 Task: Research Airbnb accommodation in Banaz, Turkey from 23rd December, 2023 to 27th December, 2023 for 2 adults. Place can be private room with 1  bedroom having 1 bed and 1 bathroom. Property type can be hotel. Amenities needed are: washing machine.
Action: Mouse moved to (565, 109)
Screenshot: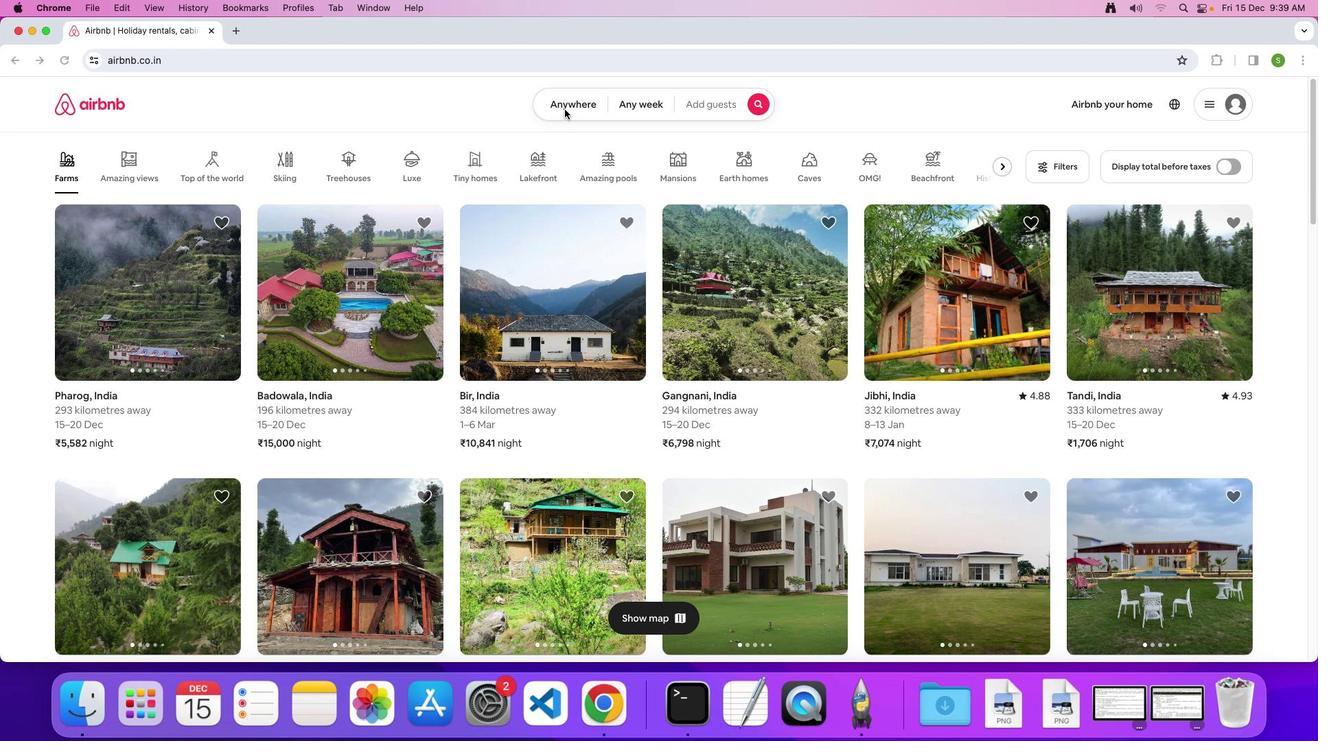 
Action: Mouse pressed left at (565, 109)
Screenshot: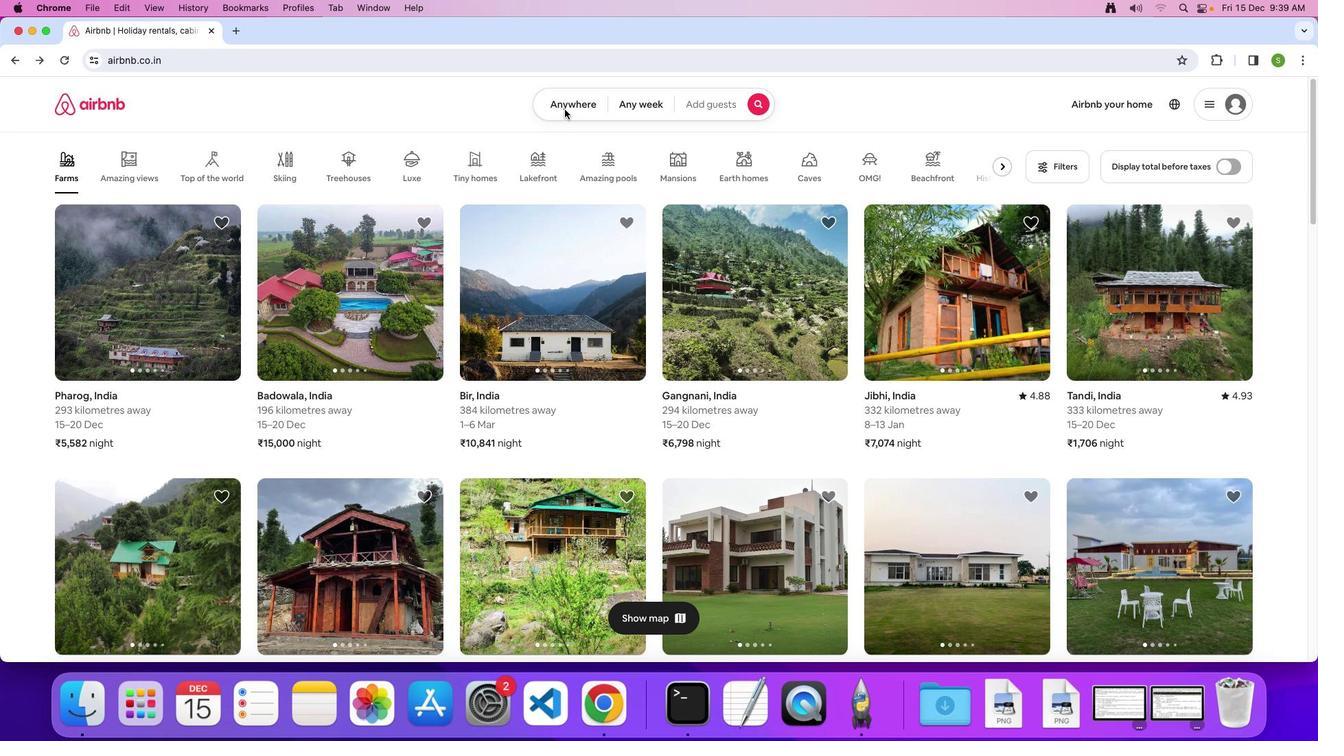 
Action: Mouse moved to (565, 109)
Screenshot: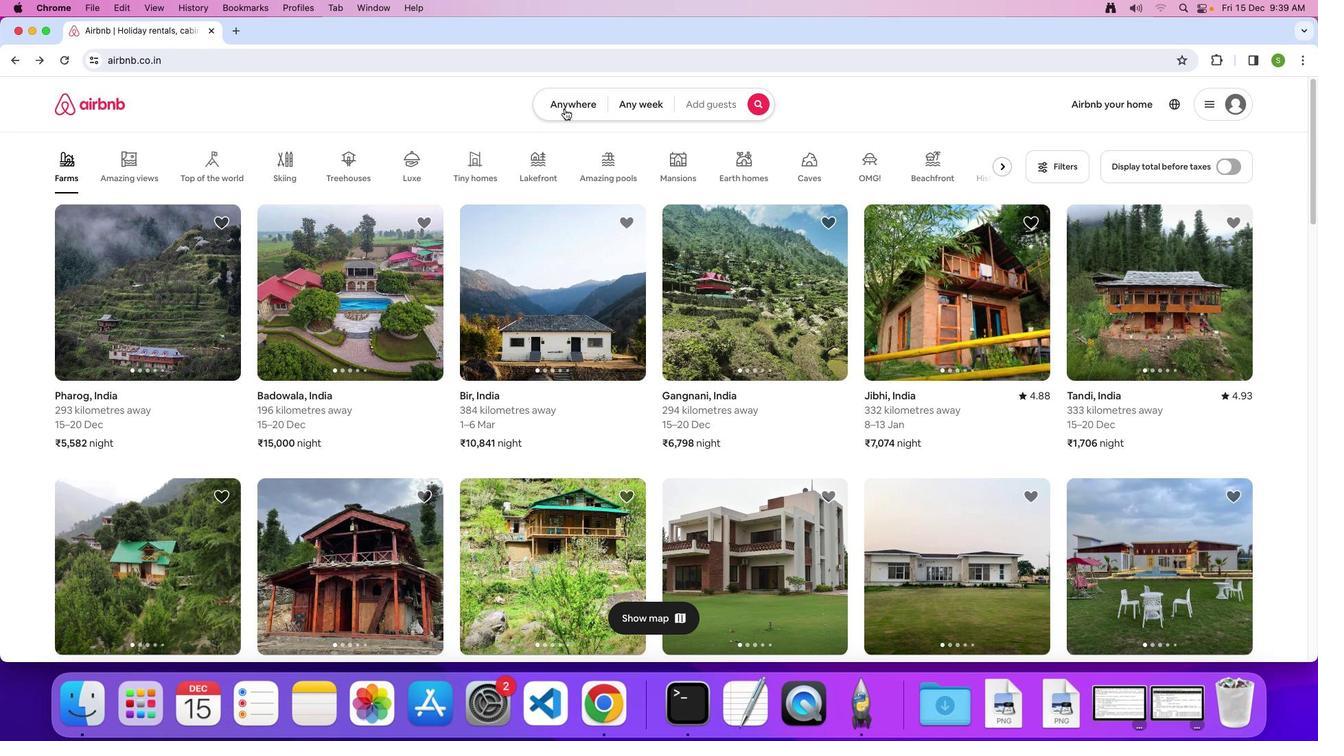 
Action: Mouse pressed left at (565, 109)
Screenshot: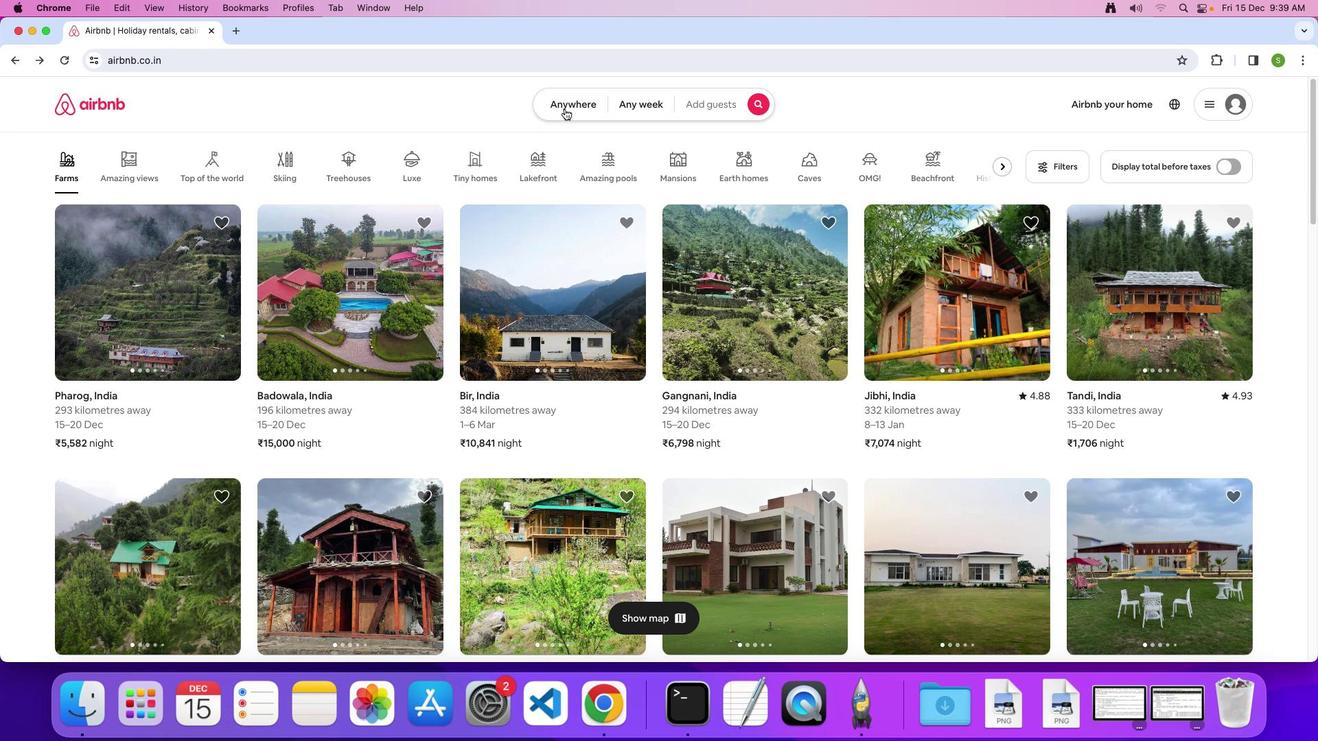 
Action: Mouse moved to (517, 148)
Screenshot: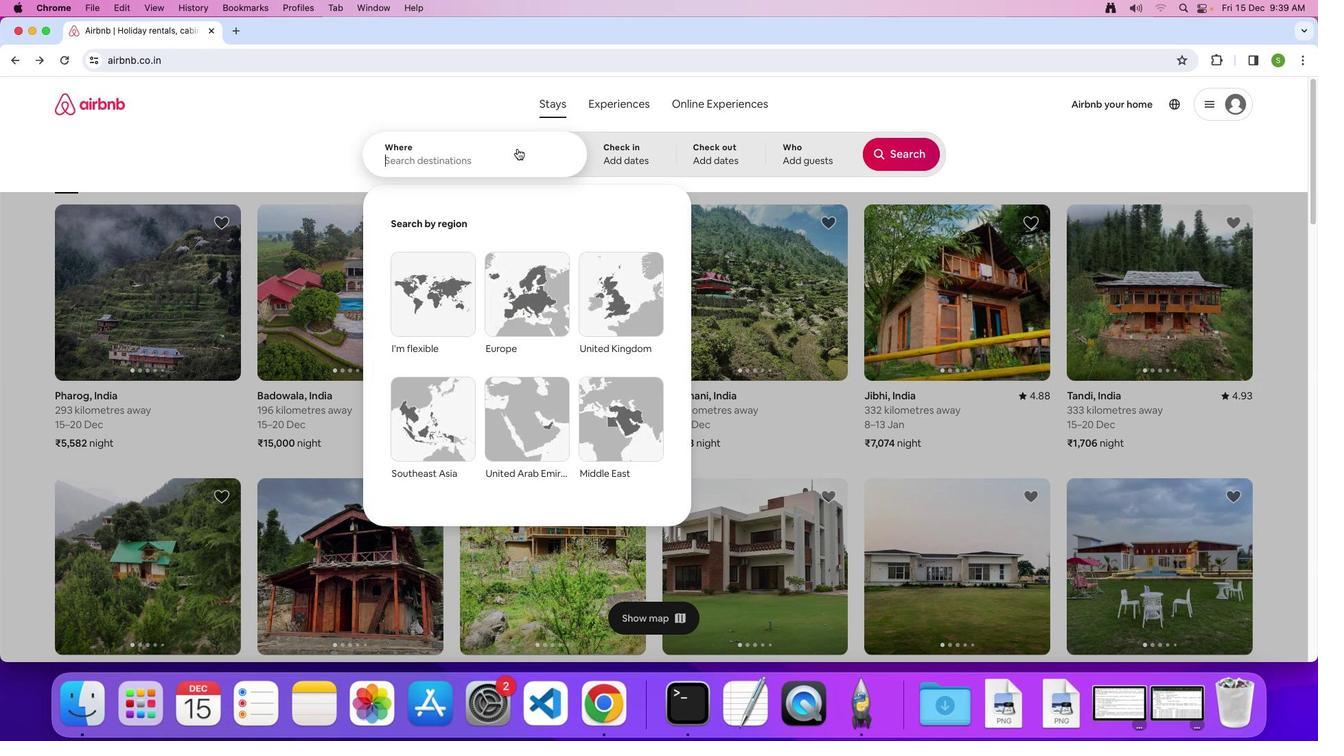 
Action: Mouse pressed left at (517, 148)
Screenshot: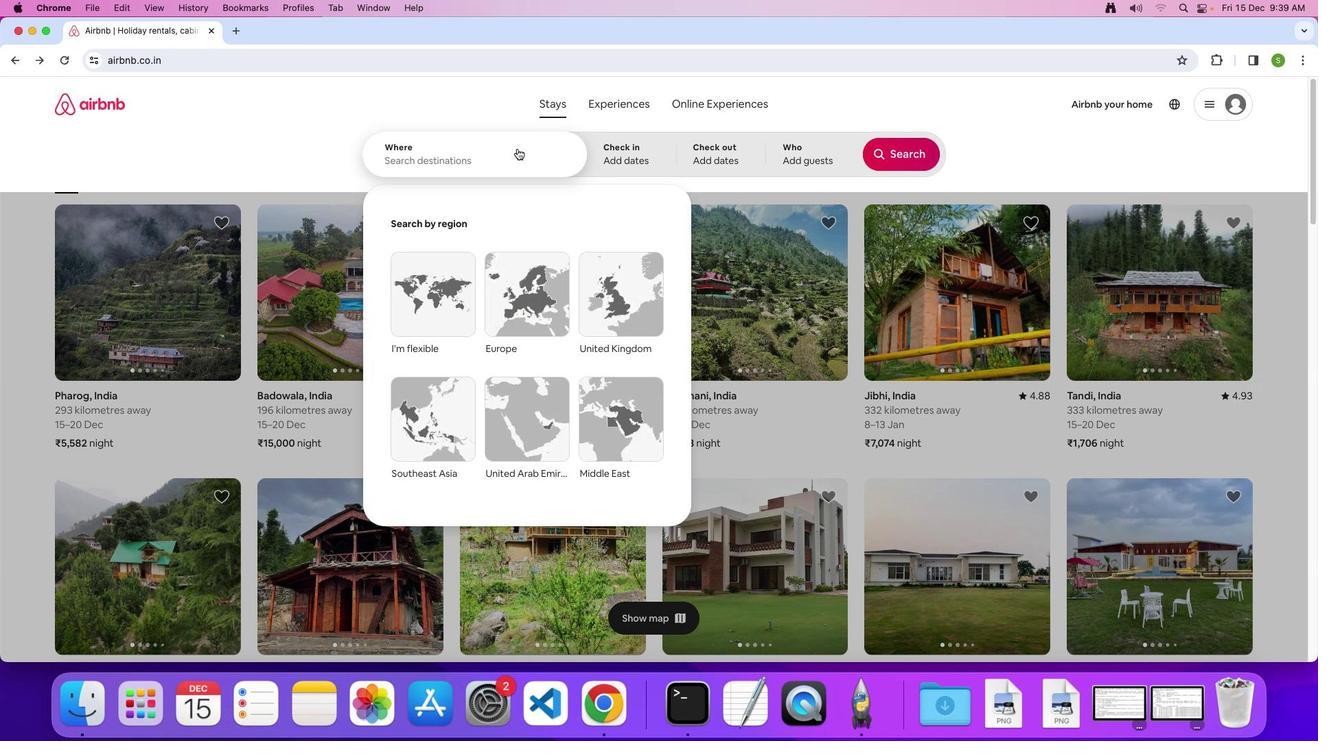 
Action: Key pressed 'B'Key.caps_lock'a''n''a''z'','Key.spaceKey.shift't''u'Key.backspaceKey.backspaceKey.shift'T''u''r''k''e''y'Key.enter
Screenshot: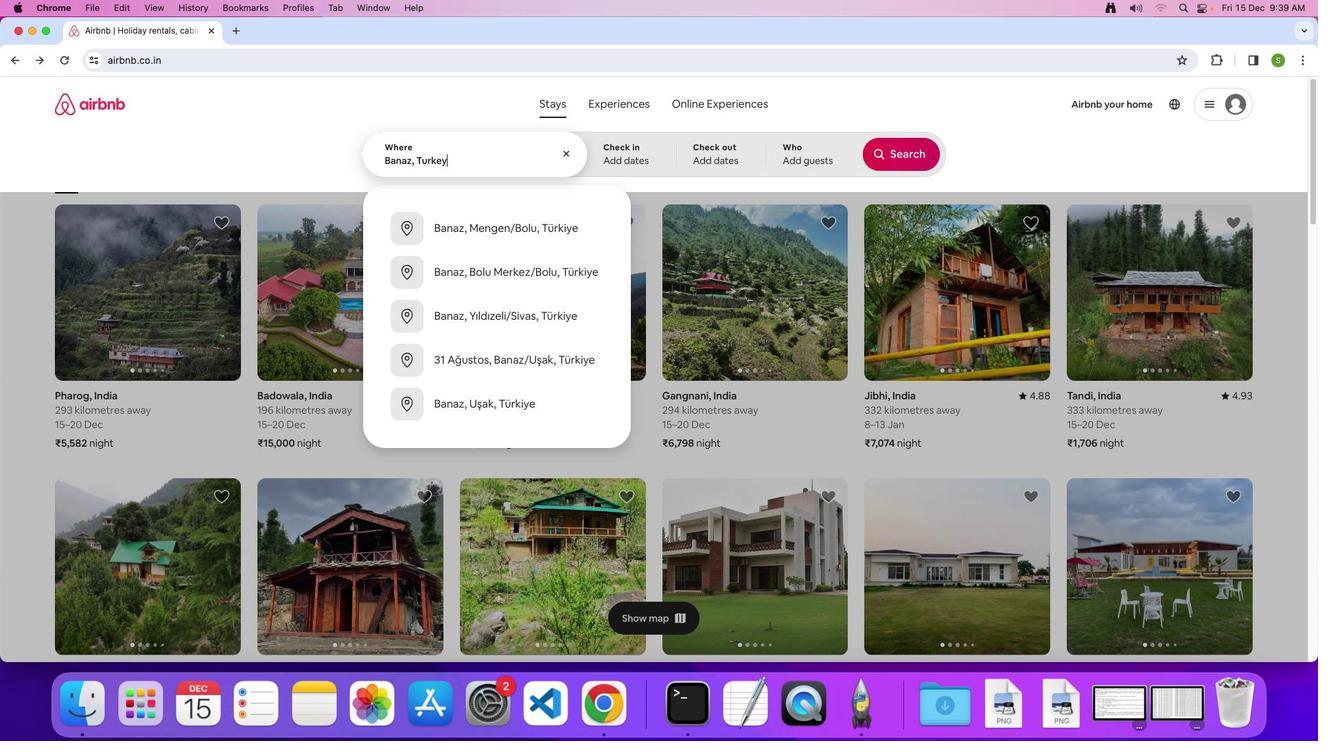 
Action: Mouse moved to (614, 424)
Screenshot: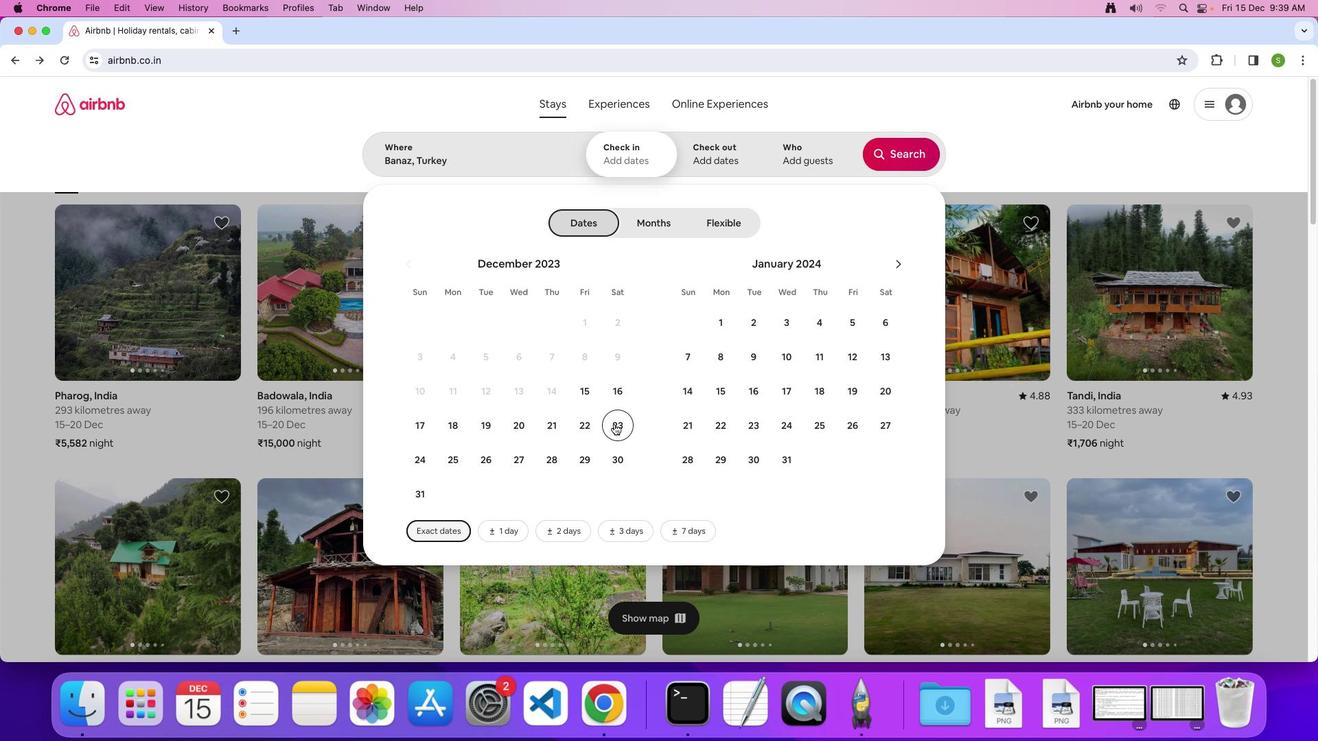 
Action: Mouse pressed left at (614, 424)
Screenshot: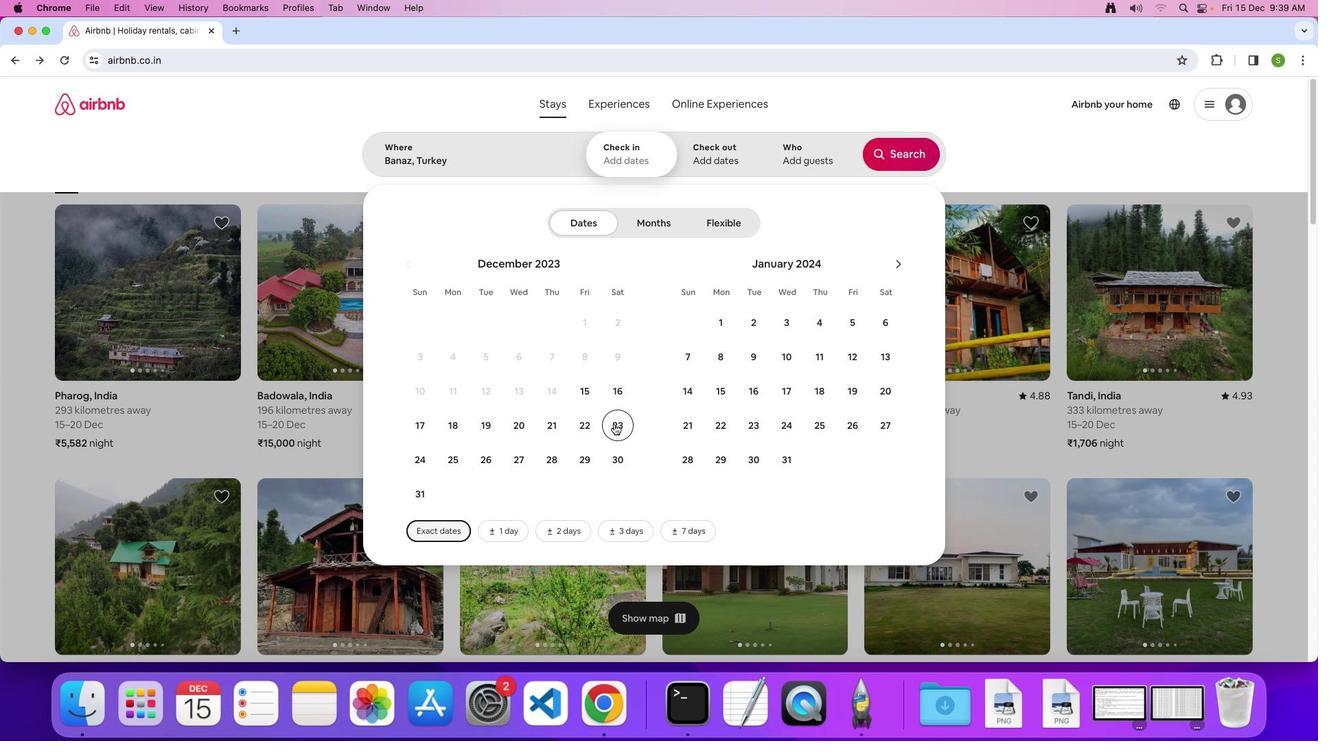 
Action: Mouse moved to (521, 457)
Screenshot: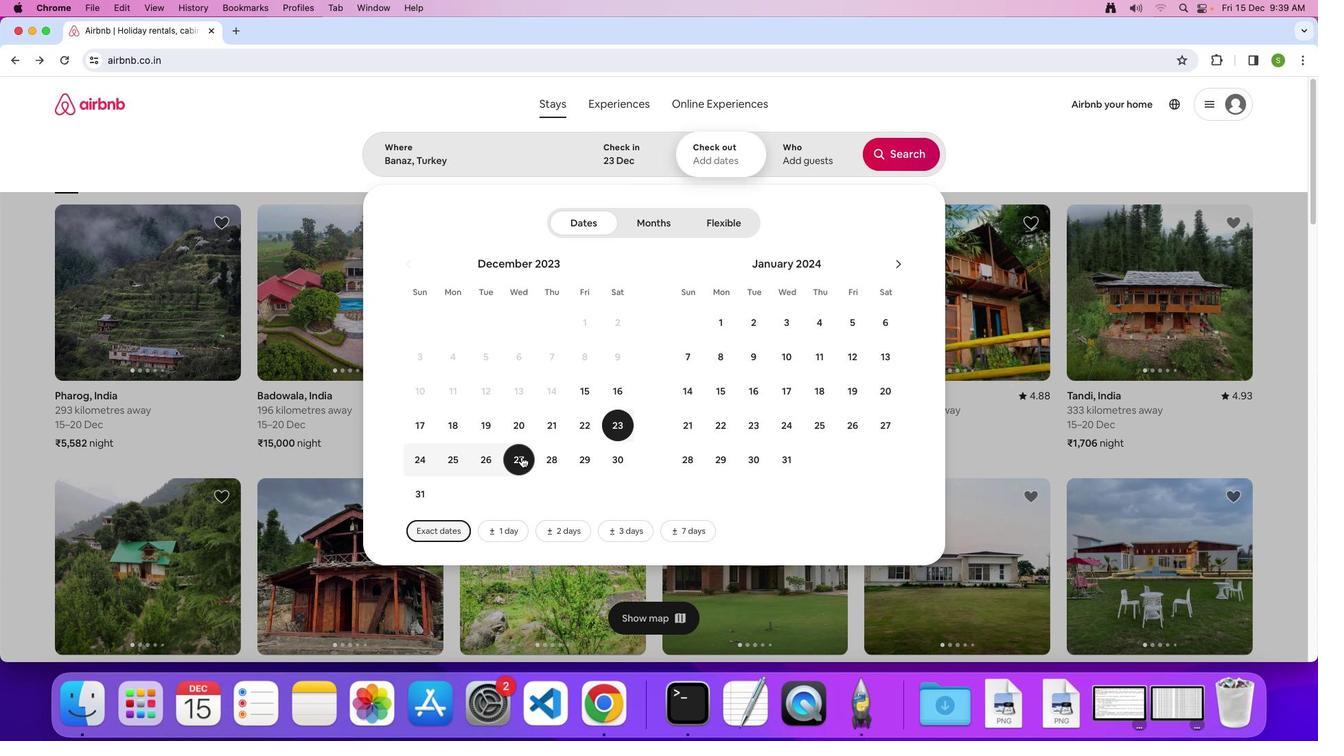 
Action: Mouse pressed left at (521, 457)
Screenshot: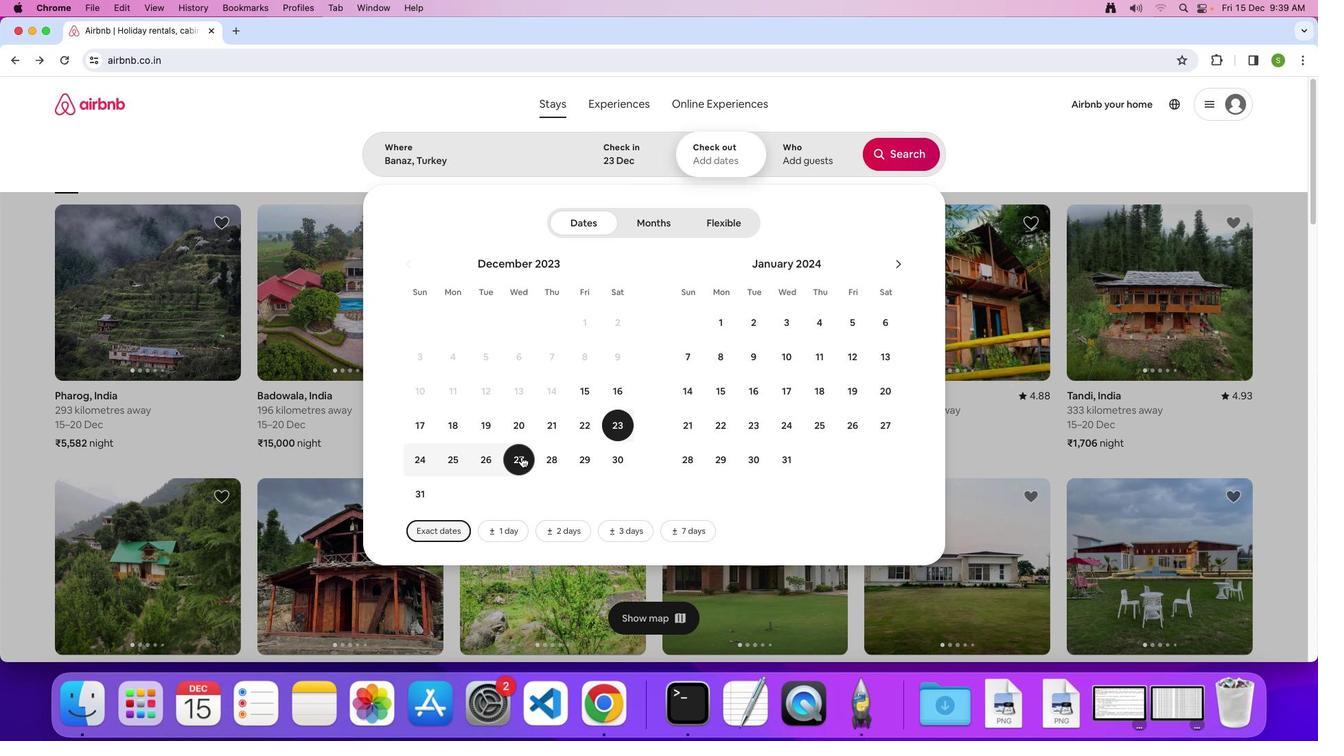 
Action: Mouse moved to (782, 166)
Screenshot: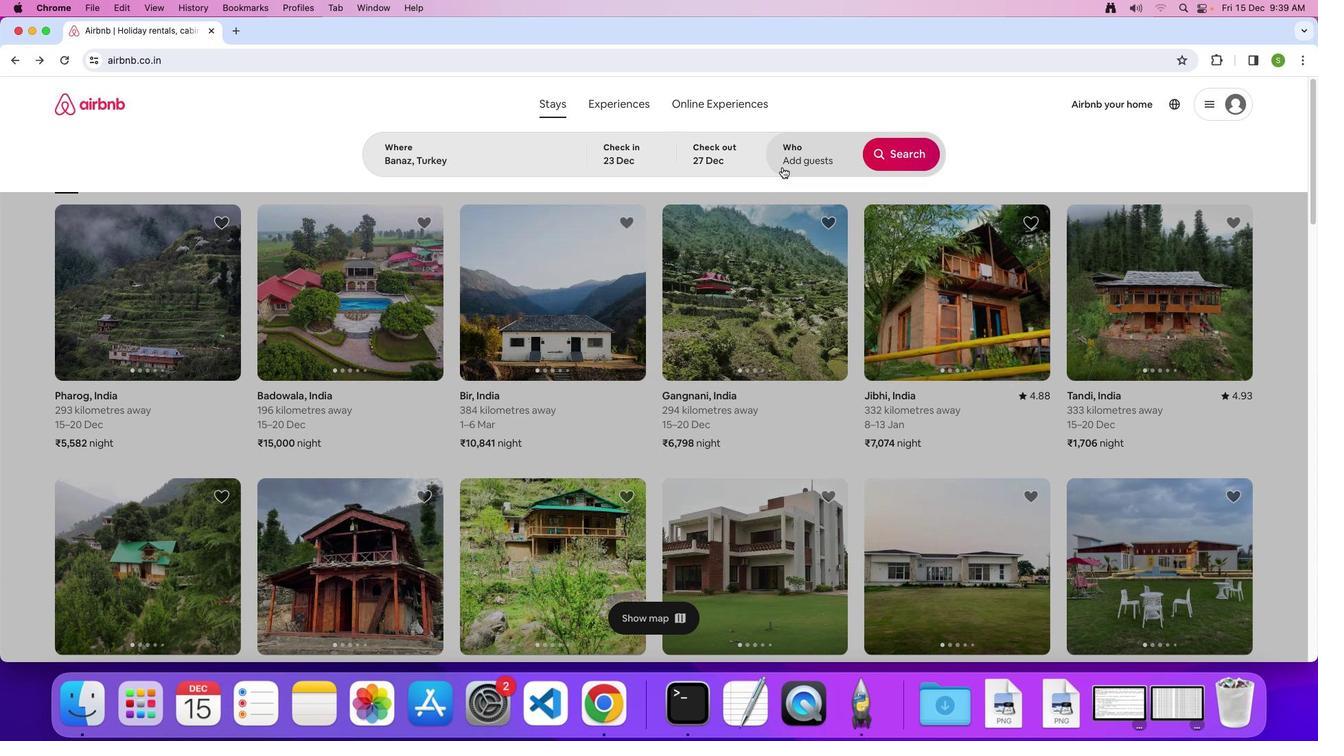 
Action: Mouse pressed left at (782, 166)
Screenshot: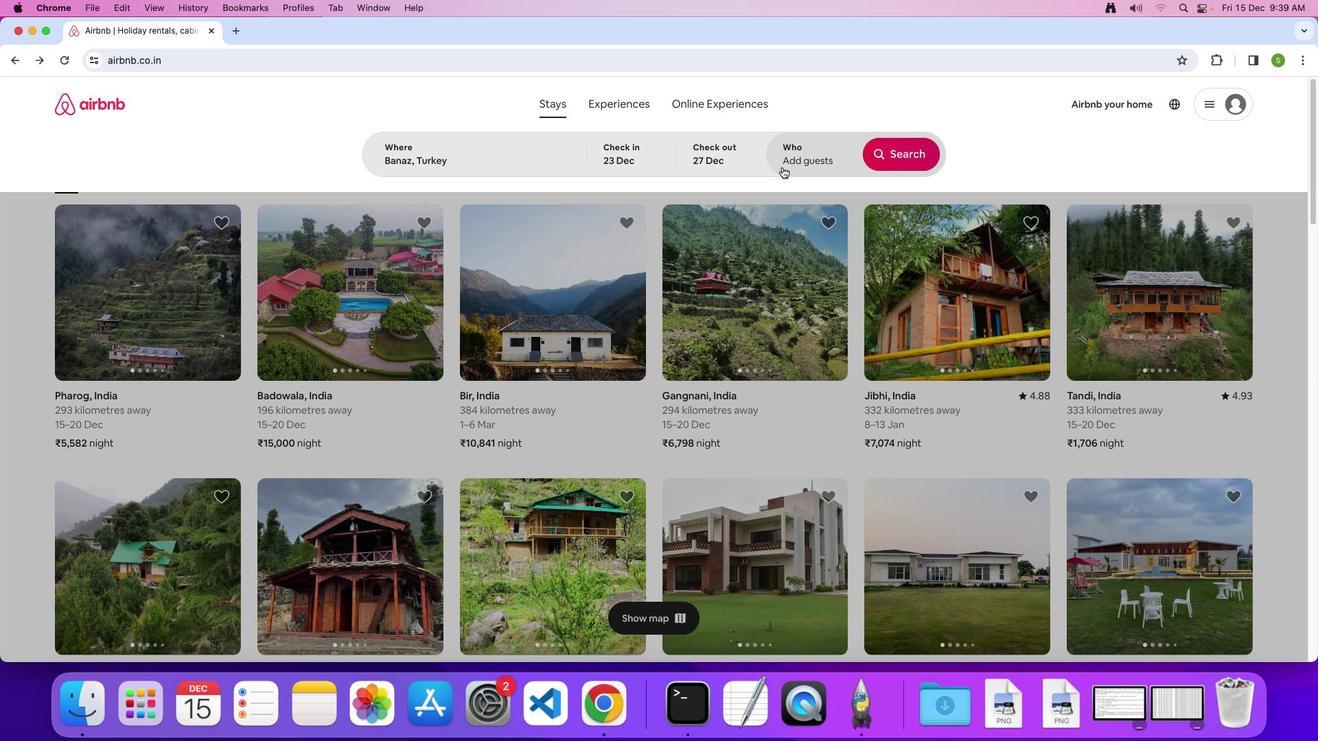 
Action: Mouse moved to (903, 230)
Screenshot: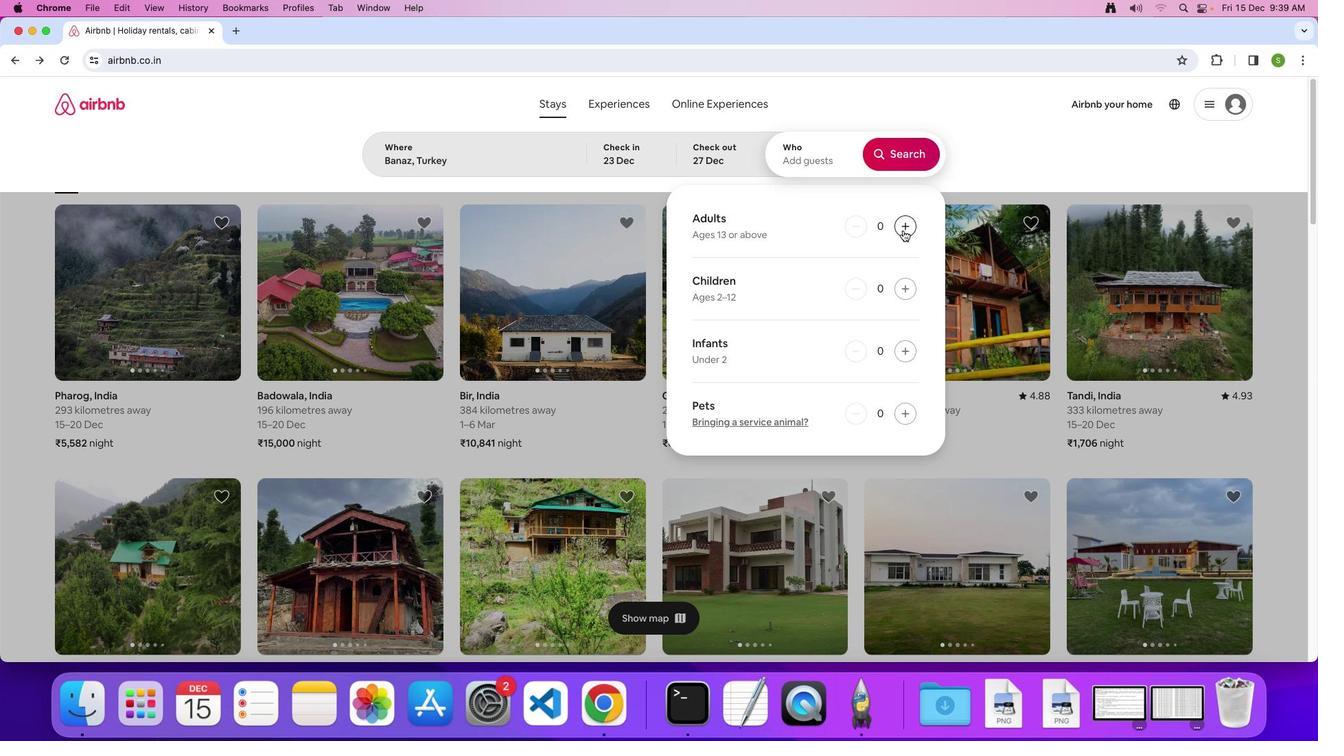 
Action: Mouse pressed left at (903, 230)
Screenshot: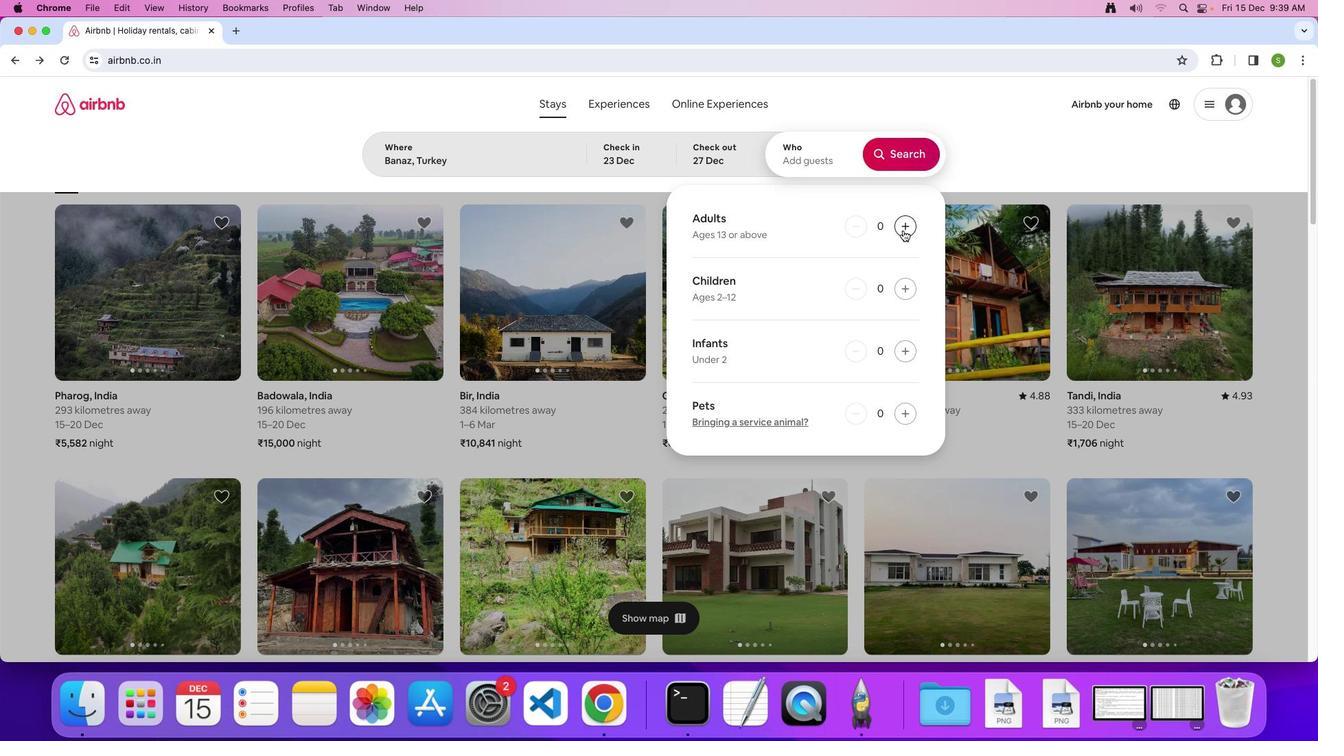 
Action: Mouse pressed left at (903, 230)
Screenshot: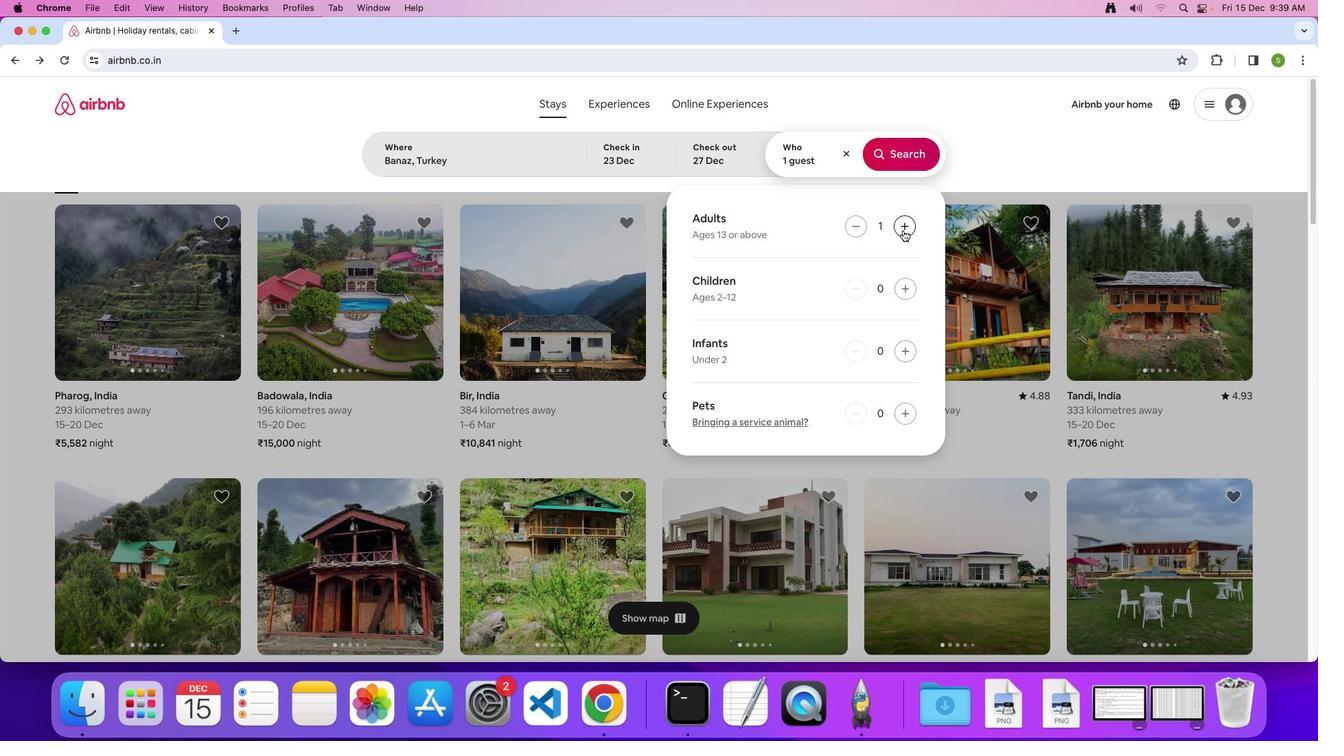 
Action: Mouse moved to (905, 149)
Screenshot: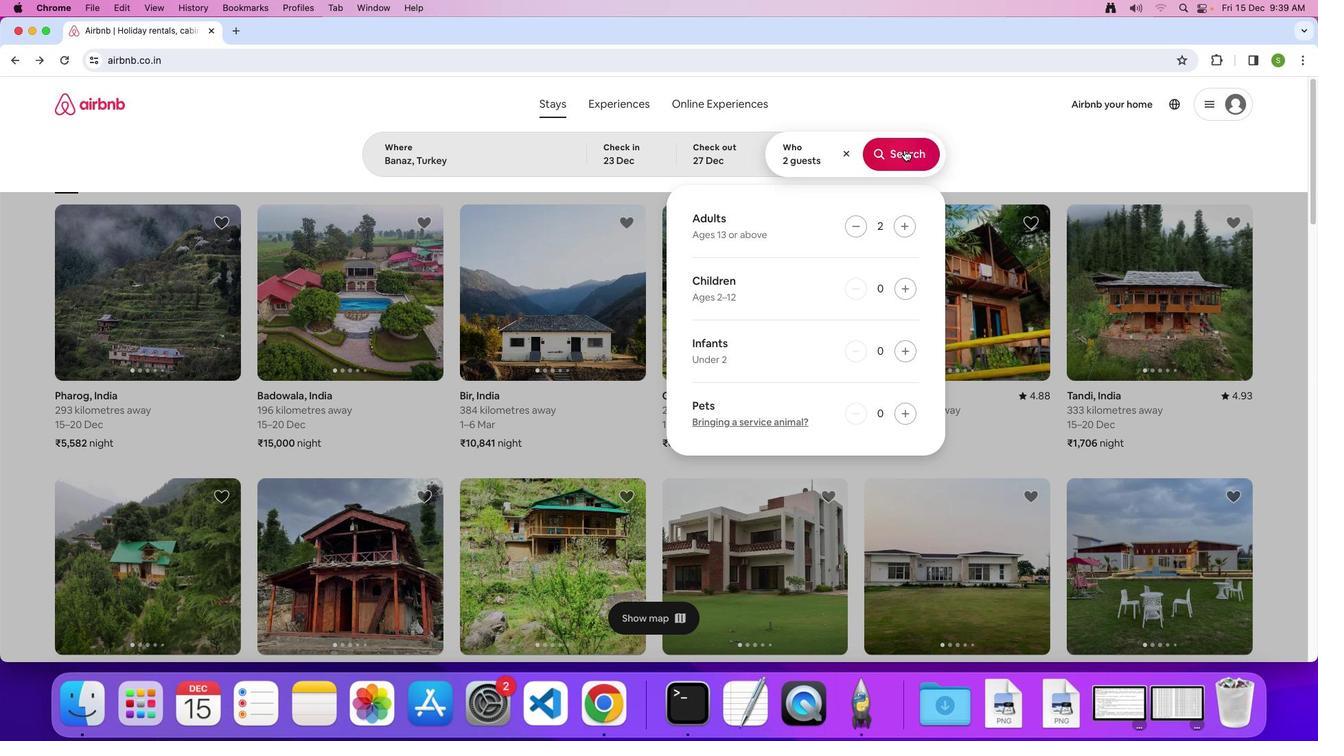 
Action: Mouse pressed left at (905, 149)
Screenshot: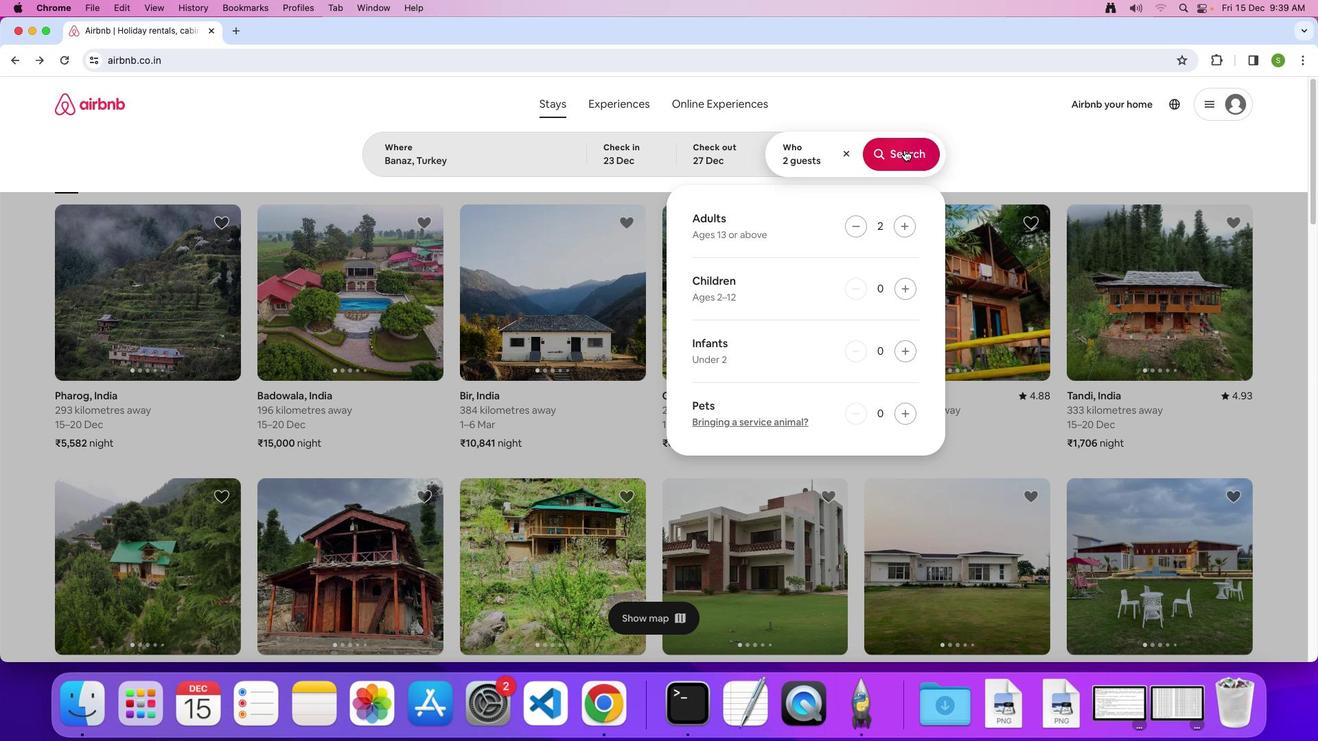 
Action: Mouse moved to (1089, 159)
Screenshot: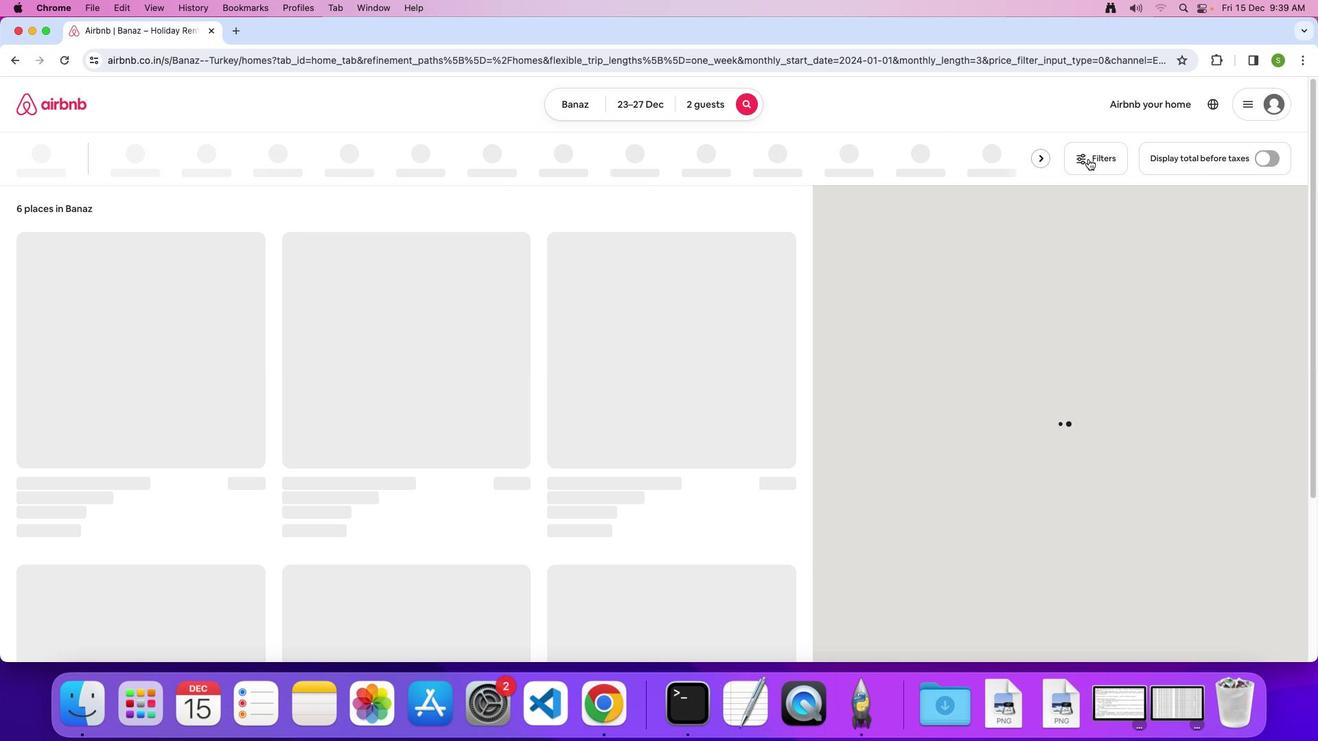 
Action: Mouse pressed left at (1089, 159)
Screenshot: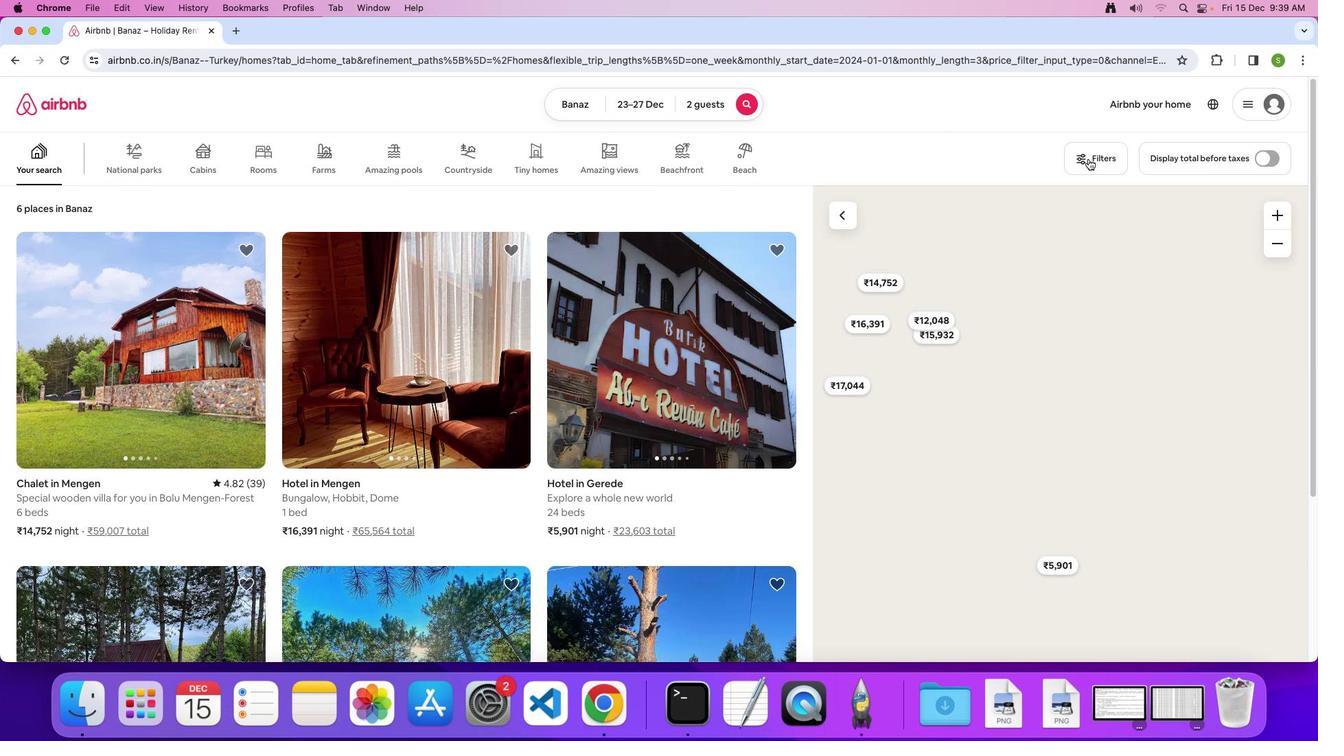 
Action: Mouse moved to (620, 448)
Screenshot: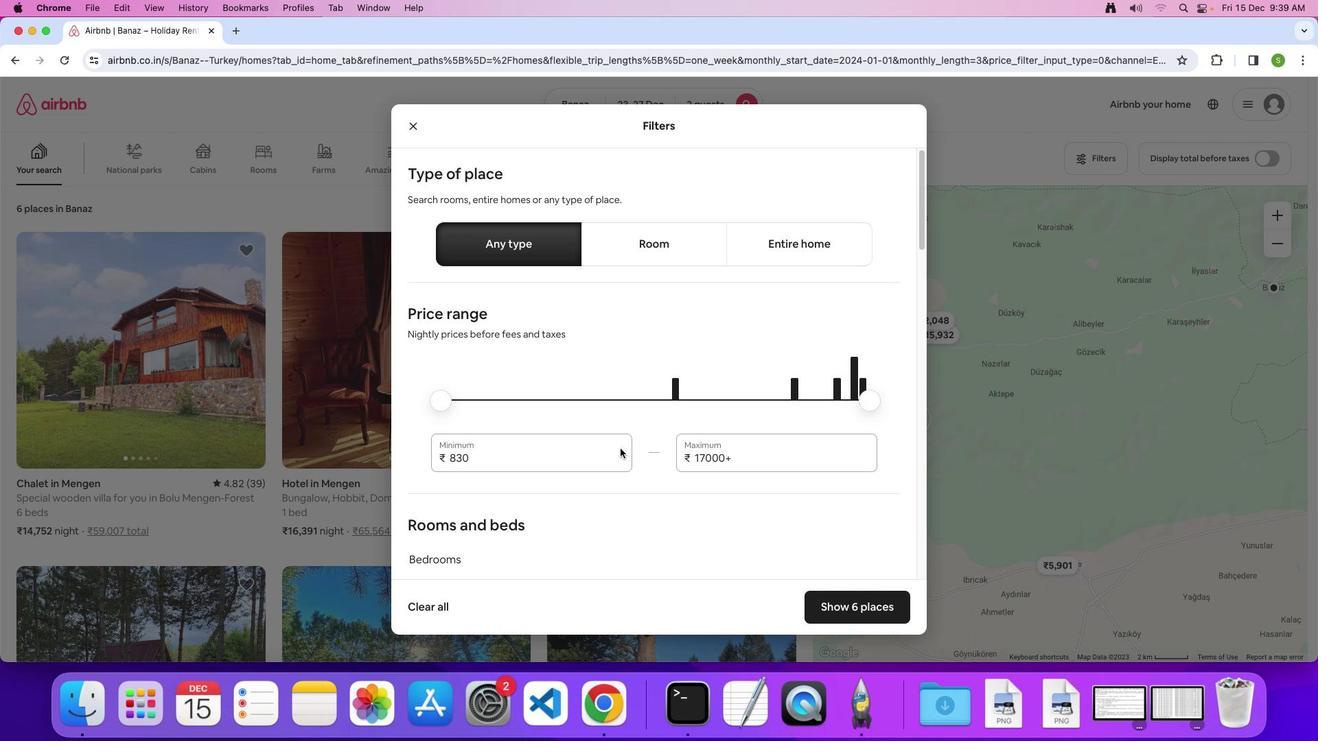 
Action: Mouse scrolled (620, 448) with delta (0, 0)
Screenshot: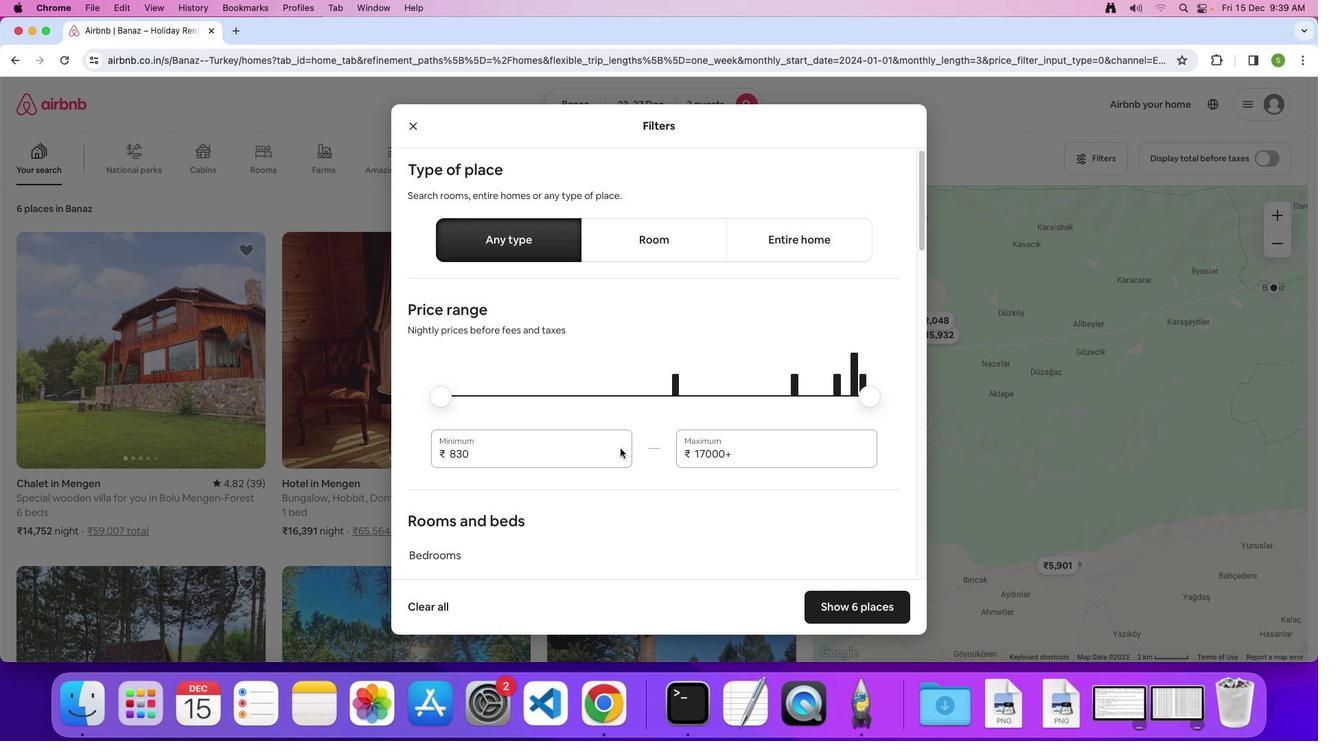 
Action: Mouse scrolled (620, 448) with delta (0, 0)
Screenshot: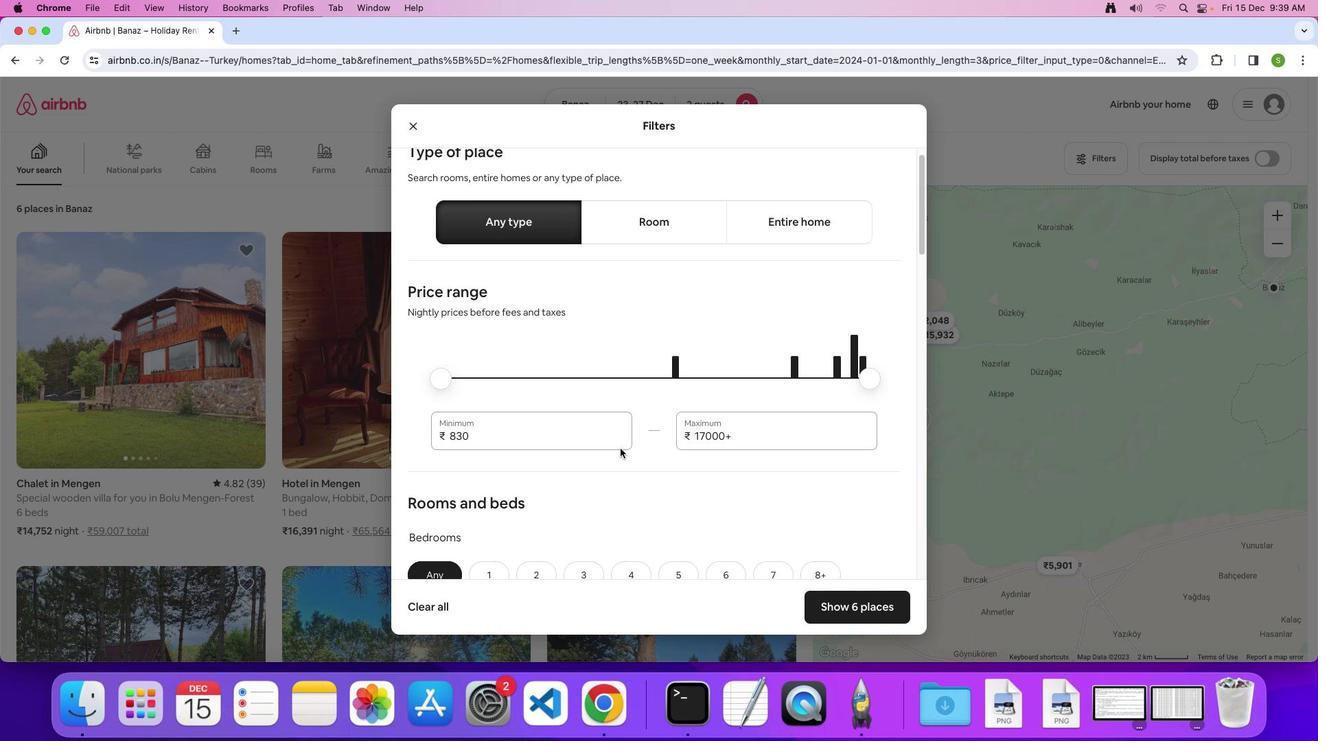 
Action: Mouse scrolled (620, 448) with delta (0, -1)
Screenshot: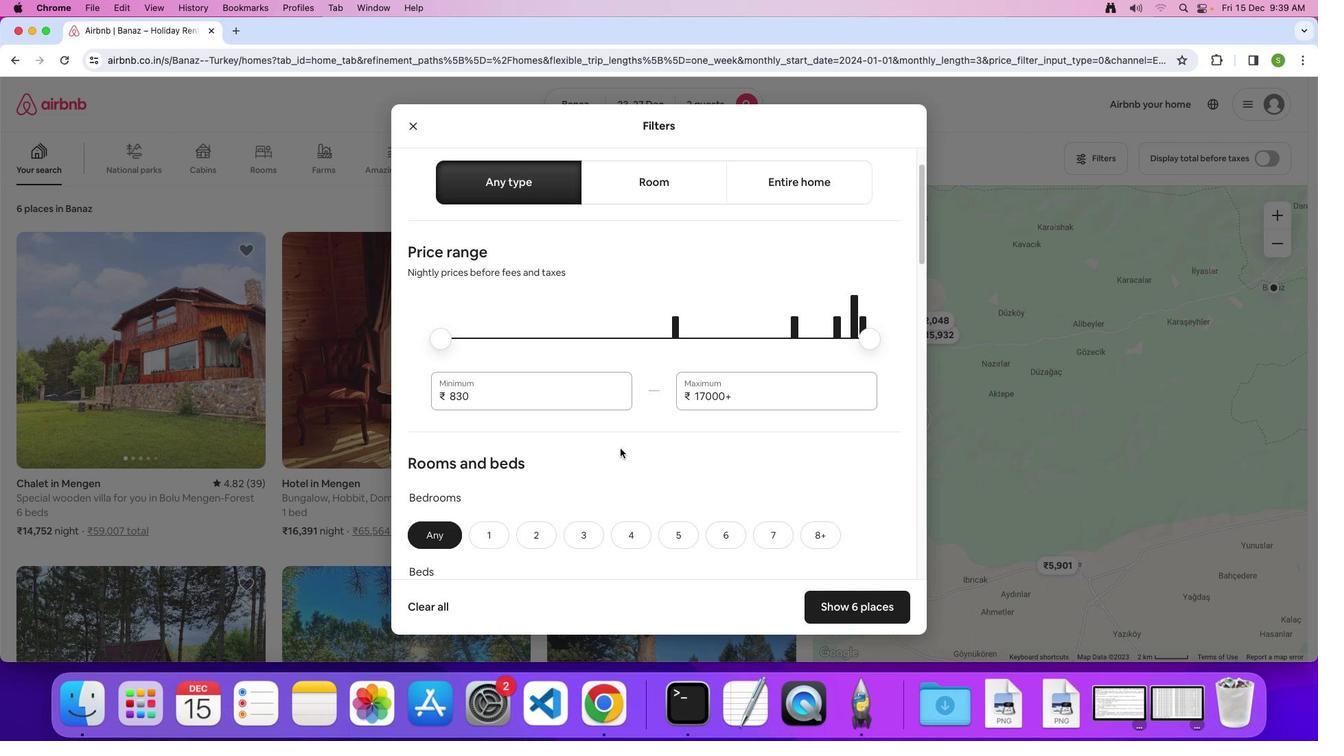 
Action: Mouse scrolled (620, 448) with delta (0, 0)
Screenshot: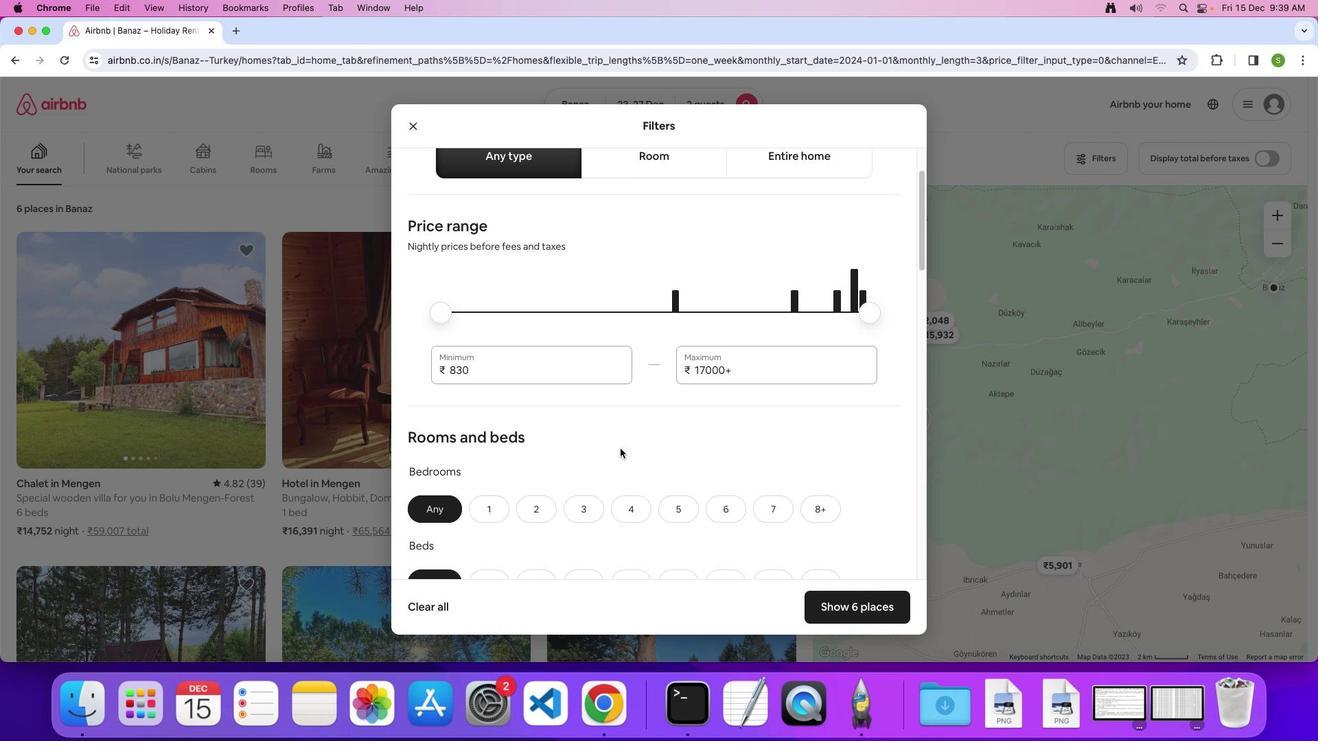 
Action: Mouse scrolled (620, 448) with delta (0, 0)
Screenshot: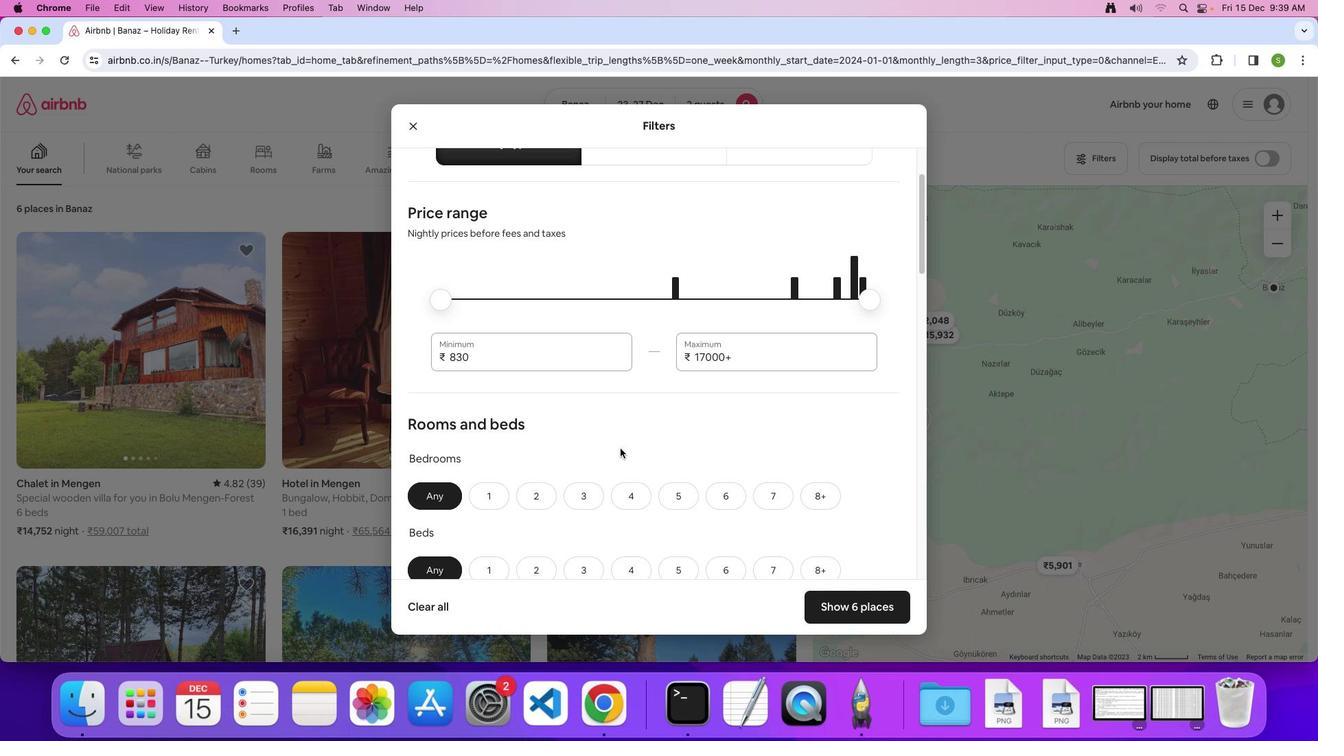 
Action: Mouse scrolled (620, 448) with delta (0, 0)
Screenshot: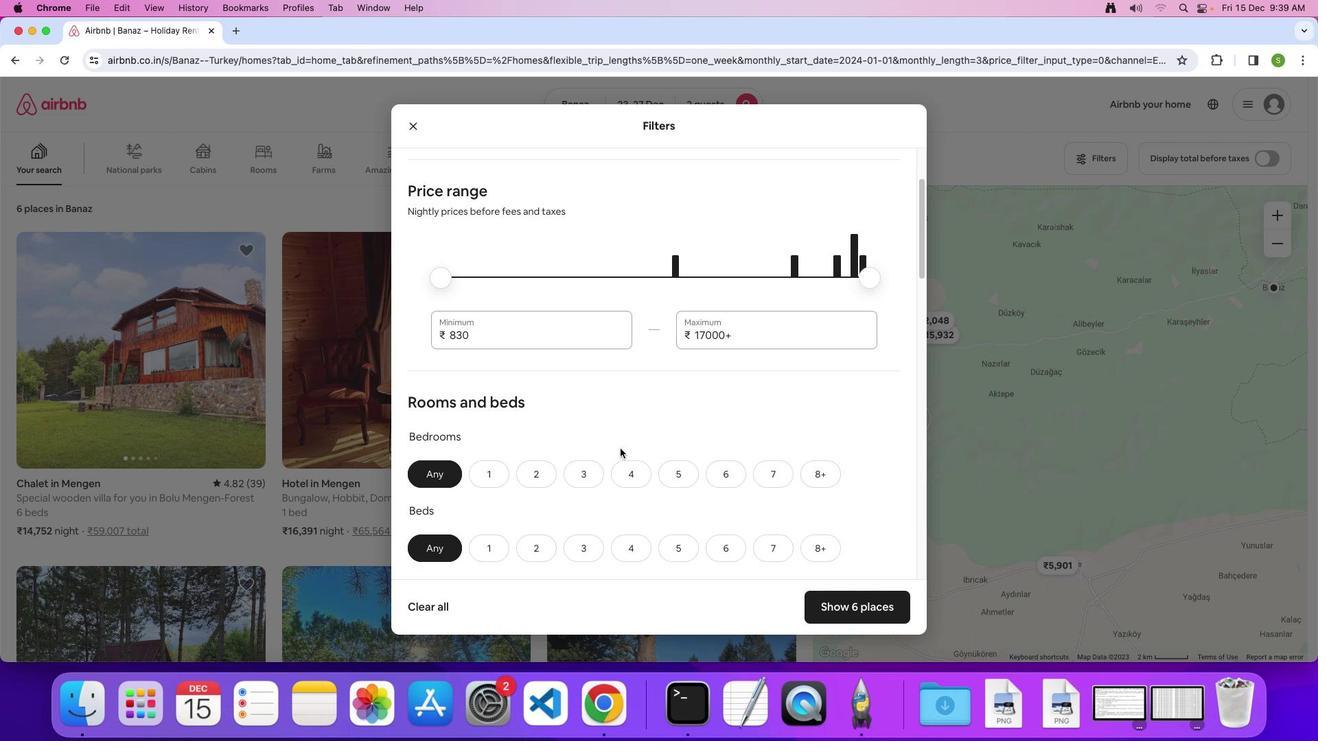 
Action: Mouse scrolled (620, 448) with delta (0, 0)
Screenshot: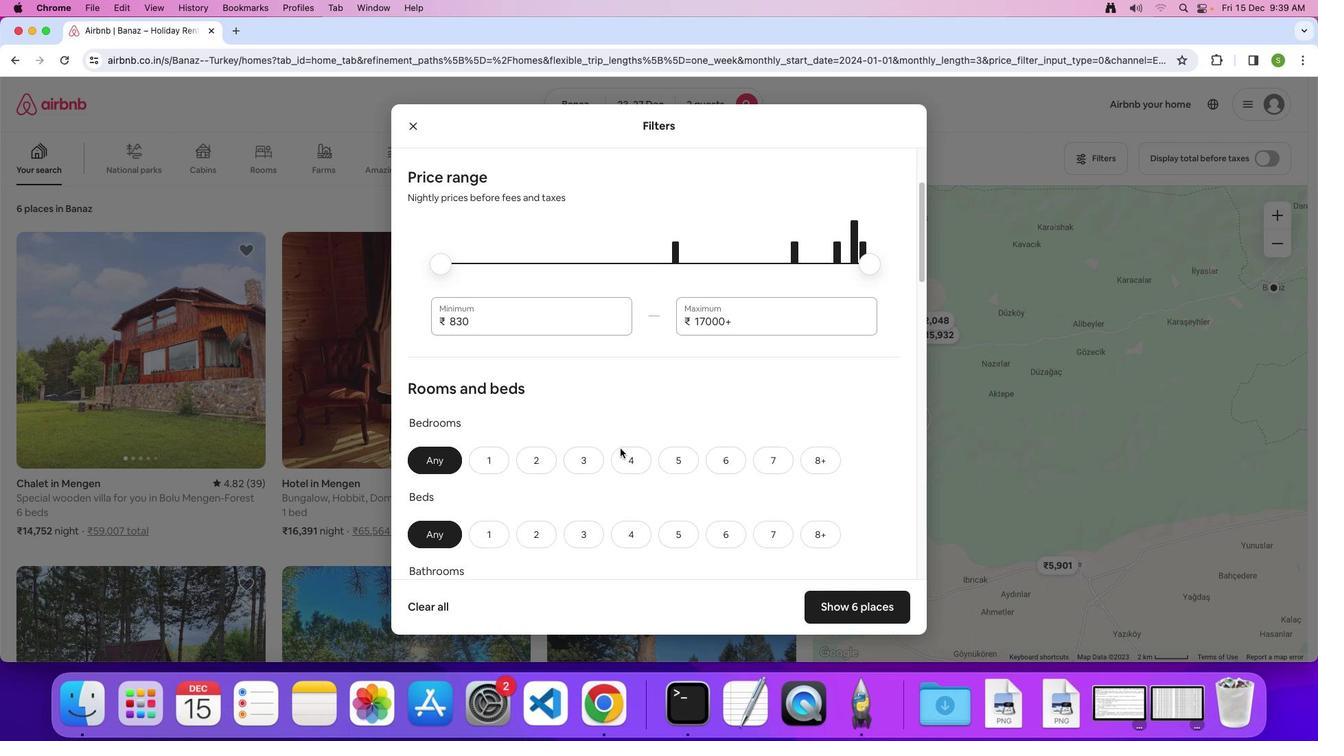 
Action: Mouse scrolled (620, 448) with delta (0, 0)
Screenshot: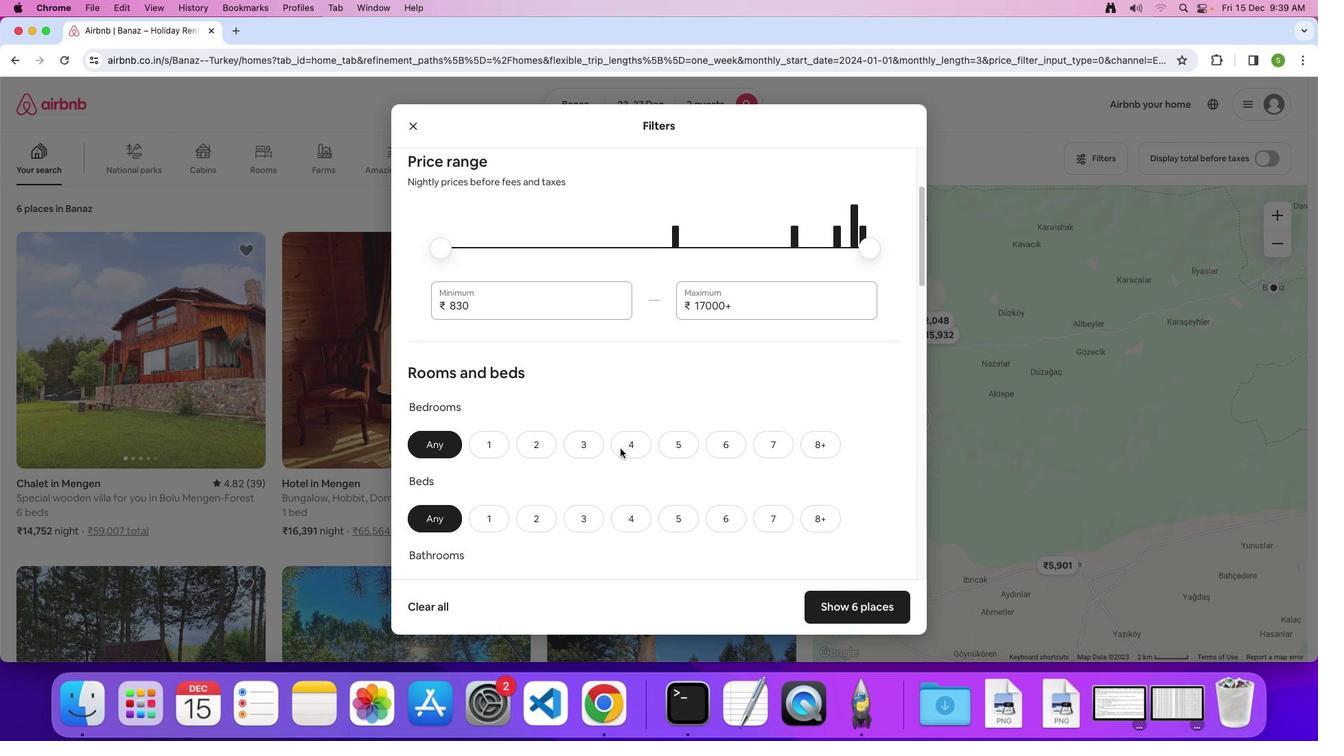 
Action: Mouse scrolled (620, 448) with delta (0, 0)
Screenshot: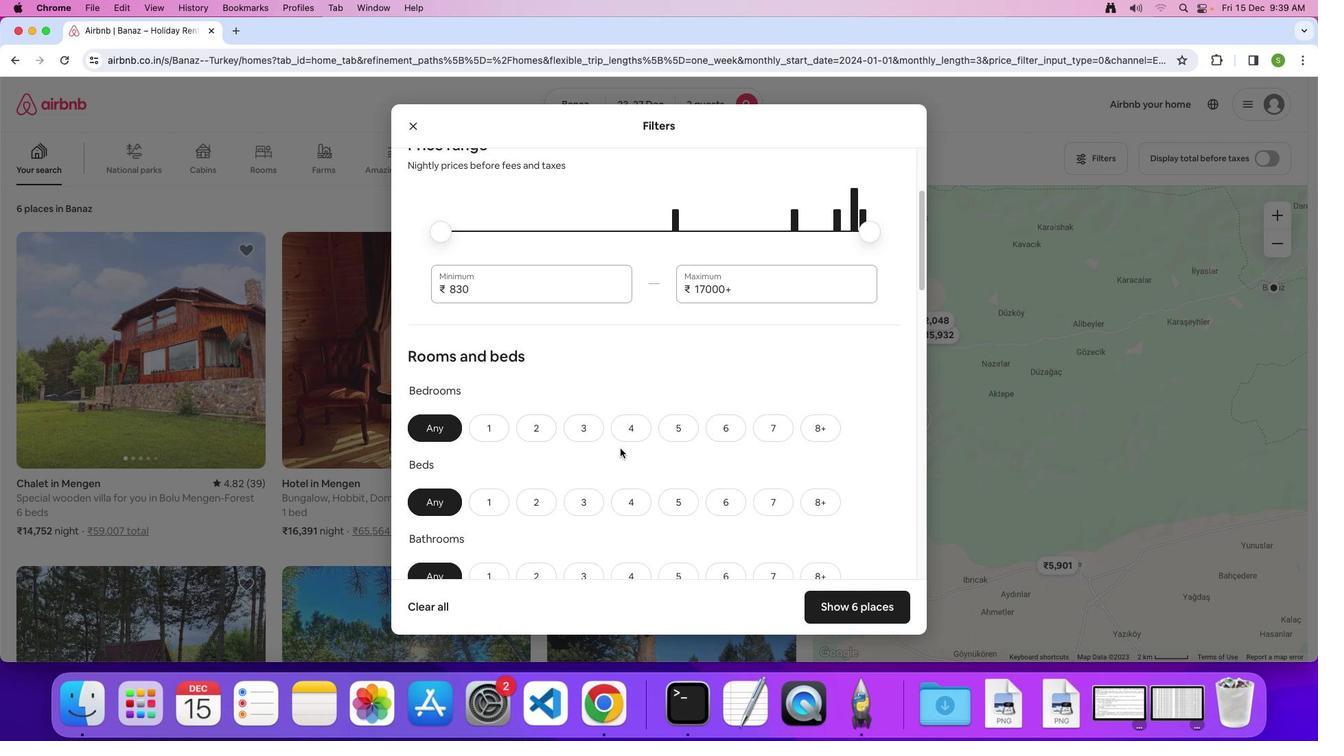 
Action: Mouse scrolled (620, 448) with delta (0, 0)
Screenshot: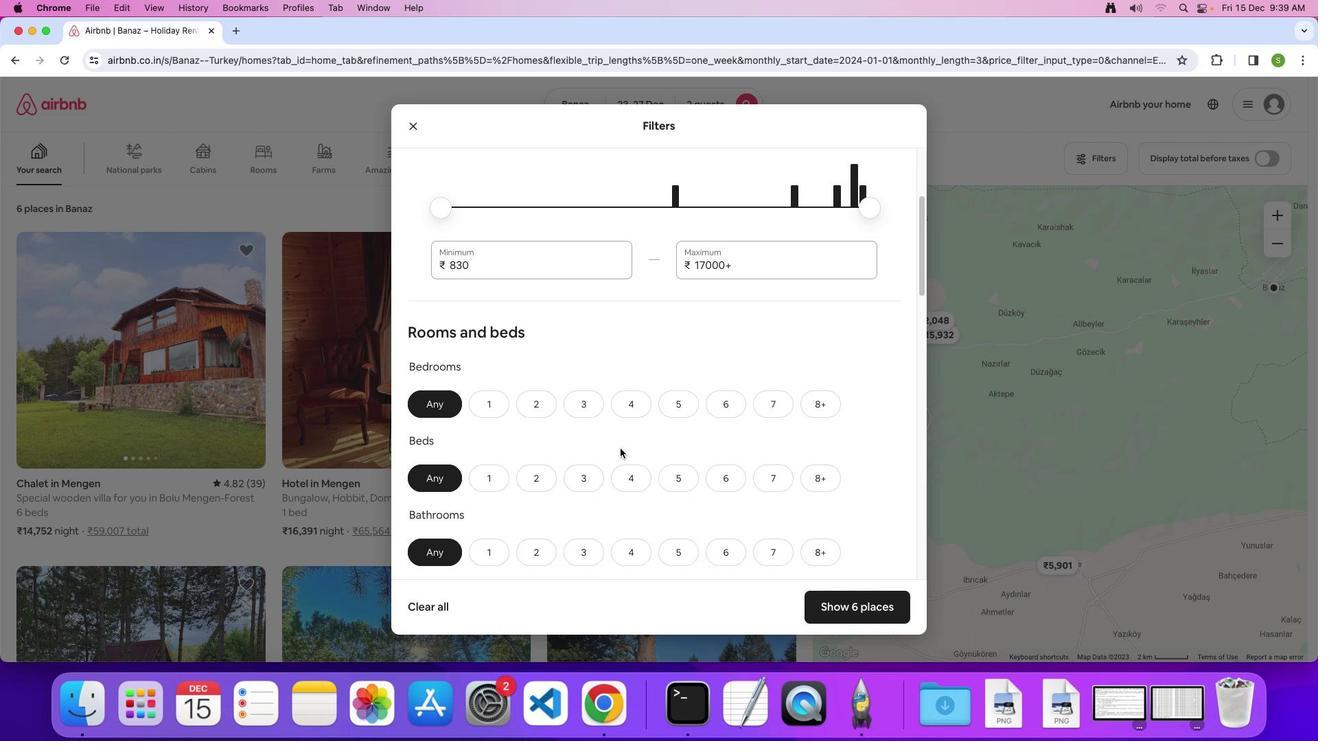
Action: Mouse scrolled (620, 448) with delta (0, 0)
Screenshot: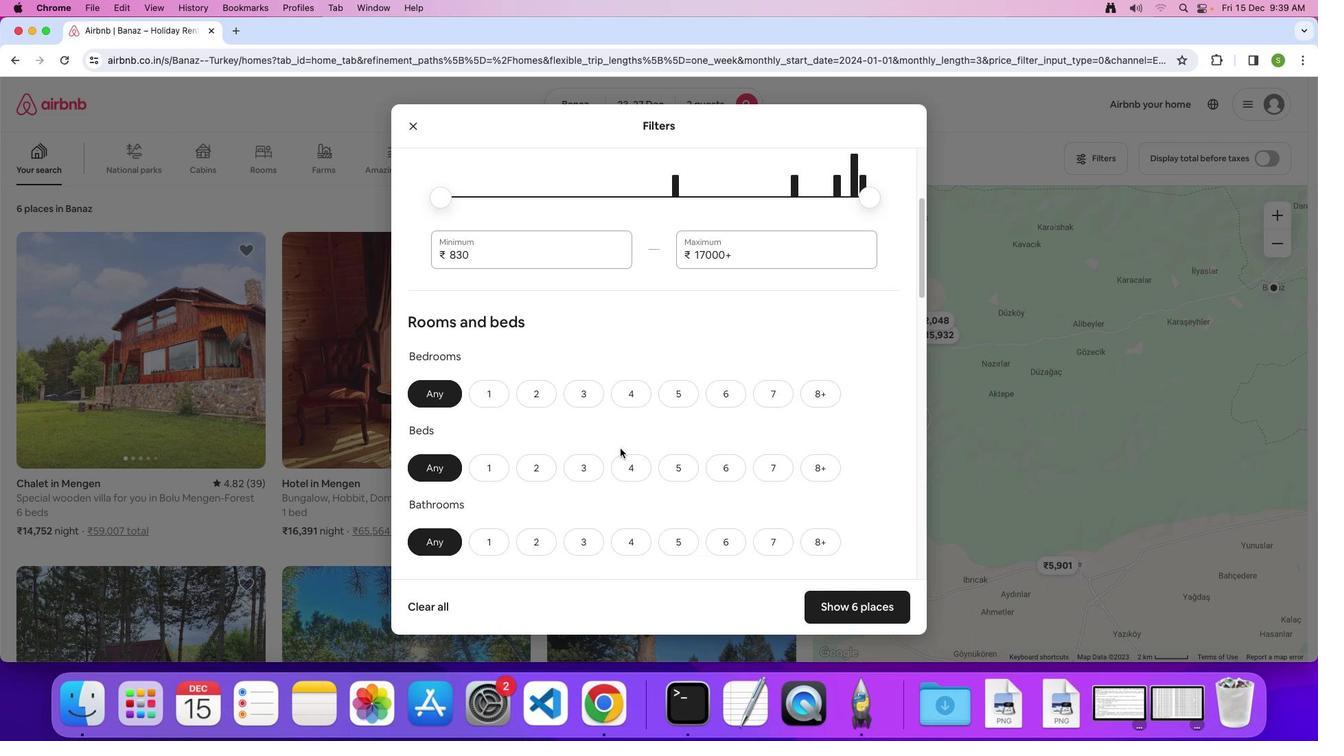 
Action: Mouse scrolled (620, 448) with delta (0, -1)
Screenshot: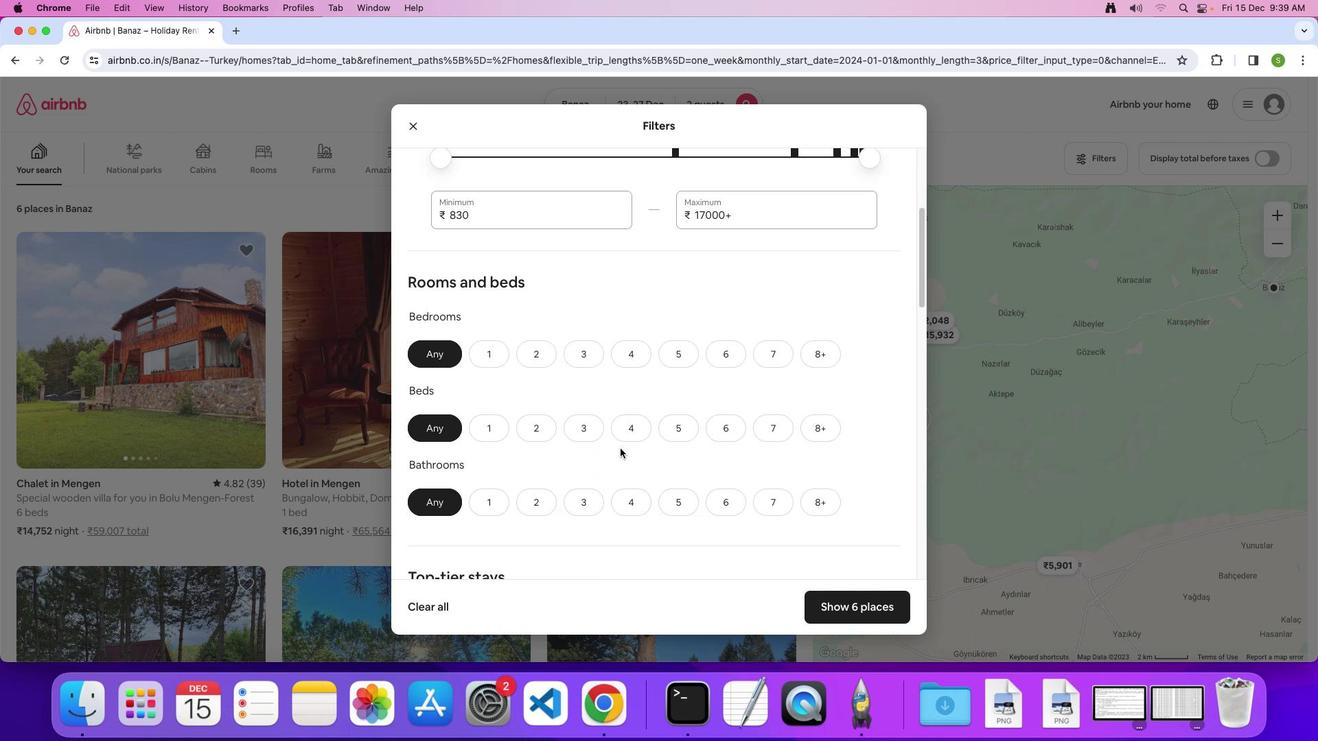 
Action: Mouse moved to (493, 322)
Screenshot: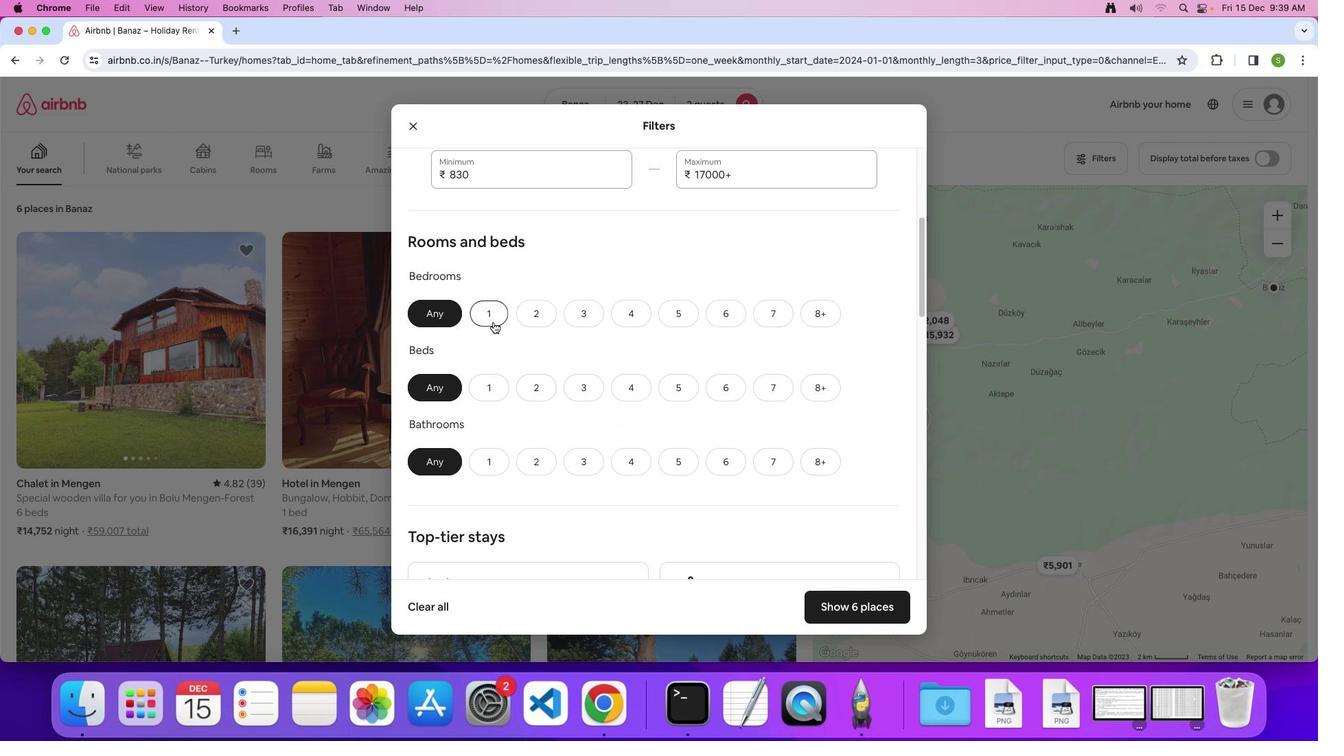 
Action: Mouse pressed left at (493, 322)
Screenshot: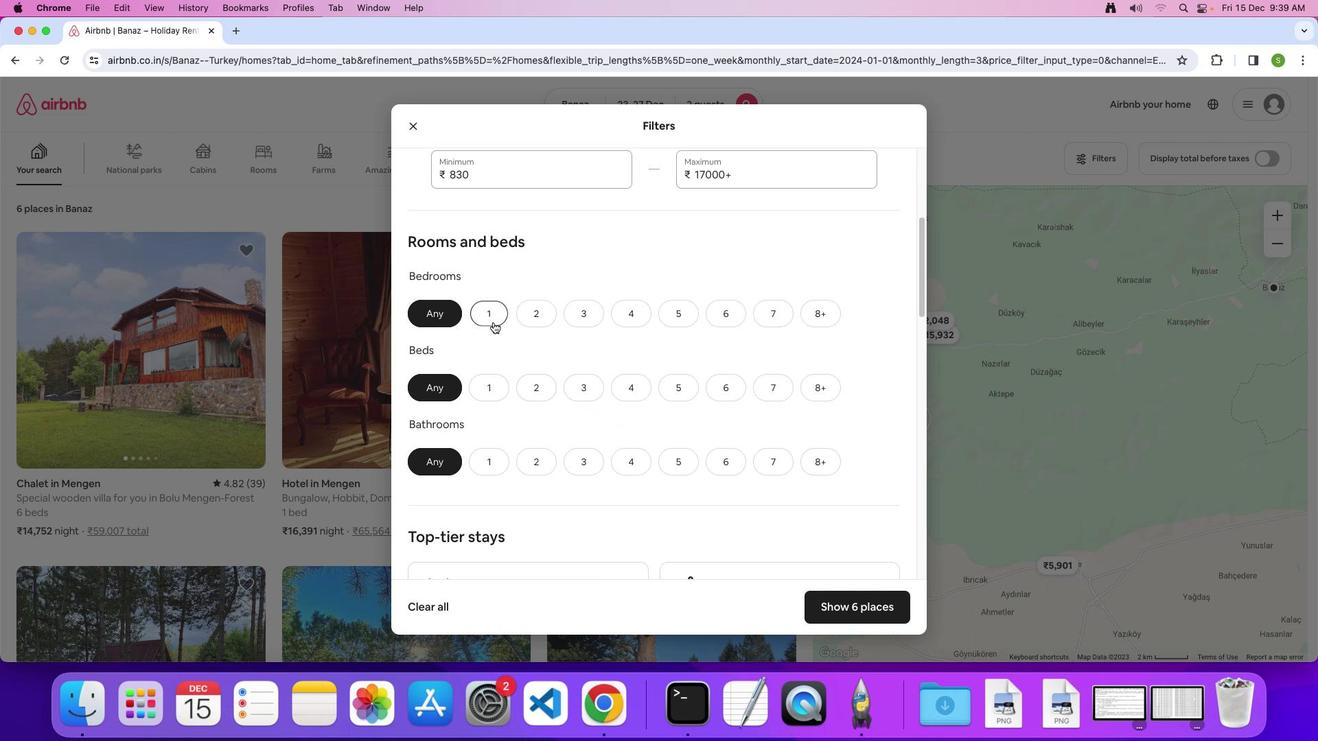 
Action: Mouse moved to (494, 383)
Screenshot: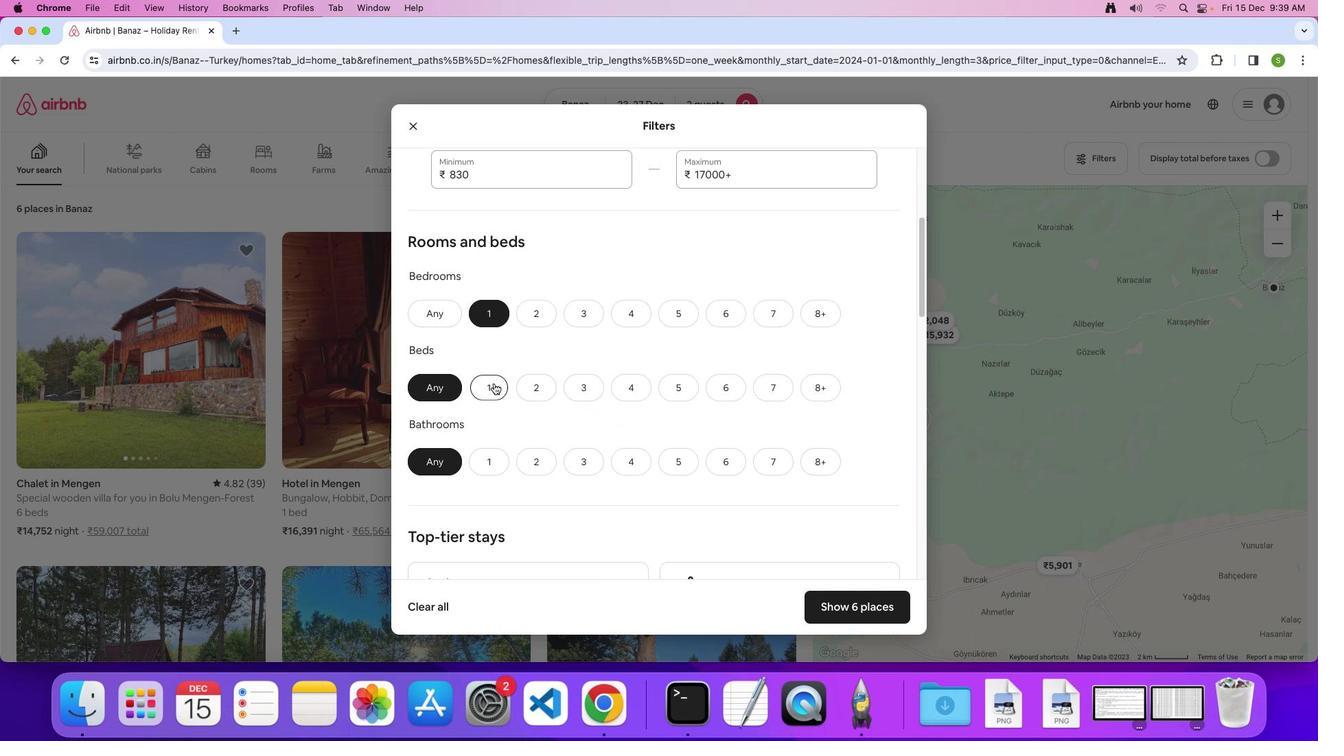 
Action: Mouse pressed left at (494, 383)
Screenshot: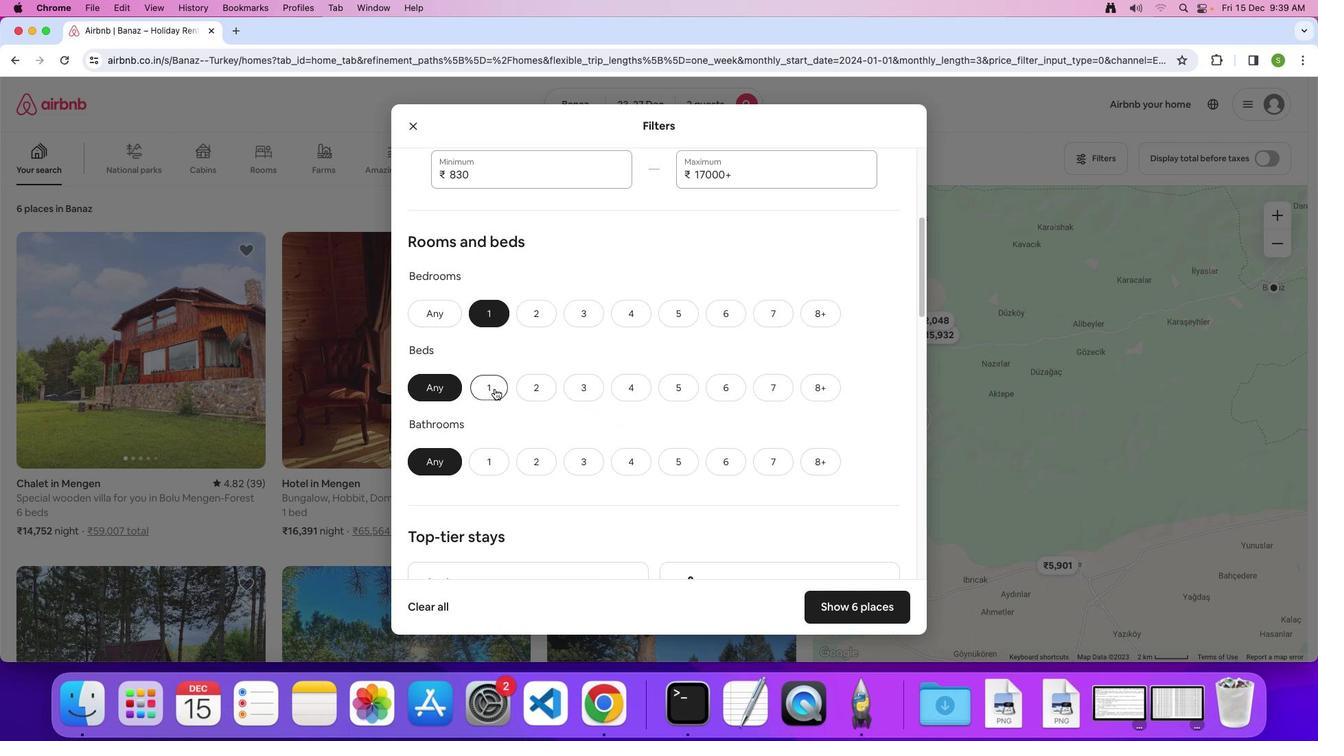 
Action: Mouse moved to (483, 467)
Screenshot: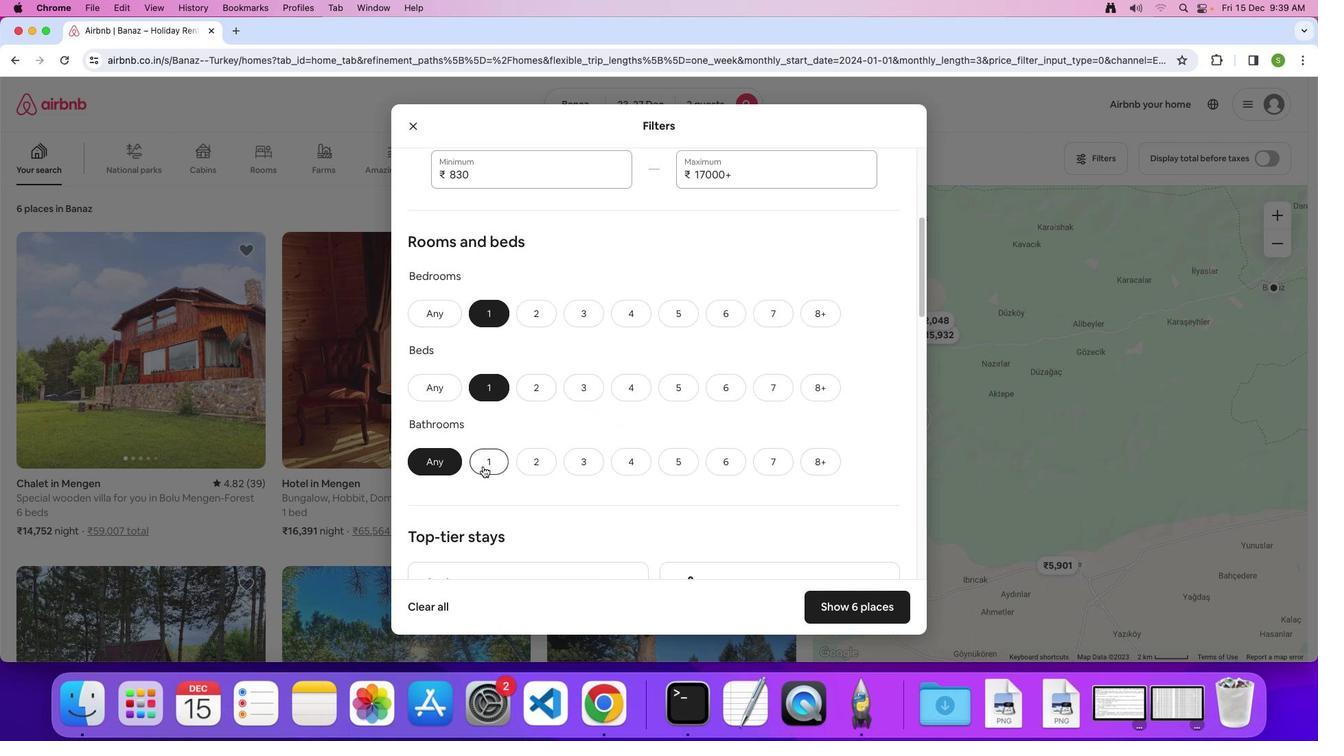 
Action: Mouse pressed left at (483, 467)
Screenshot: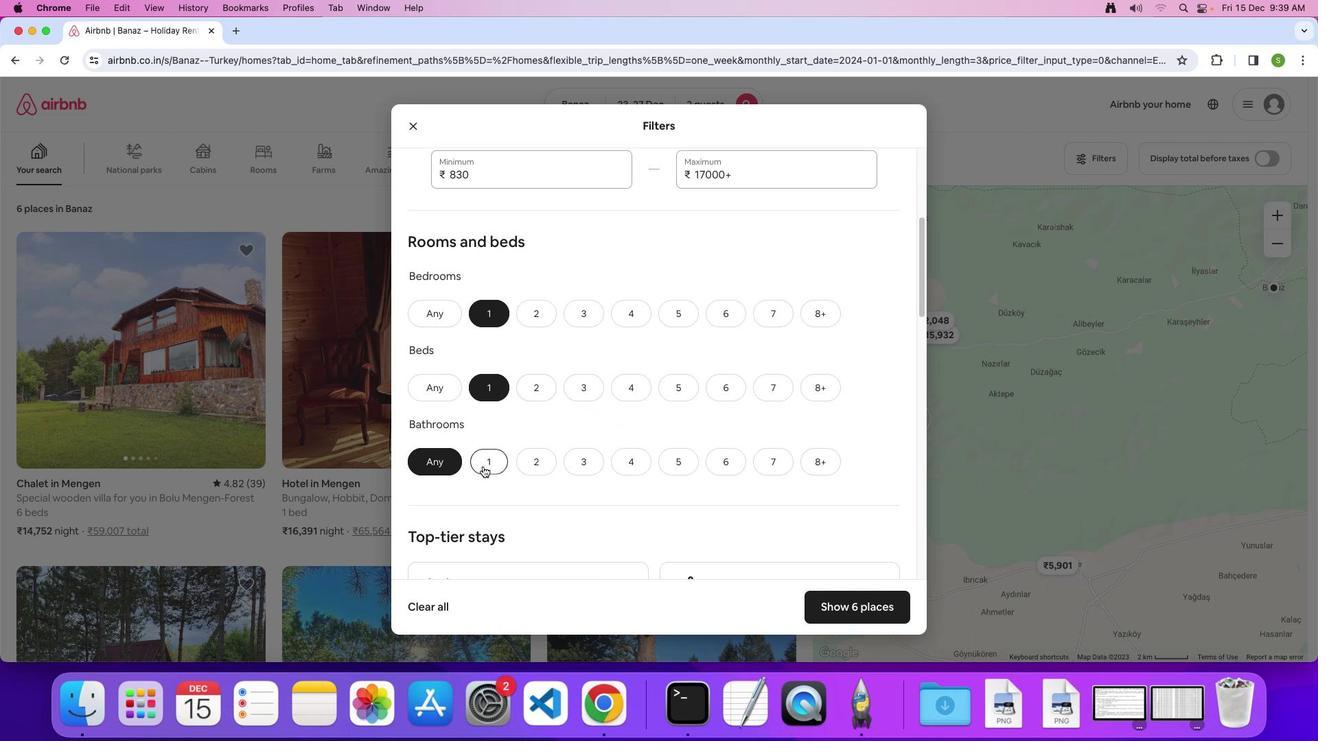 
Action: Mouse moved to (583, 425)
Screenshot: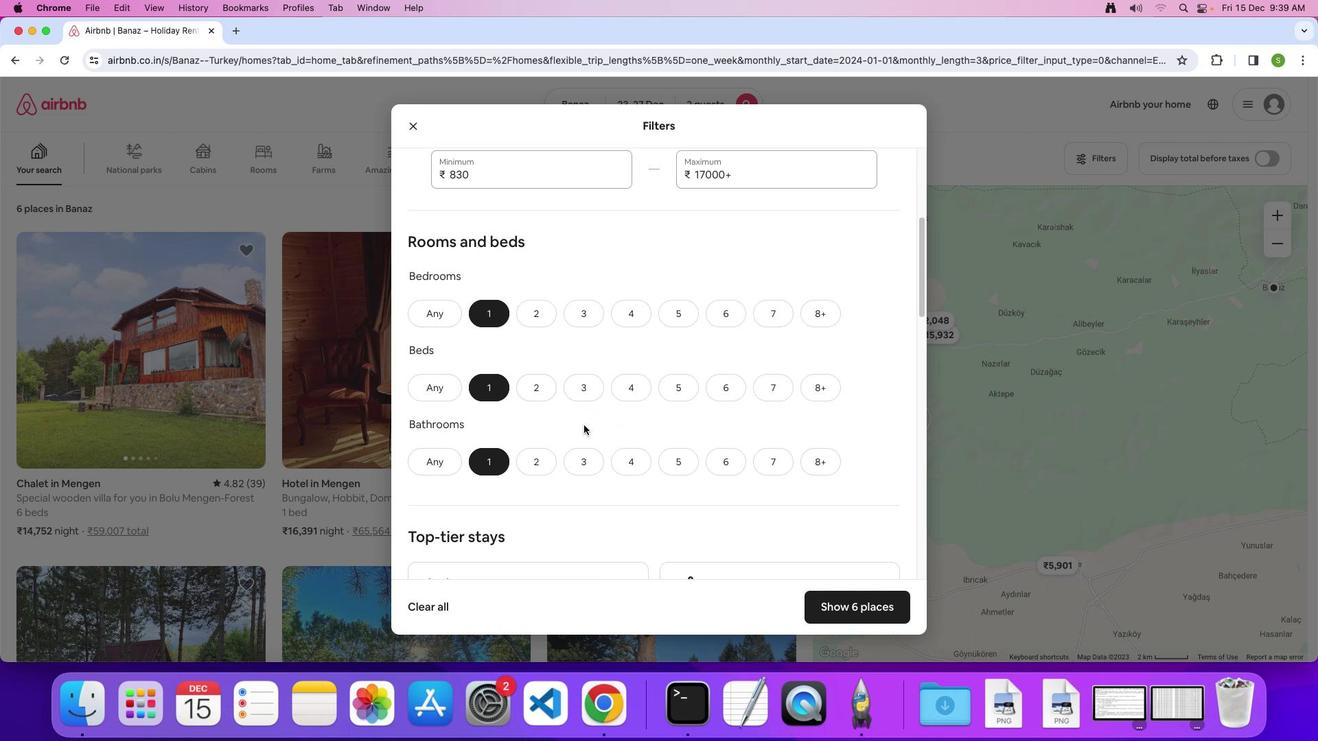 
Action: Mouse scrolled (583, 425) with delta (0, 0)
Screenshot: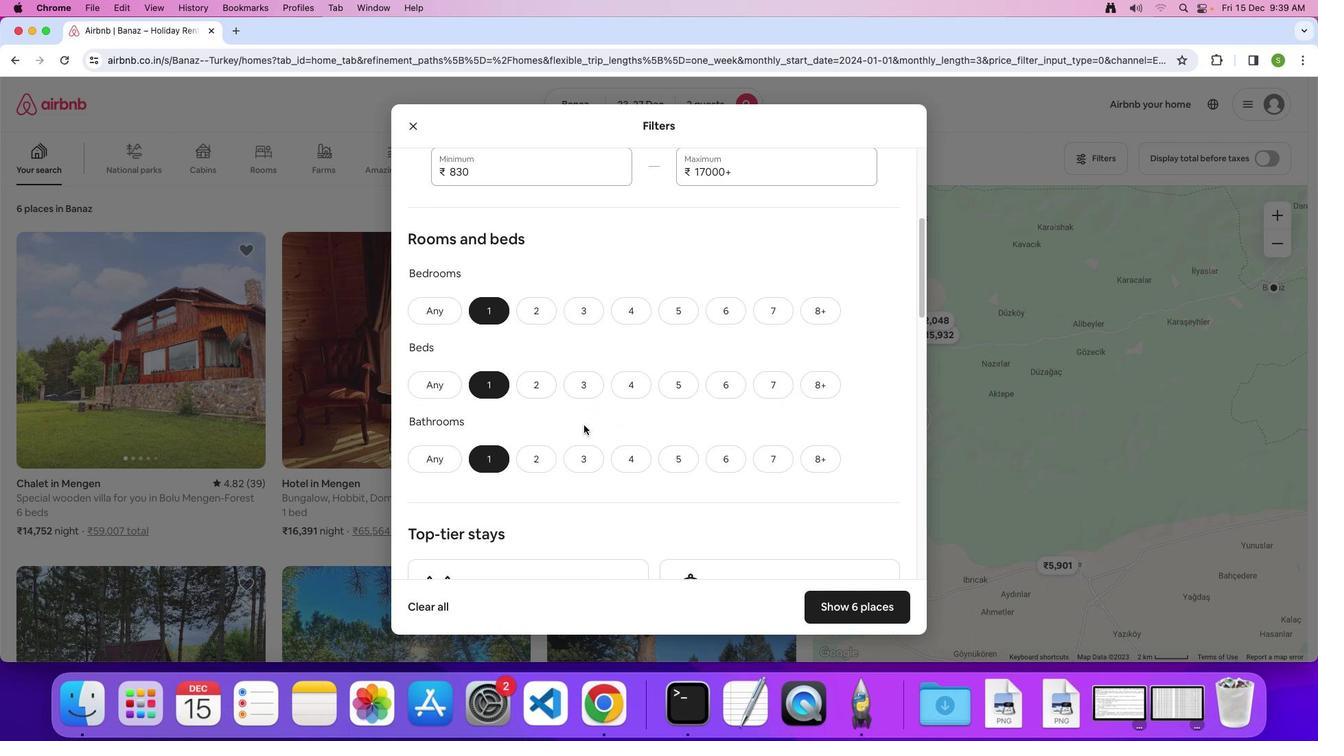 
Action: Mouse scrolled (583, 425) with delta (0, 0)
Screenshot: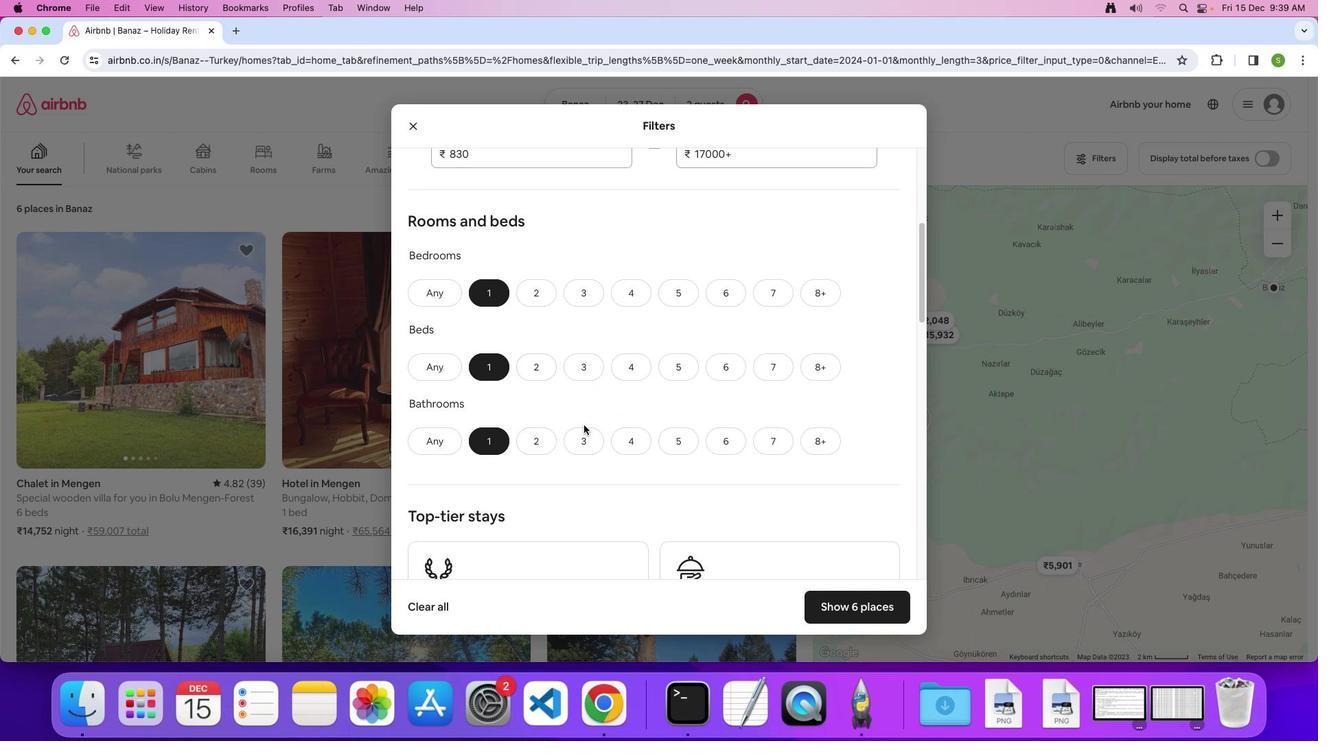 
Action: Mouse scrolled (583, 425) with delta (0, 0)
Screenshot: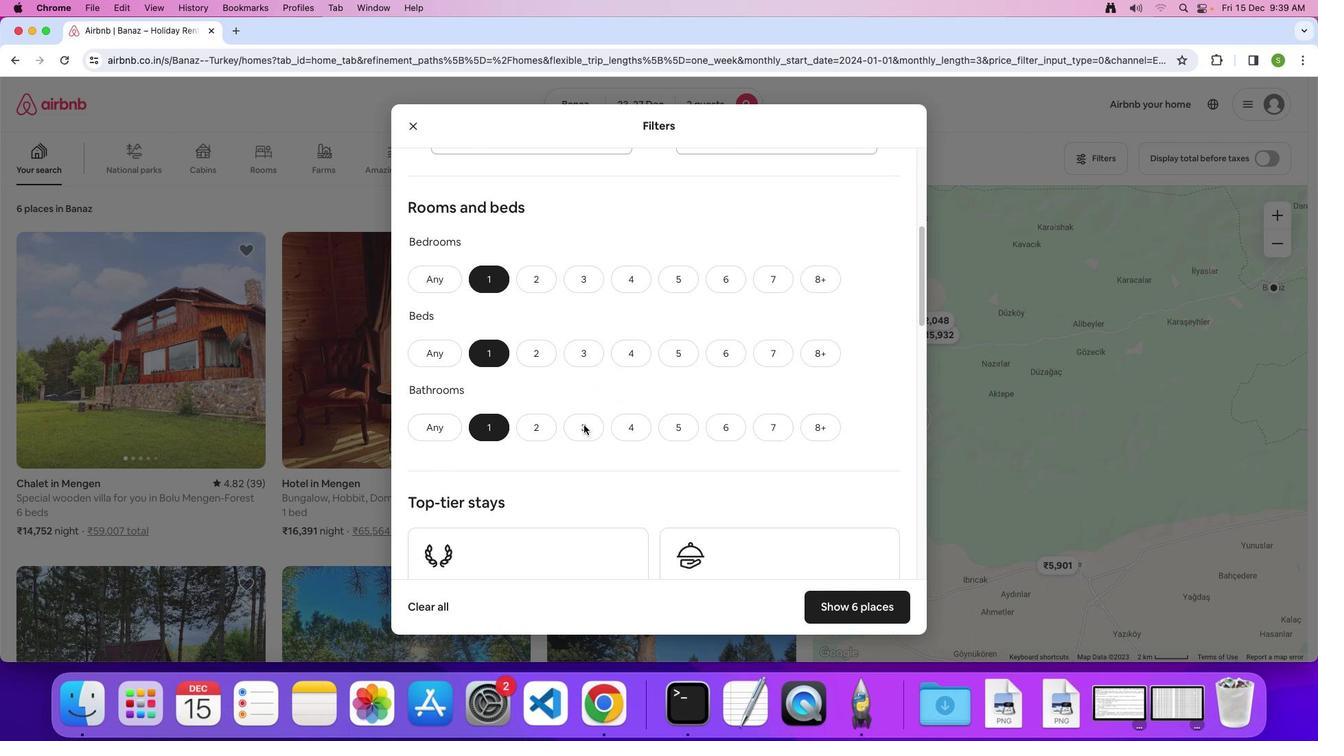 
Action: Mouse scrolled (583, 425) with delta (0, 0)
Screenshot: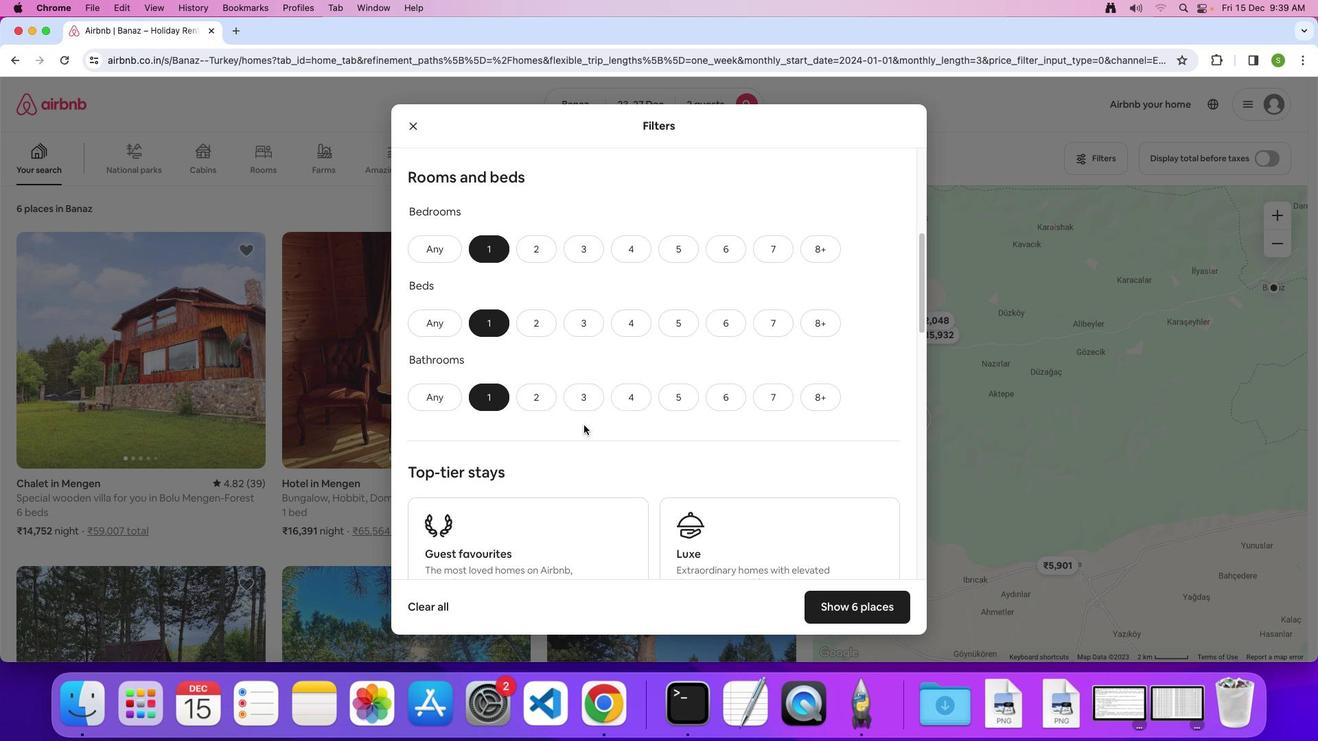 
Action: Mouse scrolled (583, 425) with delta (0, 0)
Screenshot: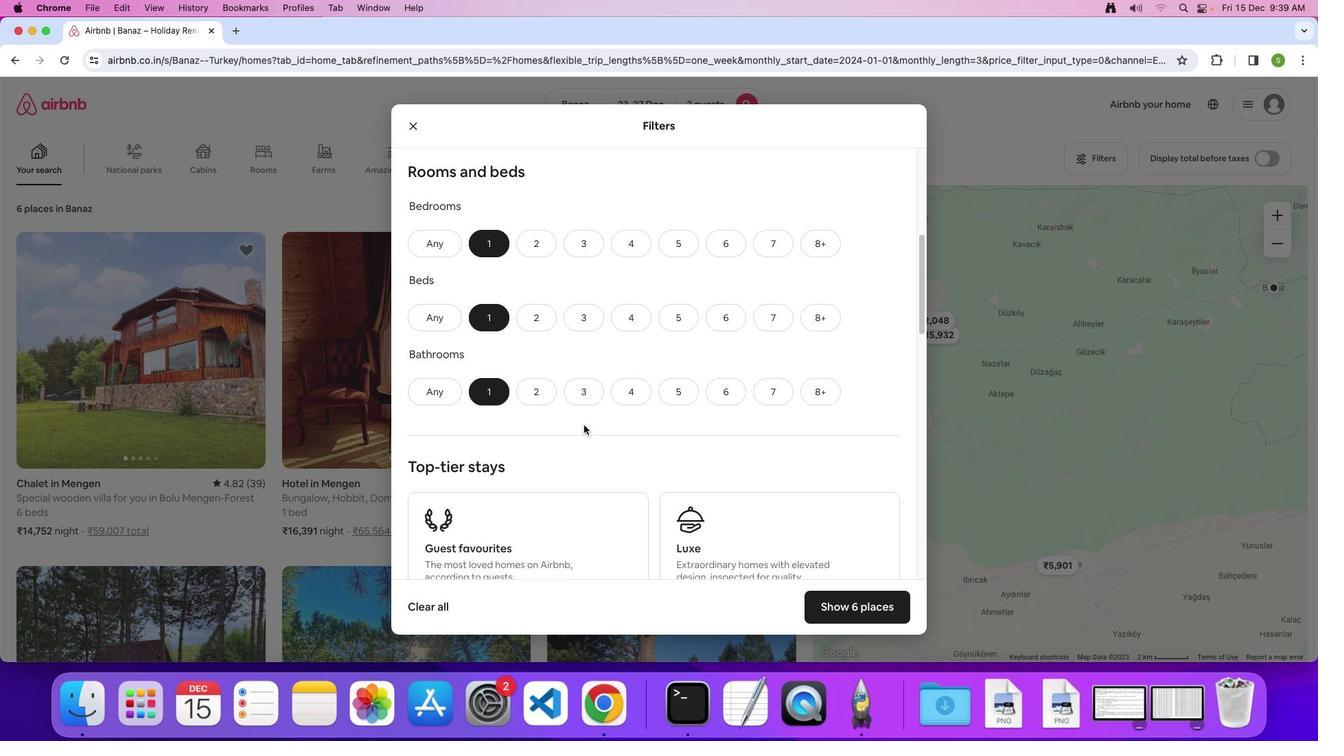 
Action: Mouse scrolled (583, 425) with delta (0, 0)
Screenshot: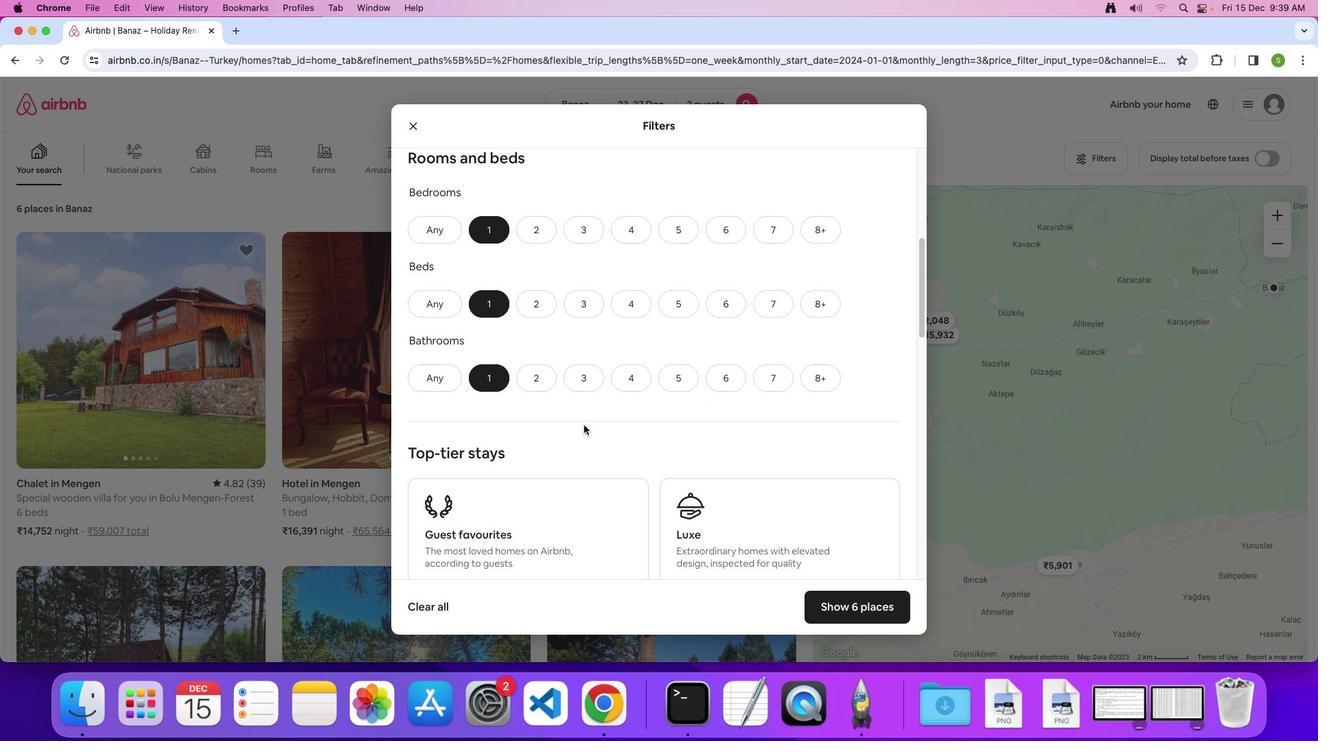 
Action: Mouse scrolled (583, 425) with delta (0, 0)
Screenshot: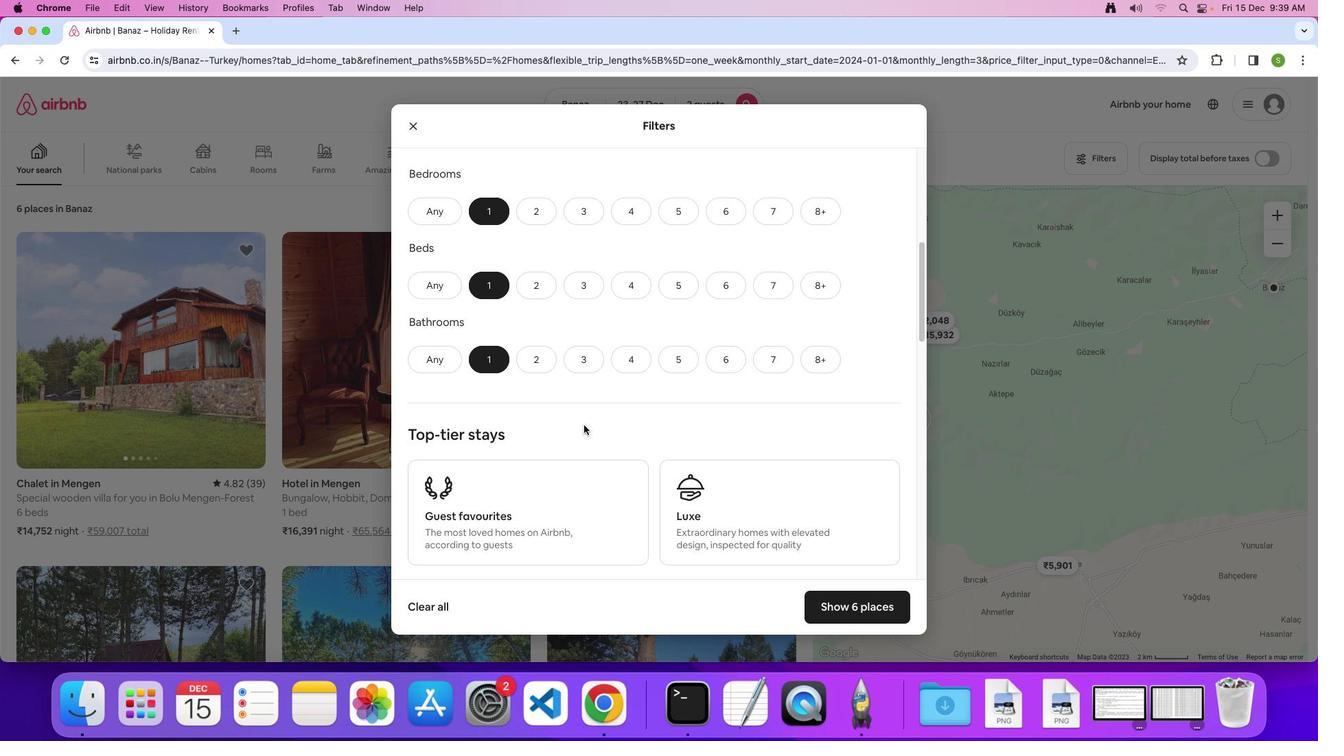 
Action: Mouse scrolled (583, 425) with delta (0, -1)
Screenshot: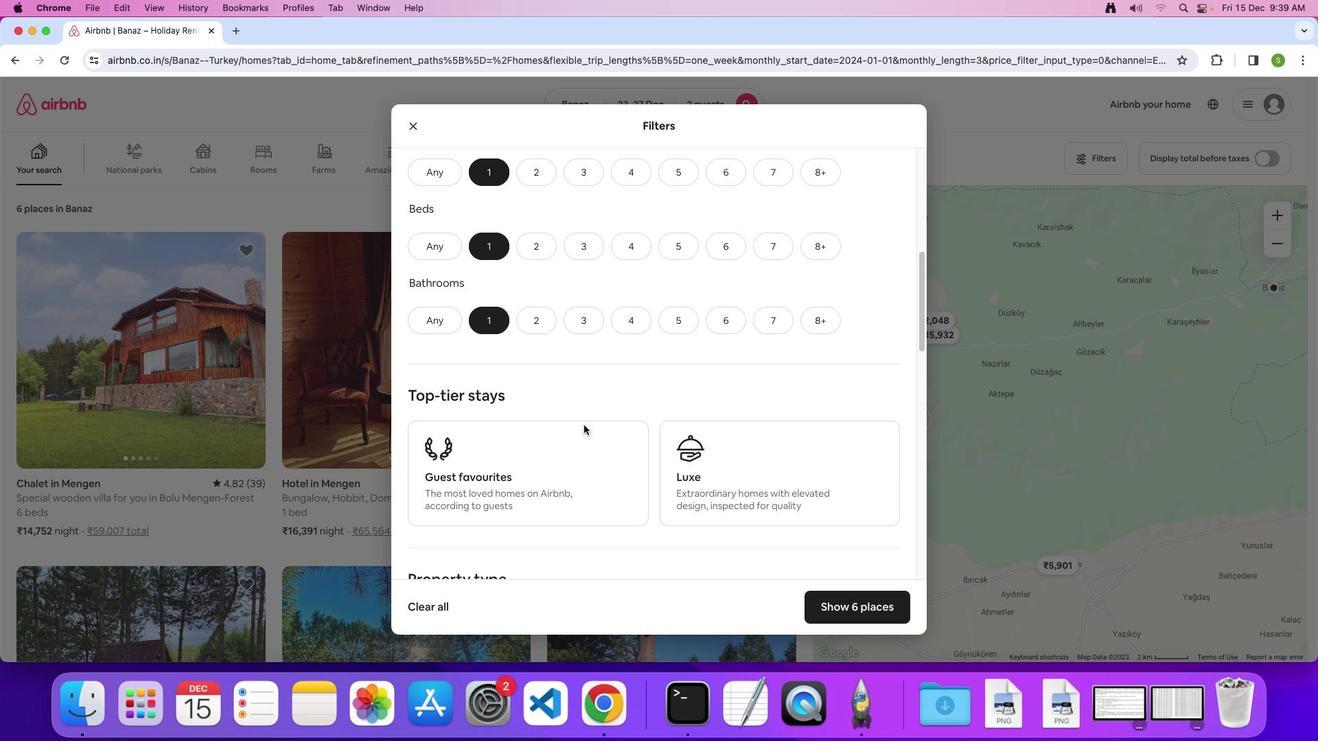 
Action: Mouse scrolled (583, 425) with delta (0, -1)
Screenshot: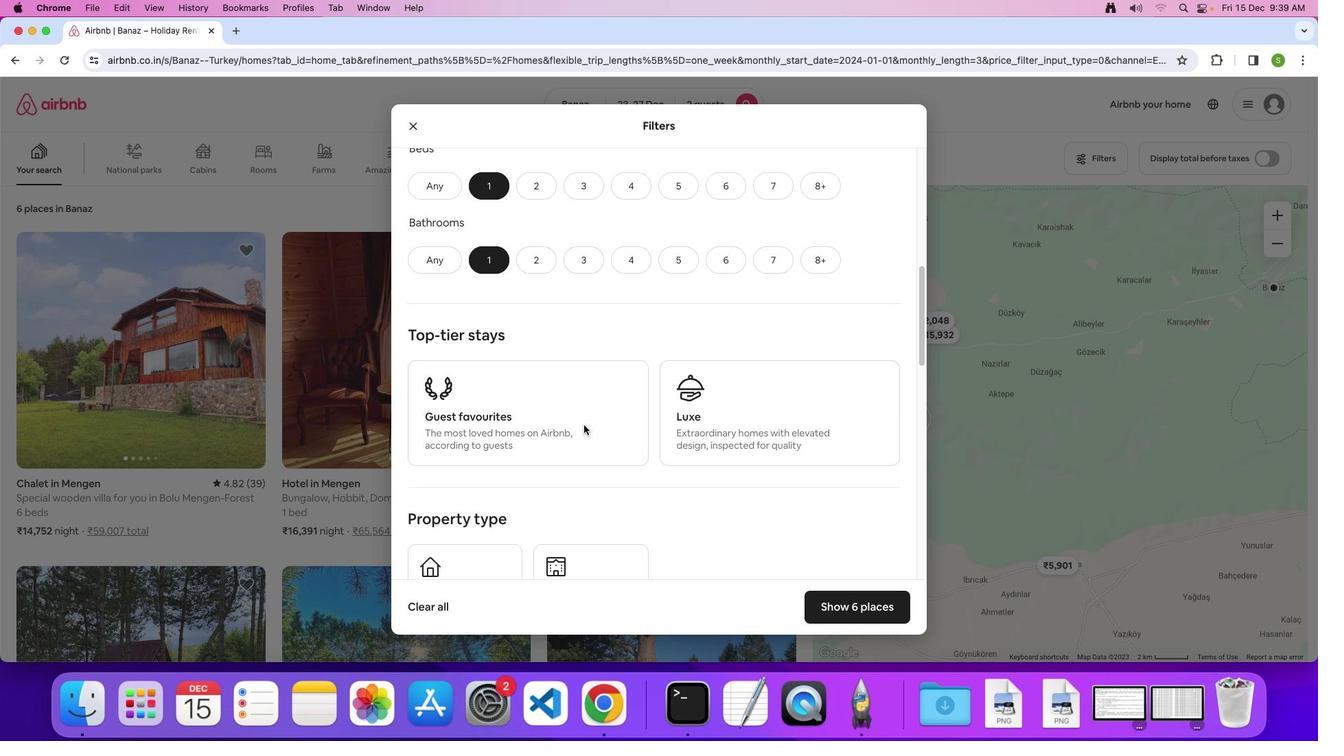 
Action: Mouse scrolled (583, 425) with delta (0, 0)
Screenshot: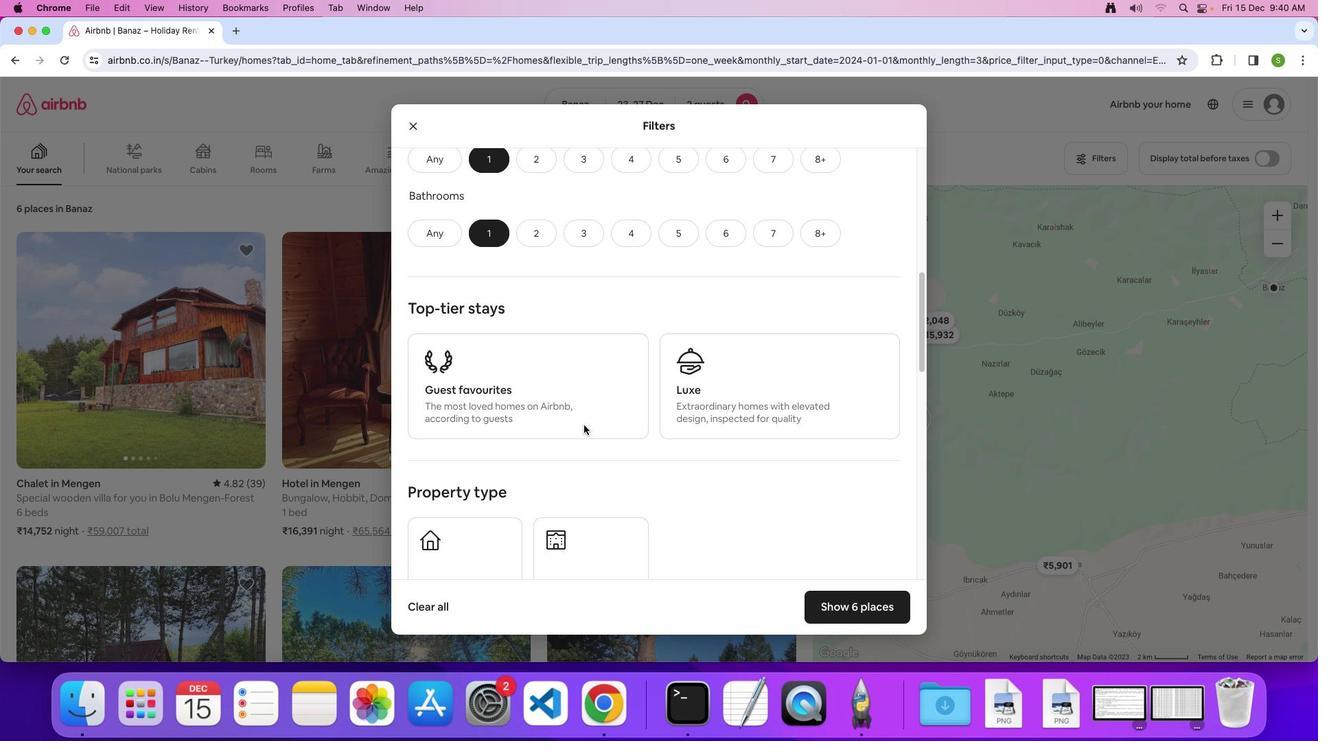 
Action: Mouse scrolled (583, 425) with delta (0, 0)
Screenshot: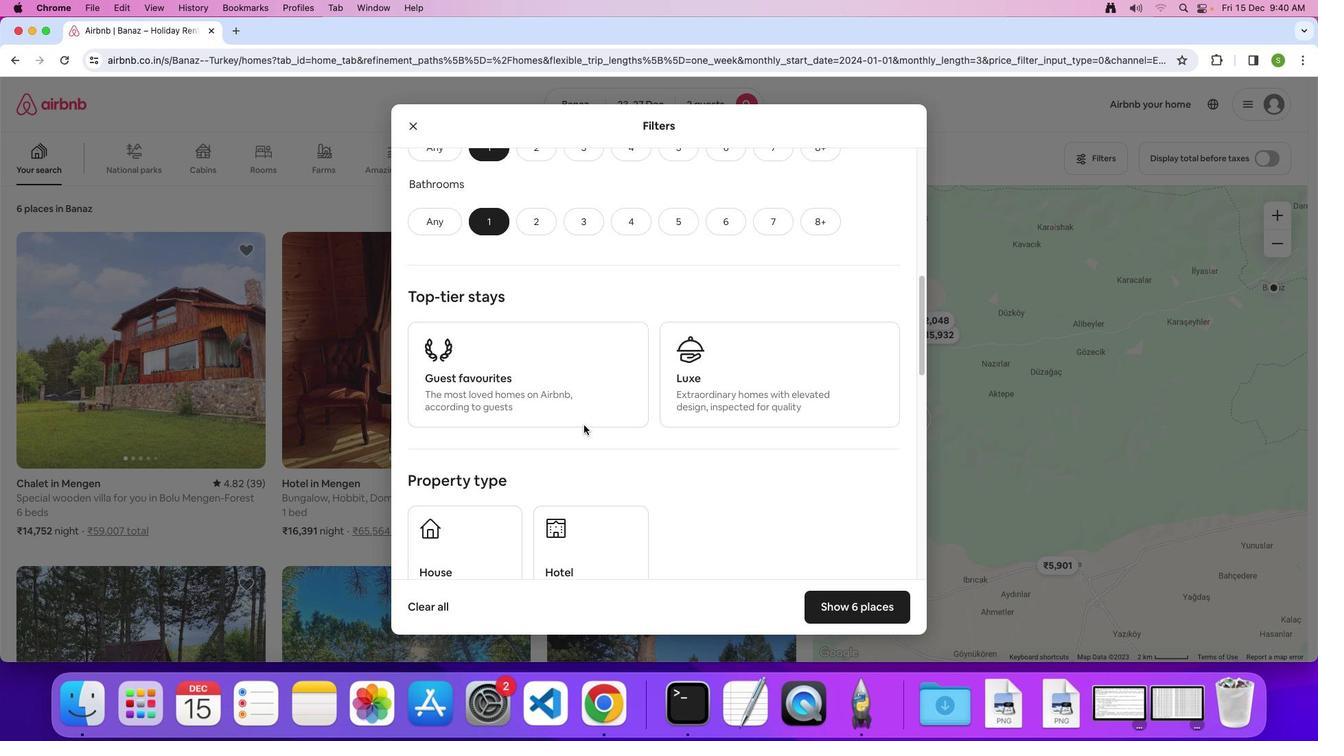 
Action: Mouse scrolled (583, 425) with delta (0, 0)
Screenshot: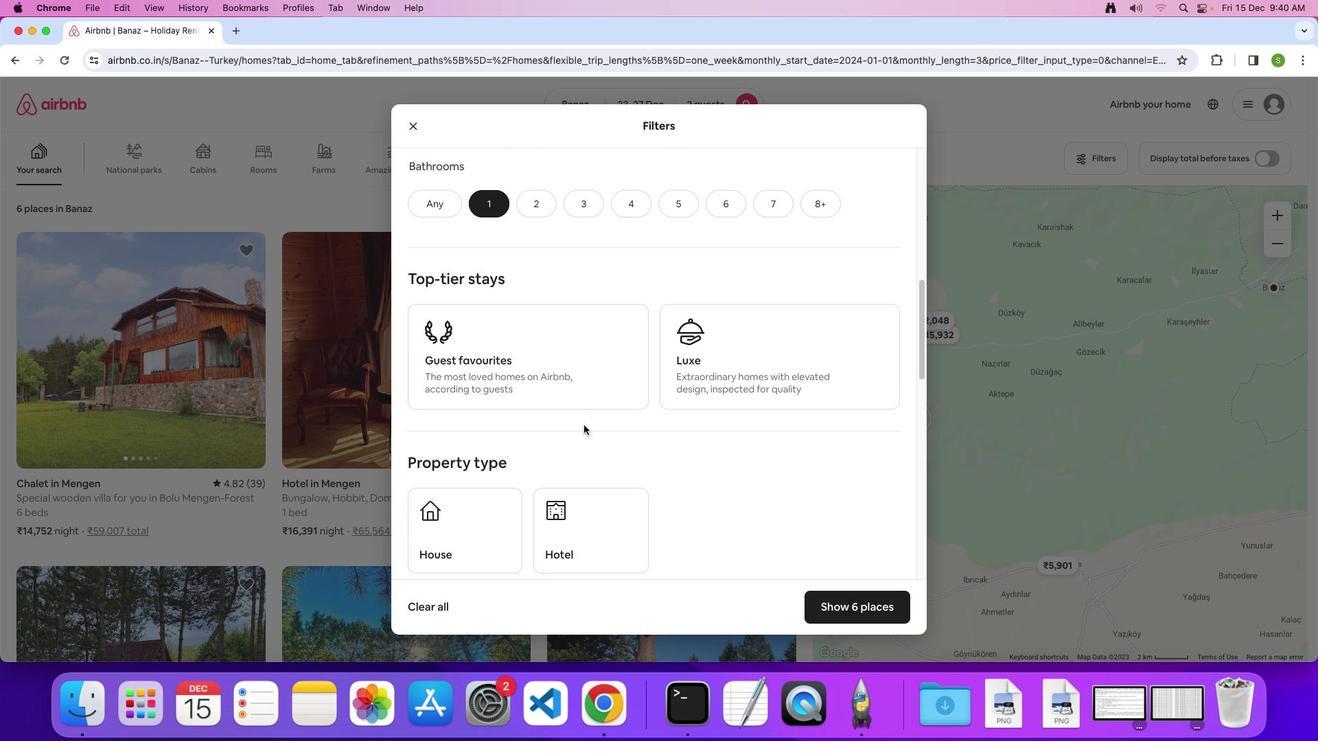
Action: Mouse scrolled (583, 425) with delta (0, 0)
Screenshot: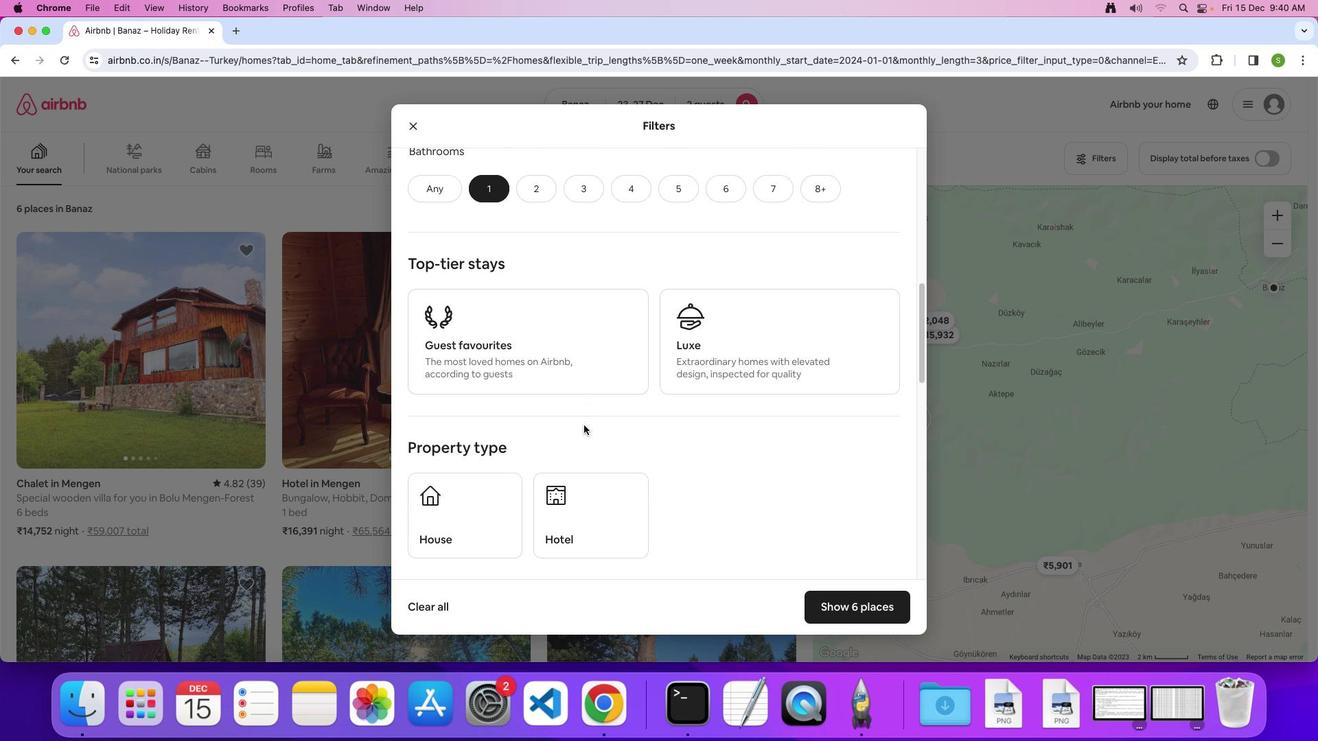 
Action: Mouse scrolled (583, 425) with delta (0, -2)
Screenshot: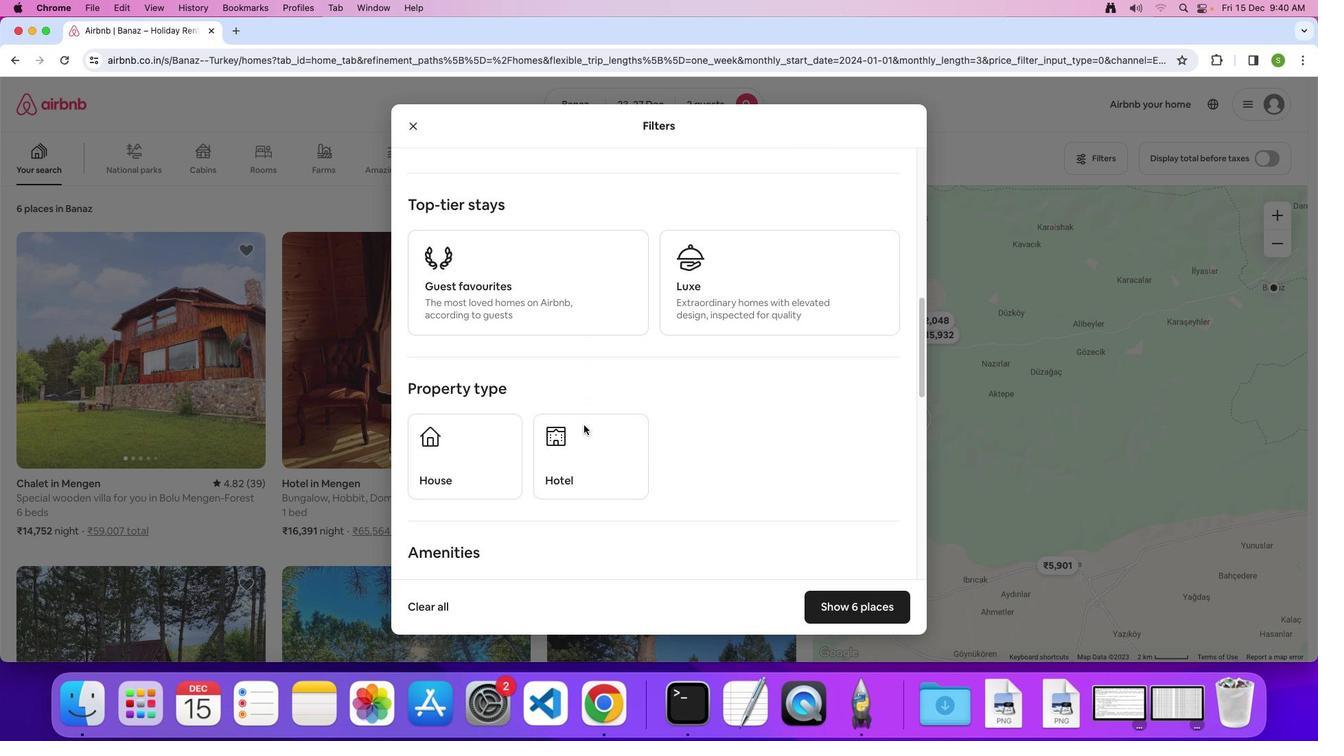 
Action: Mouse moved to (581, 425)
Screenshot: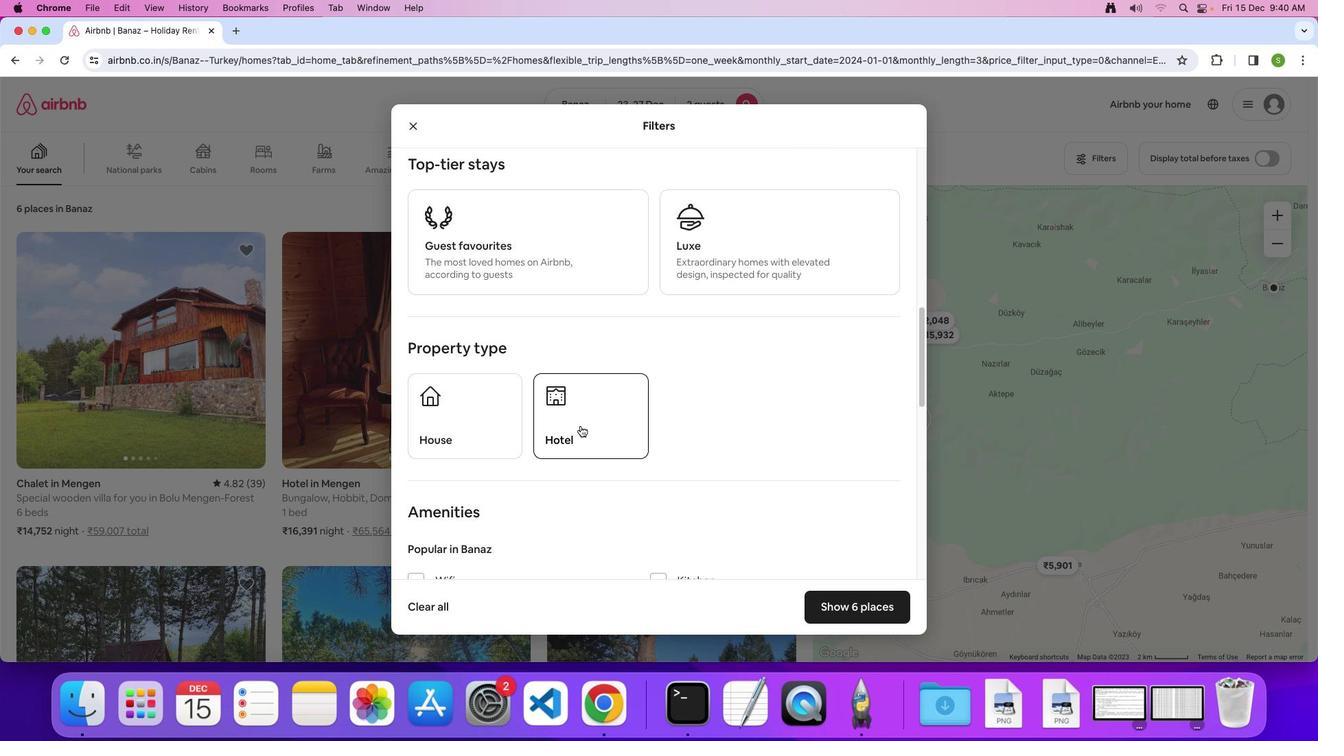 
Action: Mouse pressed left at (581, 425)
Screenshot: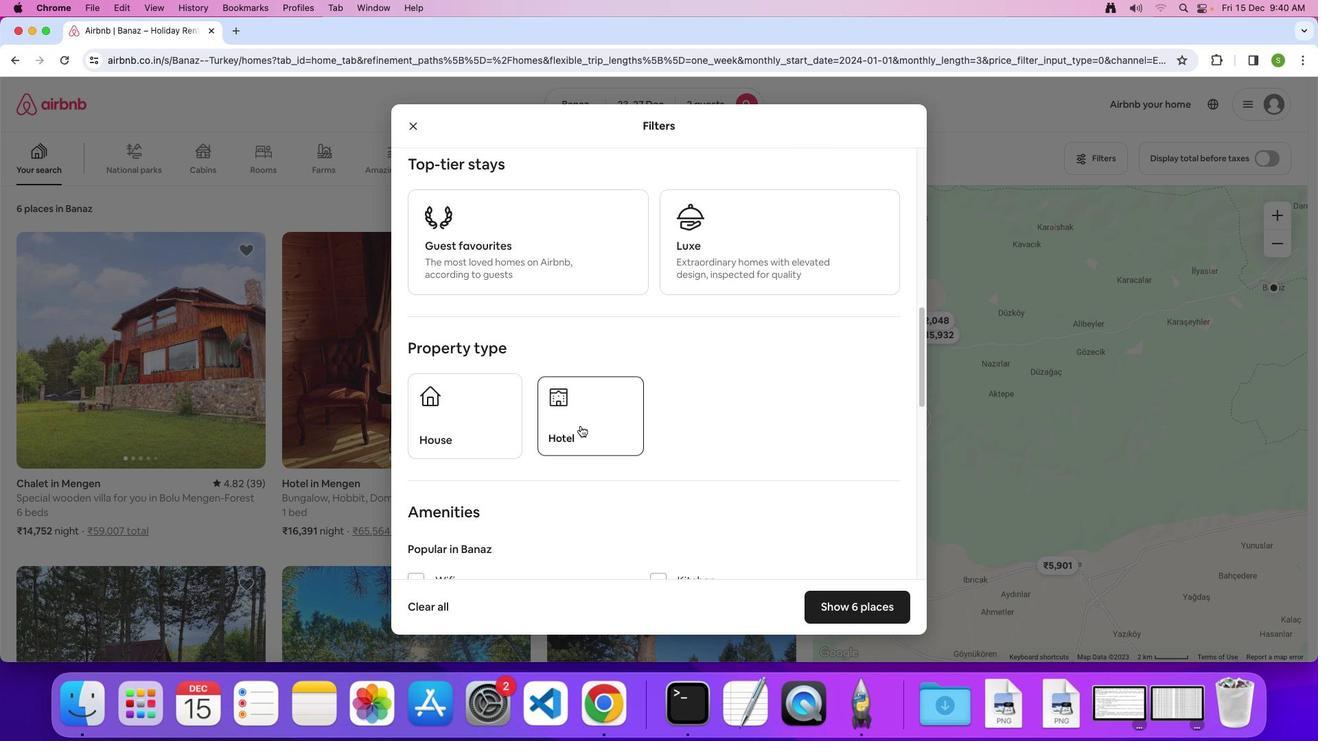
Action: Mouse moved to (671, 419)
Screenshot: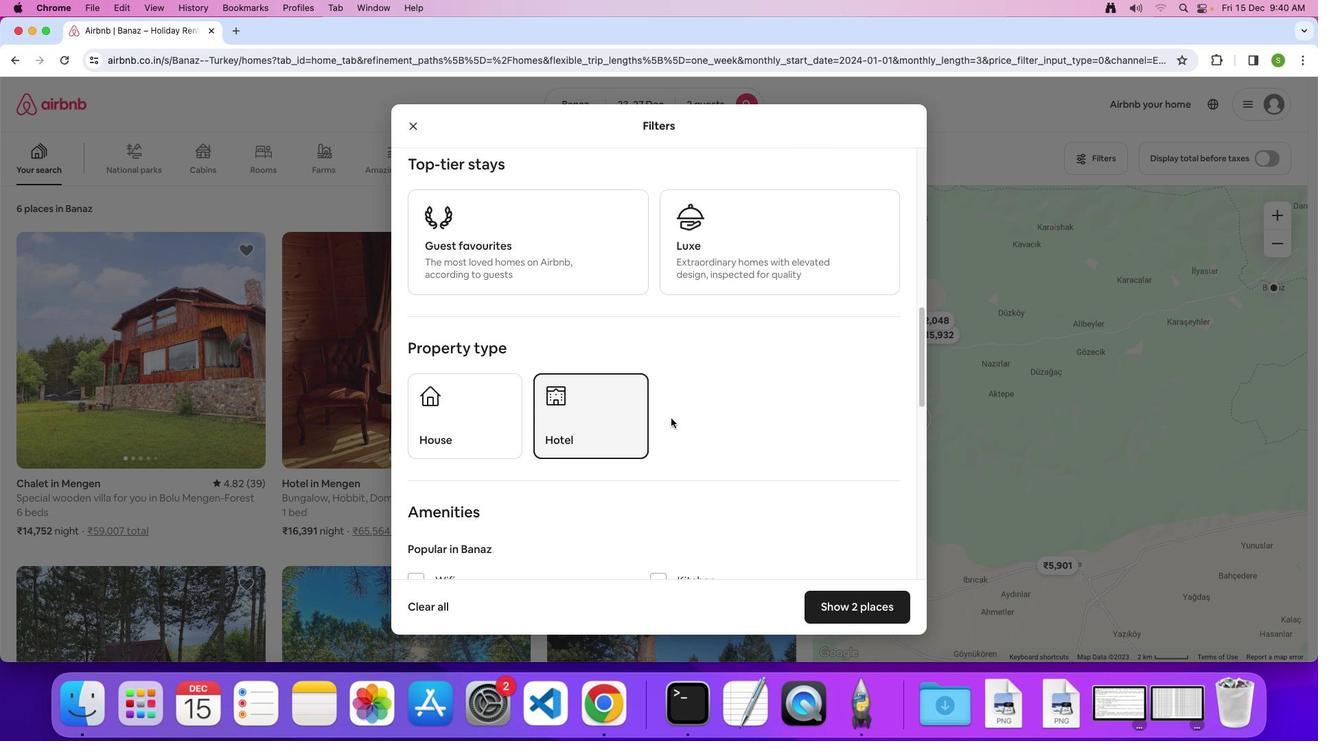 
Action: Mouse scrolled (671, 419) with delta (0, 0)
Screenshot: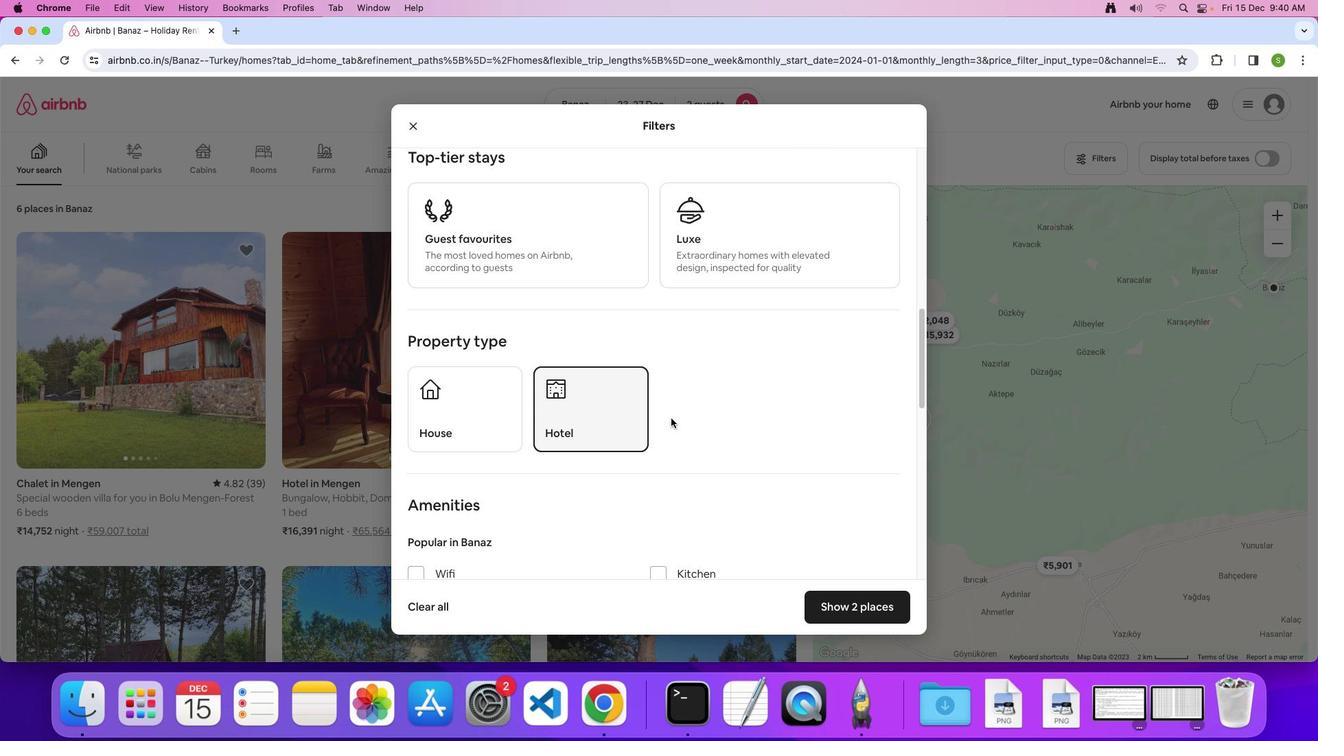 
Action: Mouse scrolled (671, 419) with delta (0, 0)
Screenshot: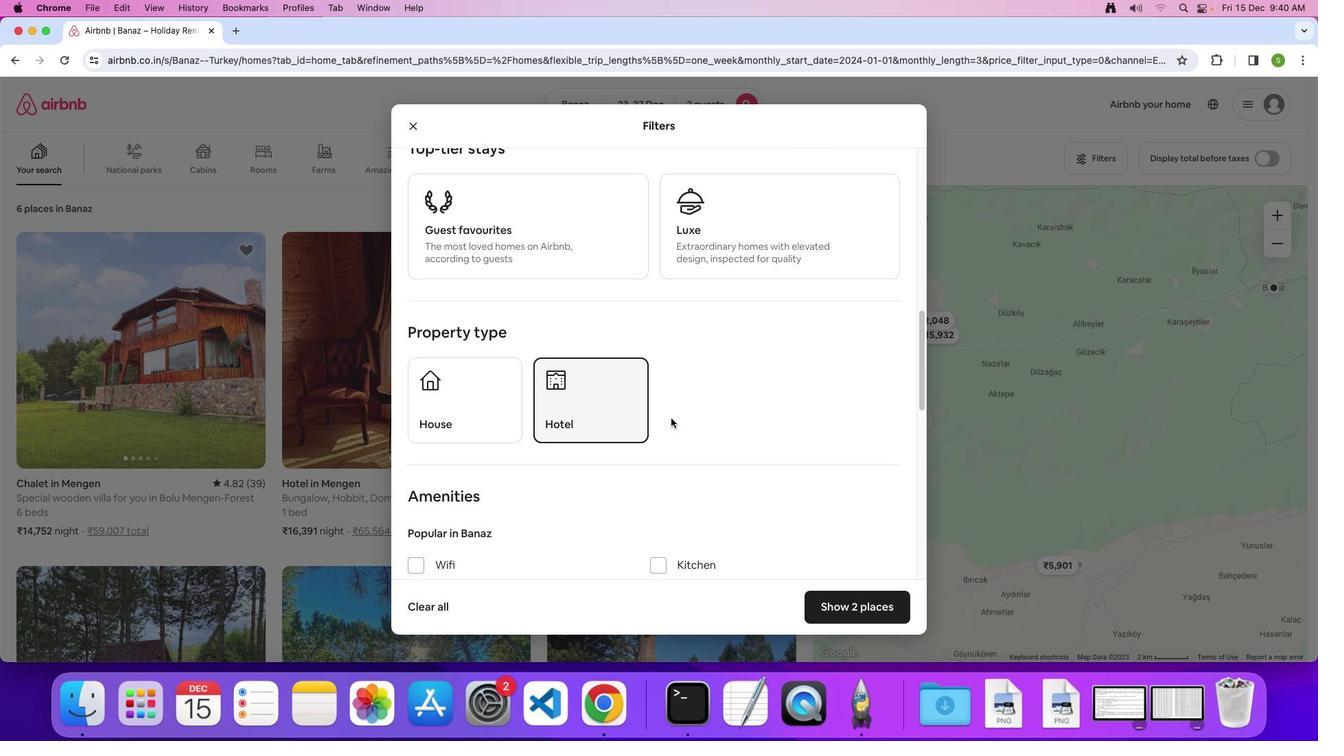 
Action: Mouse scrolled (671, 419) with delta (0, 0)
Screenshot: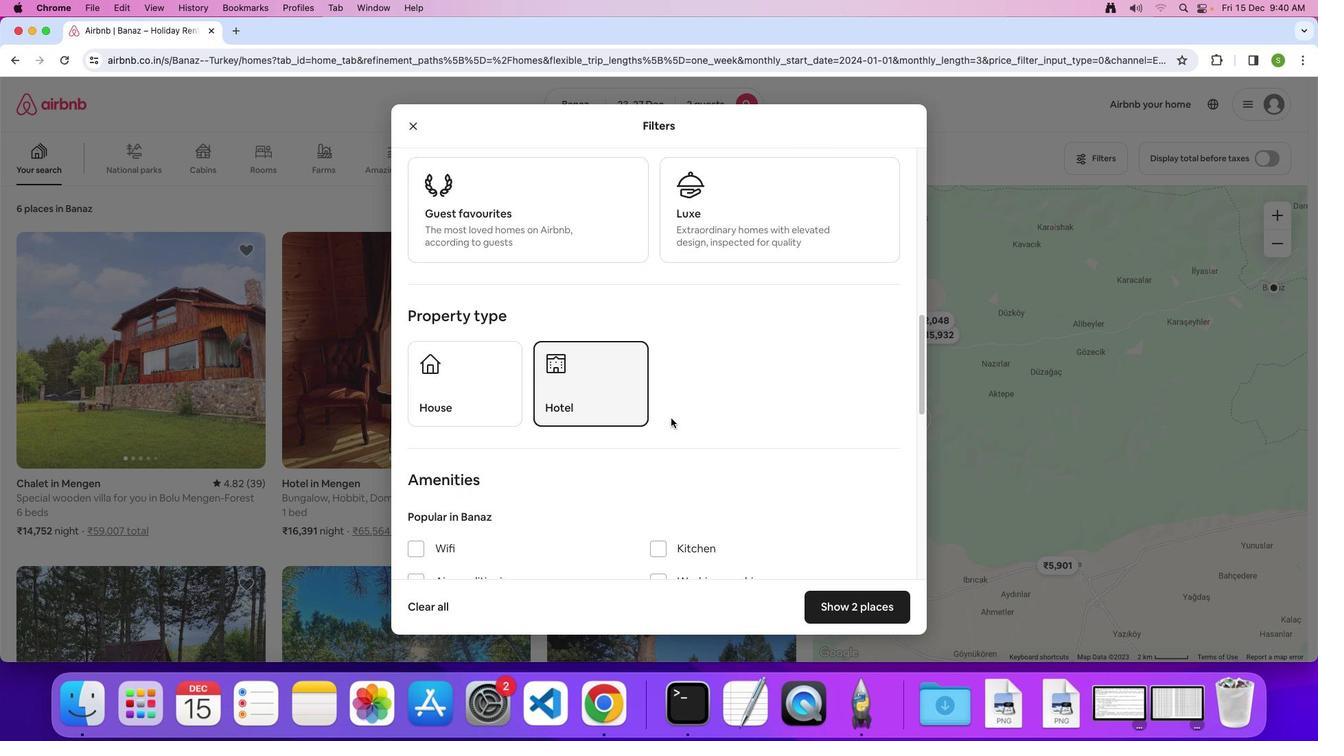 
Action: Mouse scrolled (671, 419) with delta (0, 0)
Screenshot: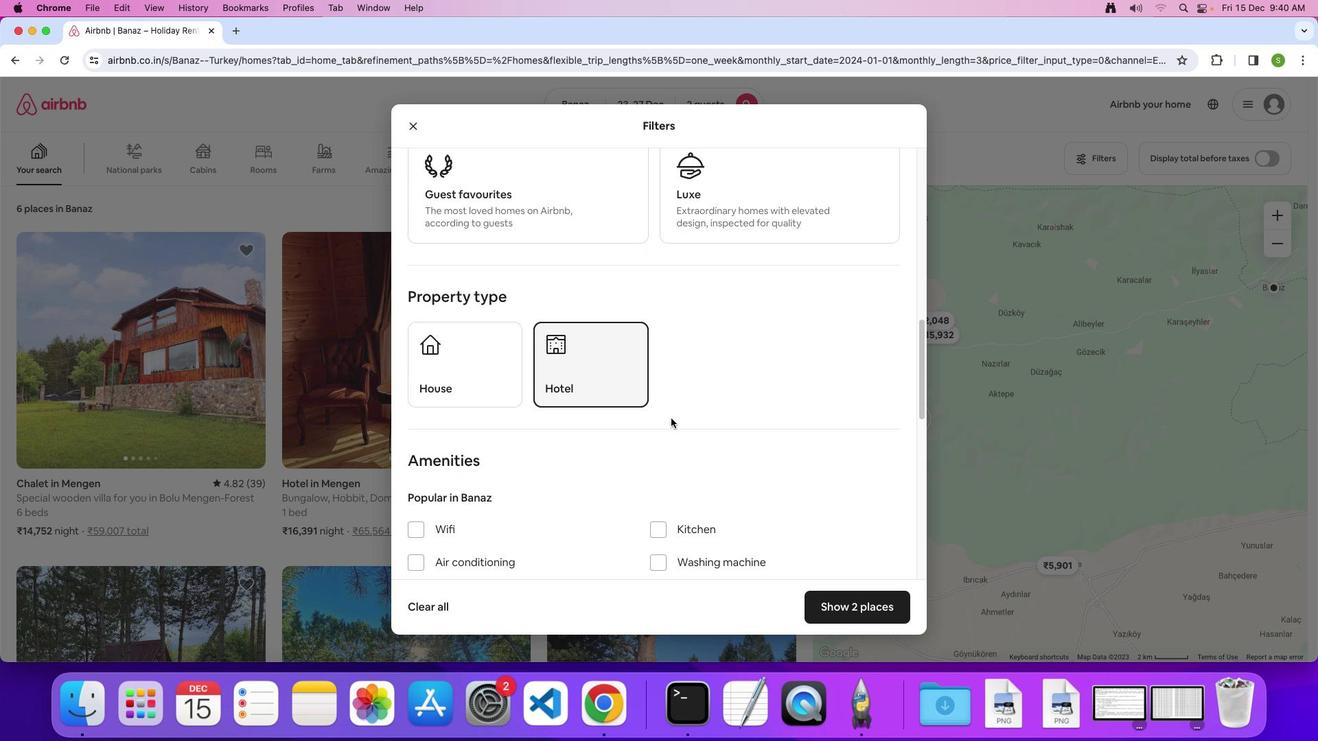 
Action: Mouse scrolled (671, 419) with delta (0, 0)
Screenshot: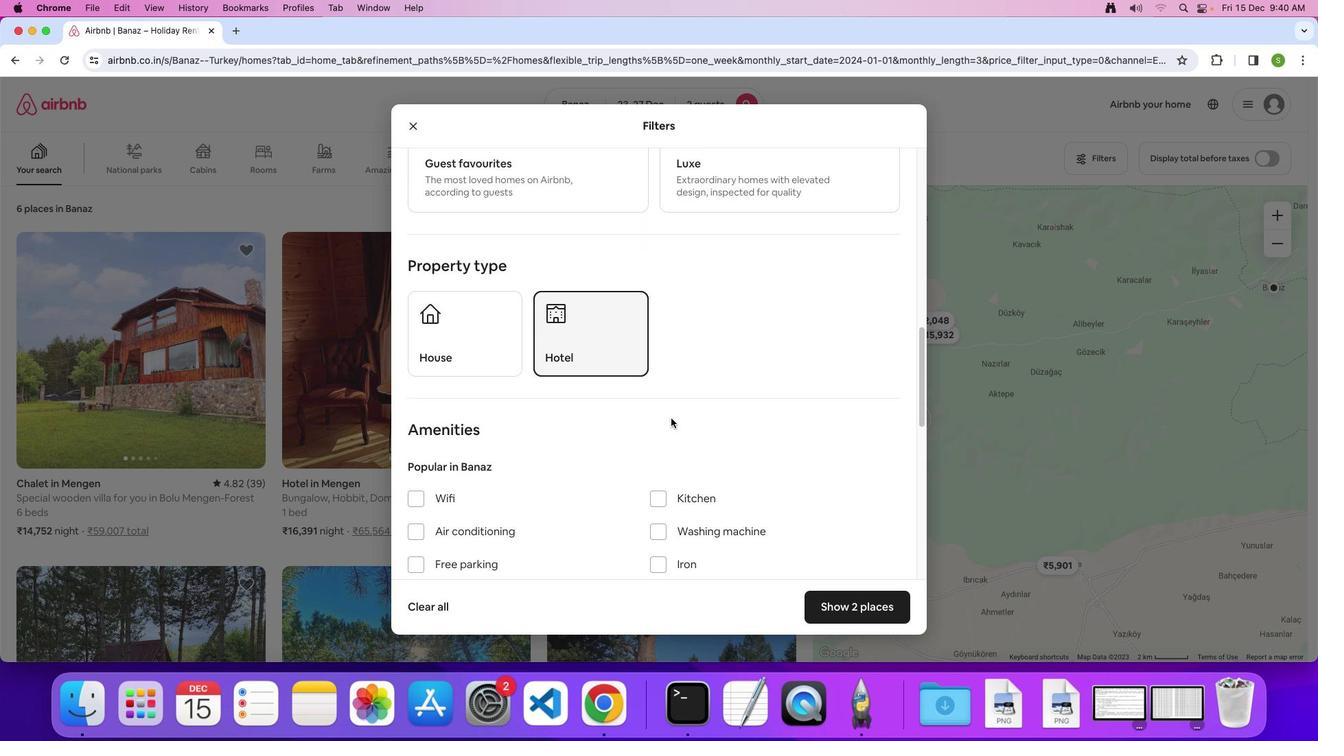 
Action: Mouse scrolled (671, 419) with delta (0, 0)
Screenshot: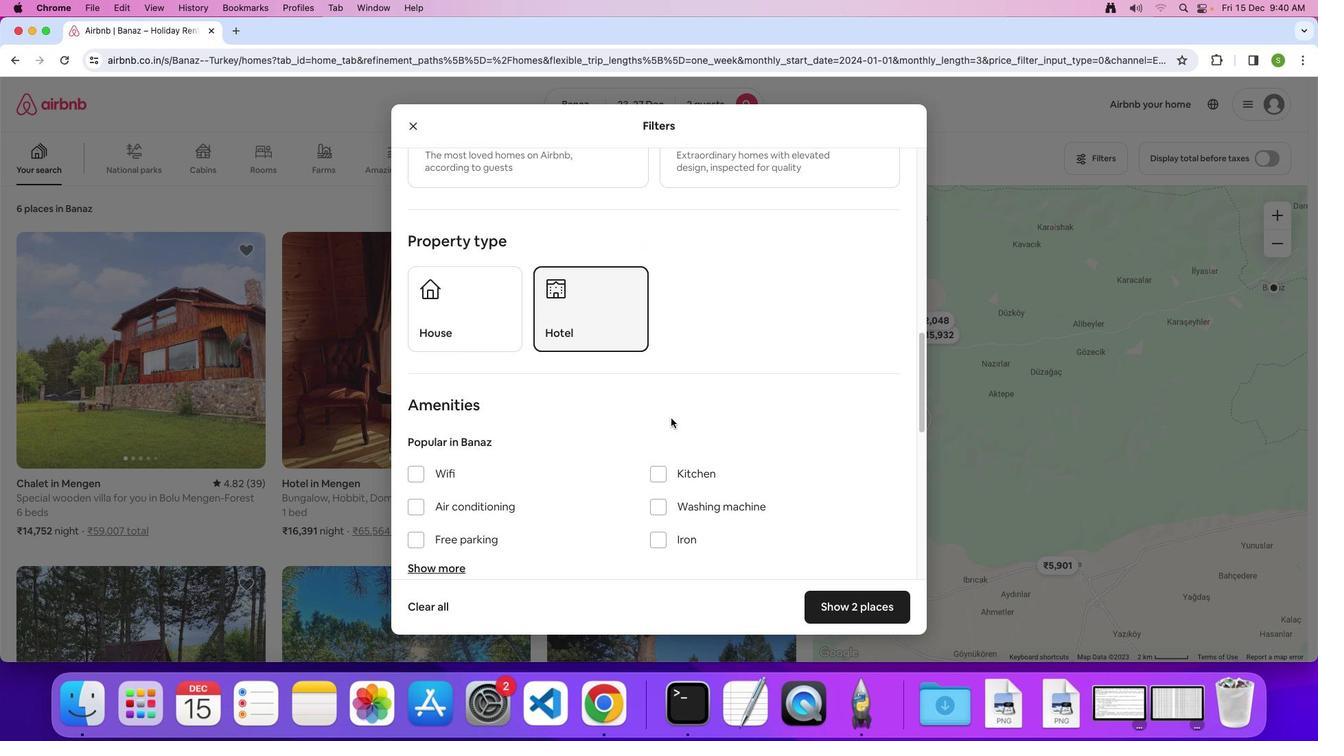 
Action: Mouse scrolled (671, 419) with delta (0, 0)
Screenshot: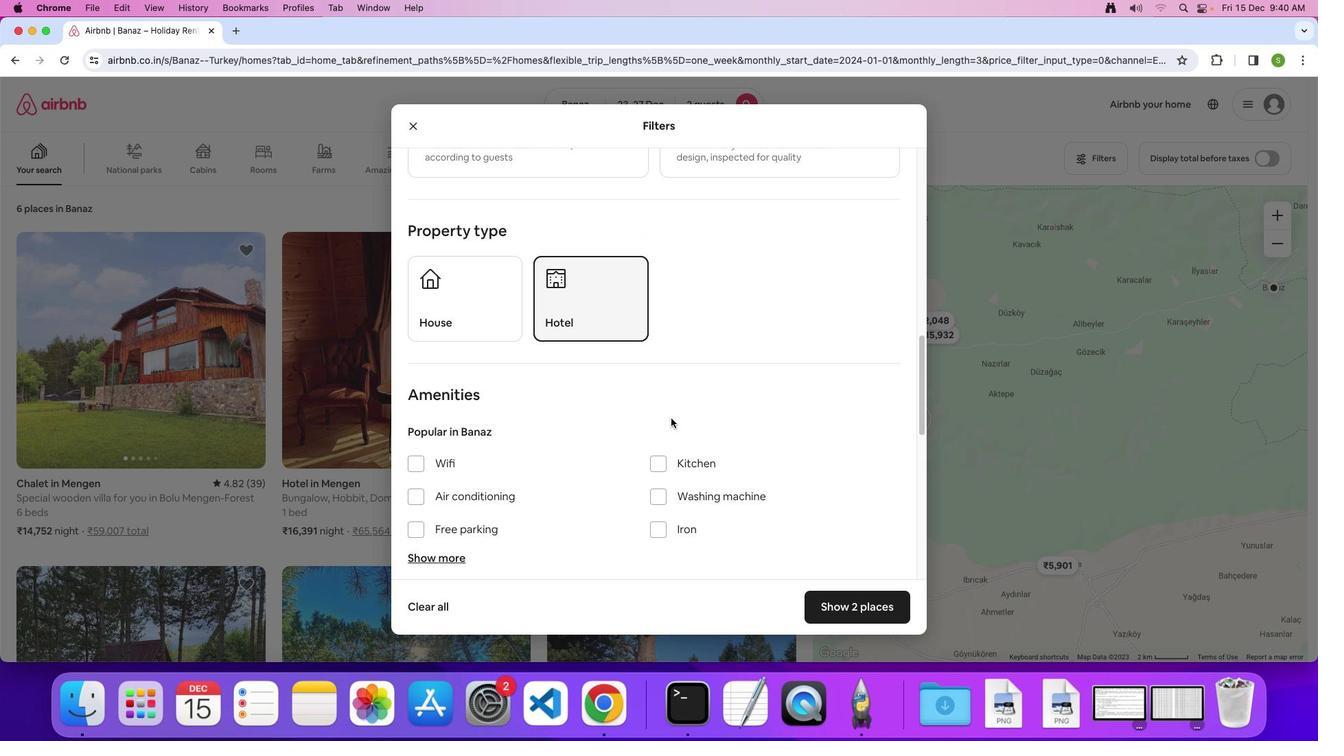 
Action: Mouse scrolled (671, 419) with delta (0, 0)
Screenshot: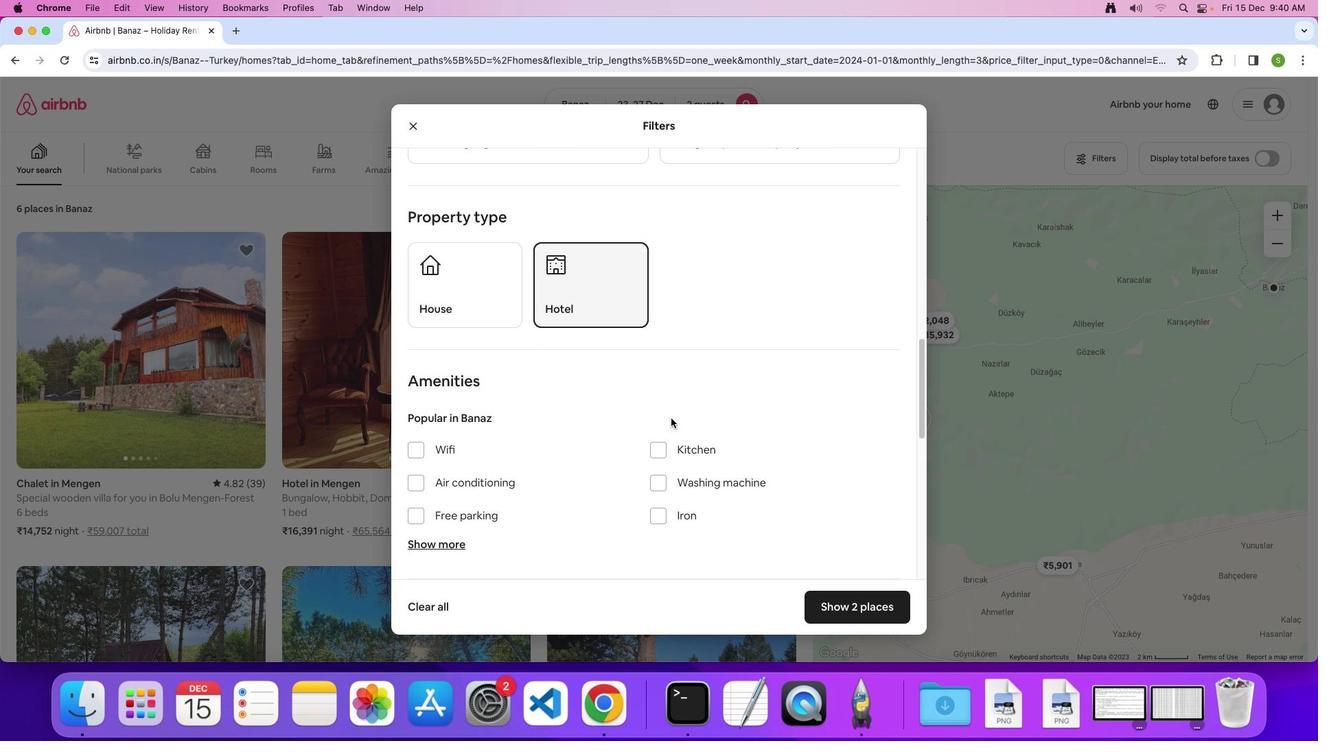 
Action: Mouse scrolled (671, 419) with delta (0, 0)
Screenshot: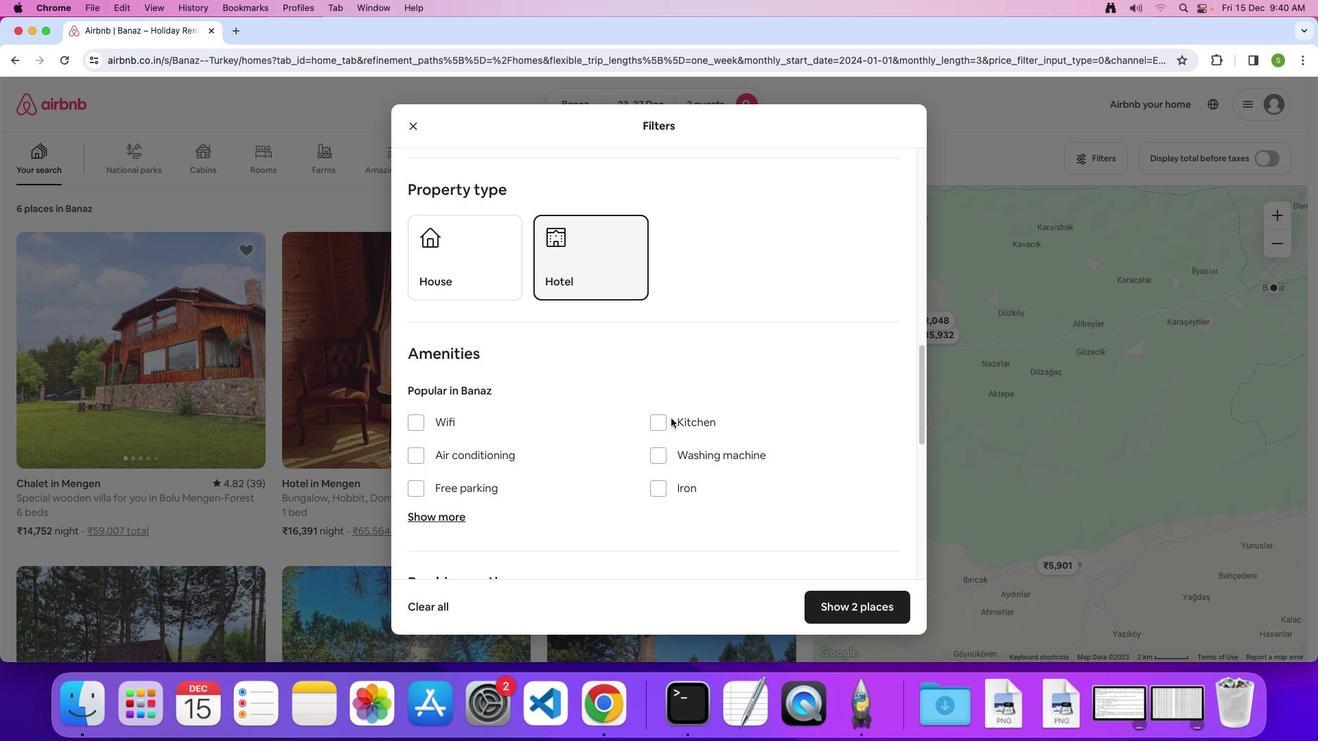 
Action: Mouse scrolled (671, 419) with delta (0, -1)
Screenshot: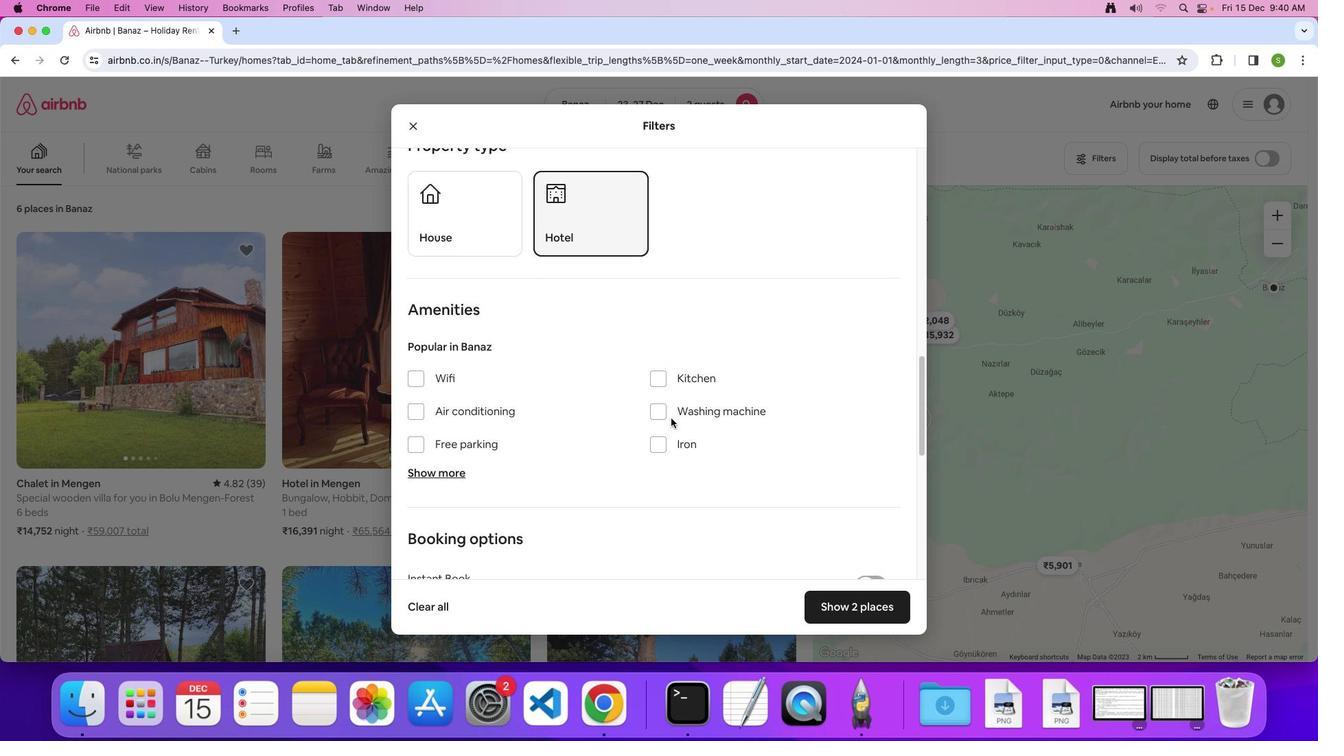 
Action: Mouse moved to (653, 393)
Screenshot: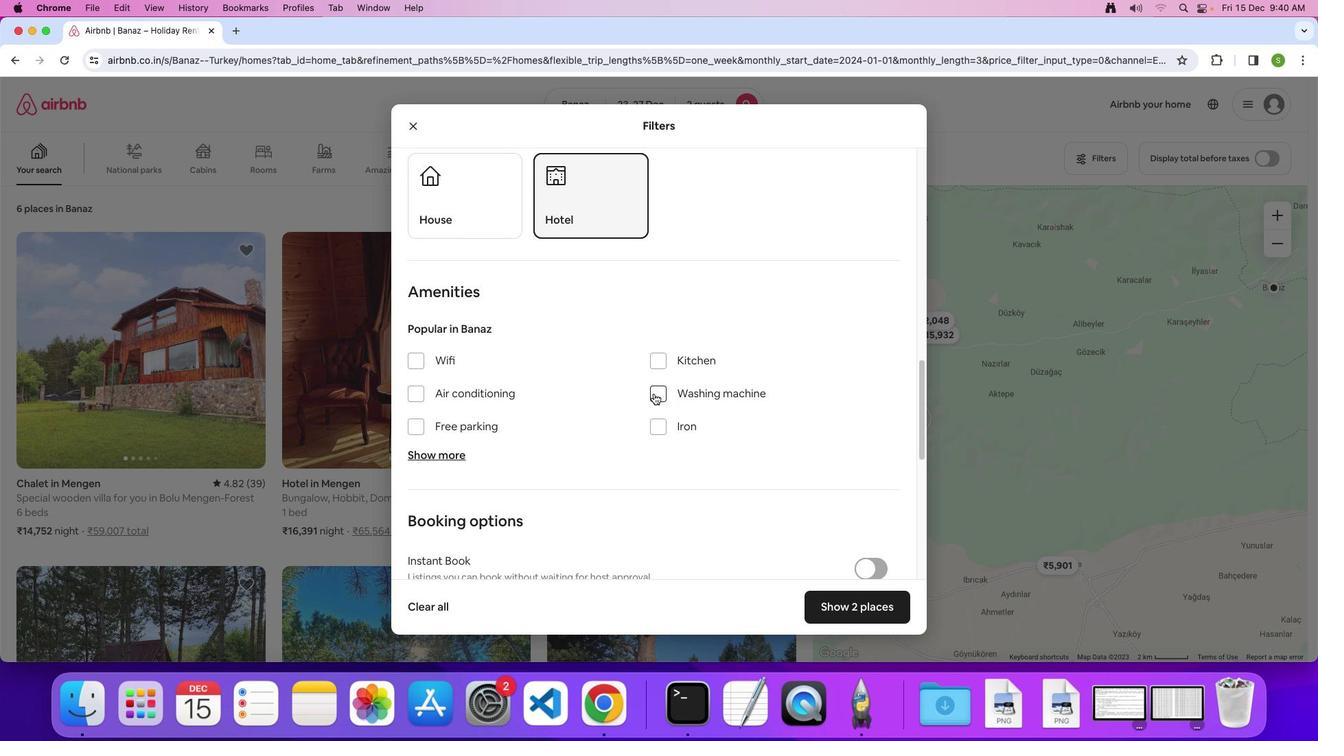 
Action: Mouse pressed left at (653, 393)
Screenshot: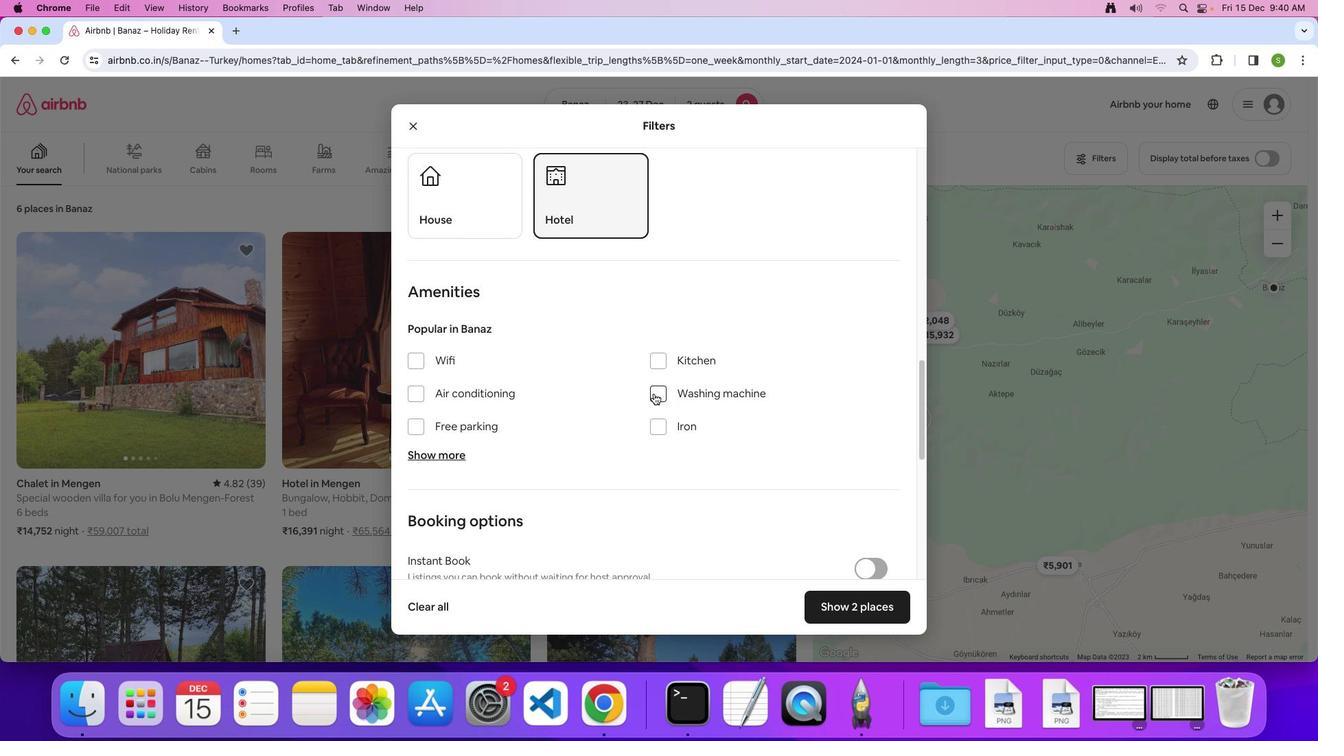 
Action: Mouse moved to (601, 449)
Screenshot: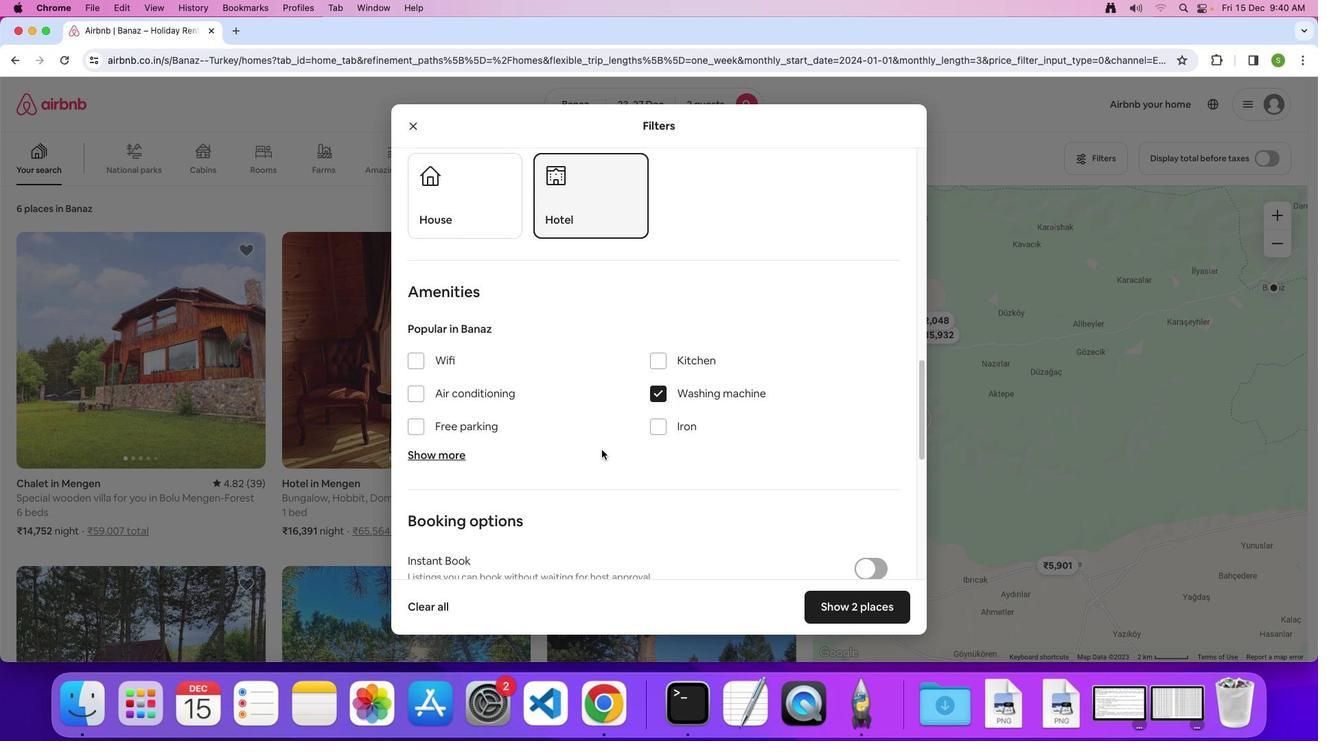 
Action: Mouse scrolled (601, 449) with delta (0, 0)
Screenshot: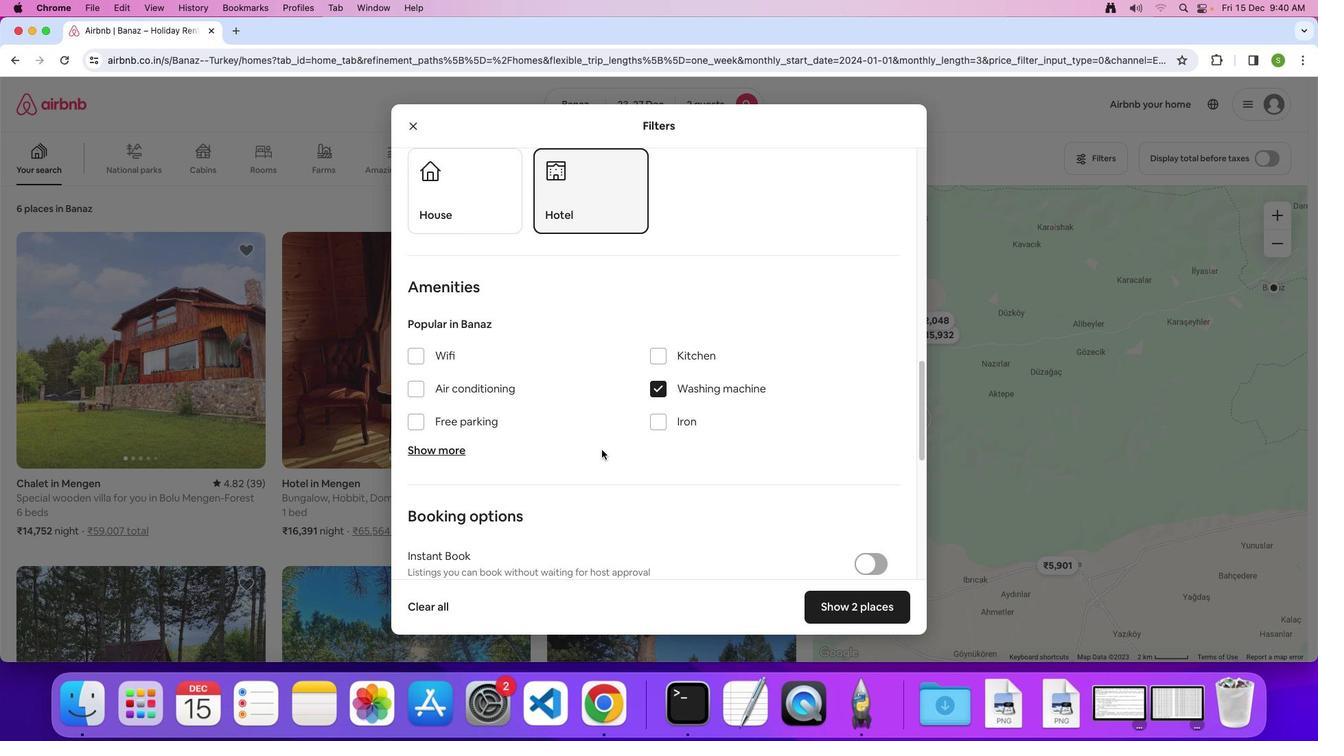 
Action: Mouse scrolled (601, 449) with delta (0, 0)
Screenshot: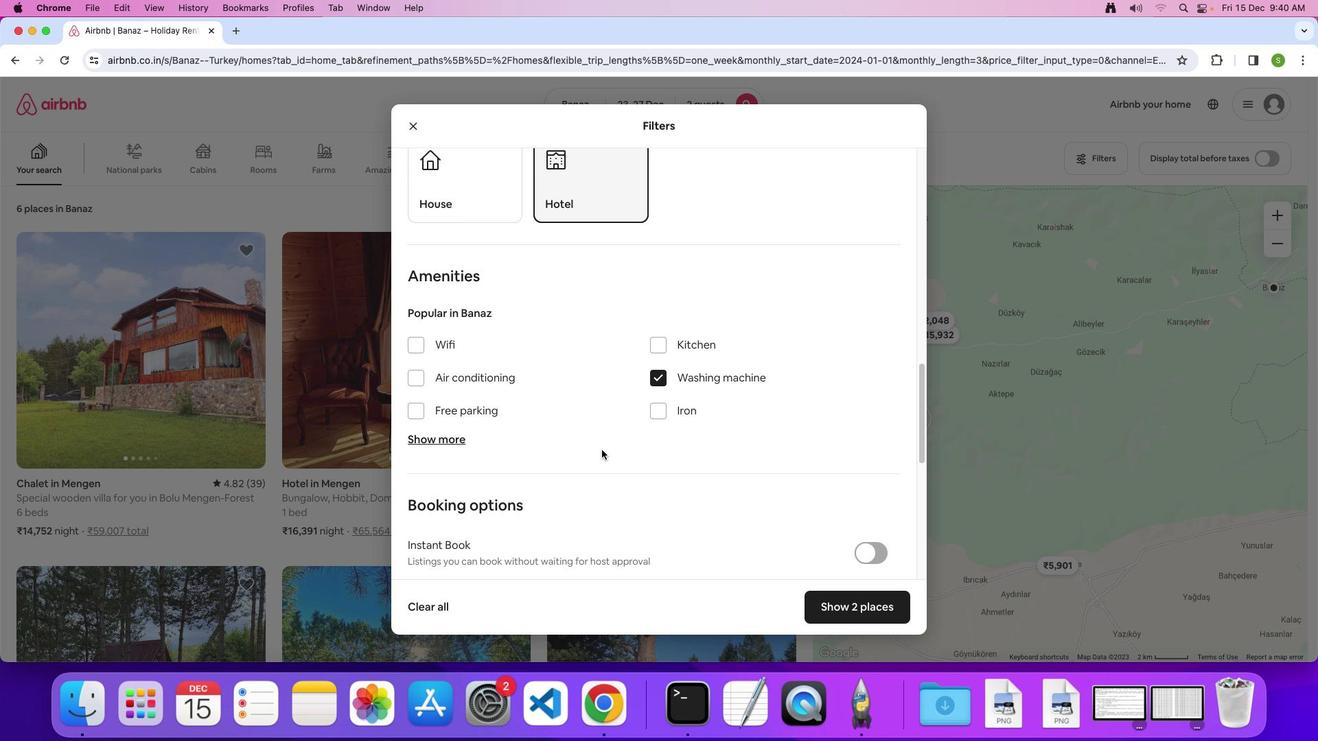 
Action: Mouse scrolled (601, 449) with delta (0, 0)
Screenshot: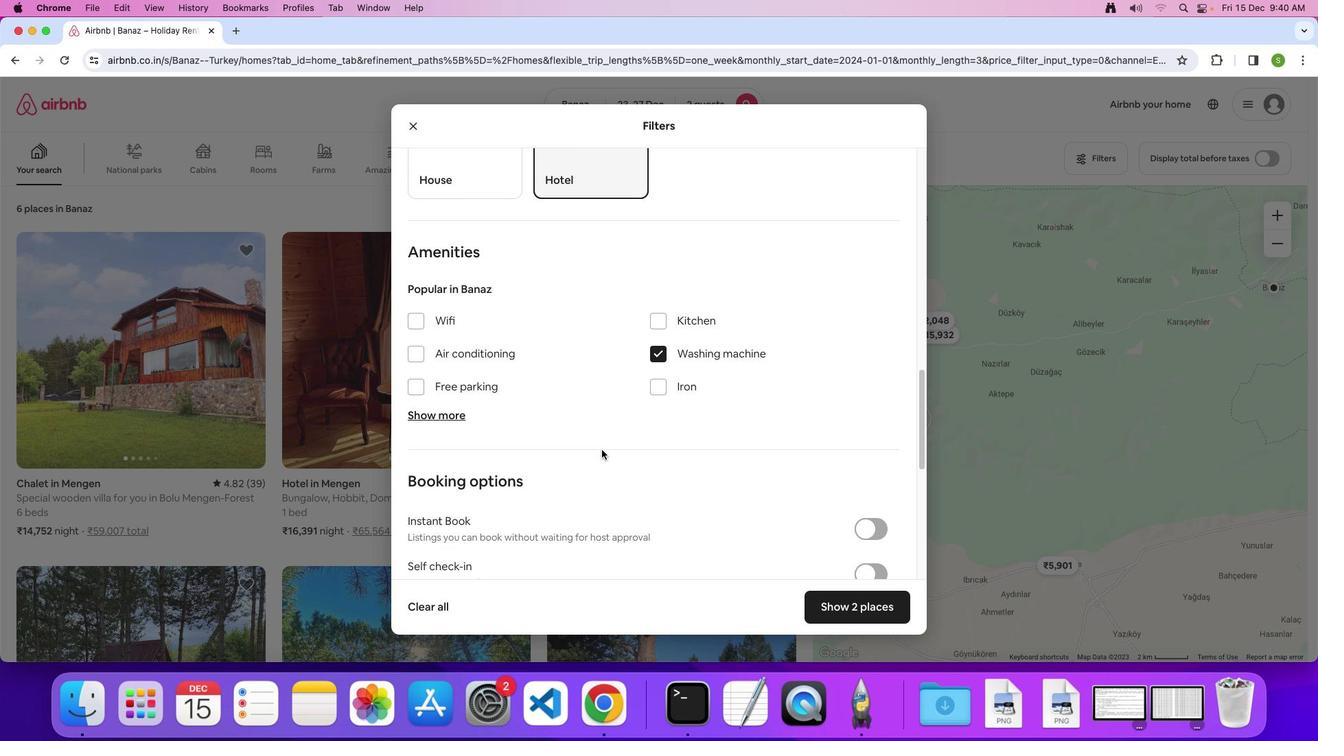 
Action: Mouse scrolled (601, 449) with delta (0, 0)
Screenshot: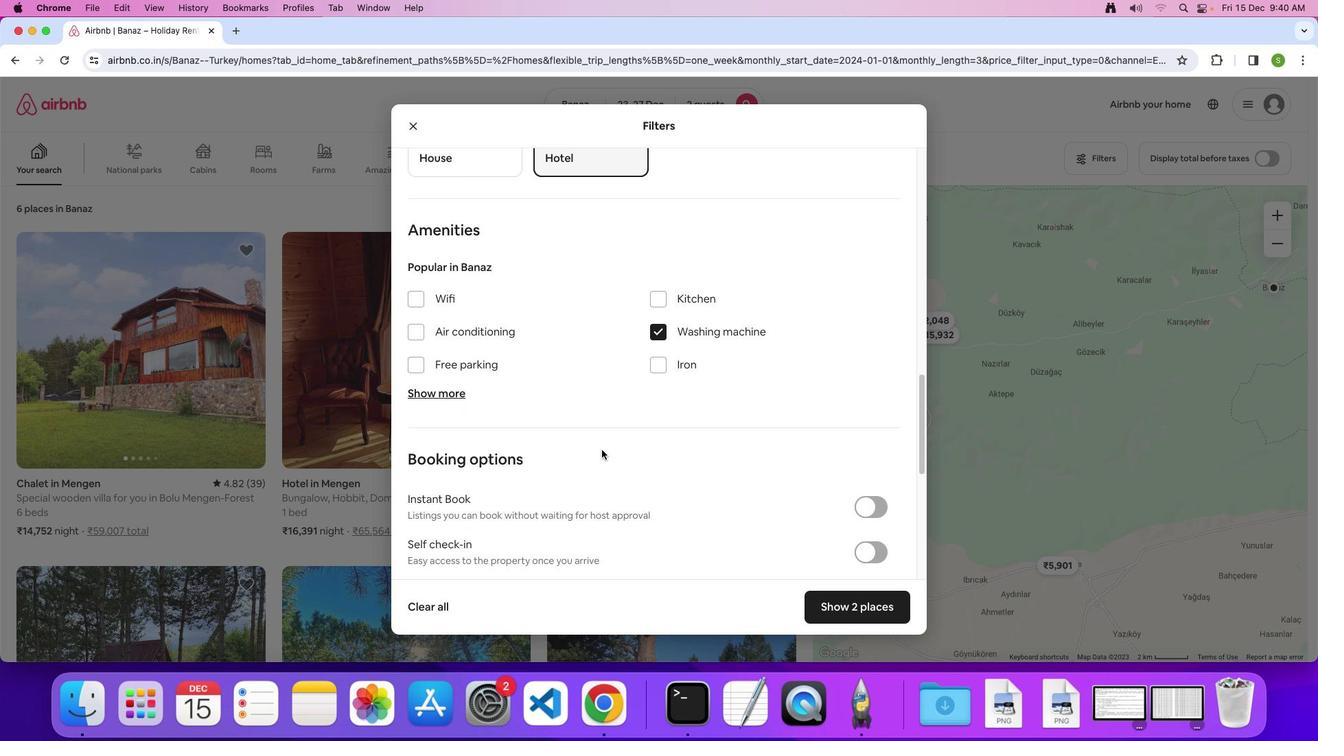 
Action: Mouse scrolled (601, 449) with delta (0, 0)
Screenshot: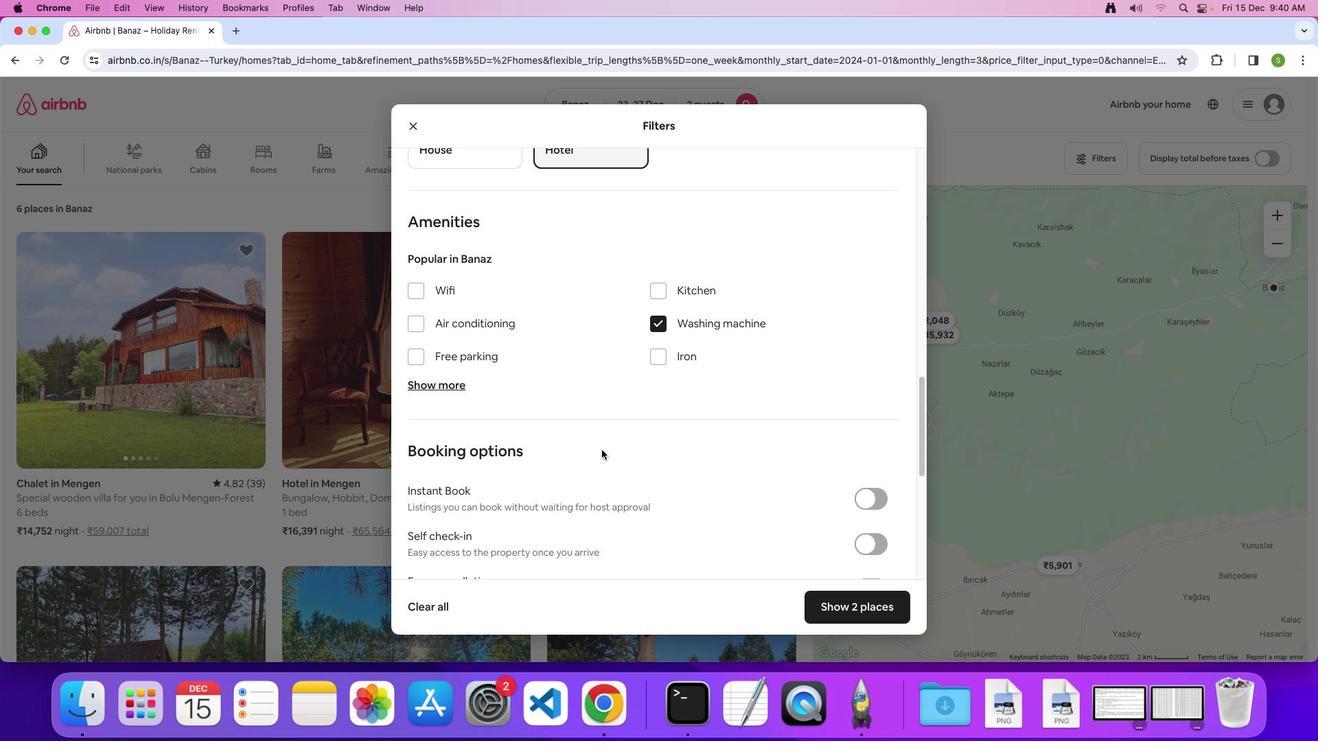 
Action: Mouse scrolled (601, 449) with delta (0, 0)
Screenshot: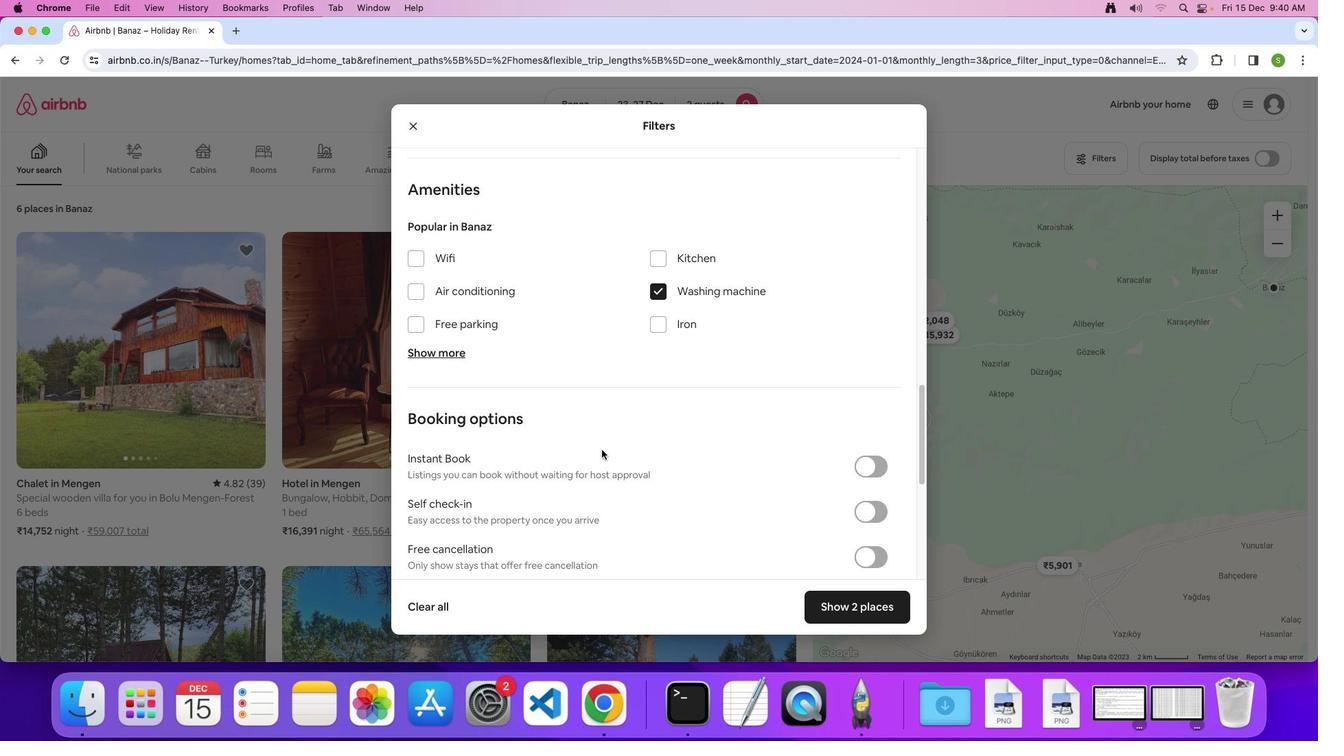 
Action: Mouse scrolled (601, 449) with delta (0, 0)
Screenshot: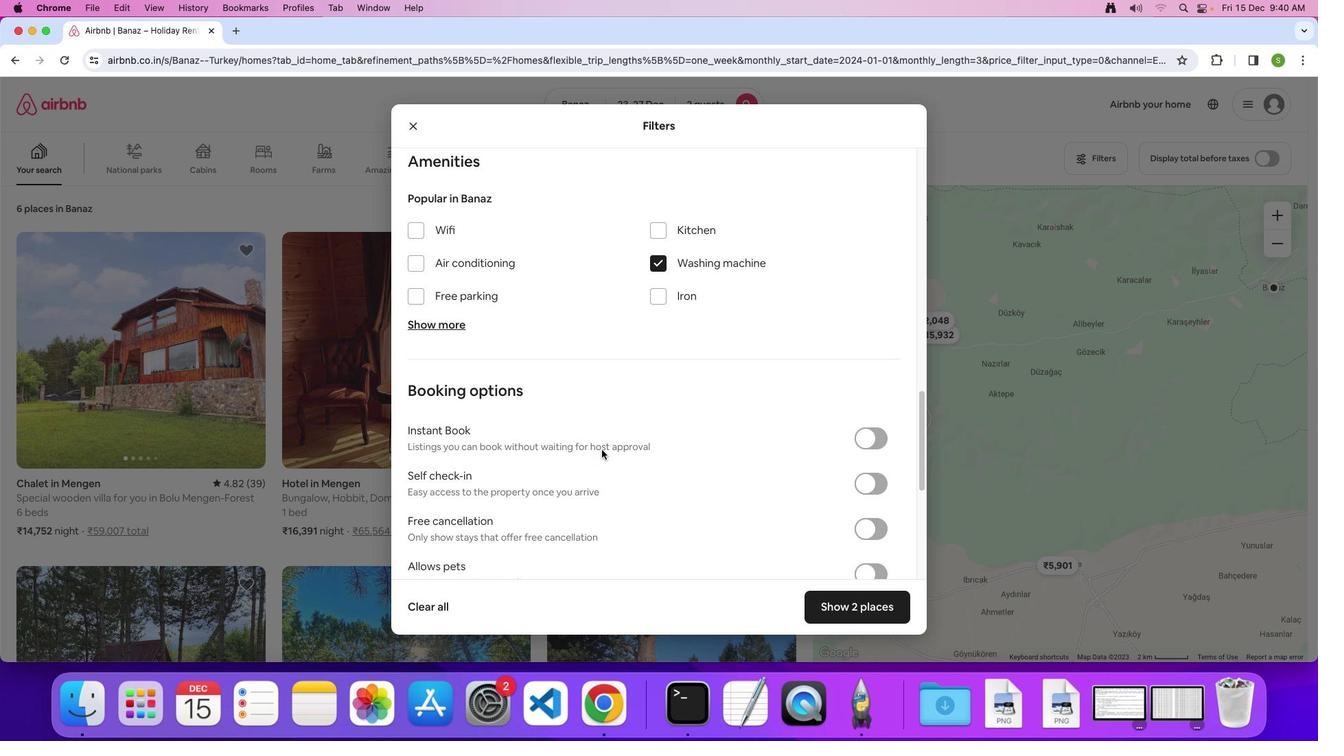 
Action: Mouse scrolled (601, 449) with delta (0, 0)
Screenshot: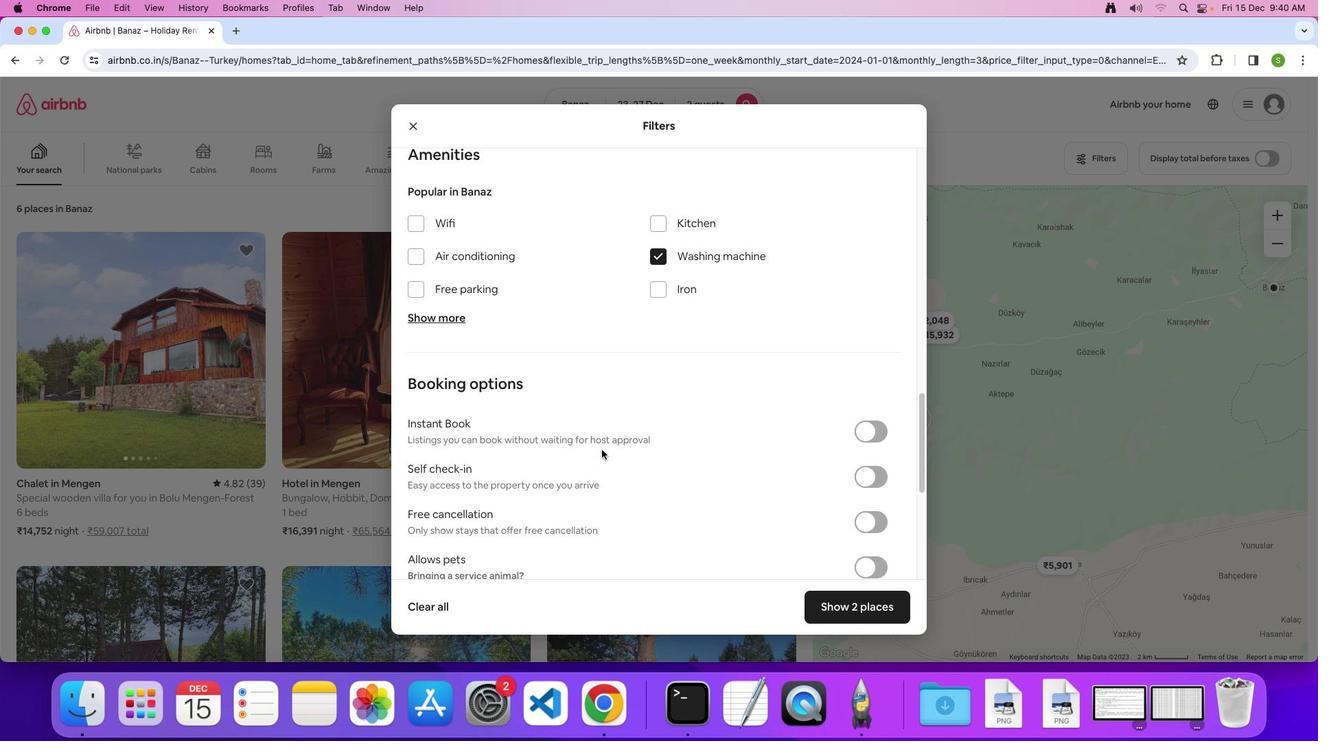 
Action: Mouse scrolled (601, 449) with delta (0, 0)
Screenshot: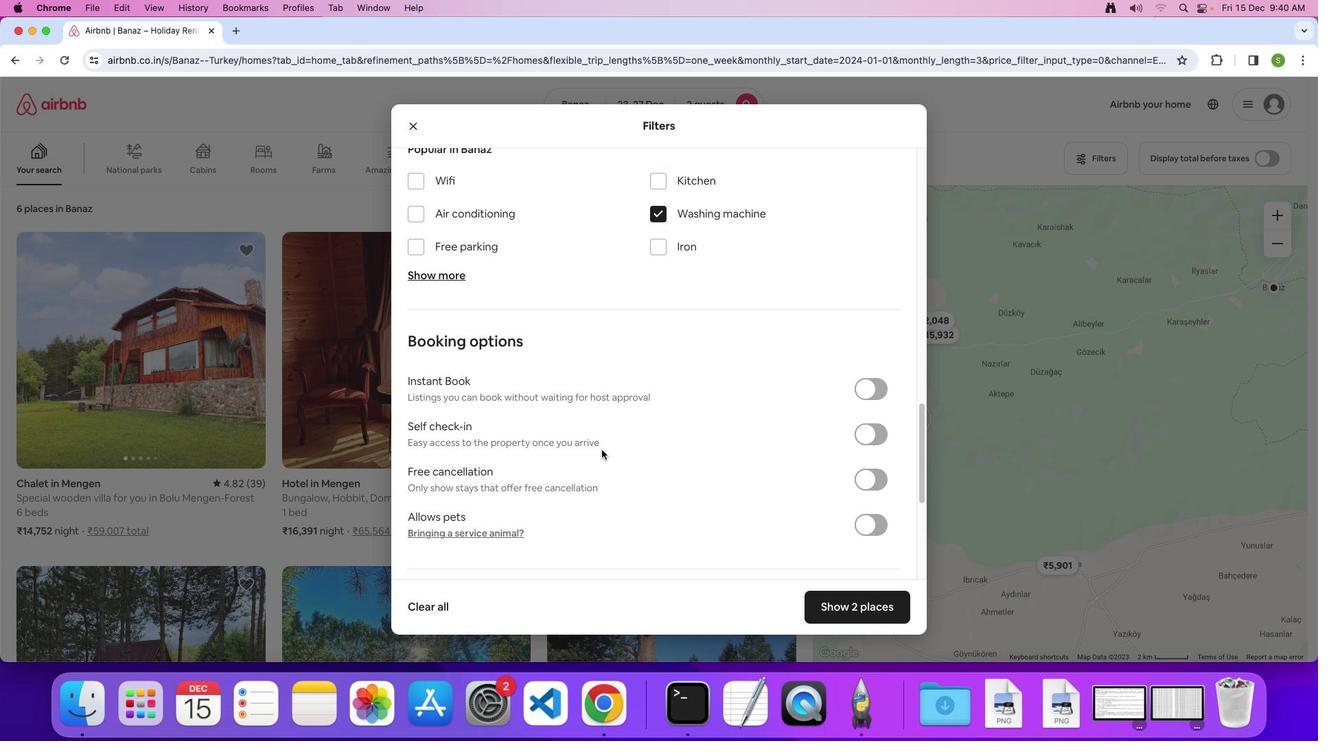 
Action: Mouse scrolled (601, 449) with delta (0, 0)
Screenshot: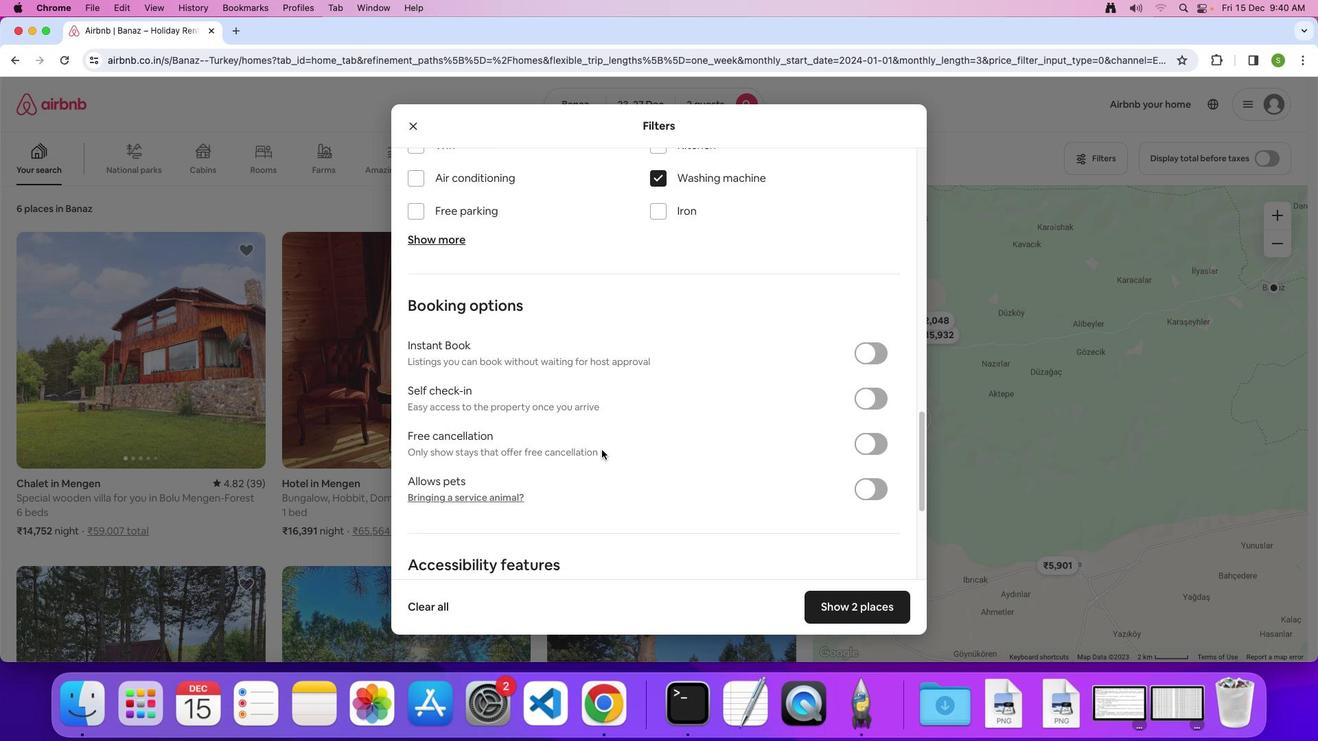 
Action: Mouse scrolled (601, 449) with delta (0, -2)
Screenshot: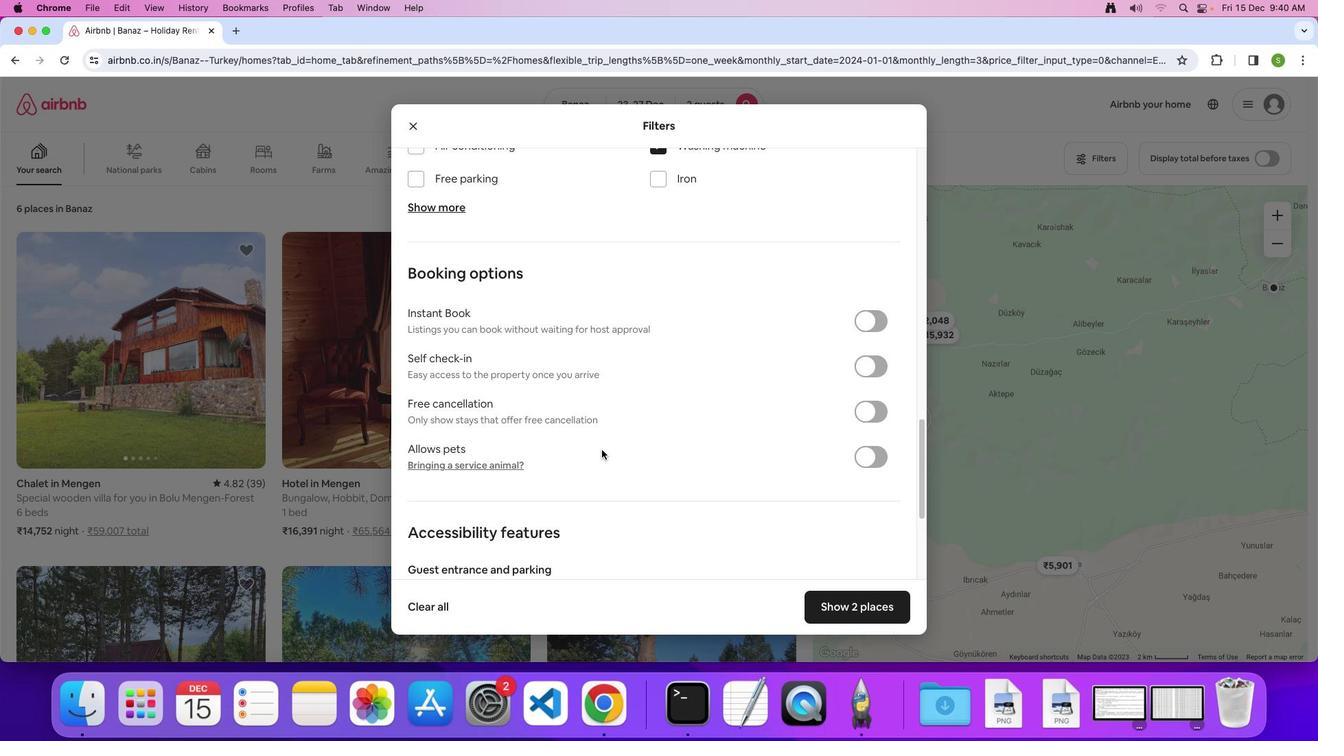 
Action: Mouse scrolled (601, 449) with delta (0, 0)
Screenshot: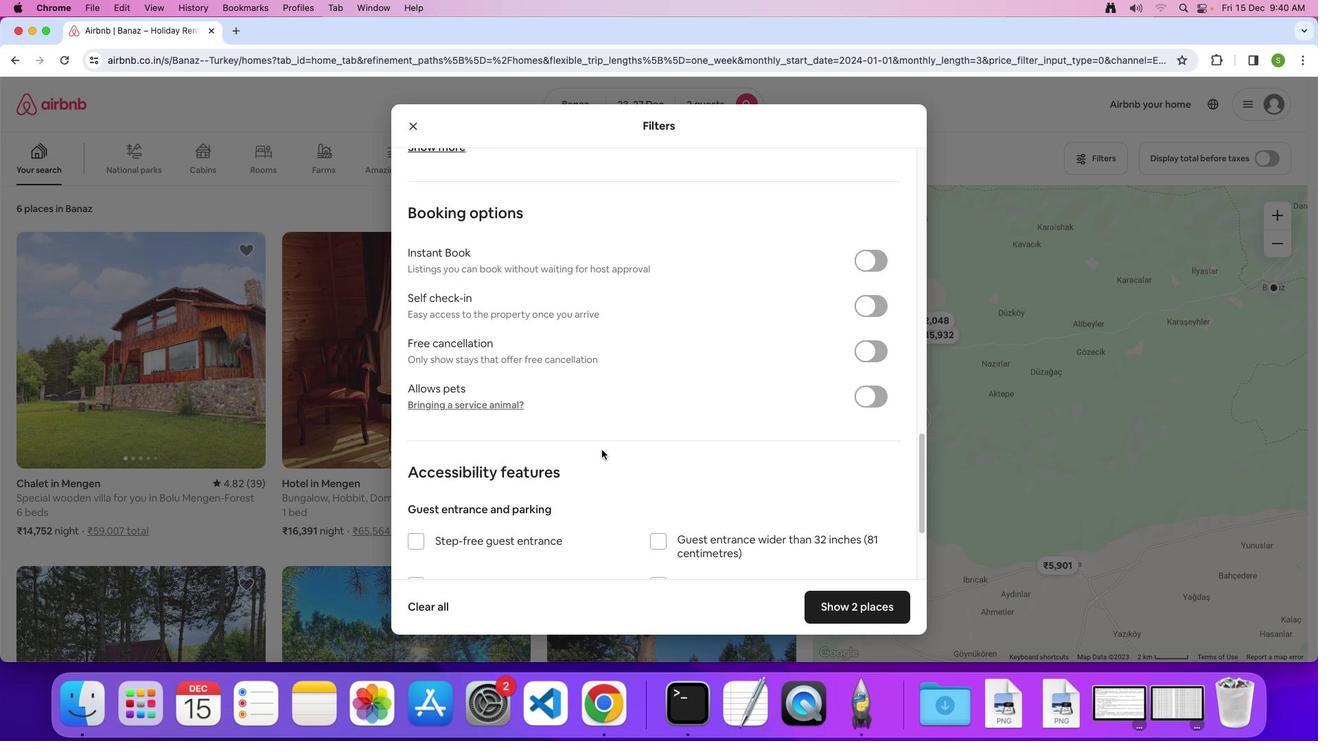 
Action: Mouse scrolled (601, 449) with delta (0, 0)
Screenshot: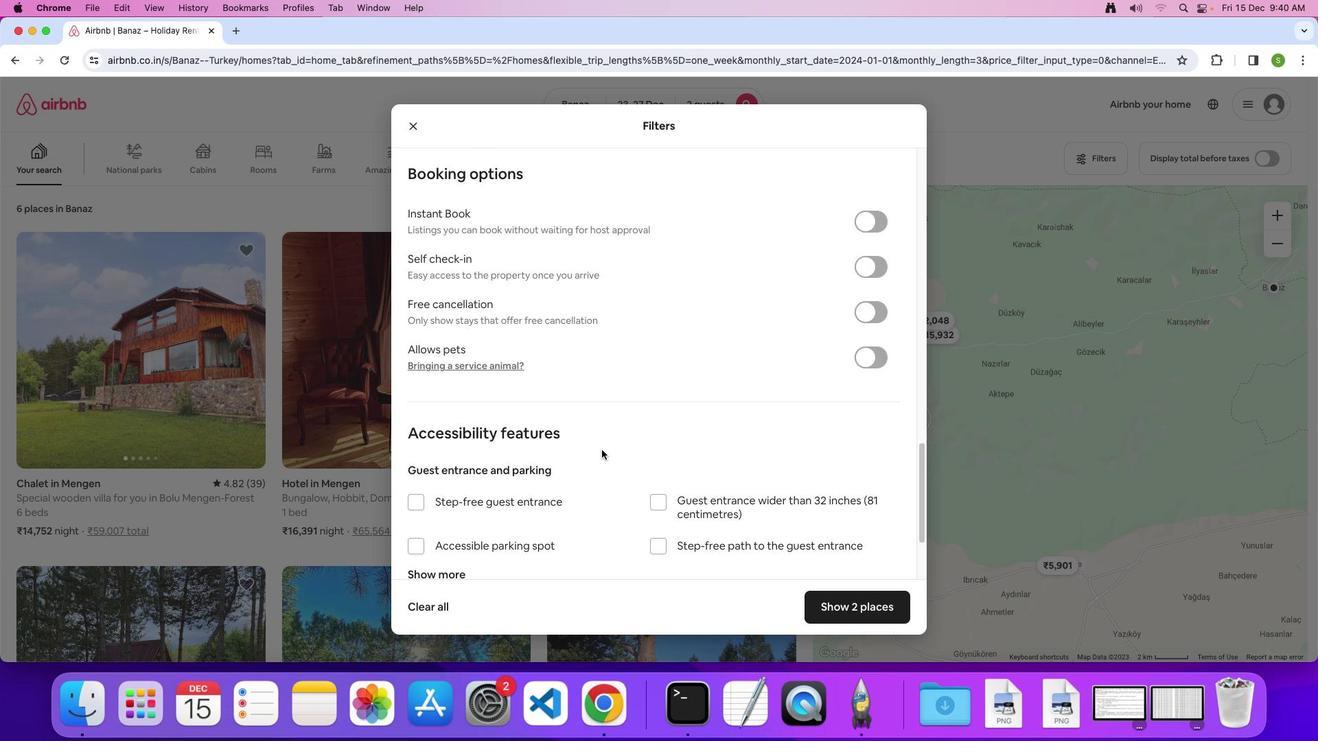 
Action: Mouse scrolled (601, 449) with delta (0, -2)
Screenshot: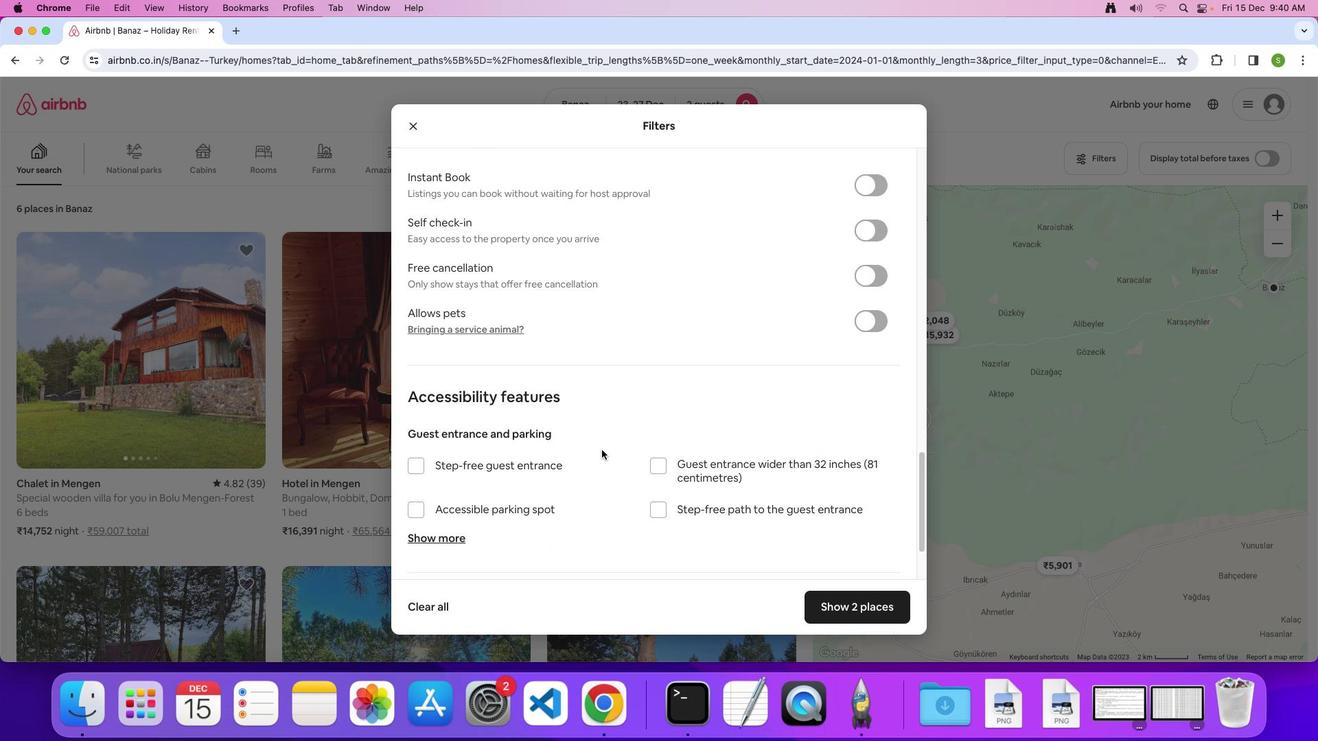 
Action: Mouse scrolled (601, 449) with delta (0, 0)
Screenshot: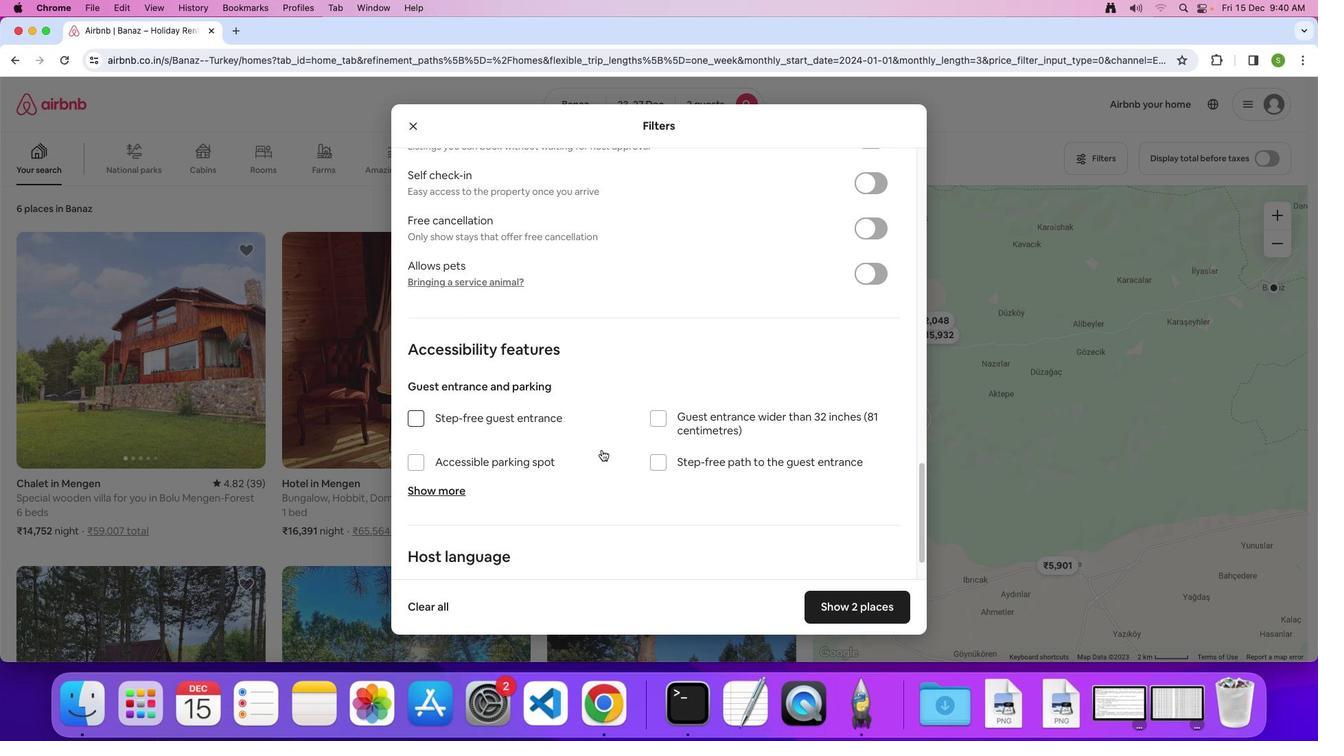 
Action: Mouse scrolled (601, 449) with delta (0, 0)
Screenshot: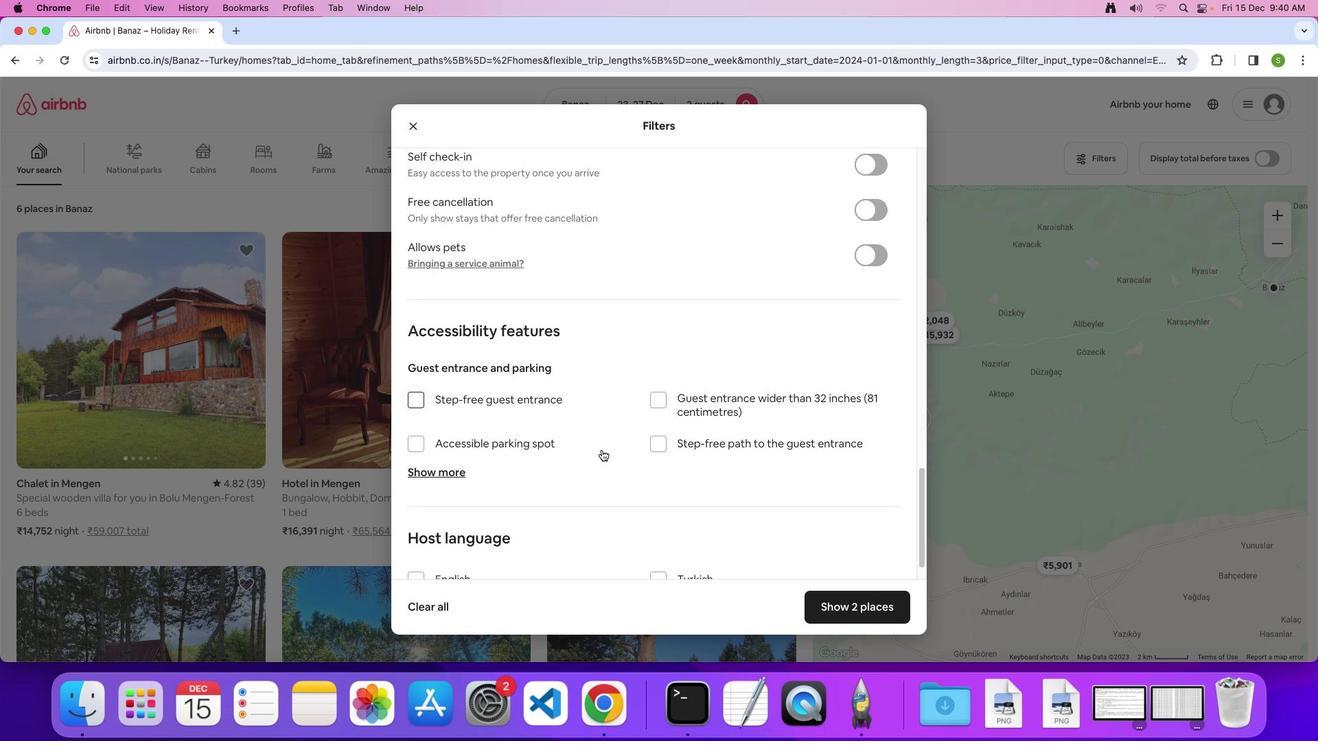 
Action: Mouse scrolled (601, 449) with delta (0, -2)
Screenshot: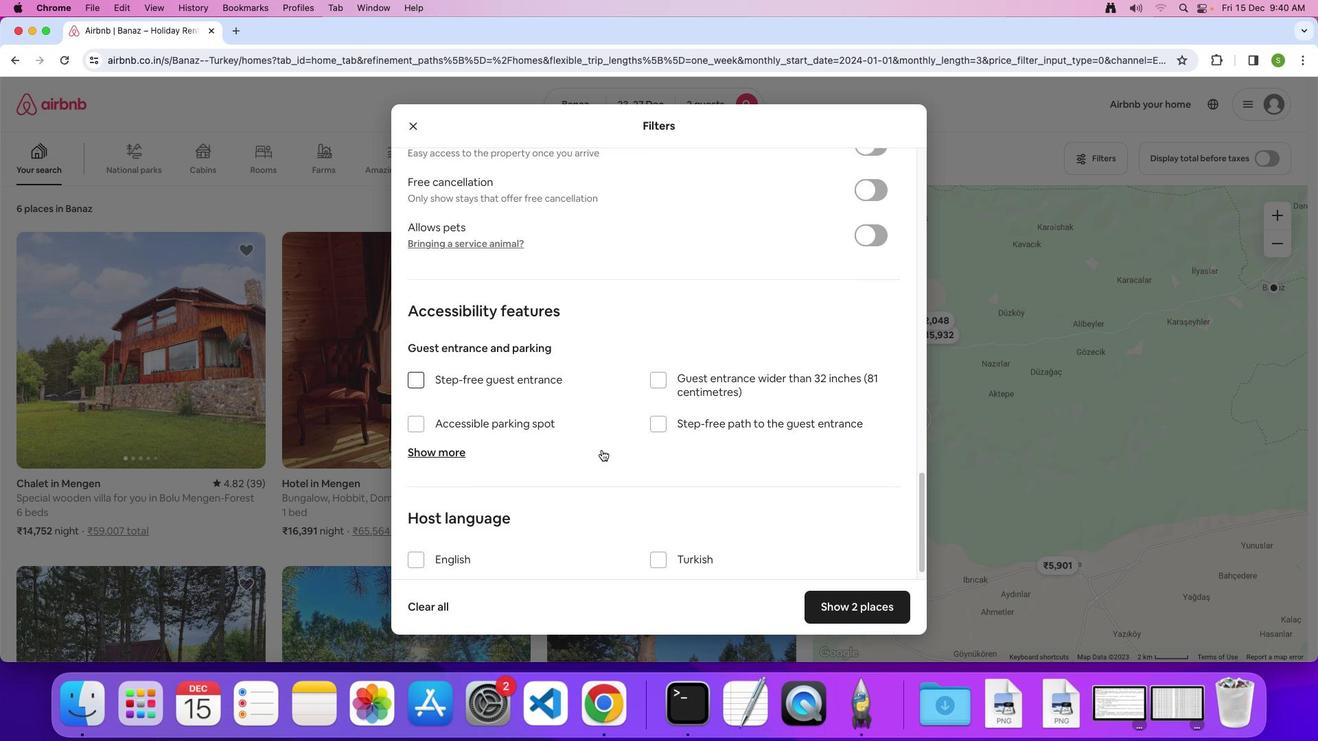 
Action: Mouse scrolled (601, 449) with delta (0, 0)
Screenshot: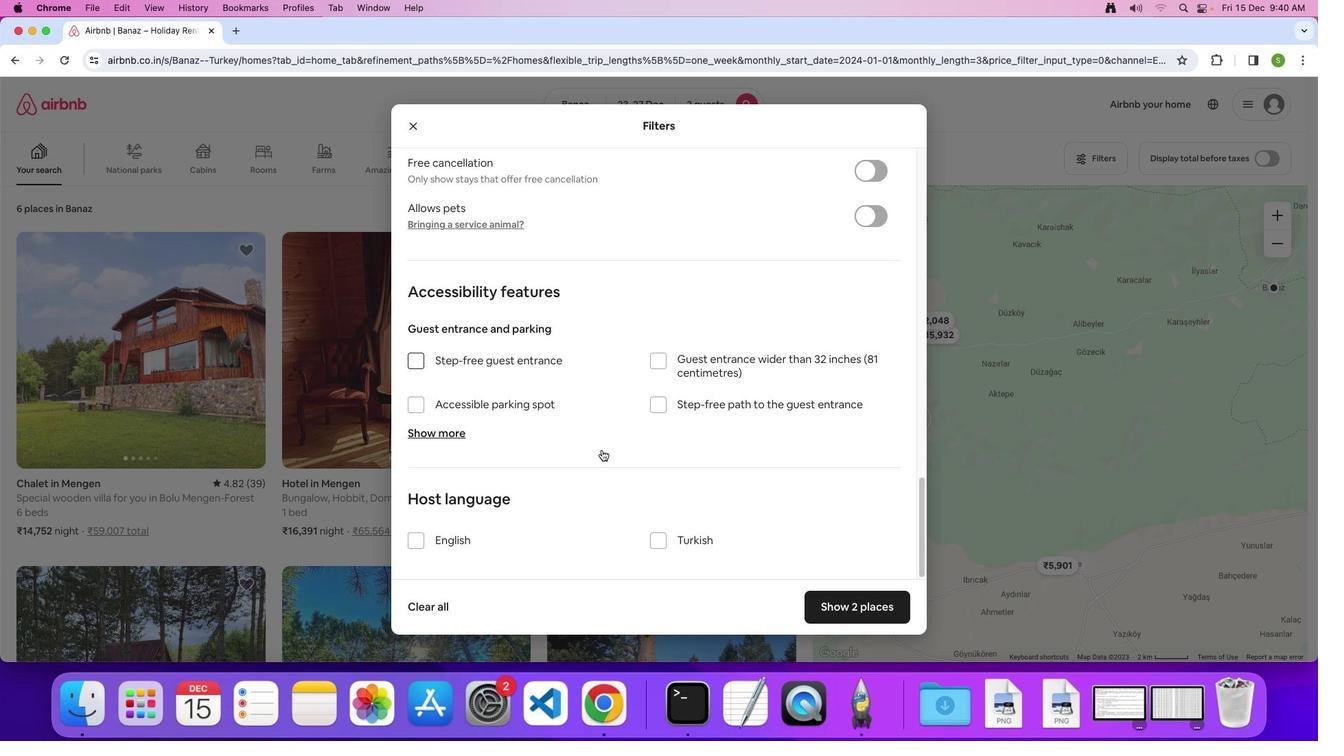 
Action: Mouse scrolled (601, 449) with delta (0, 0)
Screenshot: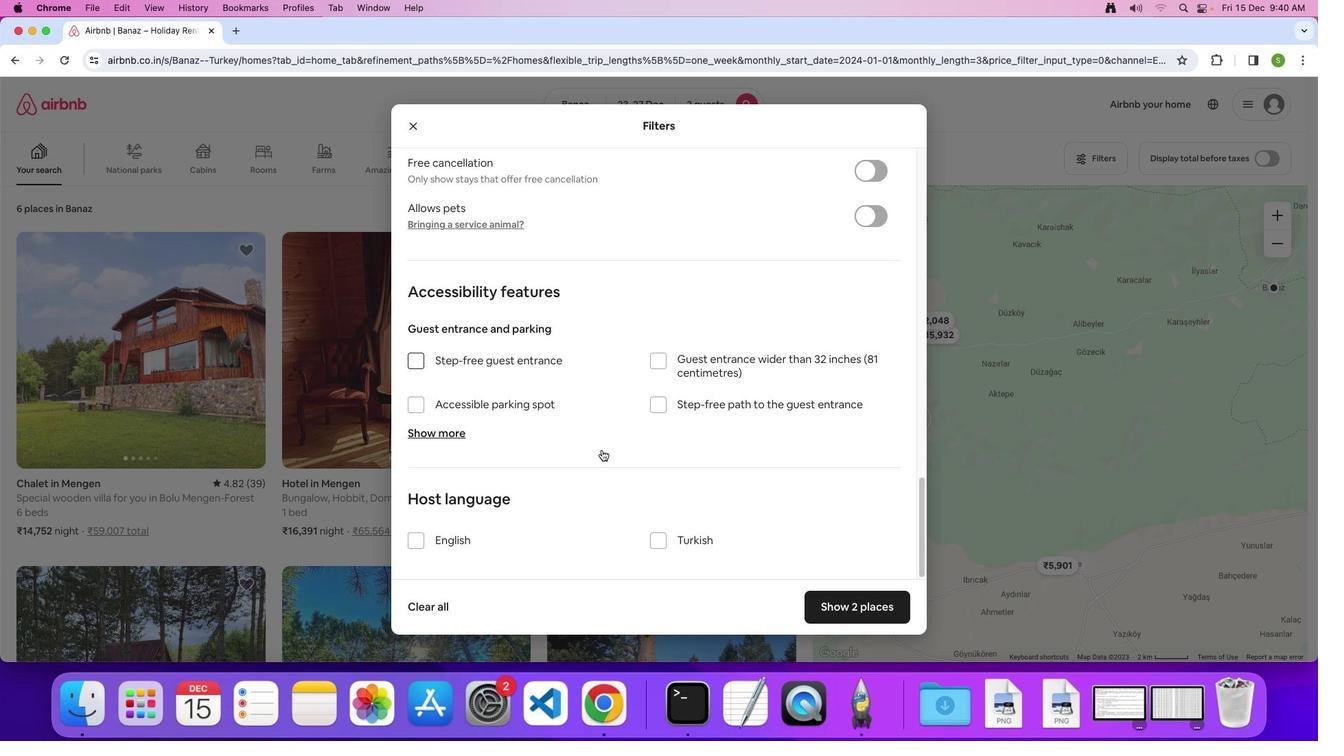 
Action: Mouse scrolled (601, 449) with delta (0, -1)
Screenshot: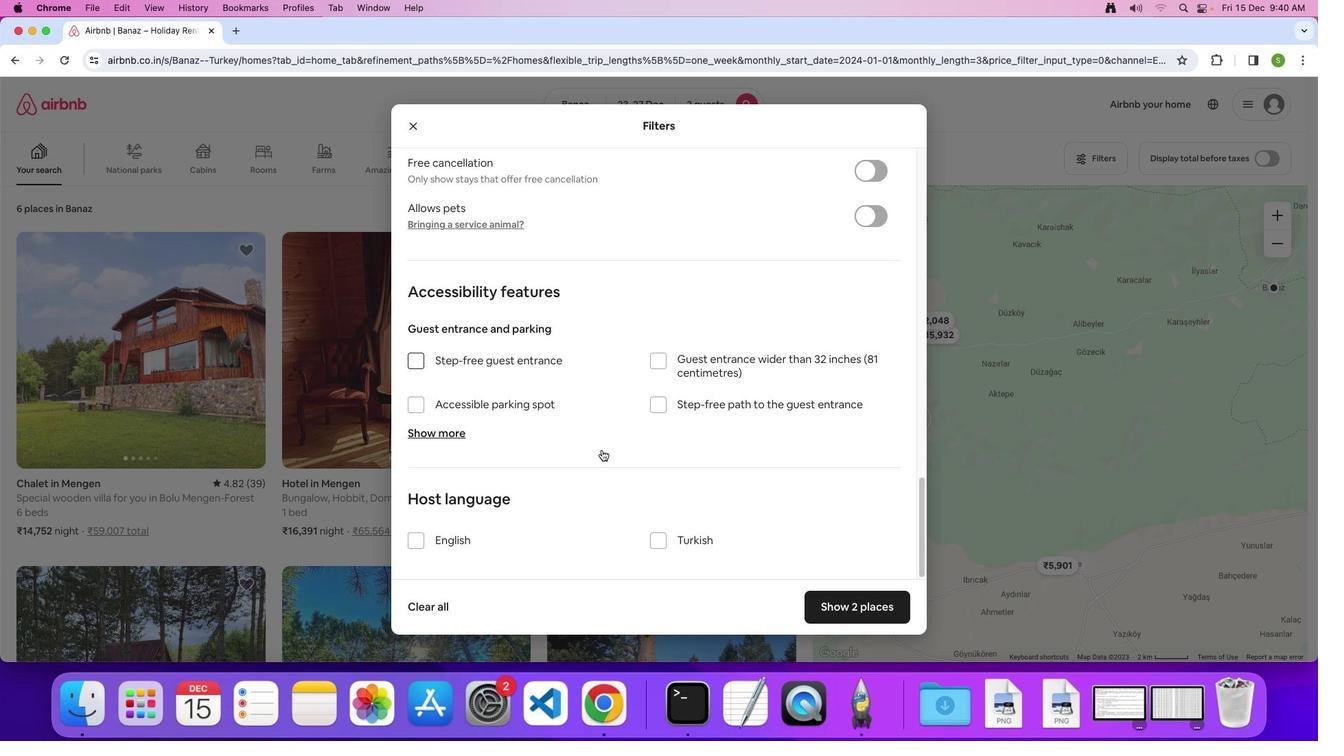 
Action: Mouse moved to (835, 610)
Screenshot: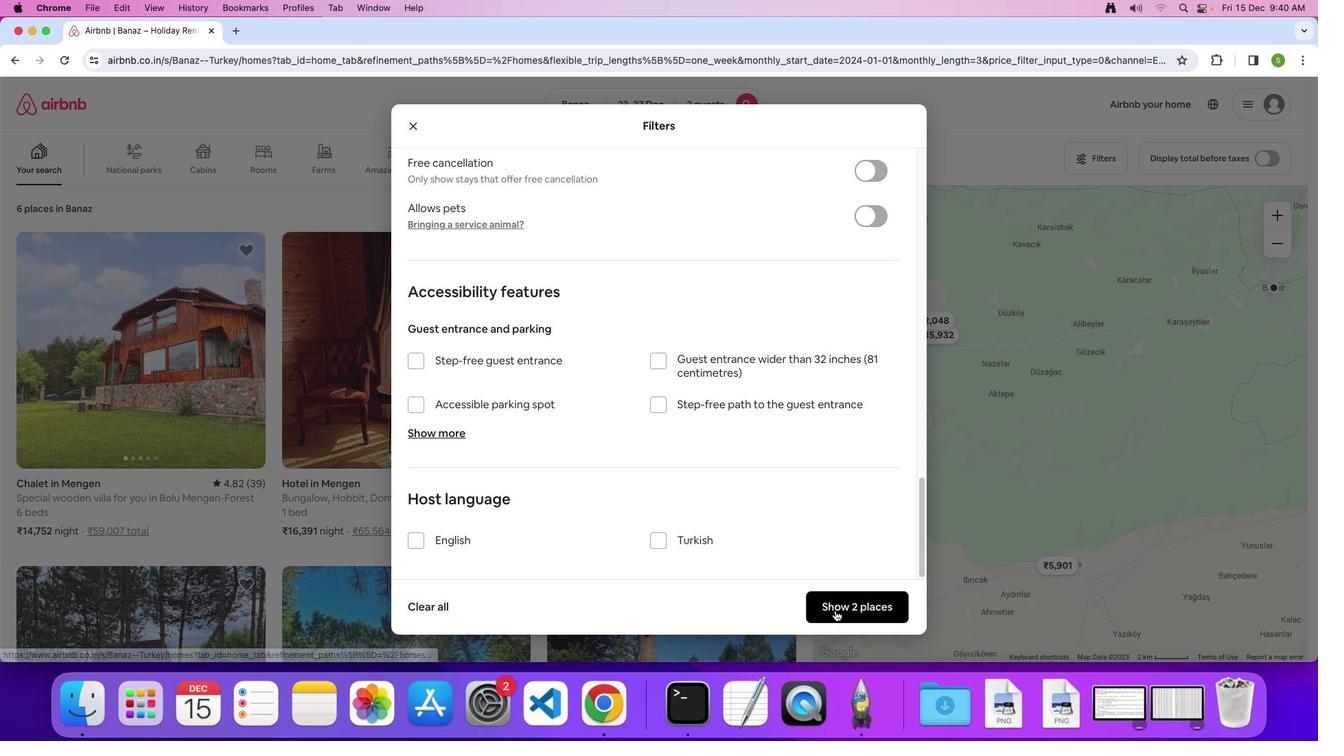 
Action: Mouse pressed left at (835, 610)
Screenshot: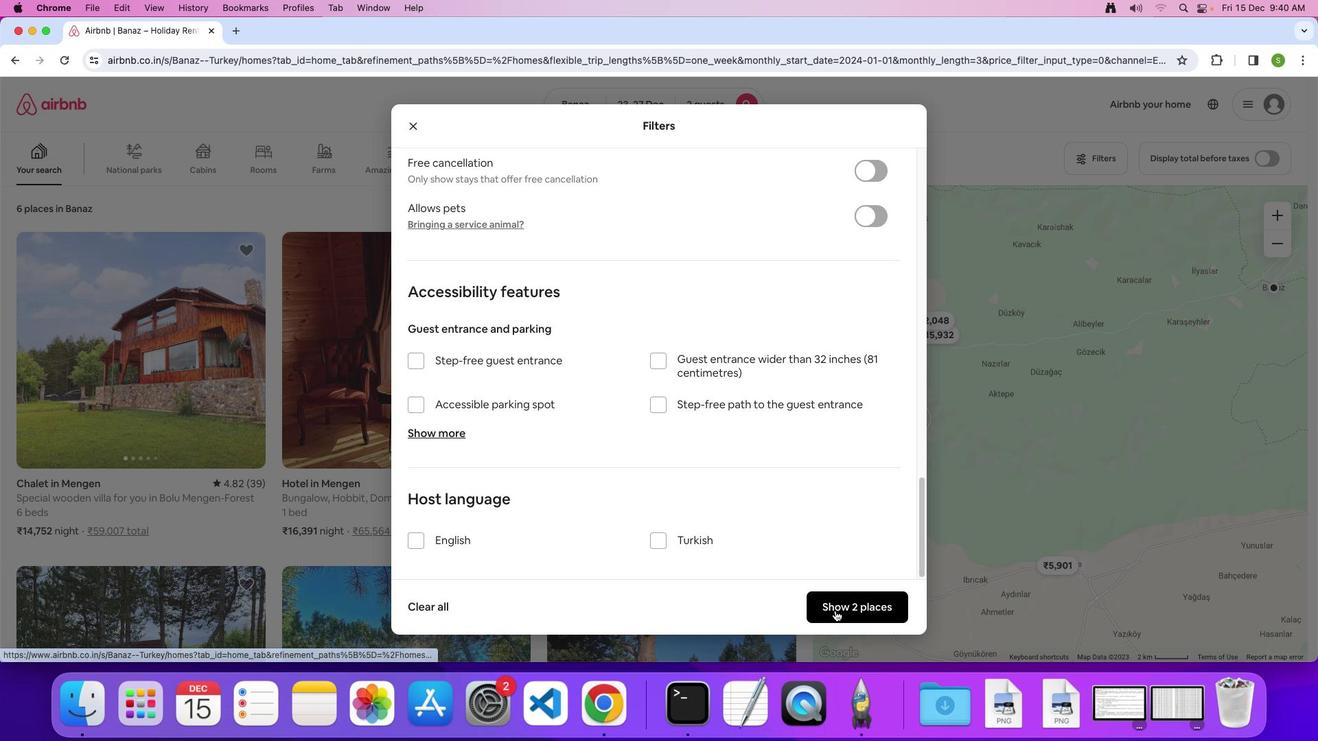 
Action: Mouse moved to (220, 329)
Screenshot: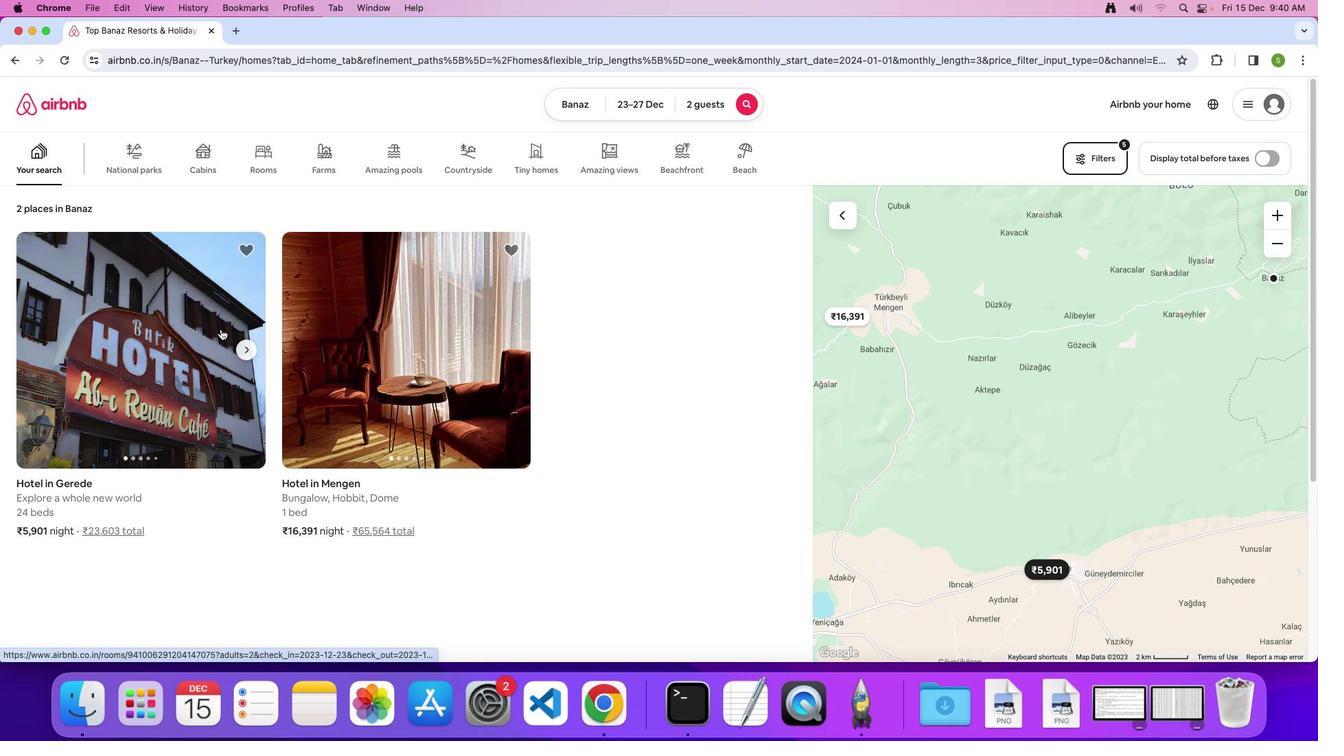 
Action: Mouse pressed left at (220, 329)
Screenshot: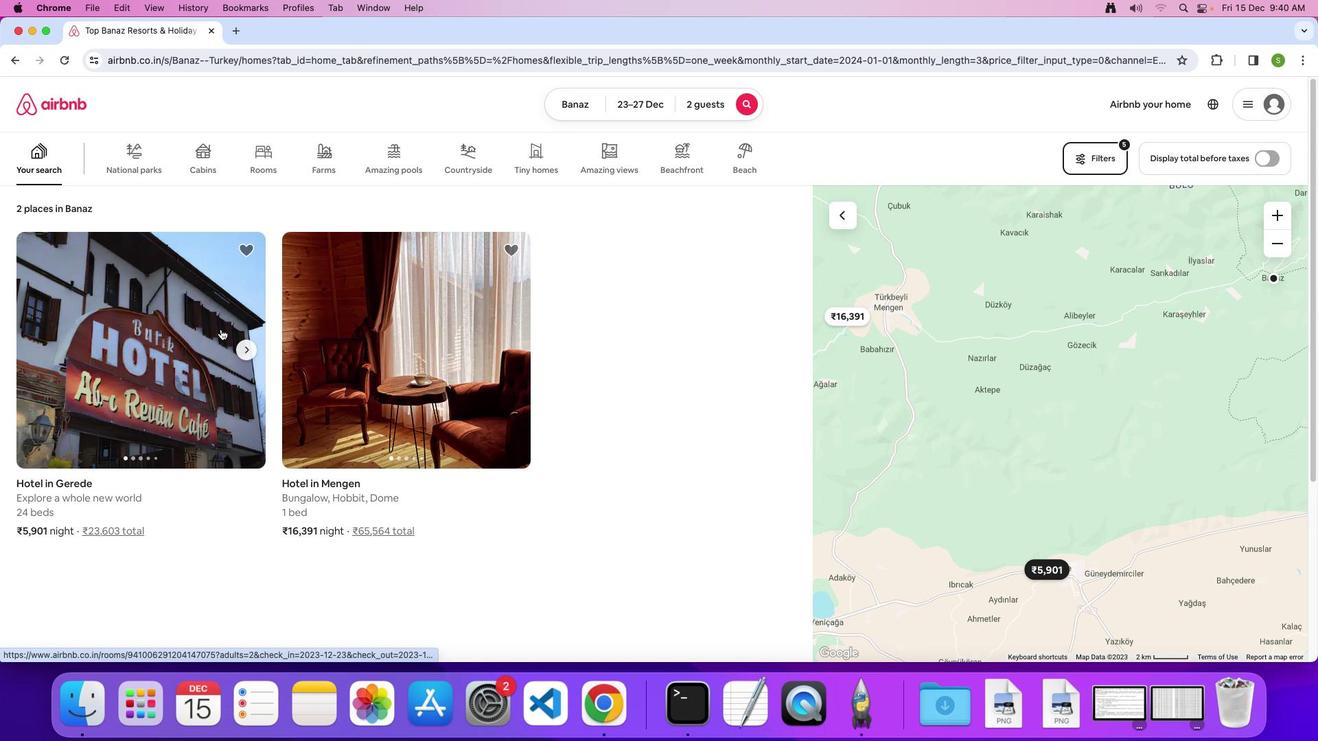 
Action: Mouse moved to (511, 315)
Screenshot: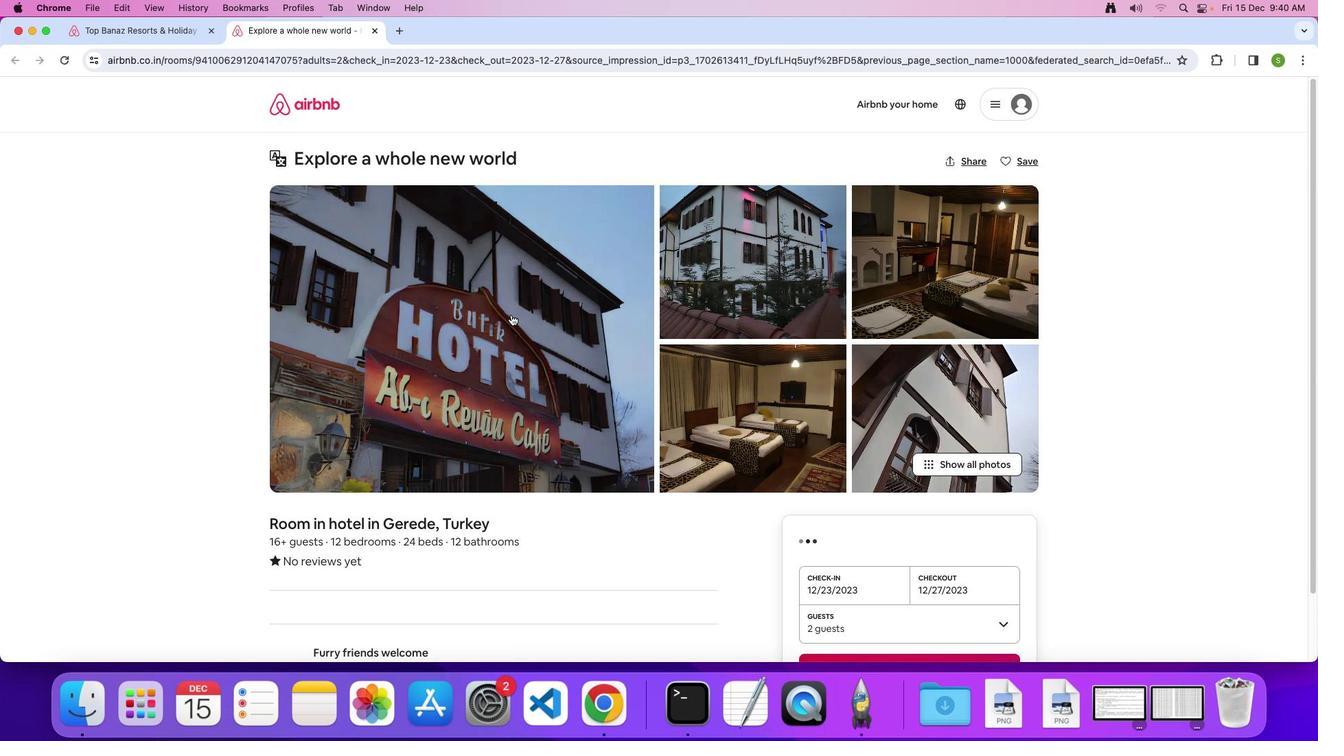 
Action: Mouse pressed left at (511, 315)
Screenshot: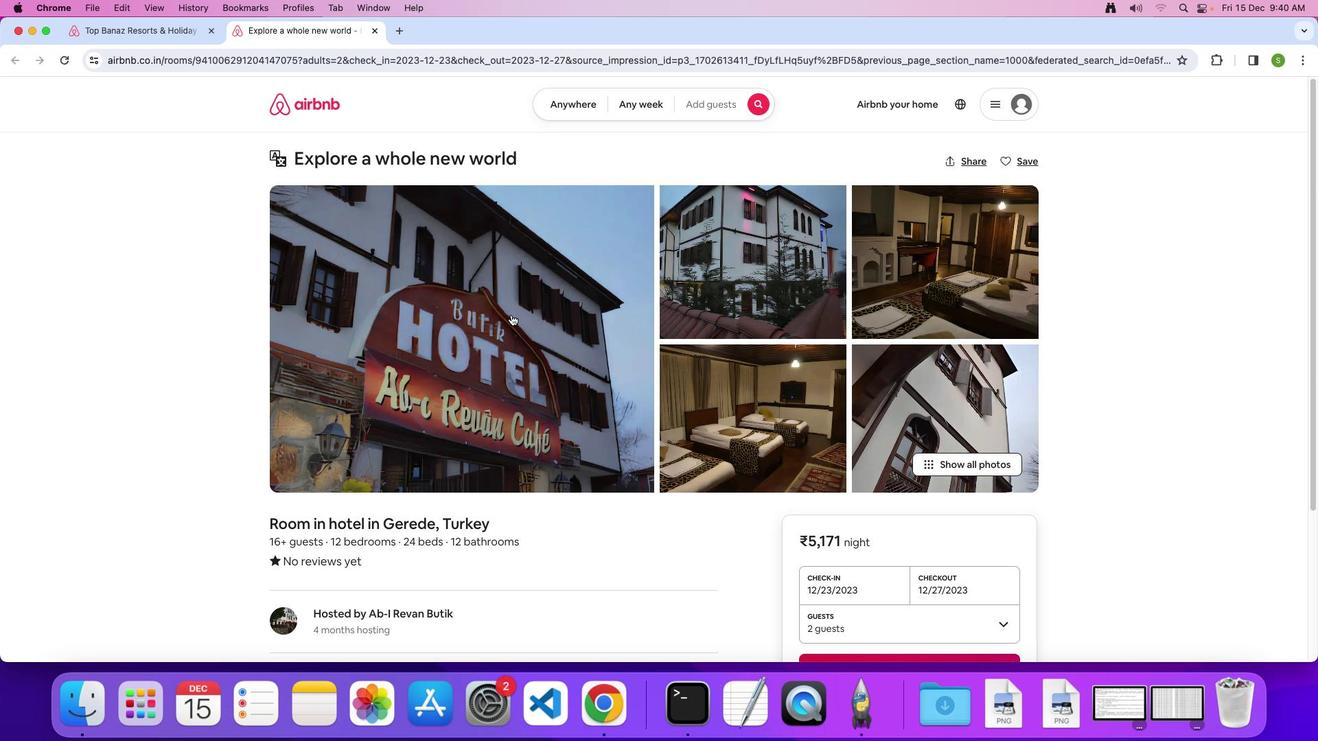 
Action: Mouse scrolled (511, 315) with delta (0, 0)
Screenshot: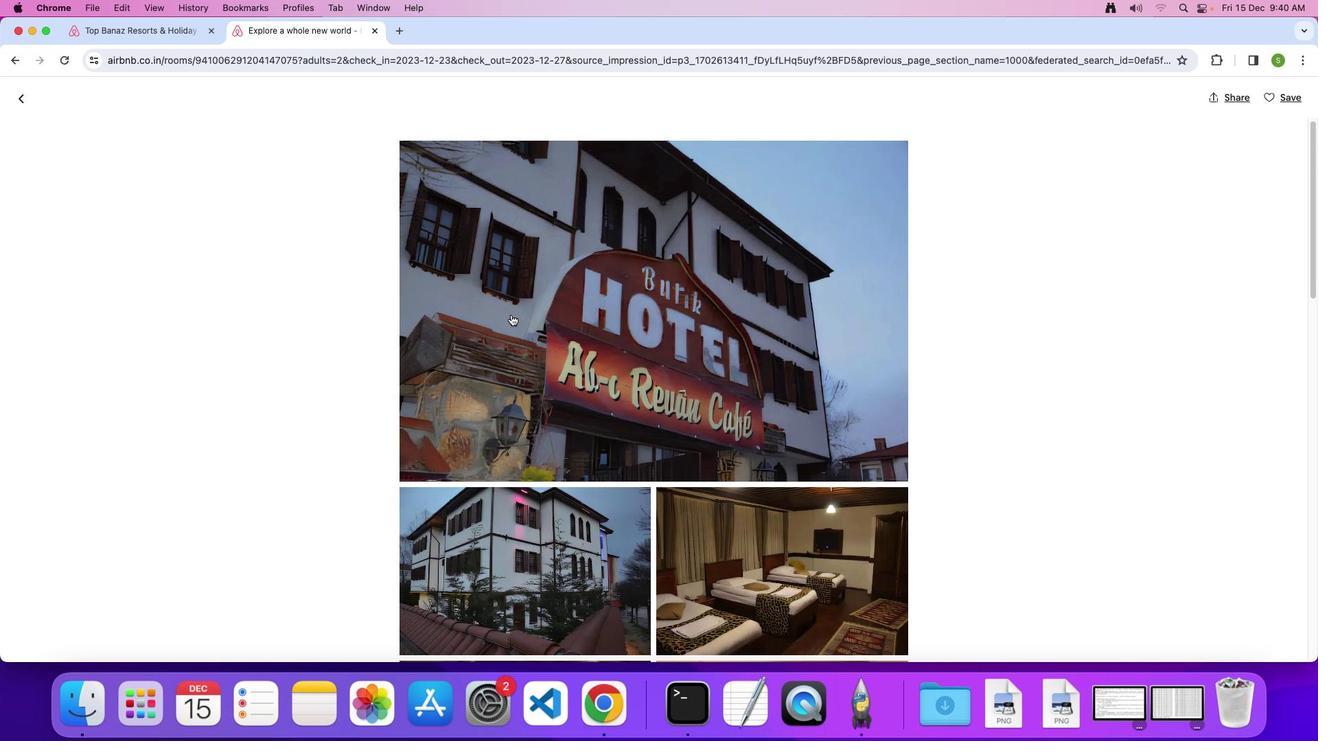 
Action: Mouse scrolled (511, 315) with delta (0, 0)
Screenshot: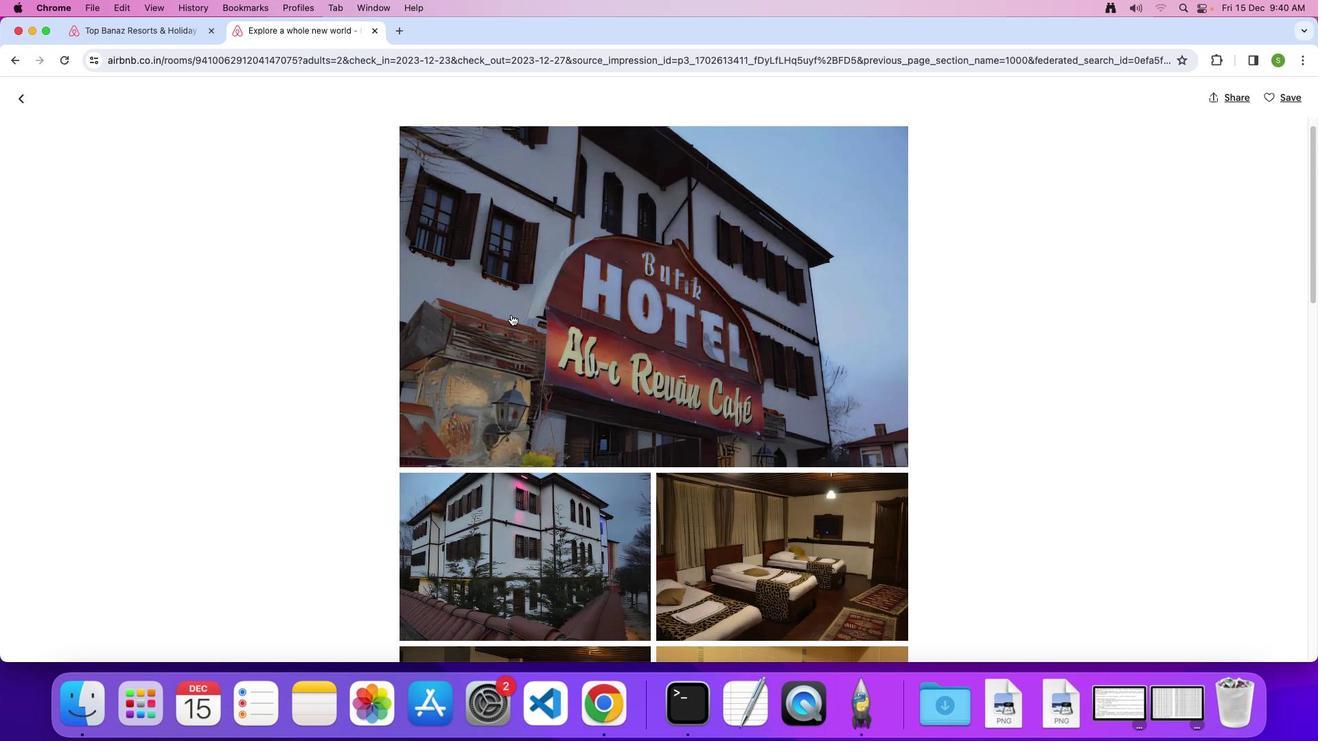 
Action: Mouse scrolled (511, 315) with delta (0, 0)
Screenshot: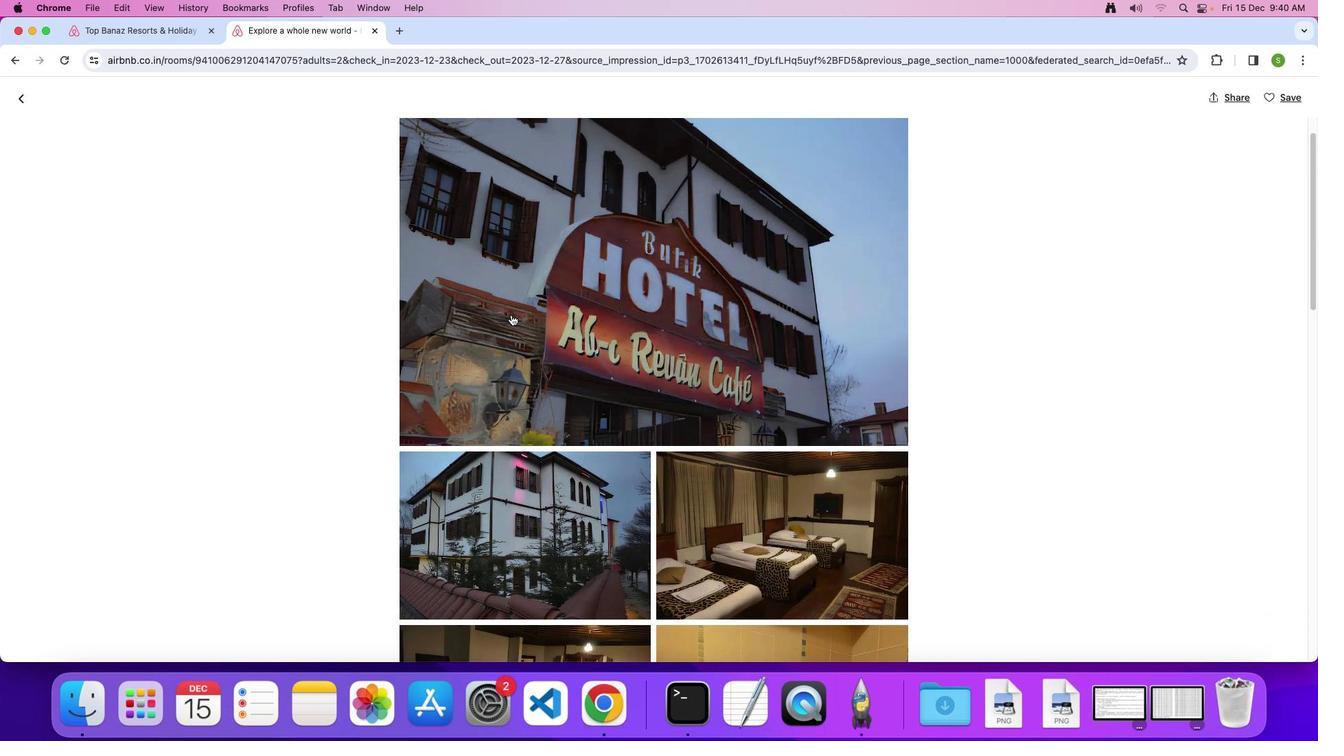 
Action: Mouse scrolled (511, 315) with delta (0, 0)
Screenshot: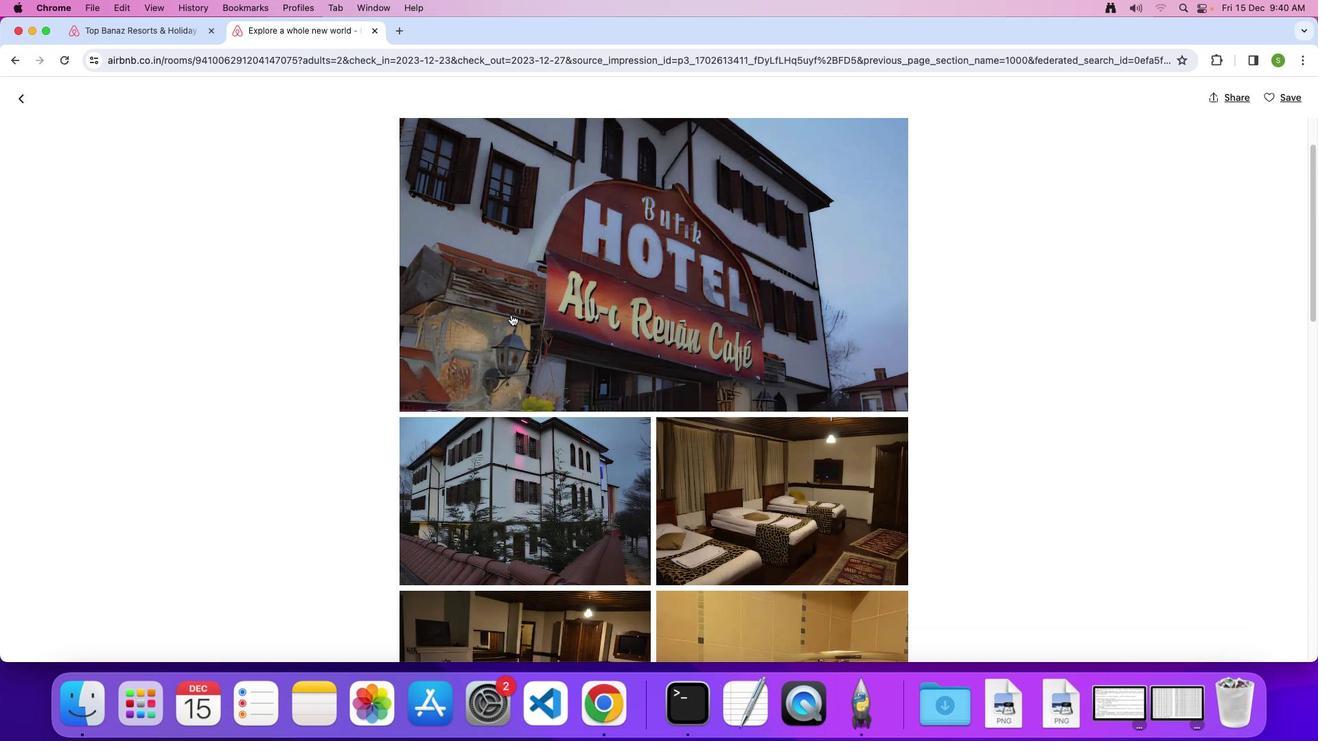 
Action: Mouse scrolled (511, 315) with delta (0, 0)
Screenshot: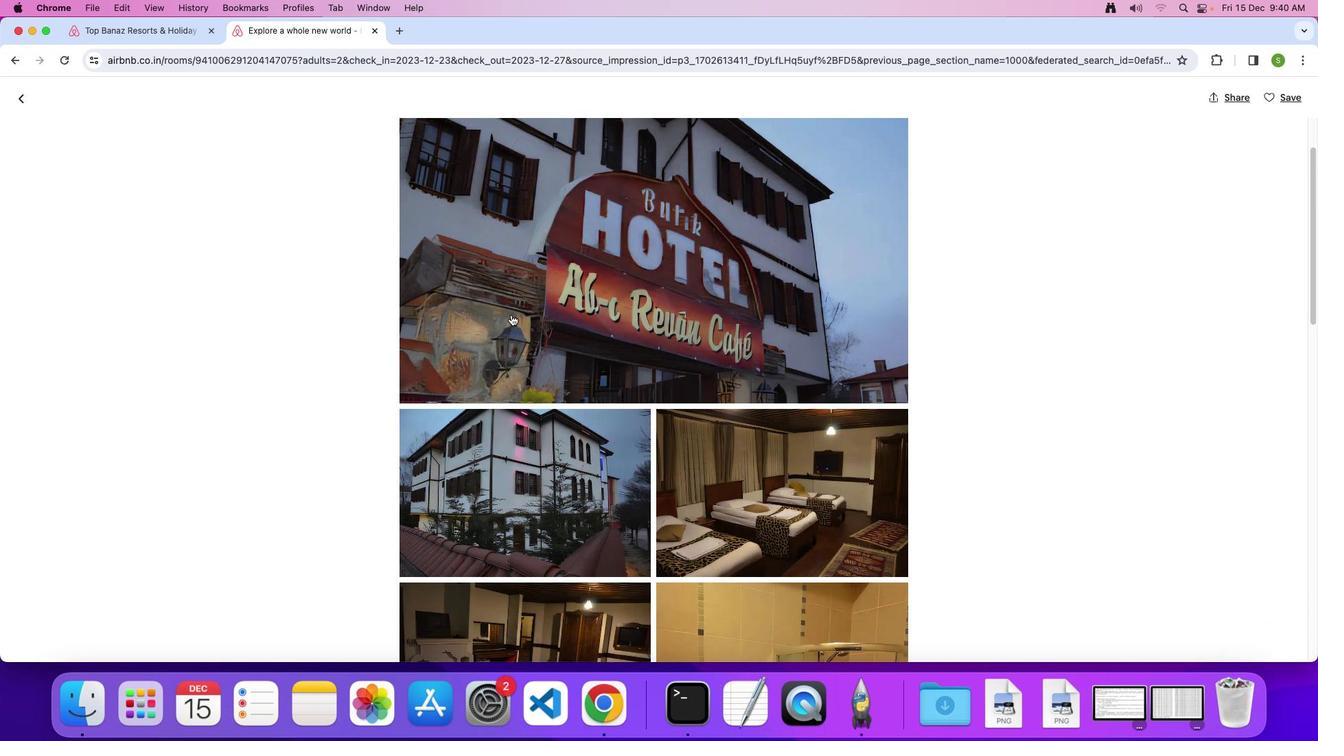 
Action: Mouse scrolled (511, 315) with delta (0, 0)
Screenshot: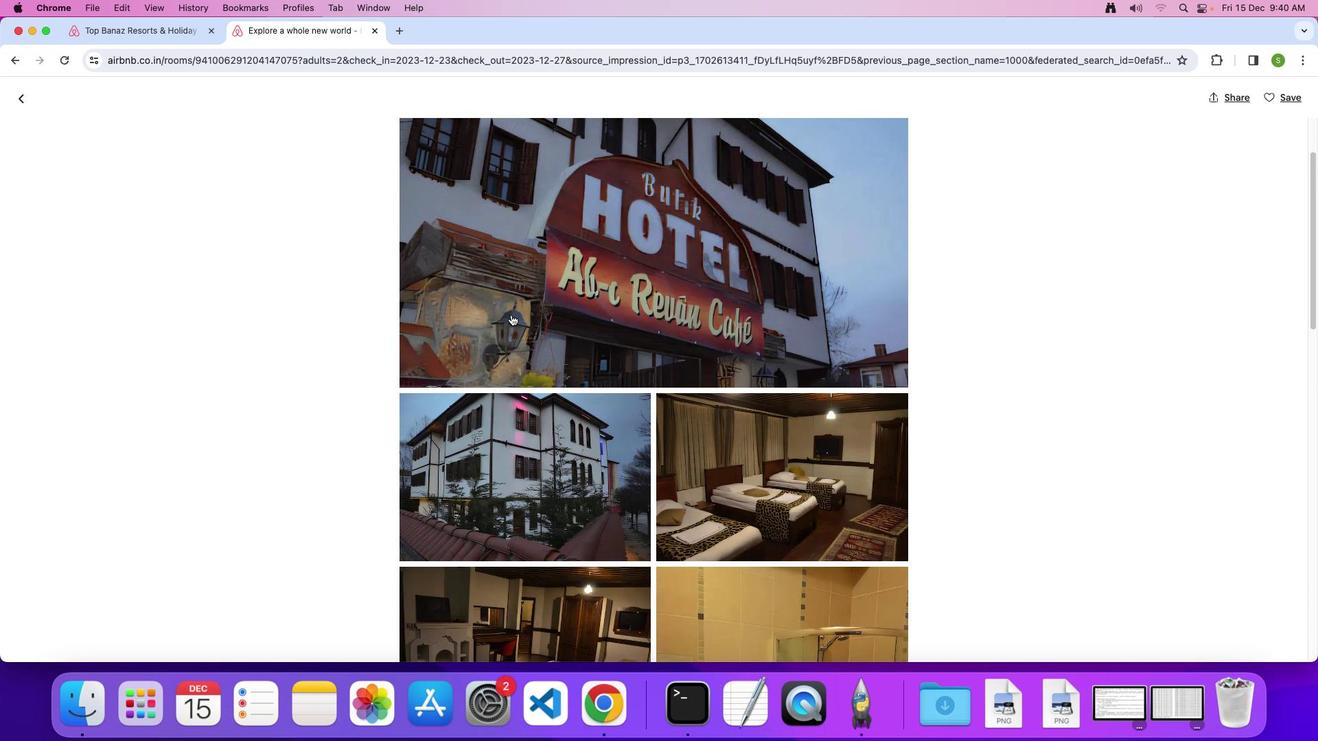 
Action: Mouse scrolled (511, 315) with delta (0, 0)
Screenshot: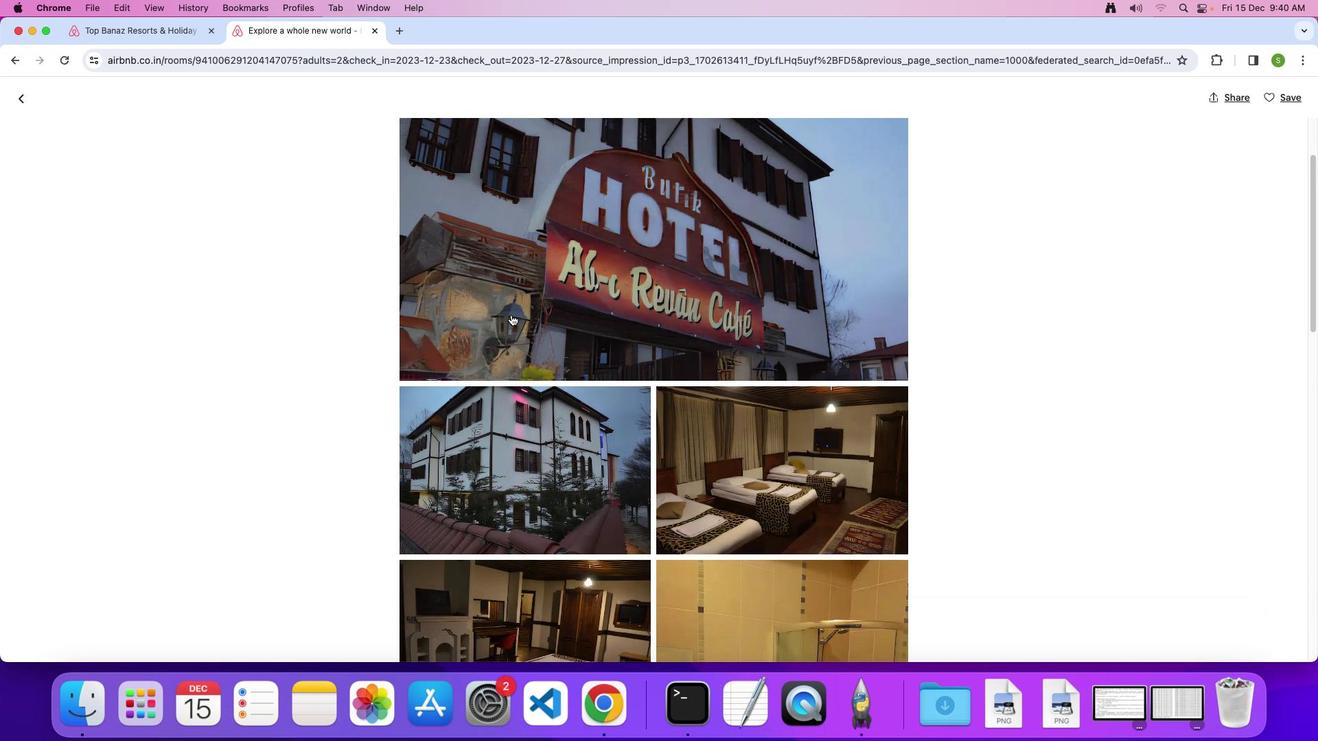 
Action: Mouse scrolled (511, 315) with delta (0, 0)
Screenshot: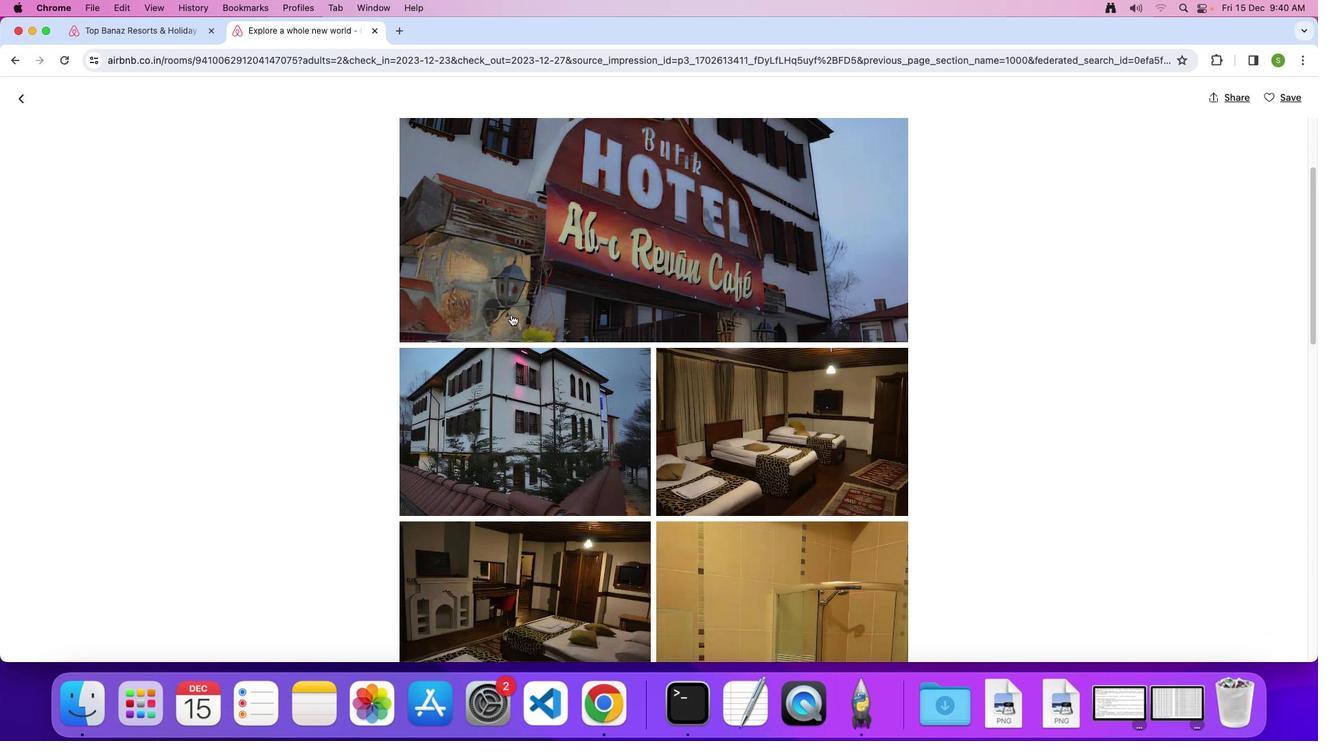 
Action: Mouse scrolled (511, 315) with delta (0, 0)
Screenshot: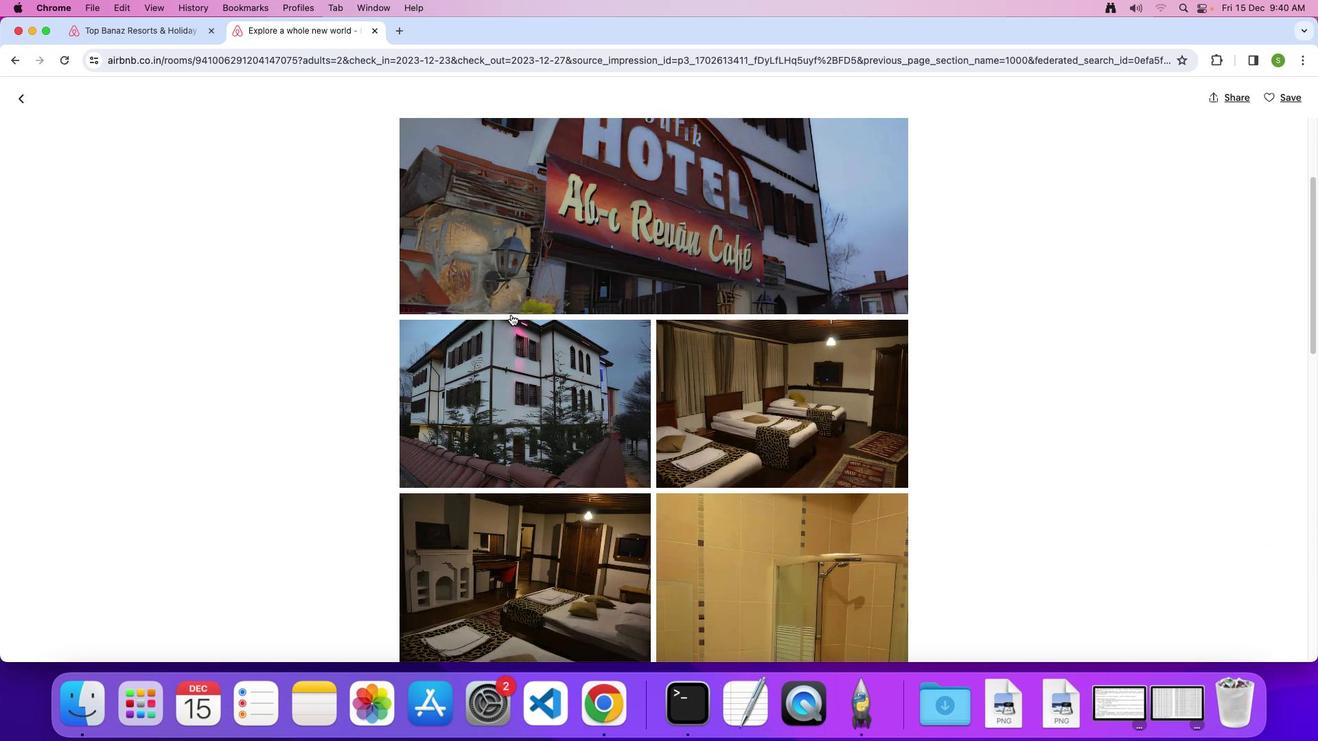 
Action: Mouse scrolled (511, 315) with delta (0, 0)
Screenshot: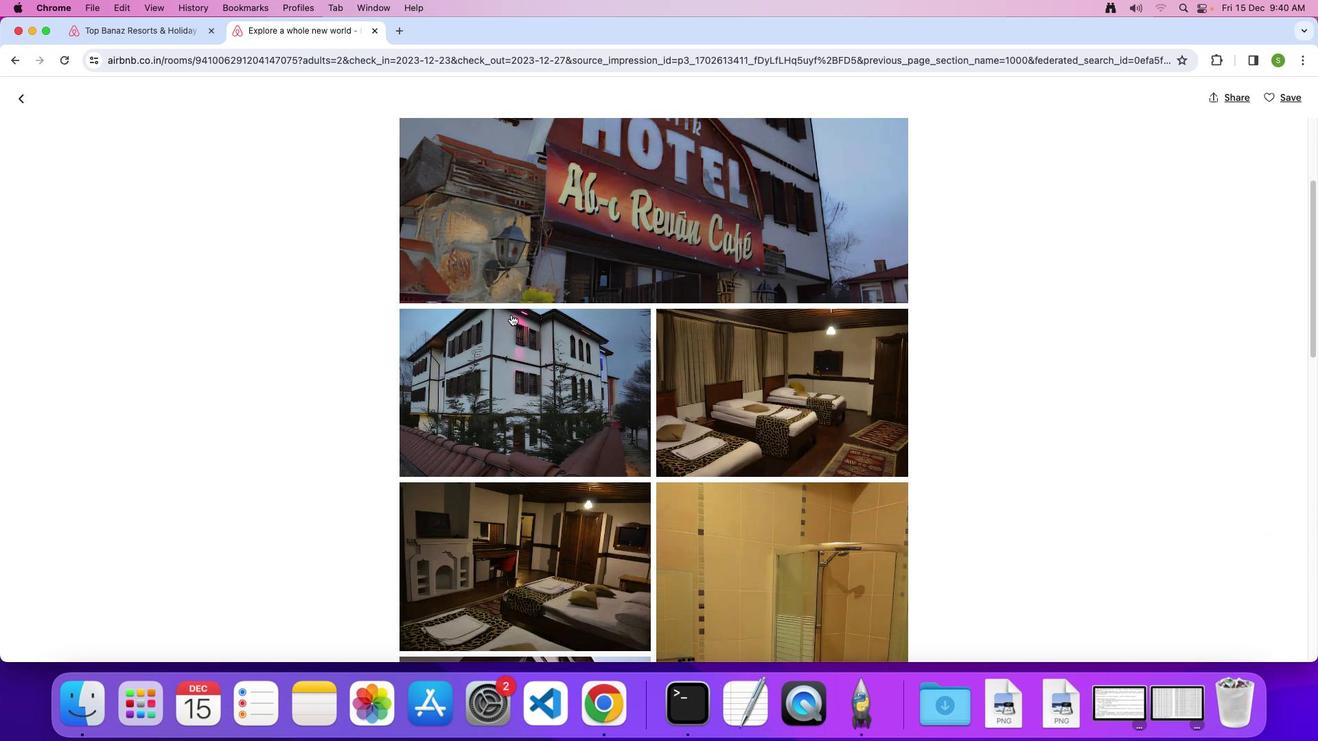 
Action: Mouse scrolled (511, 315) with delta (0, 0)
Screenshot: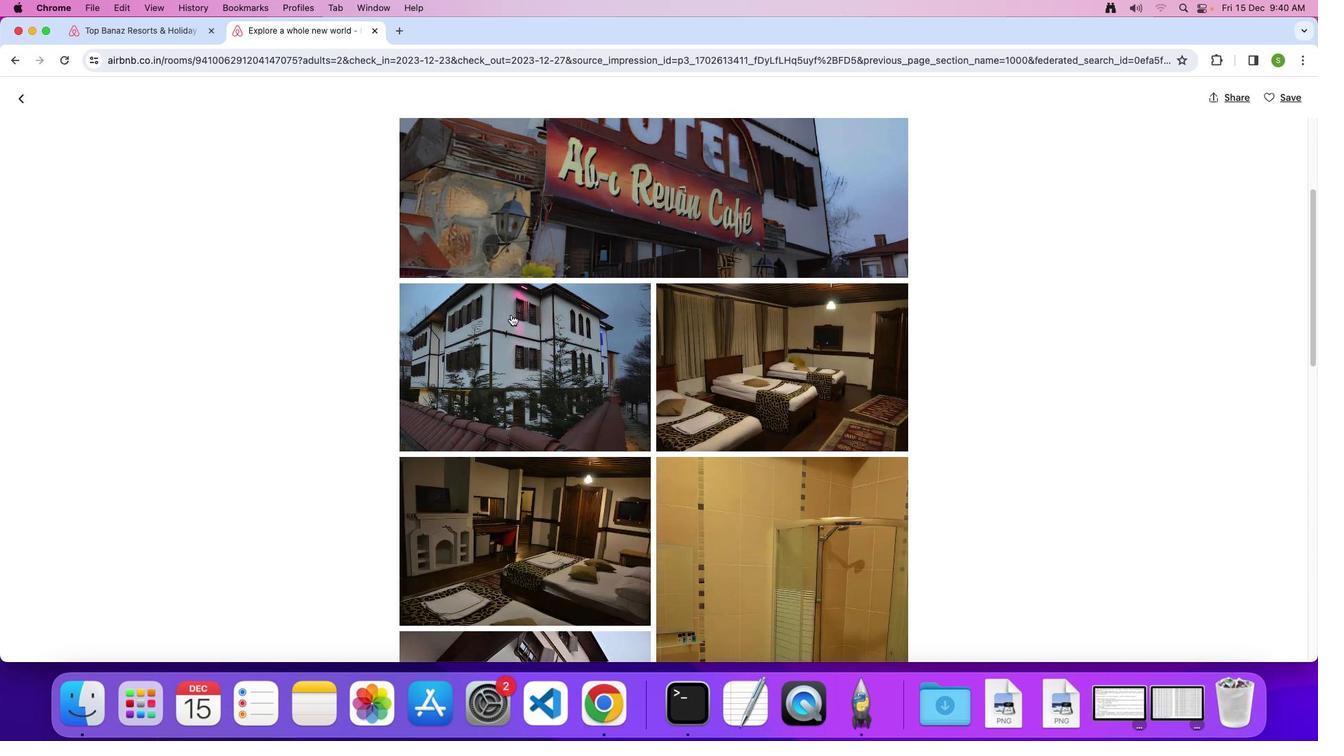 
Action: Mouse scrolled (511, 315) with delta (0, 0)
Screenshot: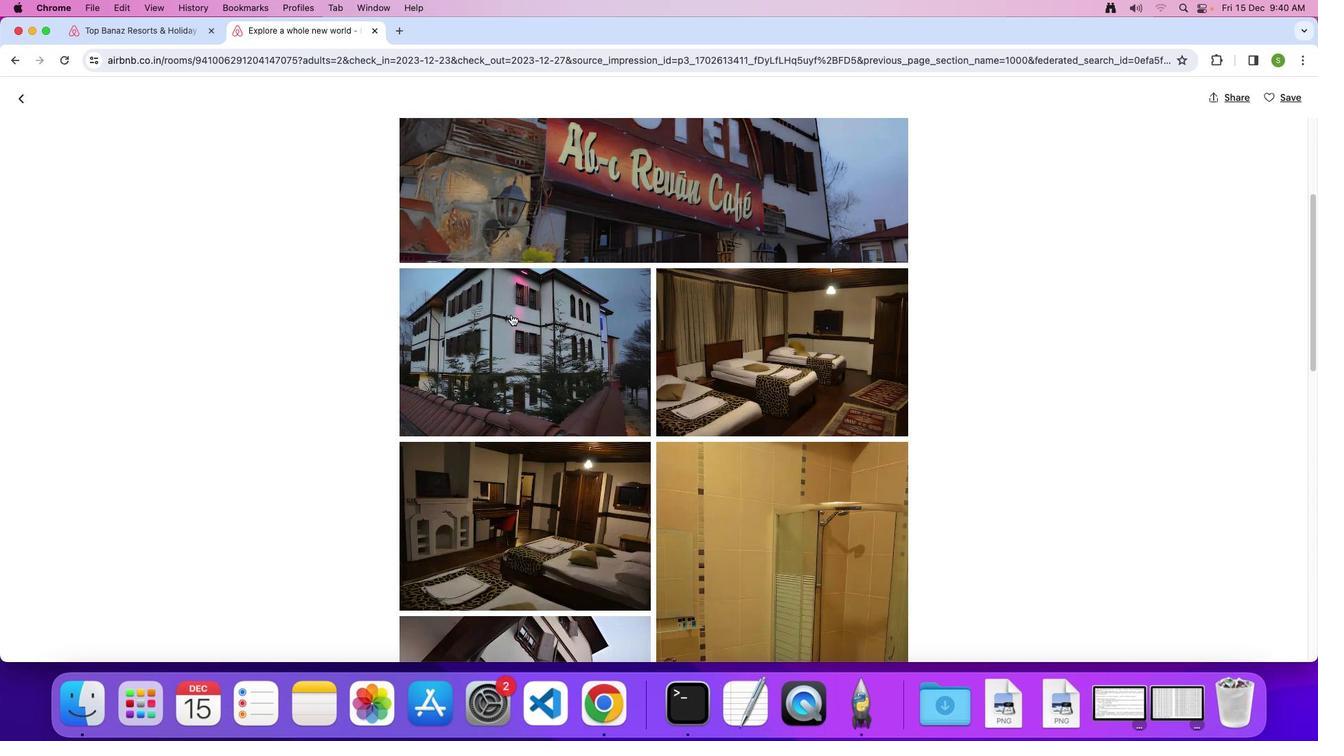 
Action: Mouse scrolled (511, 315) with delta (0, 0)
Screenshot: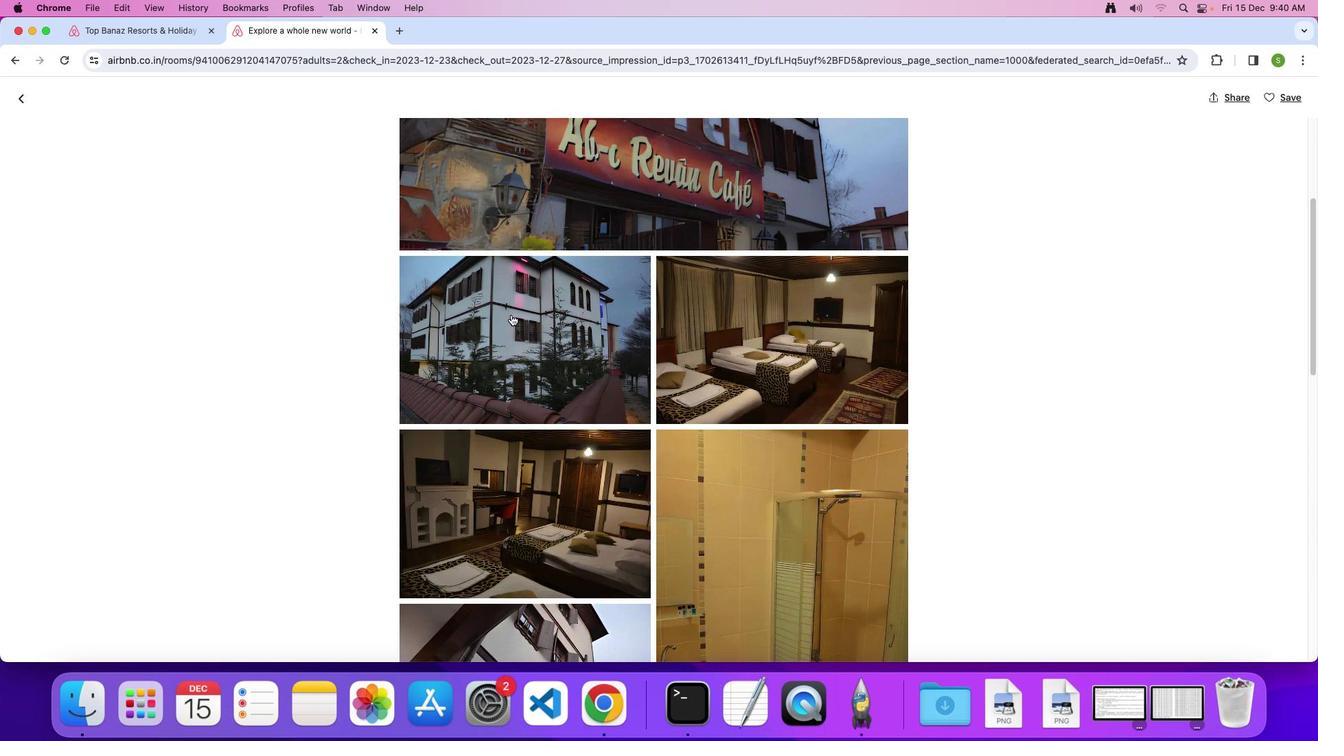
Action: Mouse scrolled (511, 315) with delta (0, 0)
Screenshot: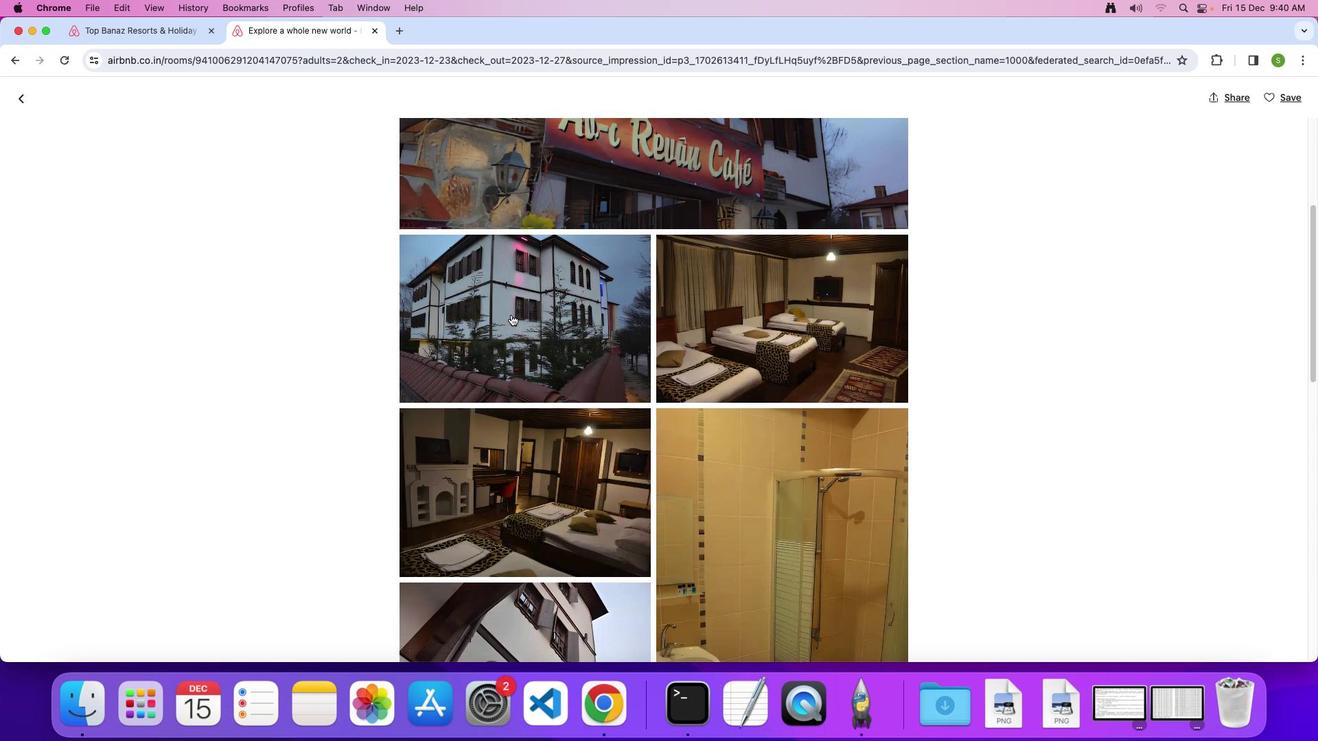
Action: Mouse scrolled (511, 315) with delta (0, 0)
Screenshot: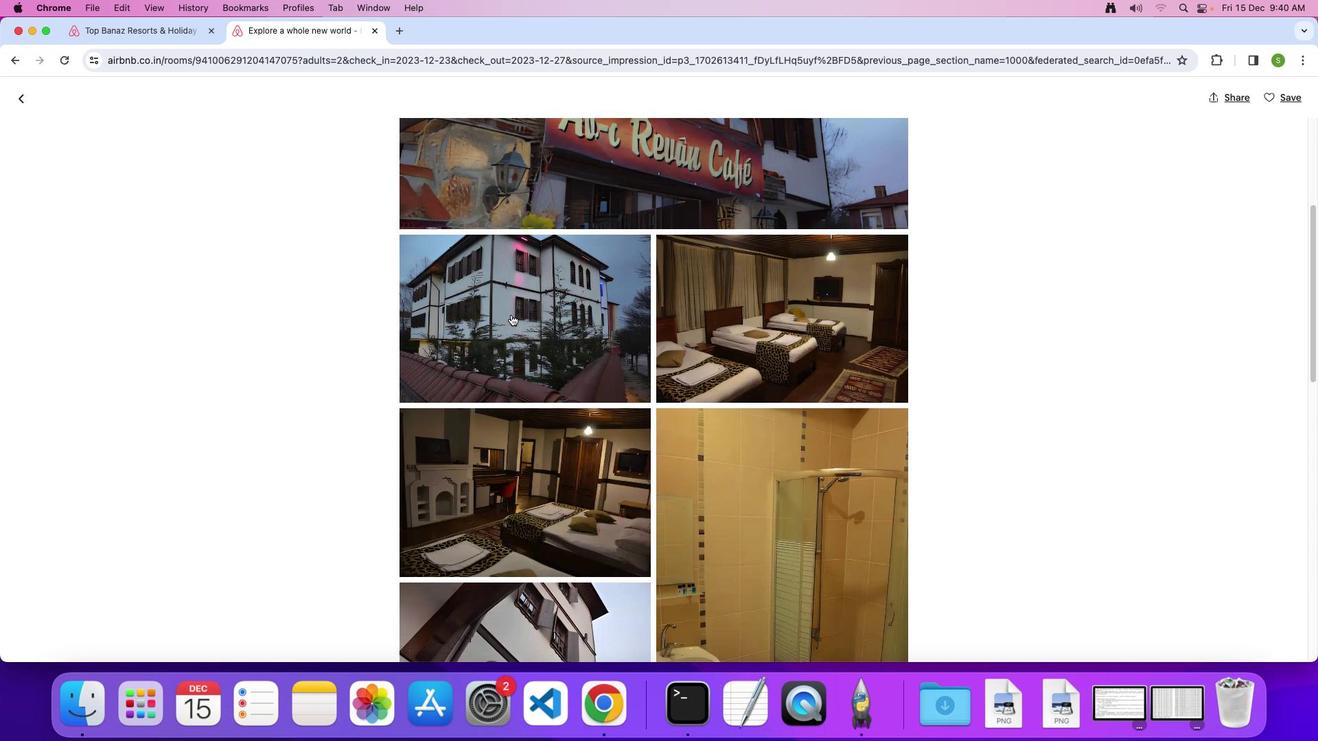 
Action: Mouse scrolled (511, 315) with delta (0, -1)
Screenshot: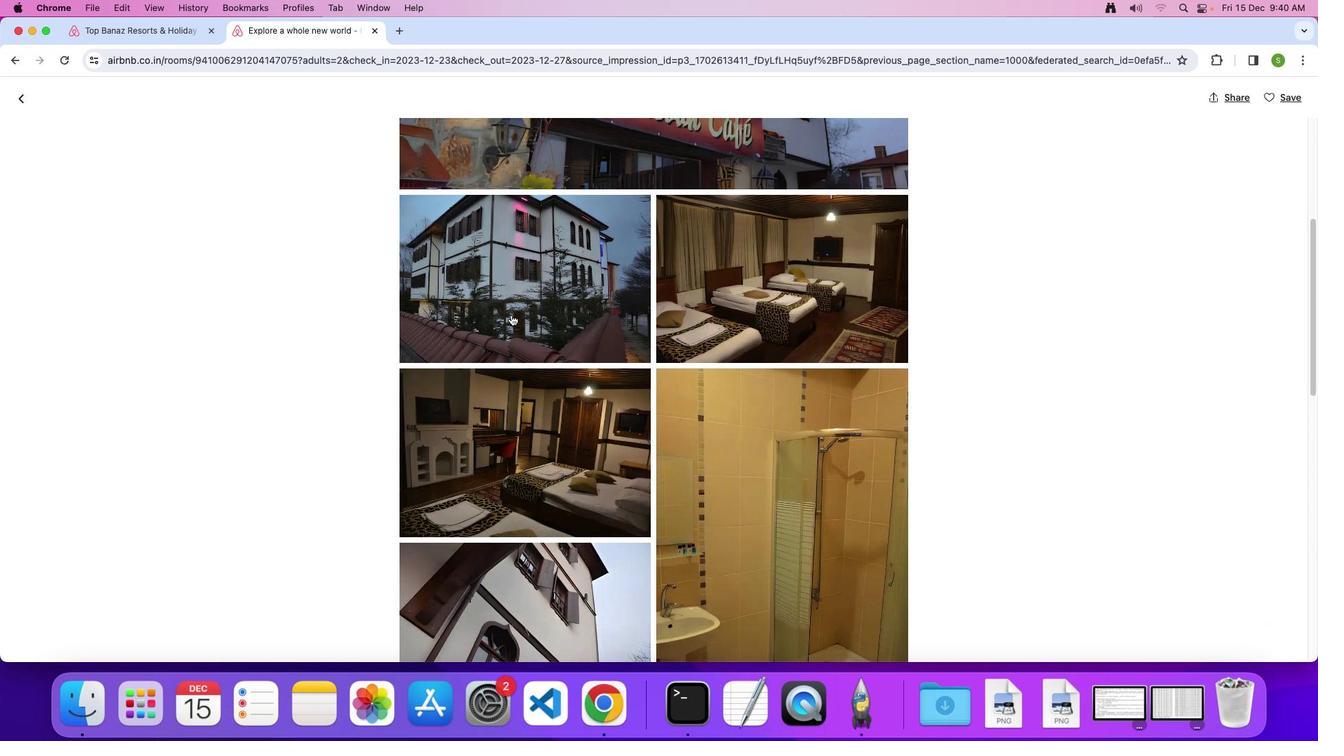 
Action: Mouse scrolled (511, 315) with delta (0, 0)
Screenshot: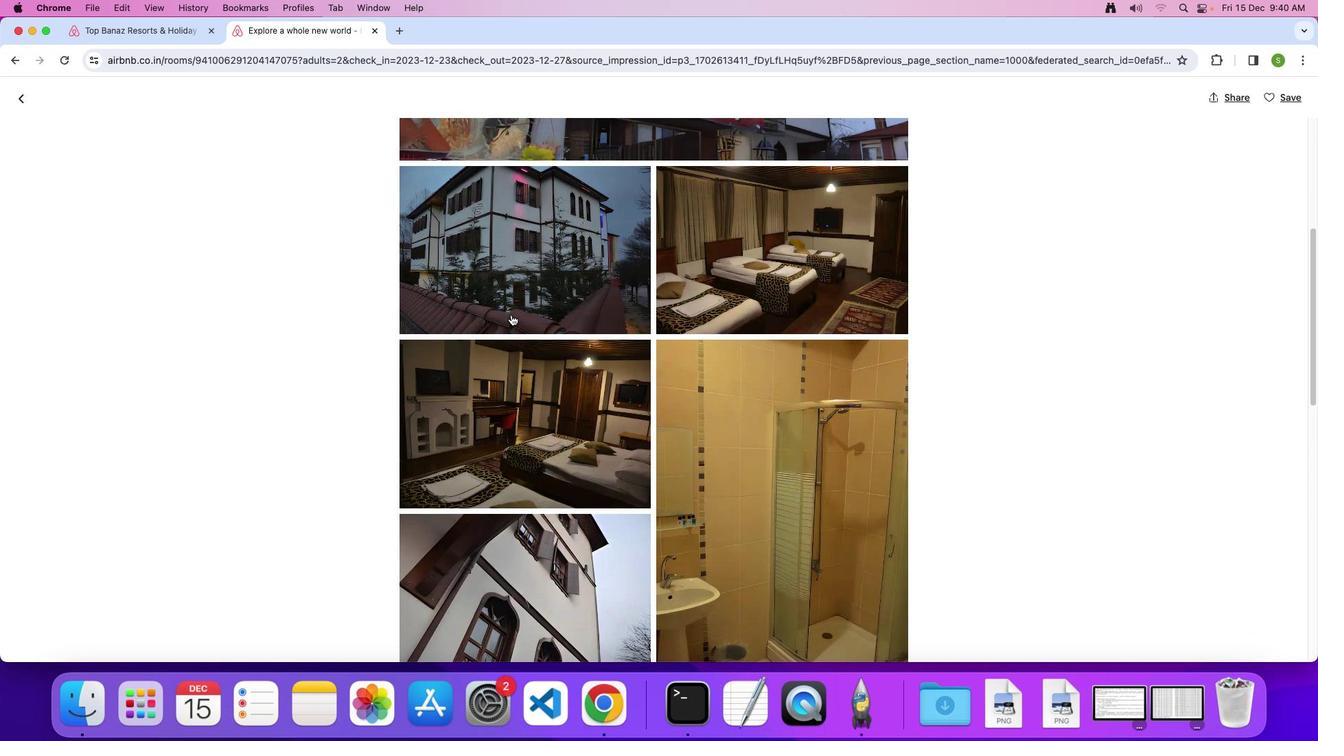 
Action: Mouse scrolled (511, 315) with delta (0, 0)
Screenshot: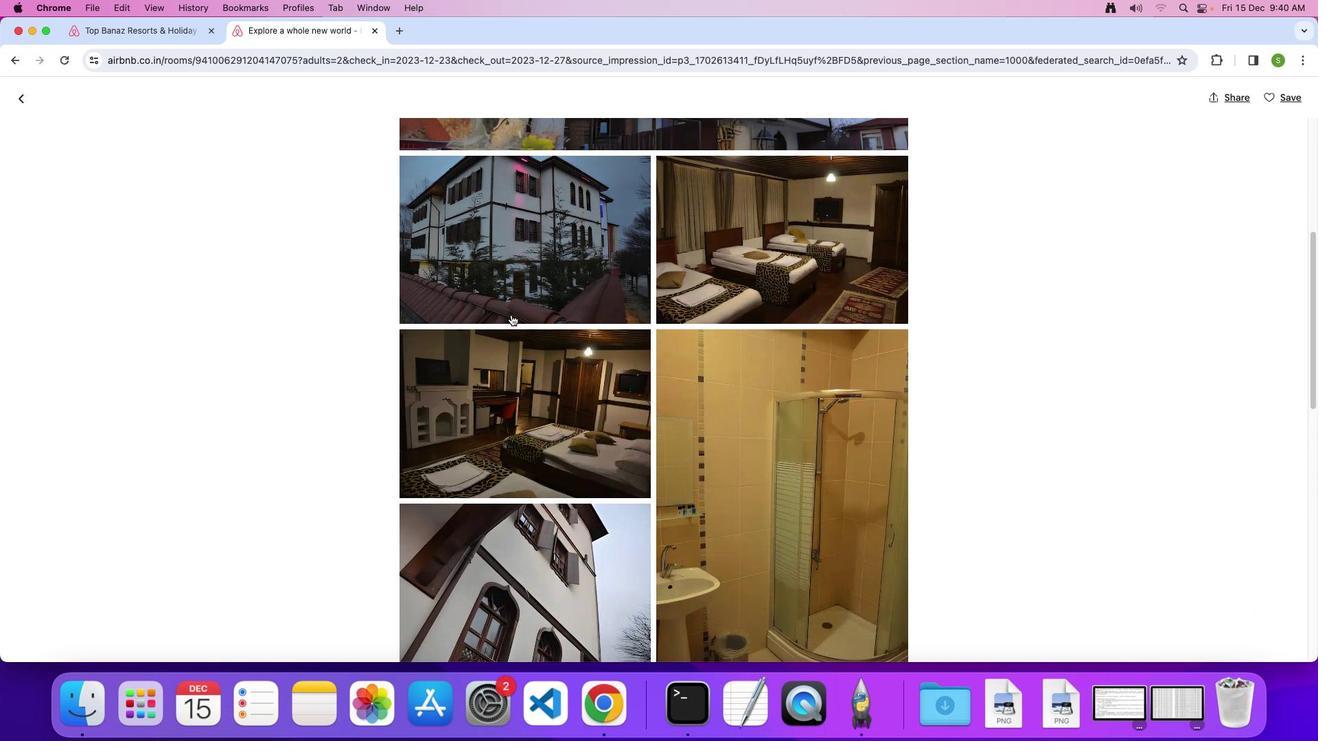 
Action: Mouse scrolled (511, 315) with delta (0, 0)
Screenshot: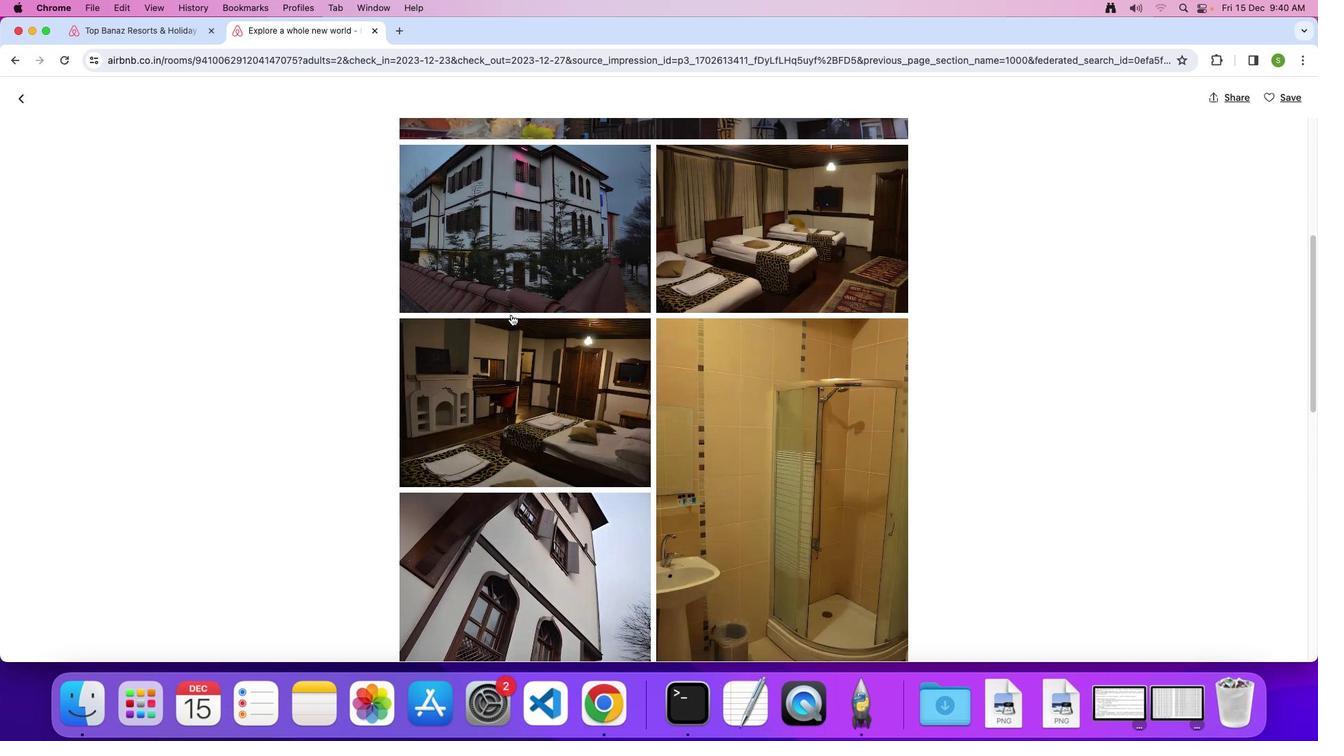
Action: Mouse scrolled (511, 315) with delta (0, 0)
Screenshot: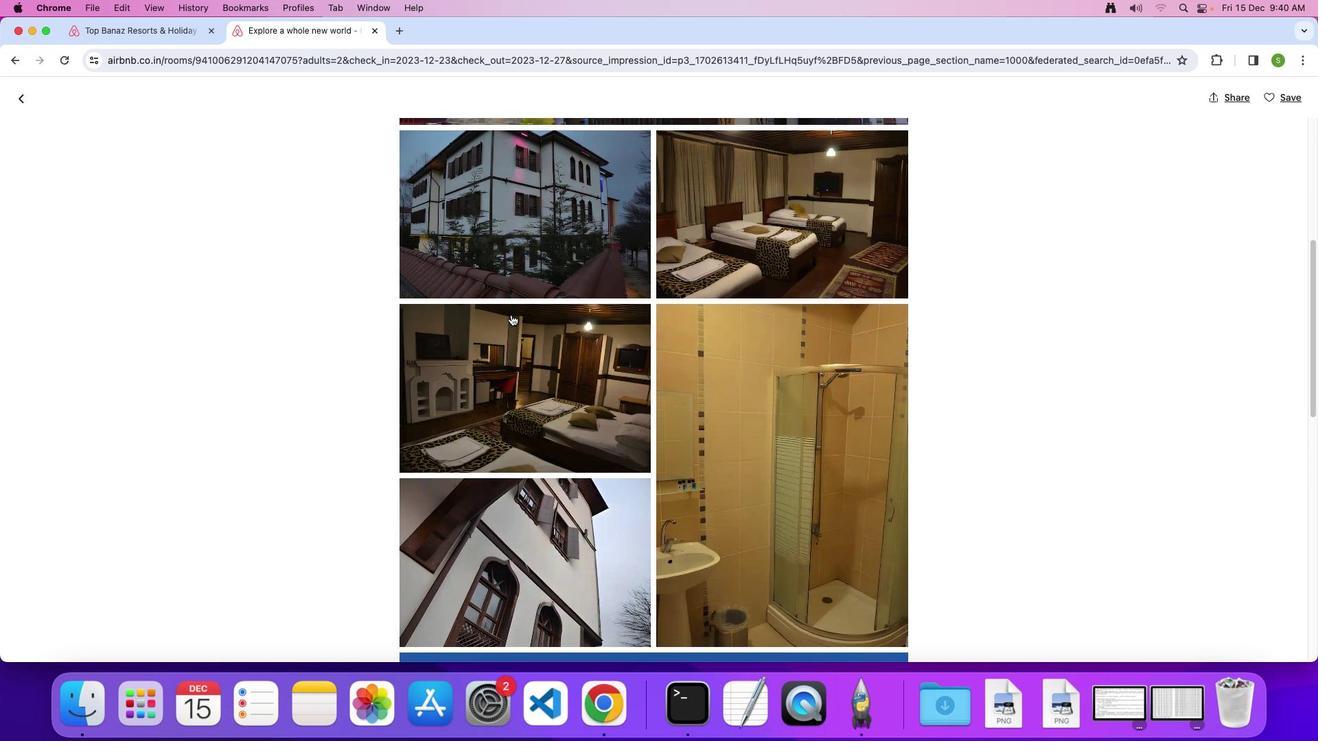 
Action: Mouse scrolled (511, 315) with delta (0, -1)
Screenshot: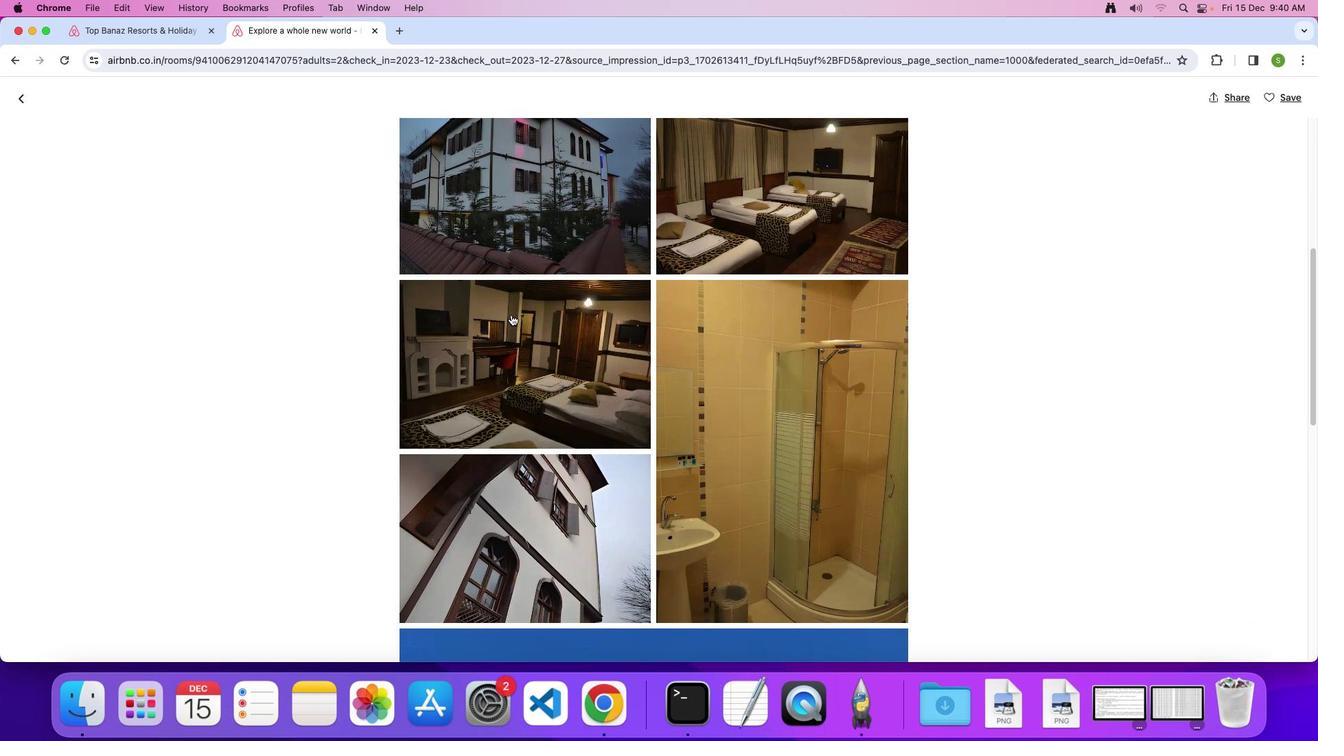 
Action: Mouse scrolled (511, 315) with delta (0, 0)
Screenshot: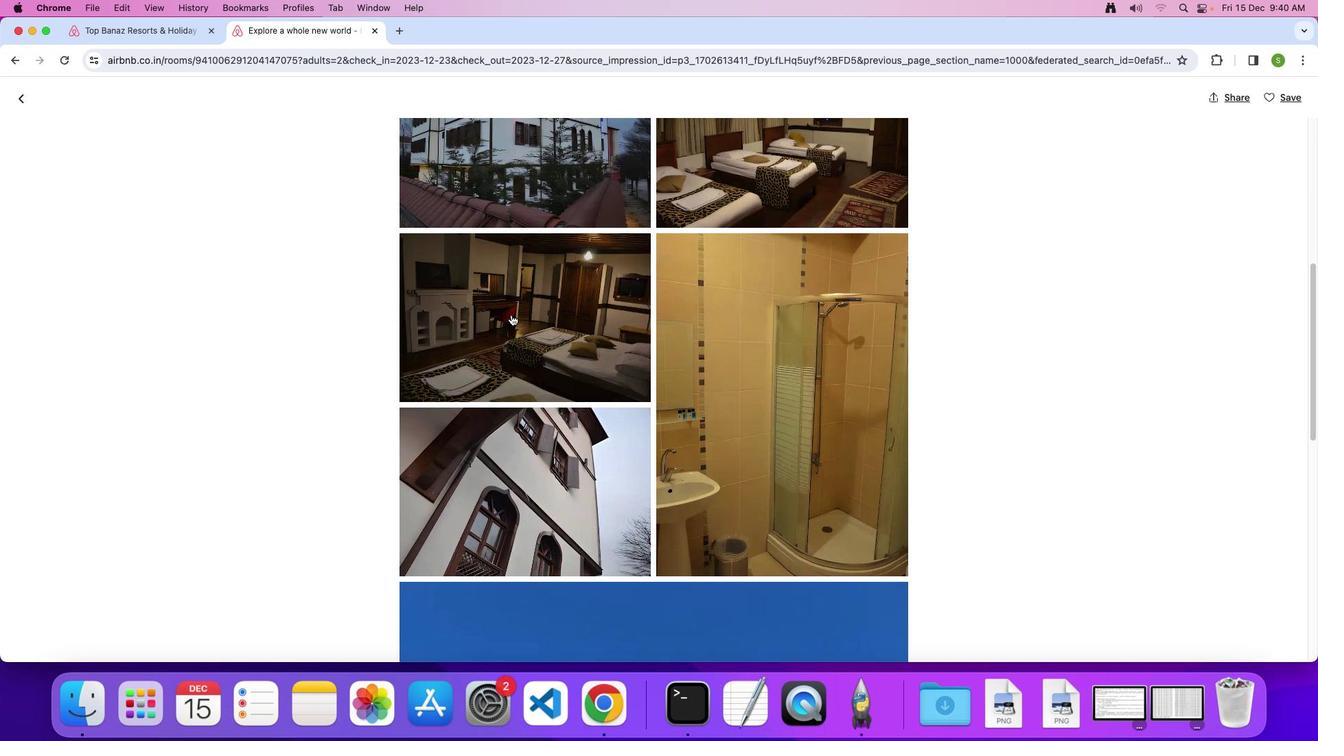 
Action: Mouse scrolled (511, 315) with delta (0, 0)
Screenshot: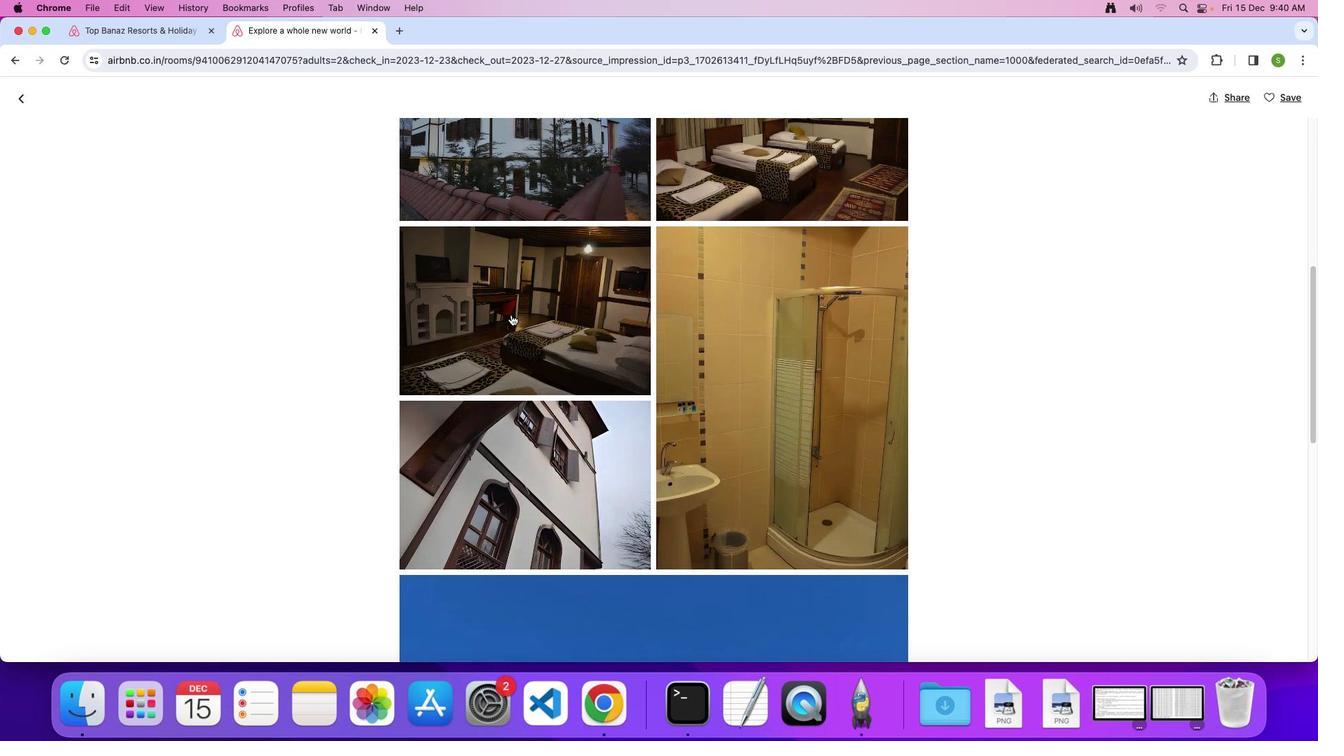 
Action: Mouse scrolled (511, 315) with delta (0, 0)
Screenshot: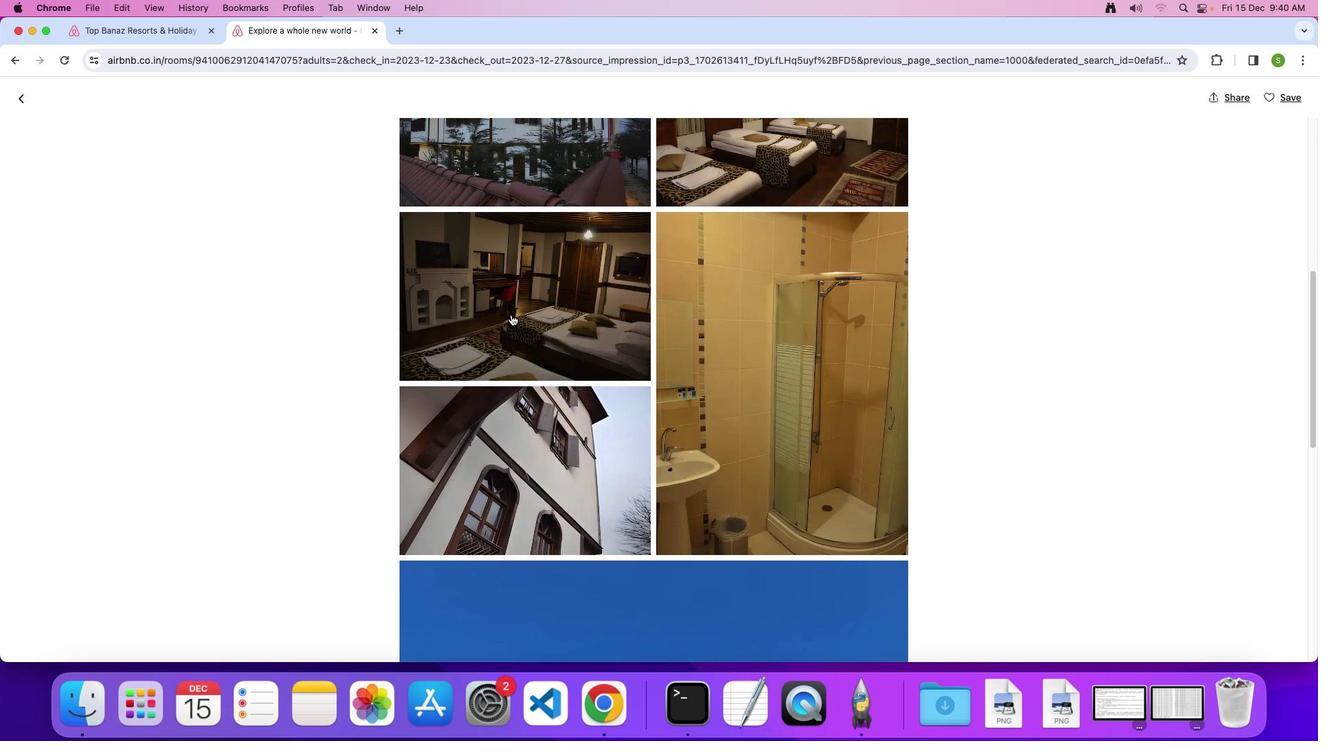 
Action: Mouse scrolled (511, 315) with delta (0, 0)
Screenshot: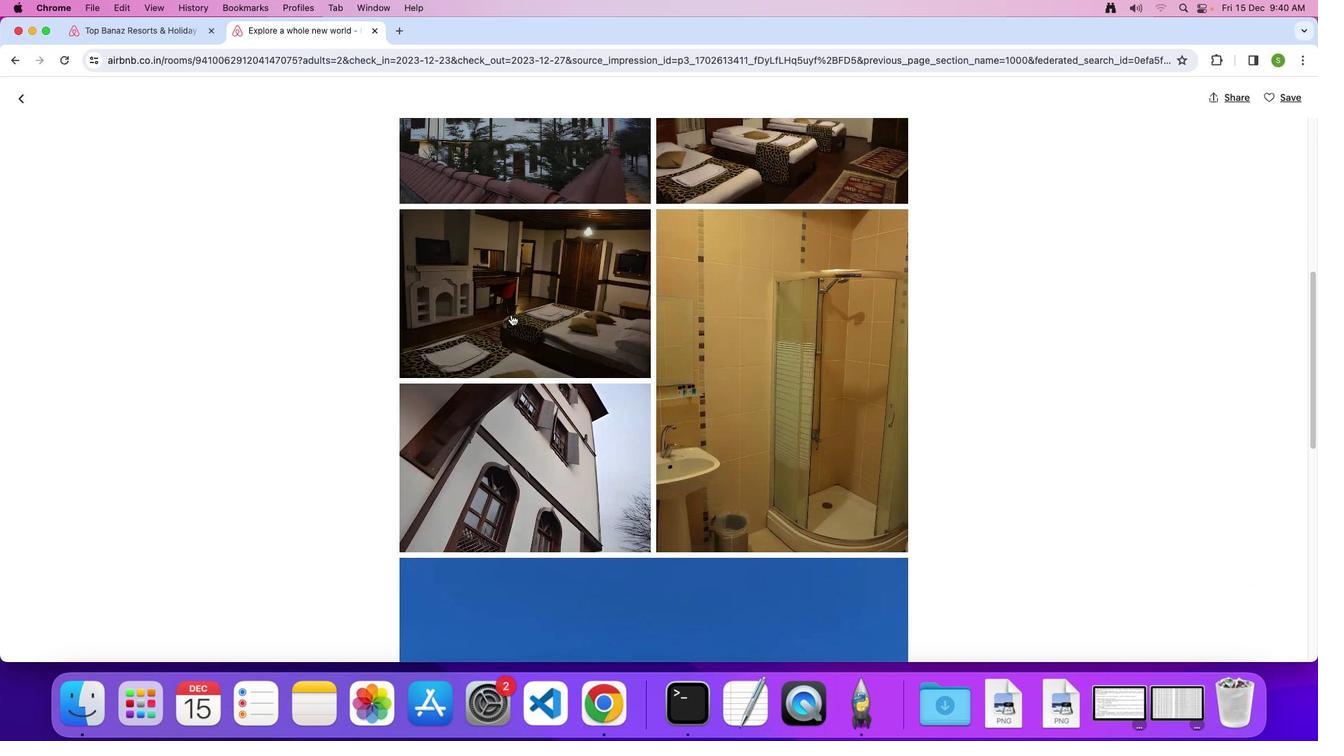 
Action: Mouse scrolled (511, 315) with delta (0, 0)
Screenshot: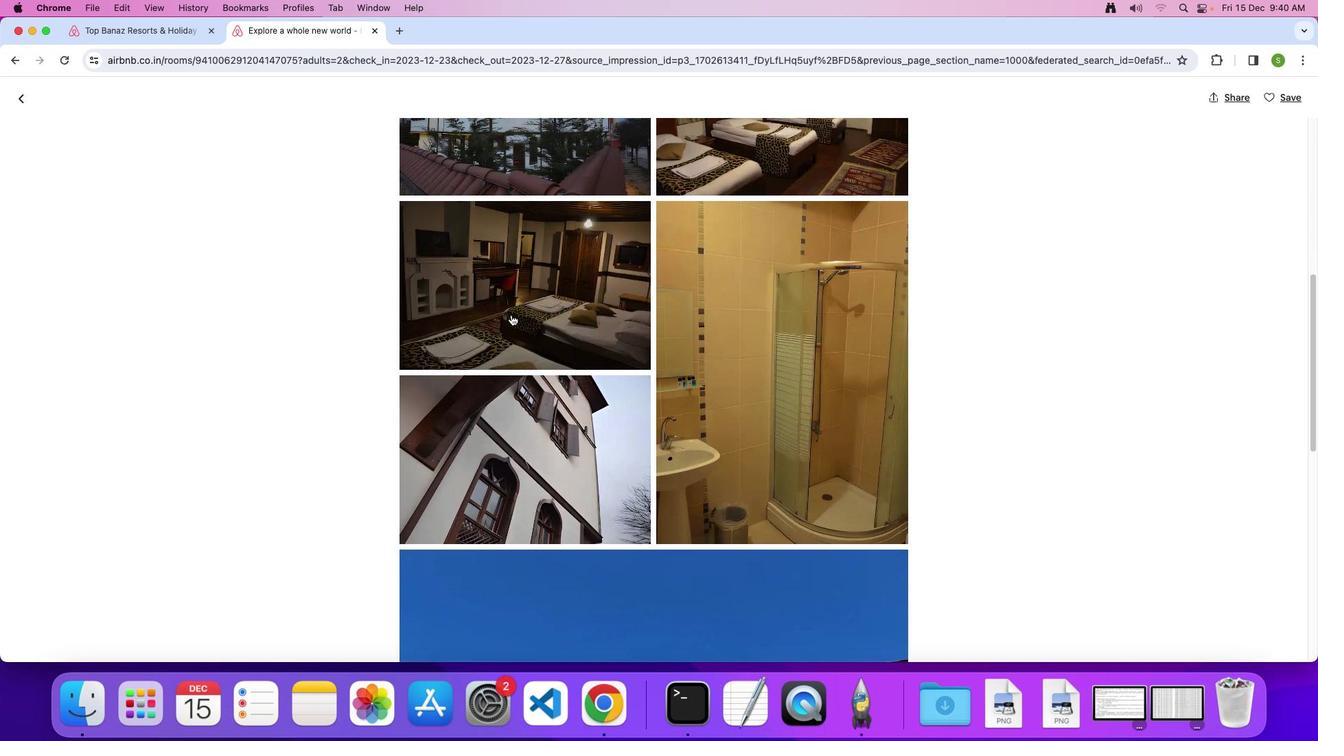 
Action: Mouse scrolled (511, 315) with delta (0, 0)
Screenshot: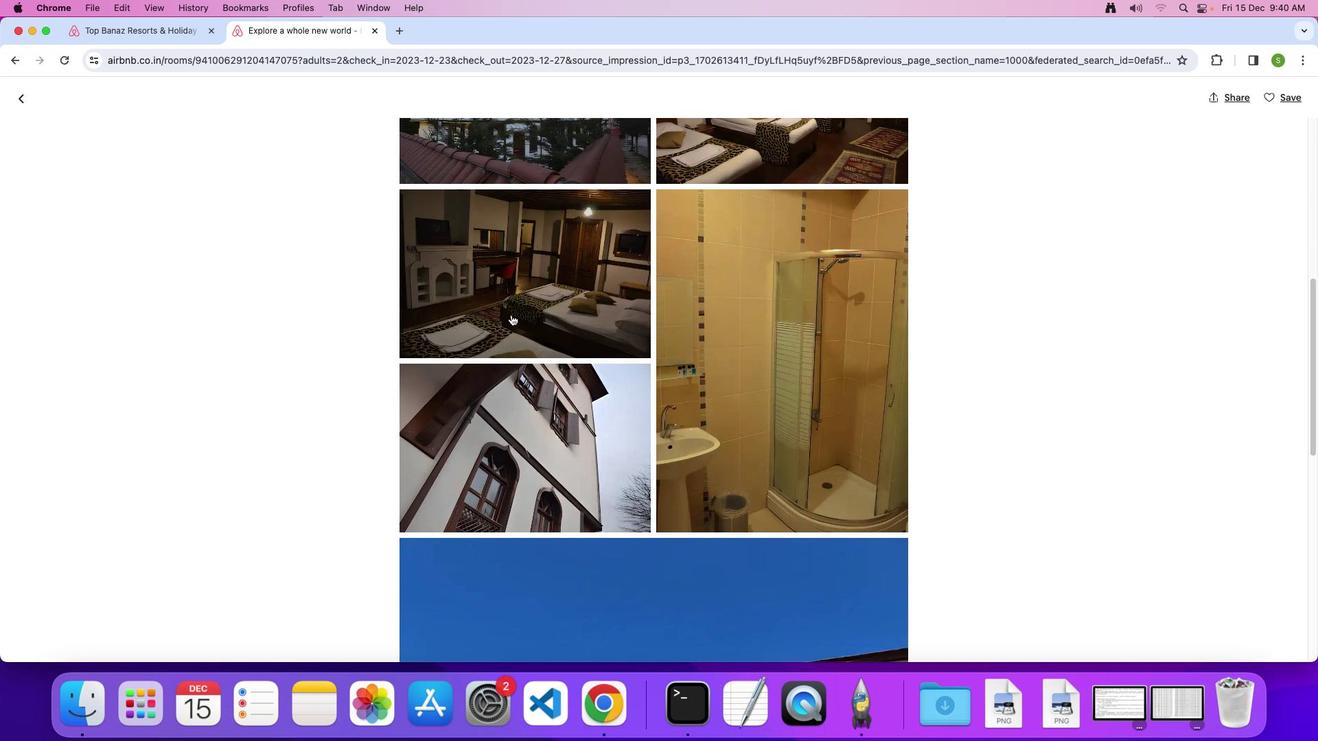 
Action: Mouse scrolled (511, 315) with delta (0, 0)
Screenshot: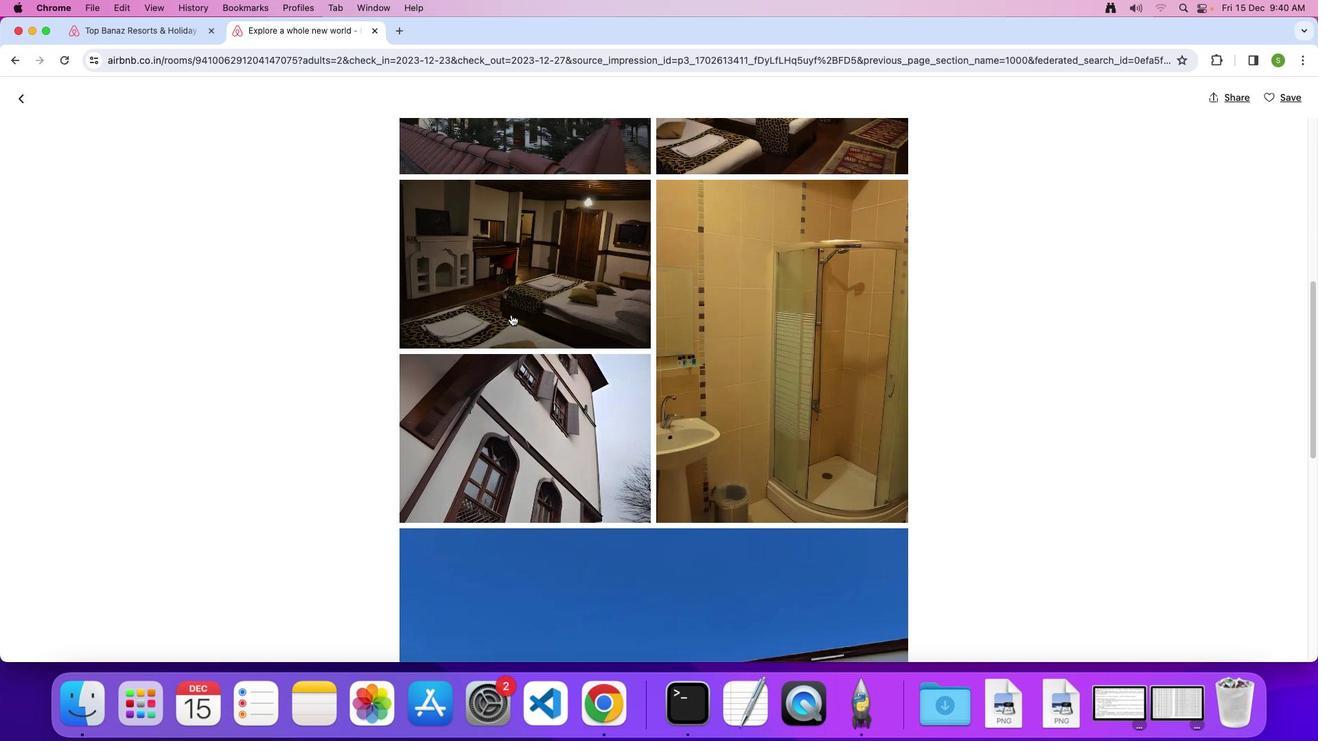 
Action: Mouse scrolled (511, 315) with delta (0, 0)
Screenshot: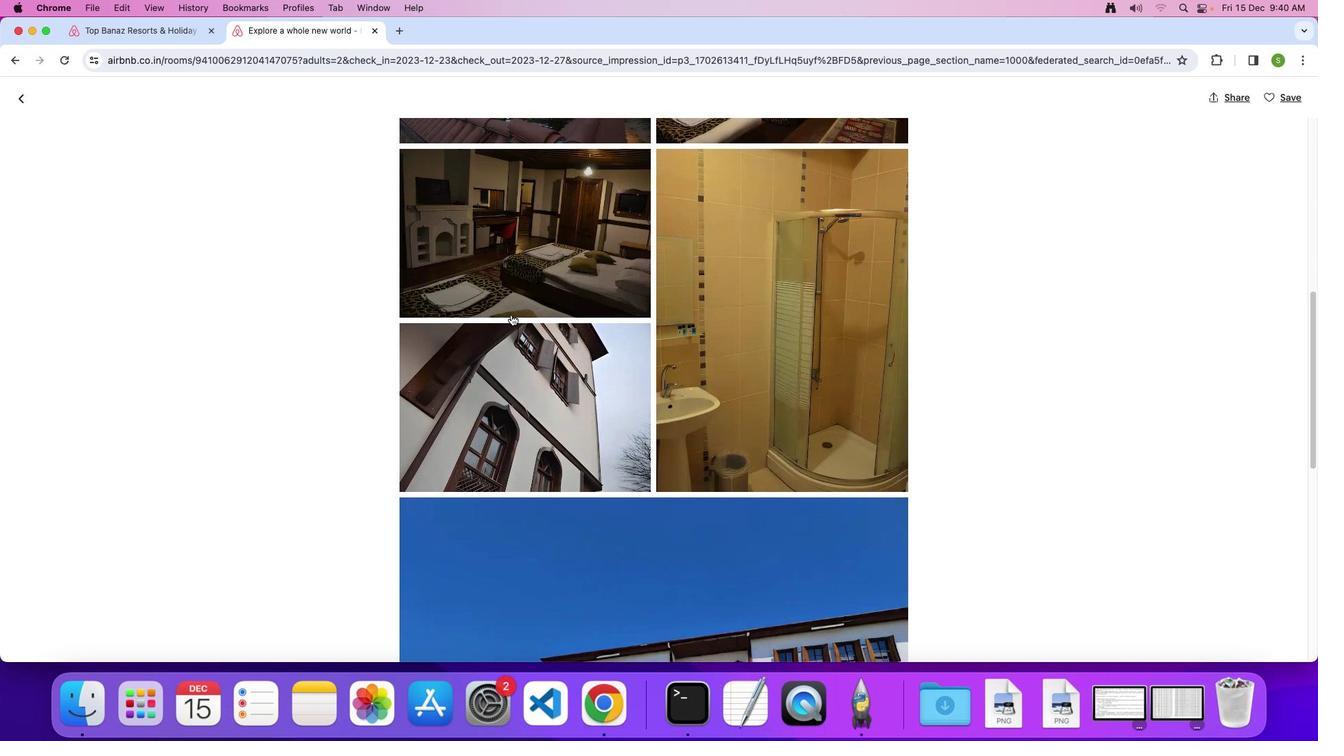 
Action: Mouse scrolled (511, 315) with delta (0, 0)
Screenshot: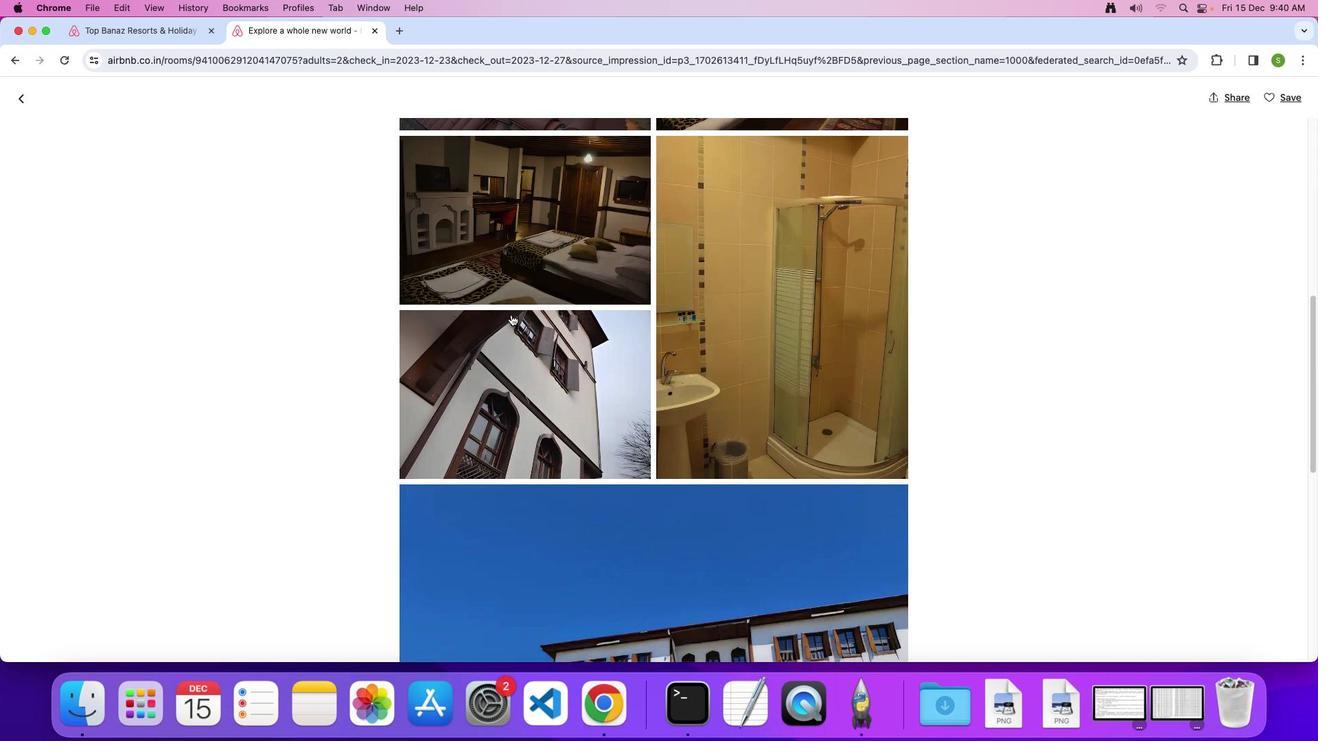 
Action: Mouse scrolled (511, 315) with delta (0, 0)
Screenshot: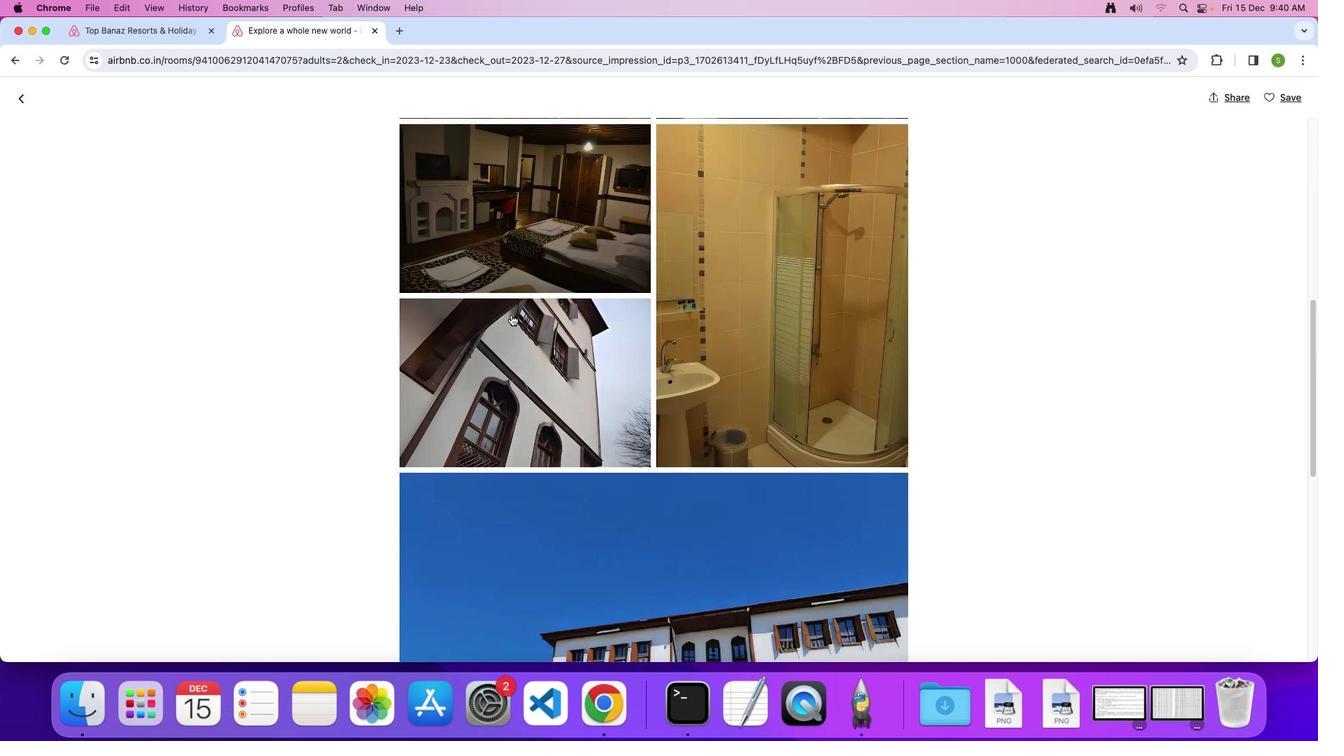 
Action: Mouse scrolled (511, 315) with delta (0, 0)
Screenshot: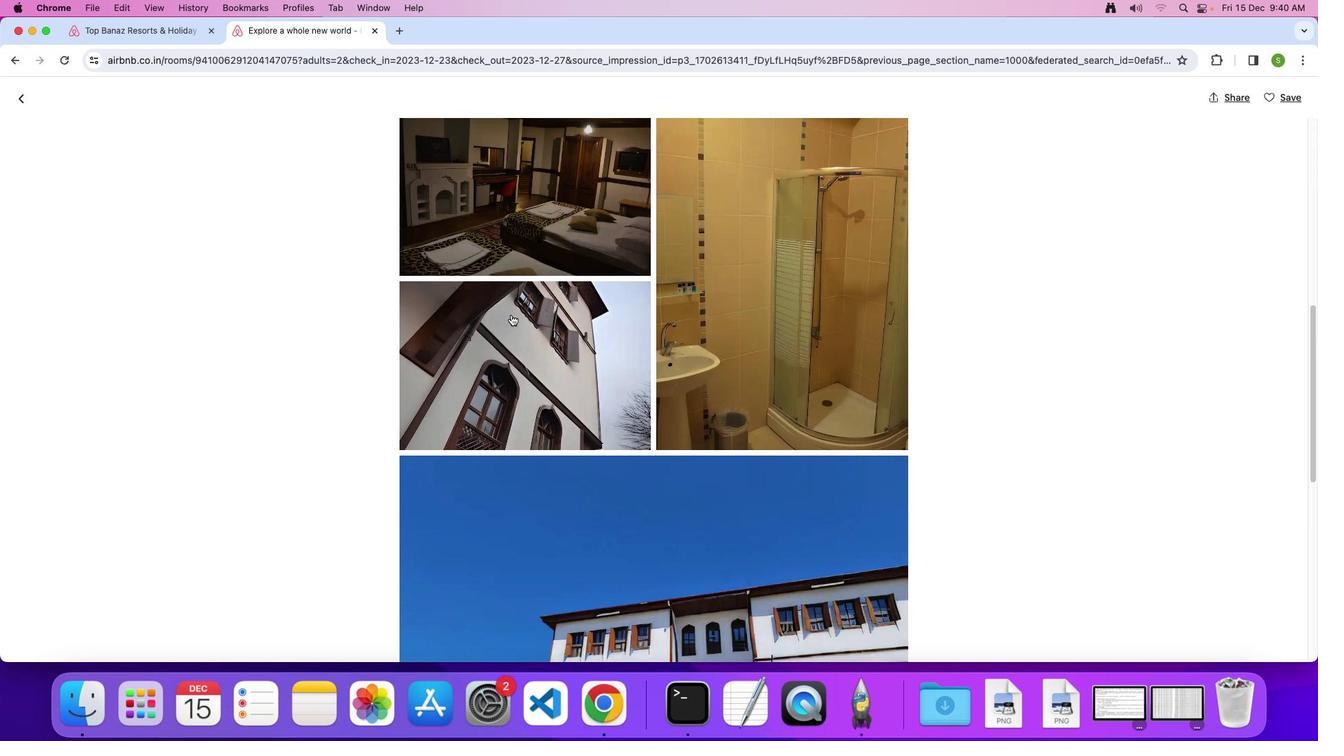 
Action: Mouse scrolled (511, 315) with delta (0, 0)
Screenshot: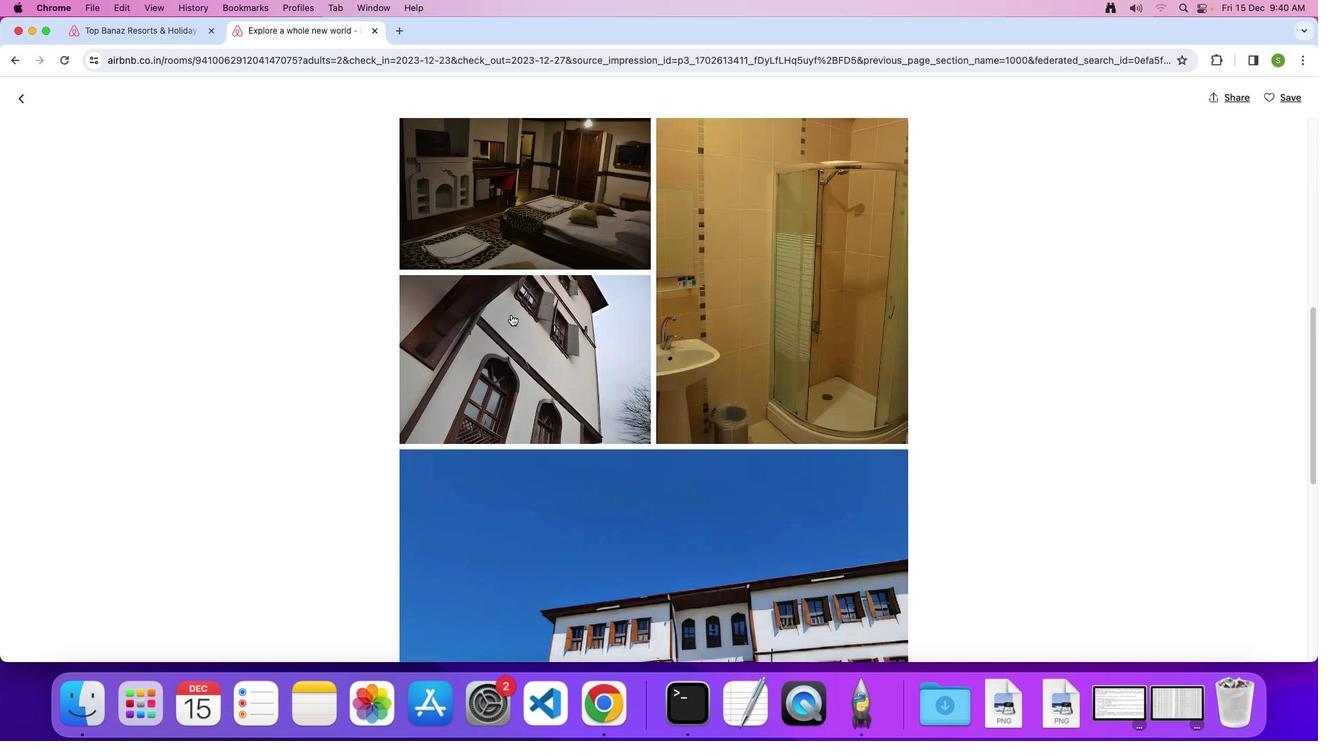 
Action: Mouse scrolled (511, 315) with delta (0, 0)
Screenshot: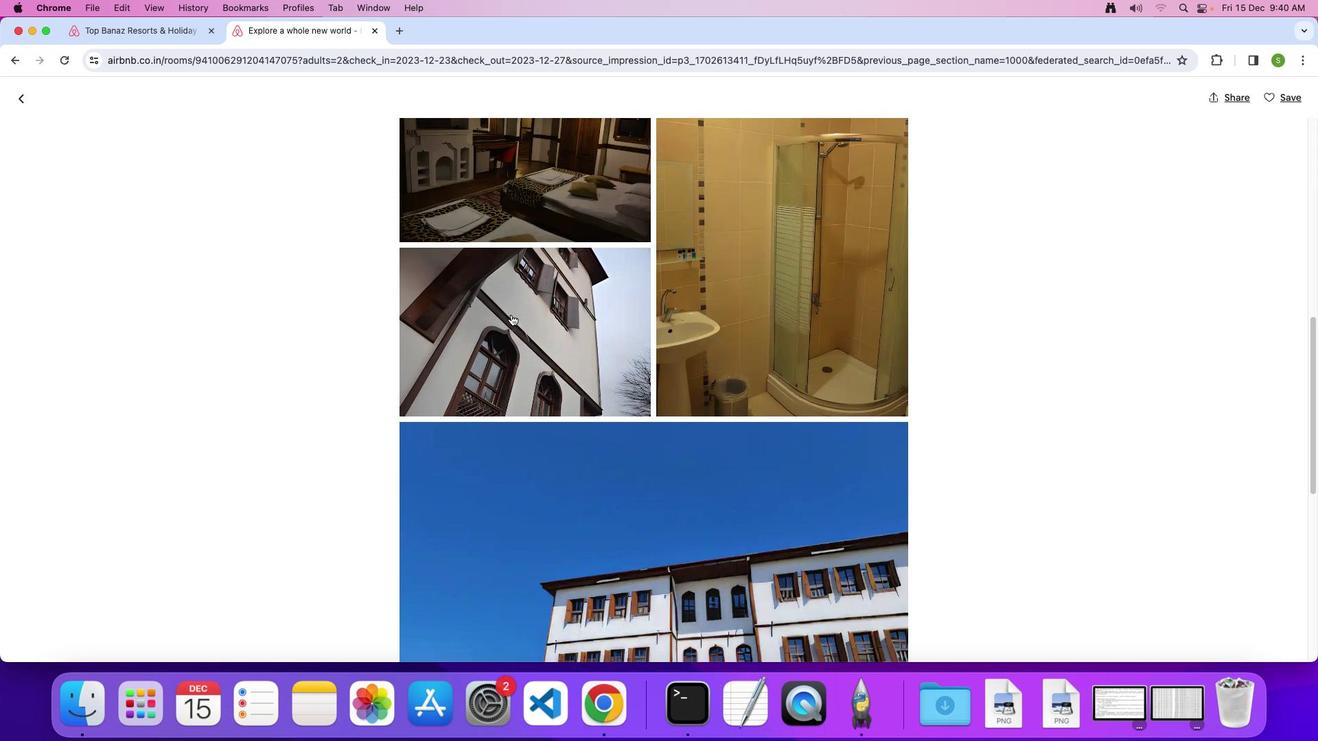 
Action: Mouse scrolled (511, 315) with delta (0, 0)
Screenshot: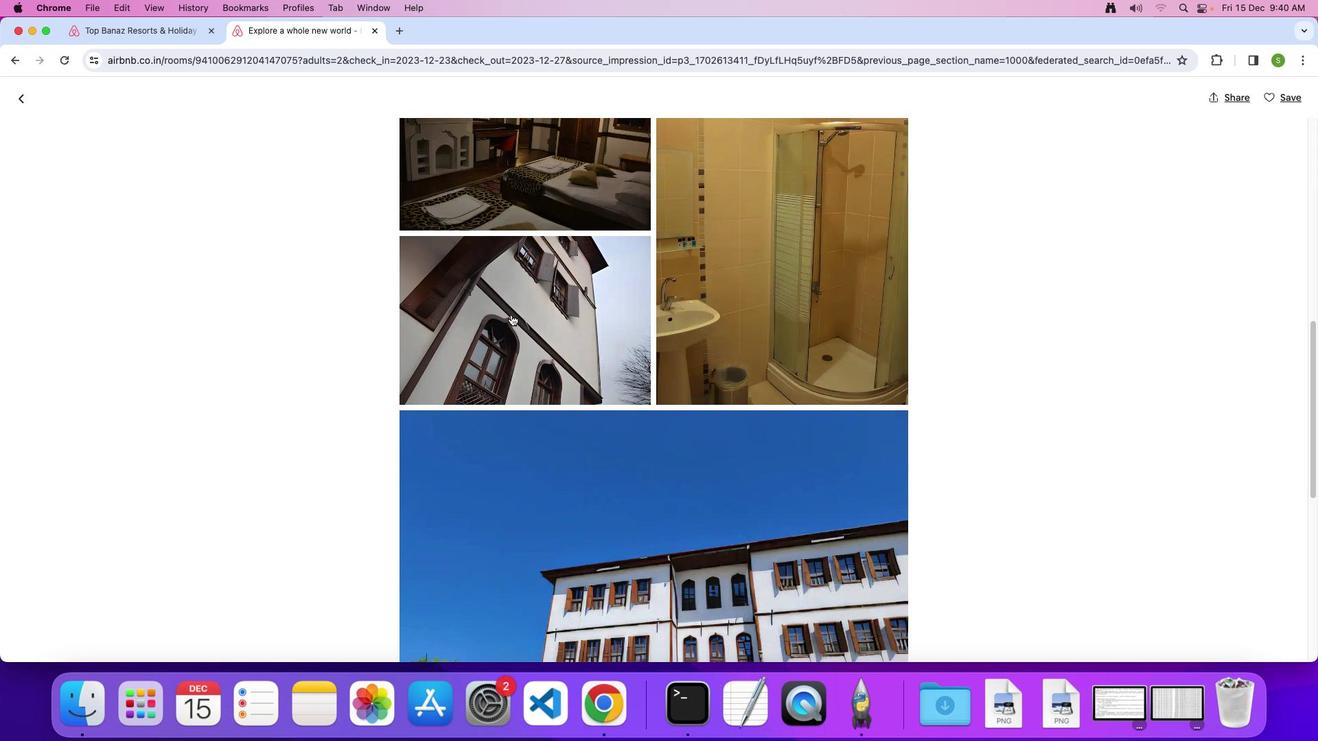 
Action: Mouse scrolled (511, 315) with delta (0, 0)
Screenshot: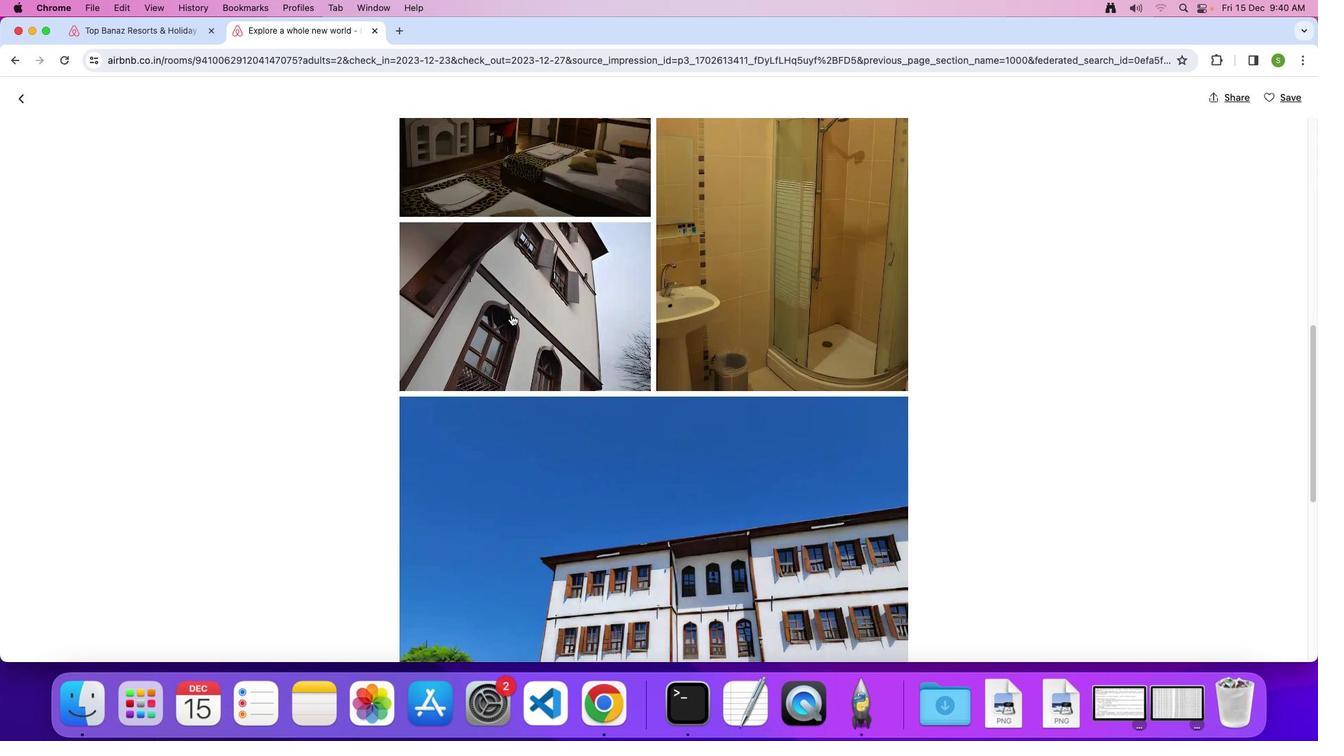 
Action: Mouse scrolled (511, 315) with delta (0, 0)
Screenshot: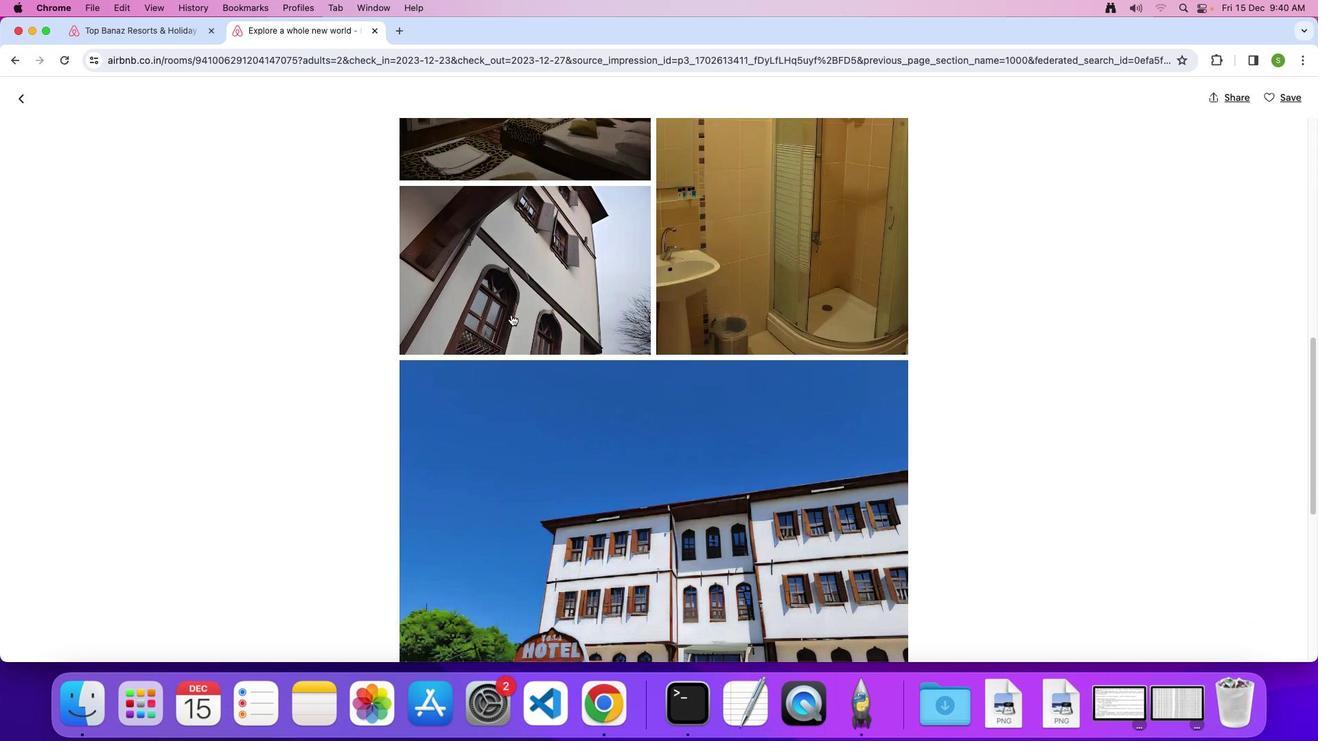 
Action: Mouse scrolled (511, 315) with delta (0, 0)
Screenshot: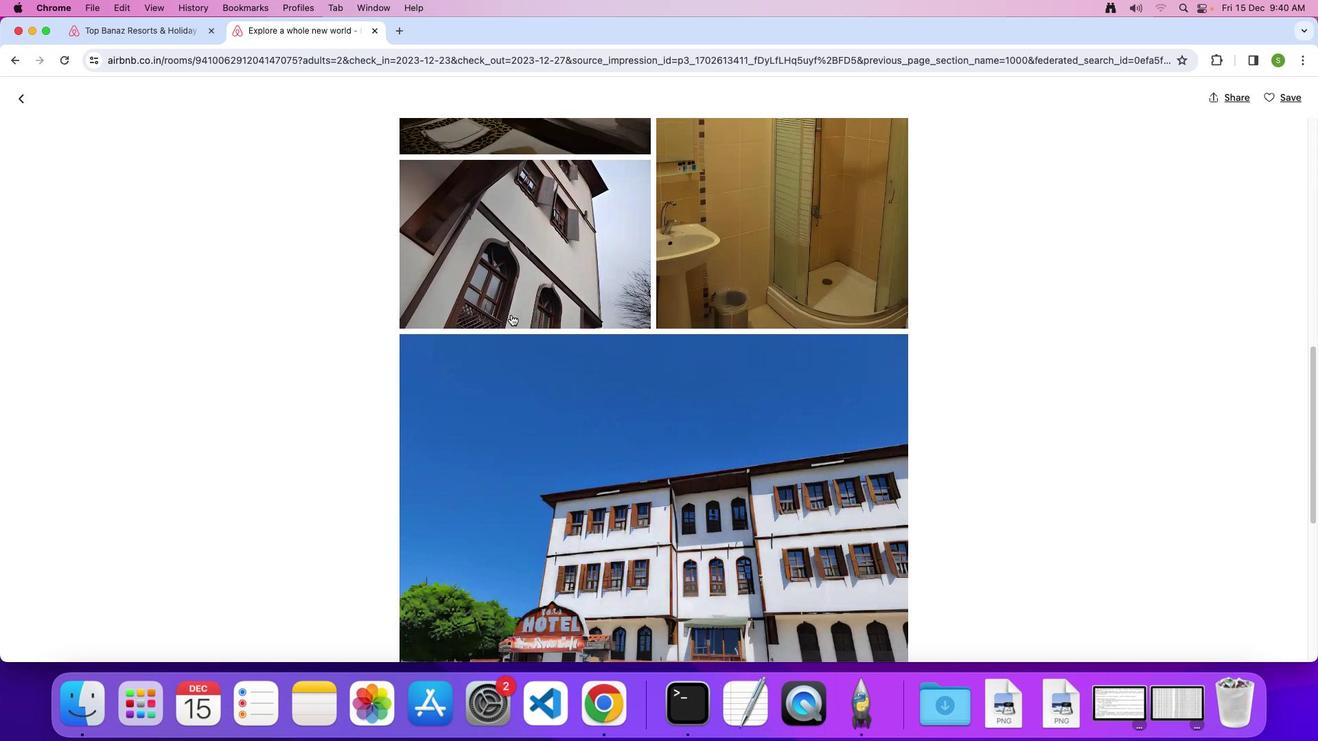 
Action: Mouse scrolled (511, 315) with delta (0, 0)
Screenshot: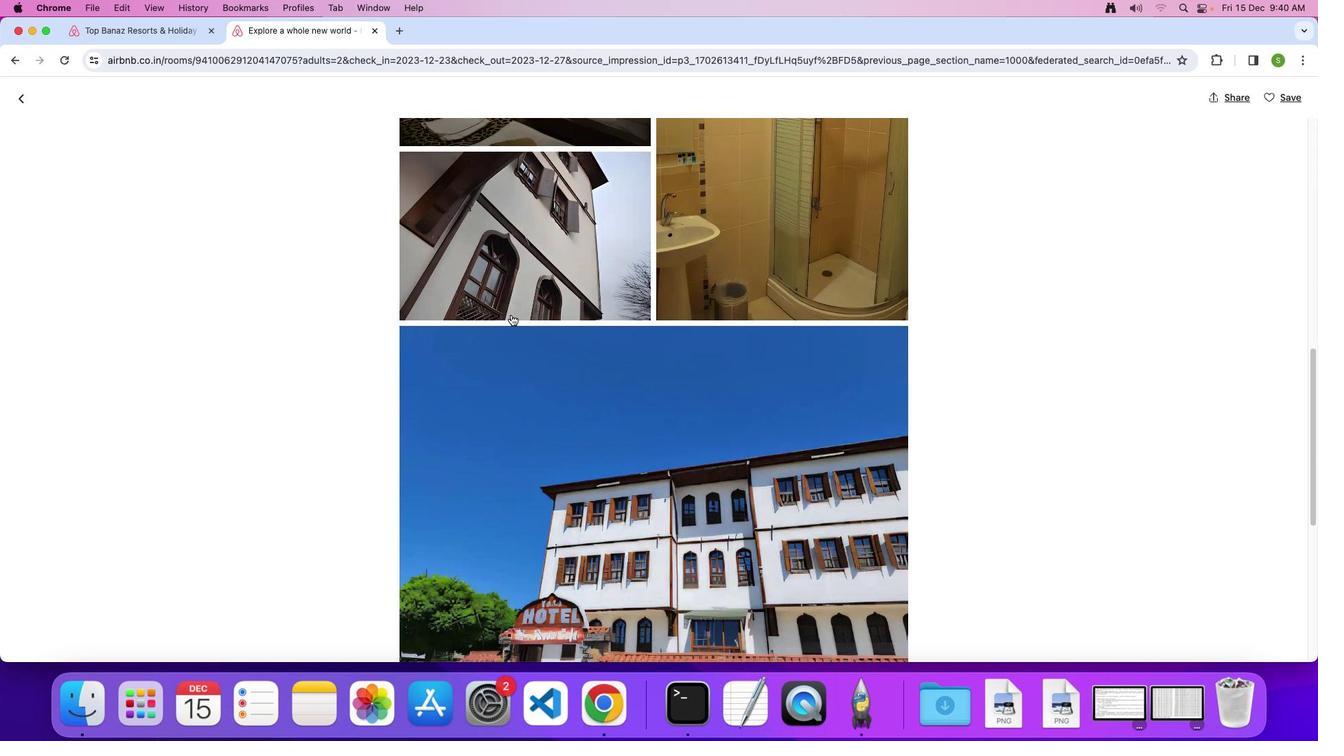 
Action: Mouse scrolled (511, 315) with delta (0, 0)
Screenshot: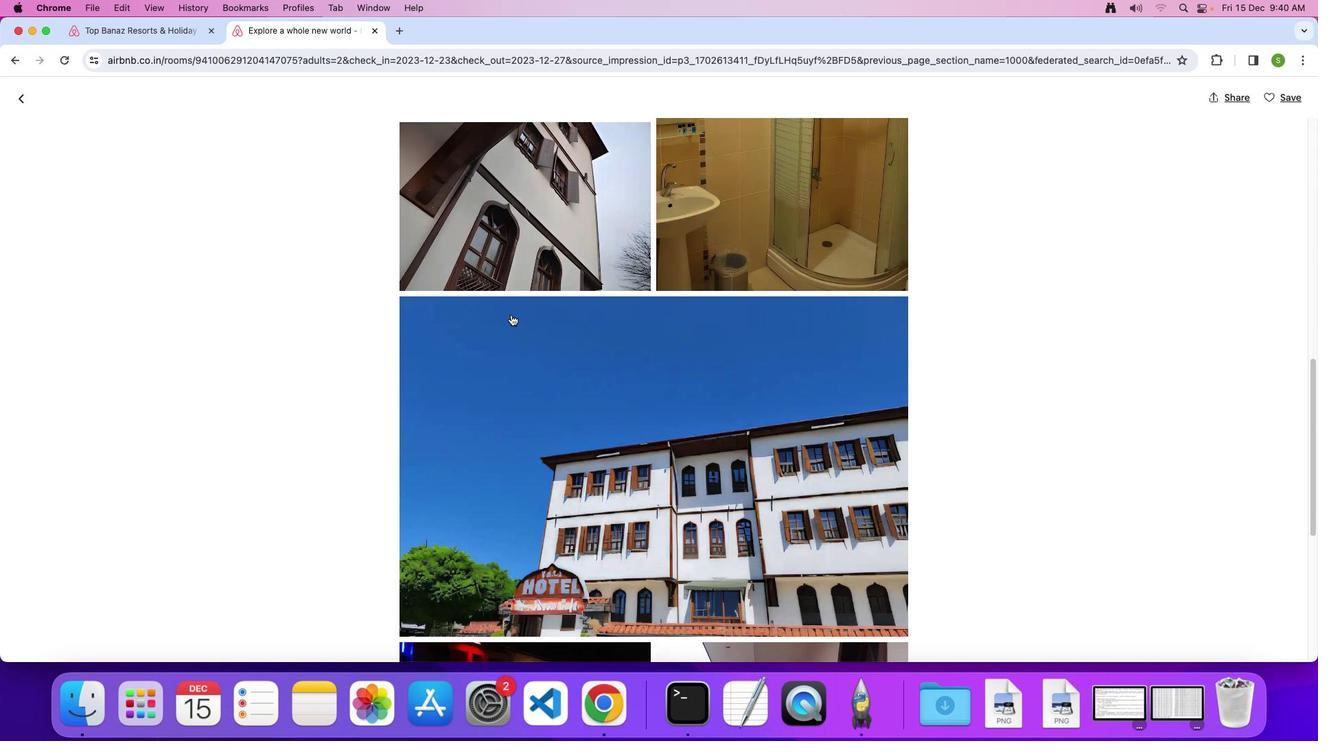 
Action: Mouse scrolled (511, 315) with delta (0, 0)
Screenshot: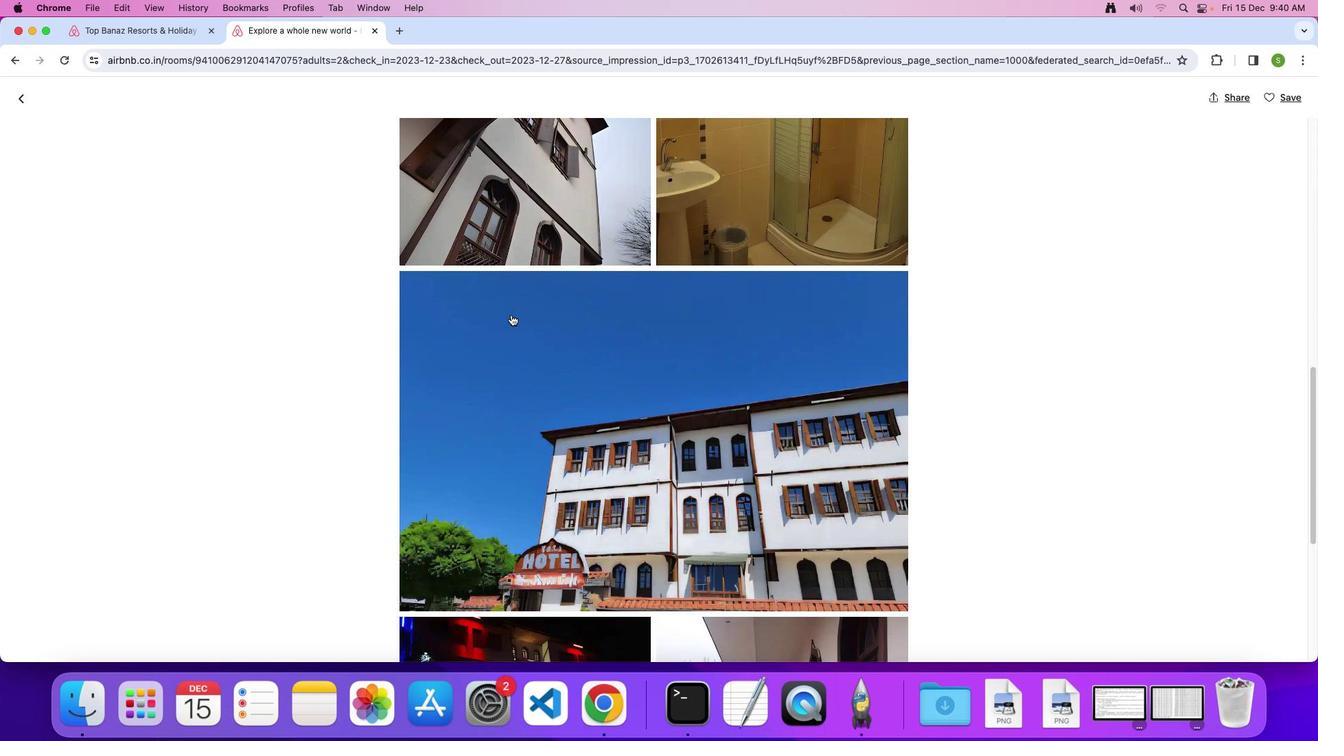 
Action: Mouse scrolled (511, 315) with delta (0, -2)
Screenshot: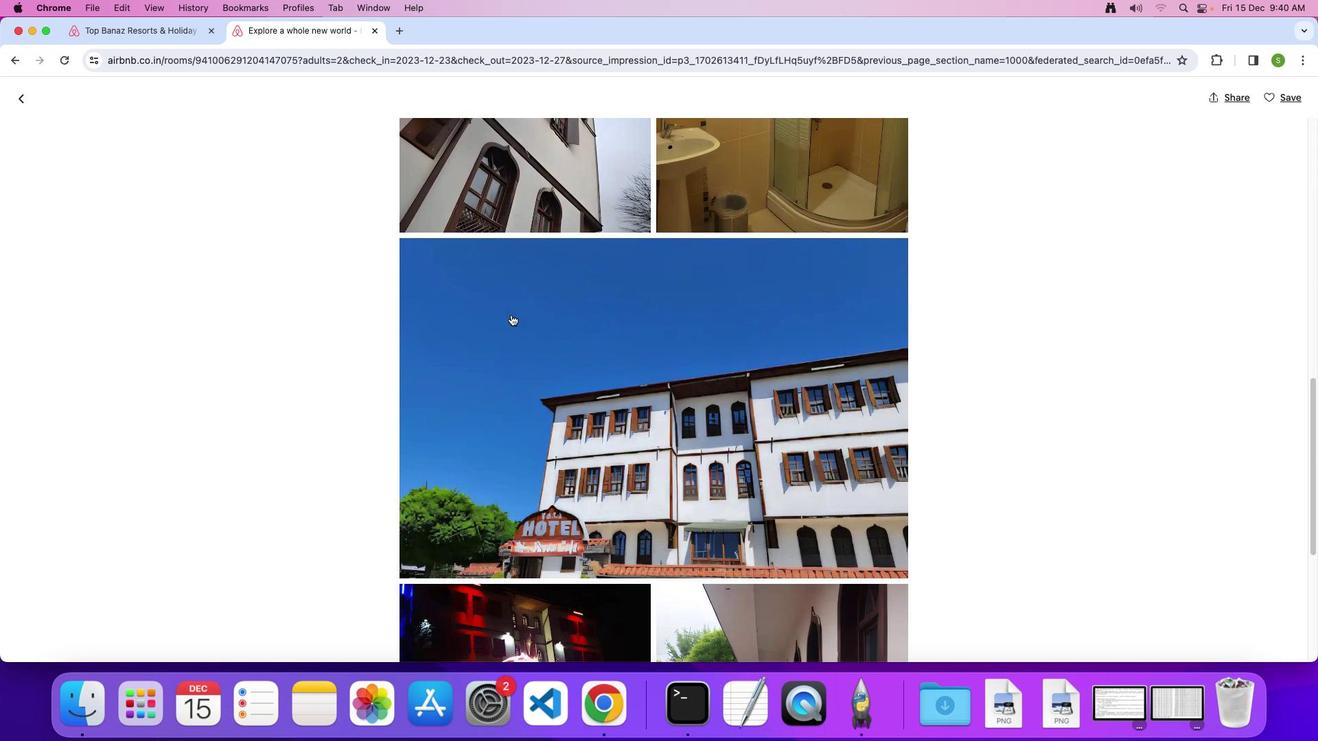 
Action: Mouse scrolled (511, 315) with delta (0, -2)
Screenshot: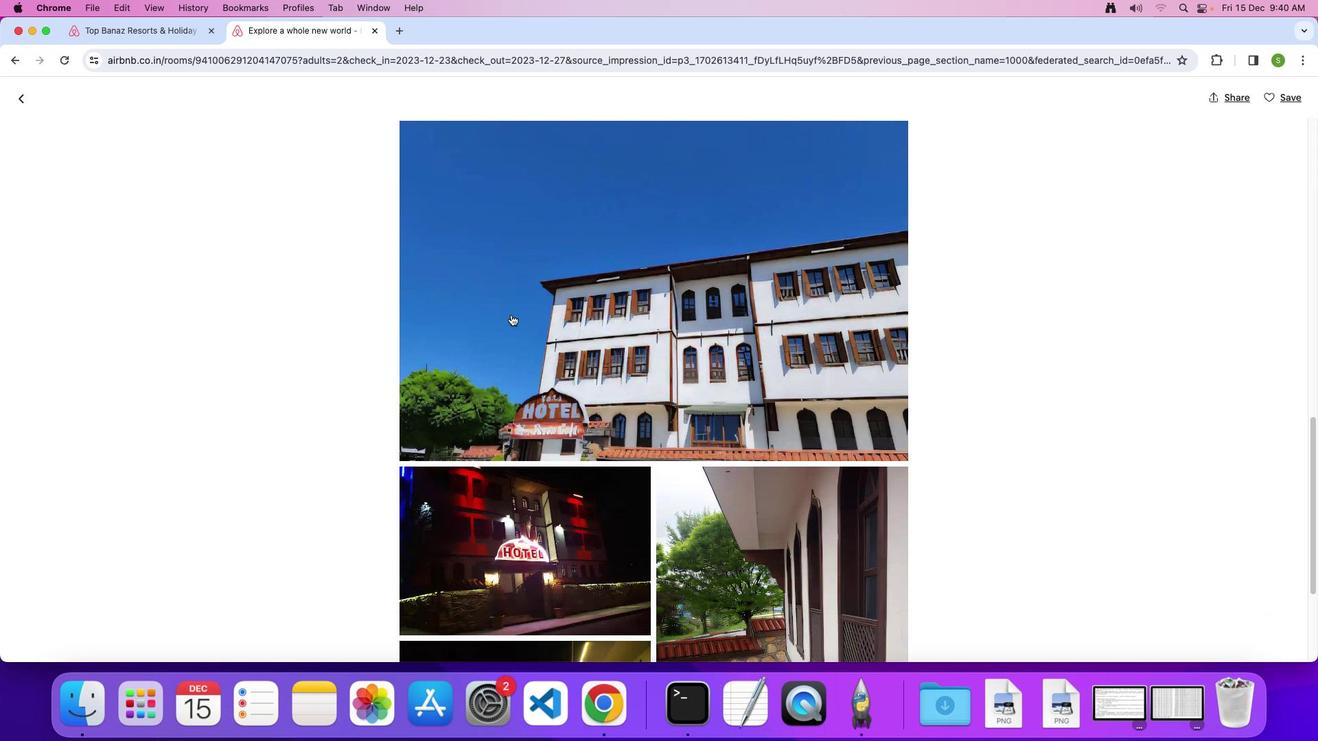 
Action: Mouse scrolled (511, 315) with delta (0, 0)
Screenshot: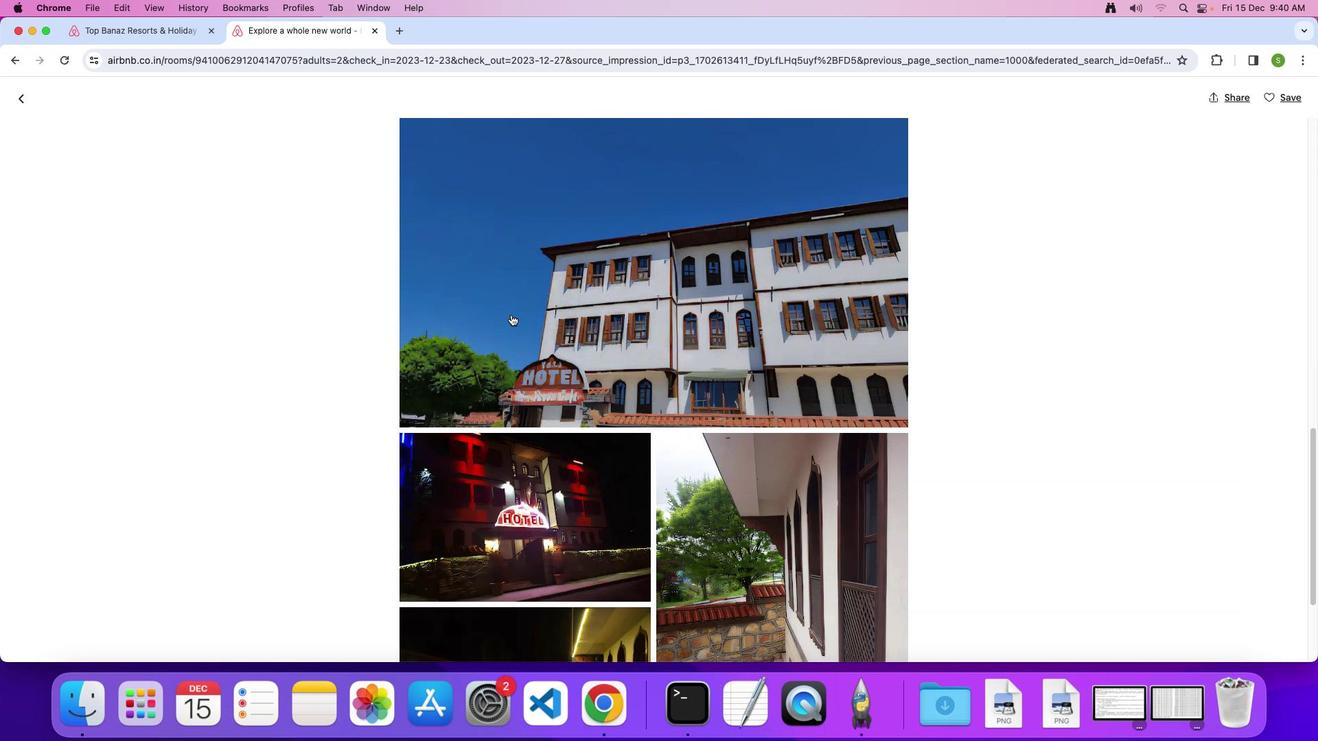 
Action: Mouse scrolled (511, 315) with delta (0, 0)
Screenshot: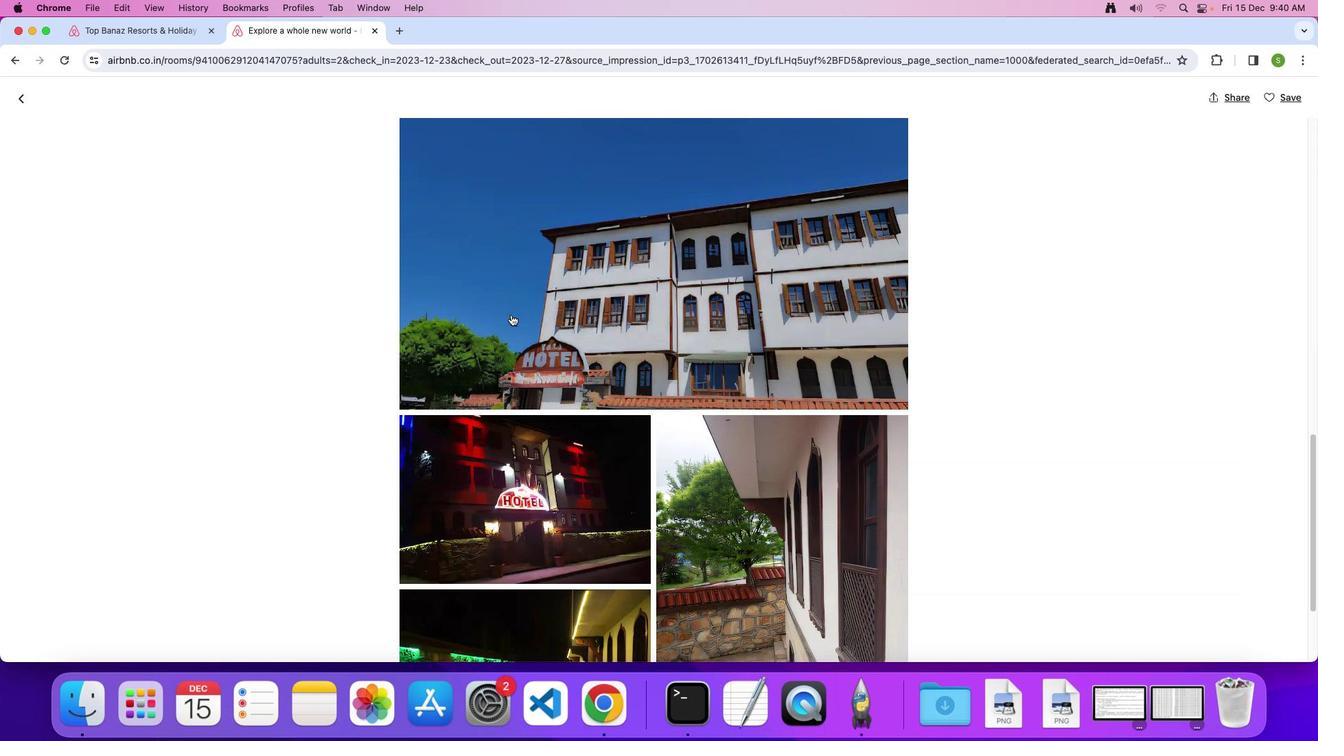 
Action: Mouse scrolled (511, 315) with delta (0, -1)
Screenshot: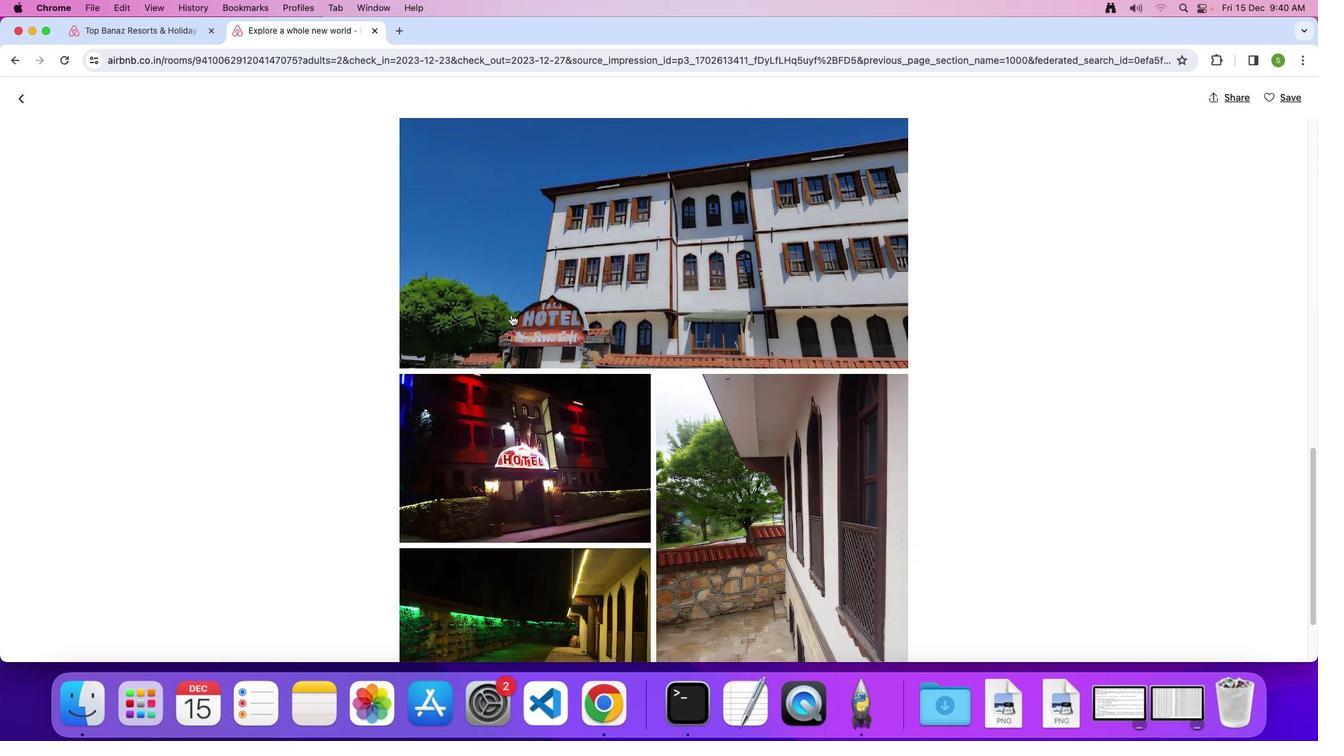 
Action: Mouse scrolled (511, 315) with delta (0, 0)
Screenshot: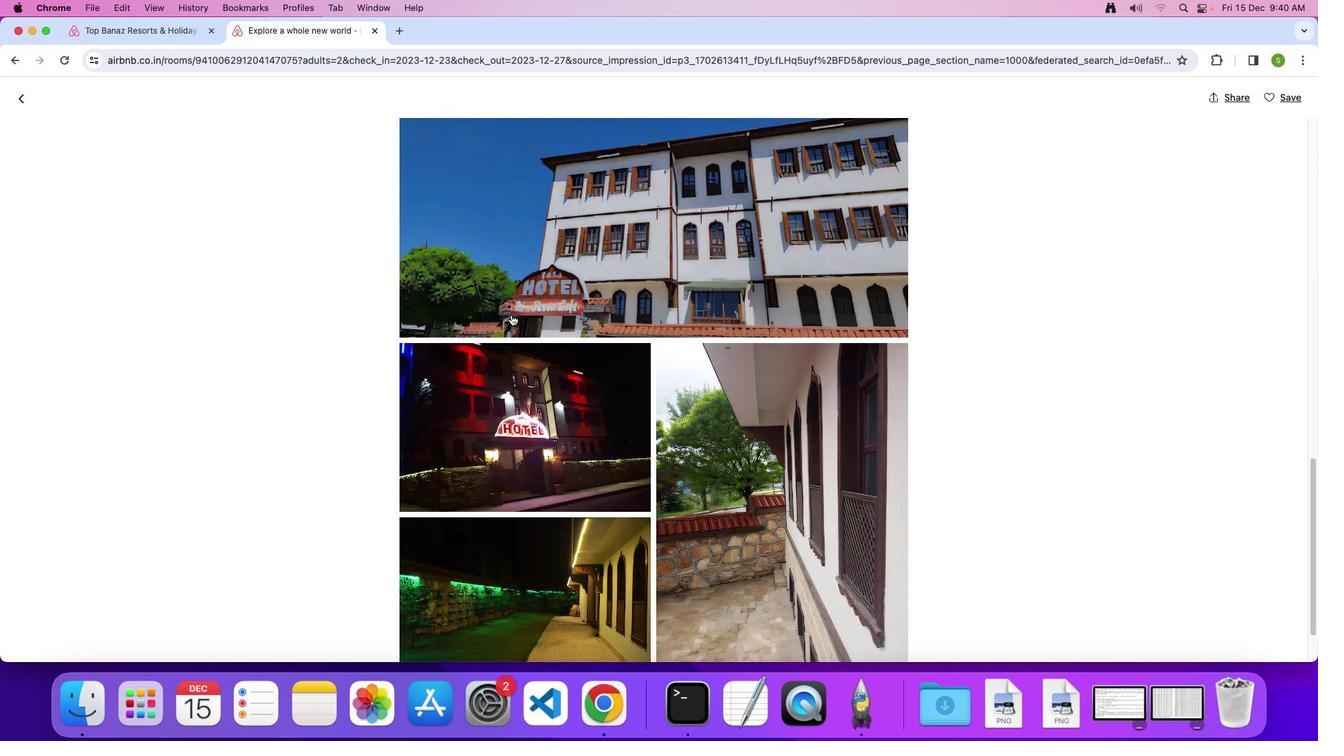
Action: Mouse scrolled (511, 315) with delta (0, 0)
Screenshot: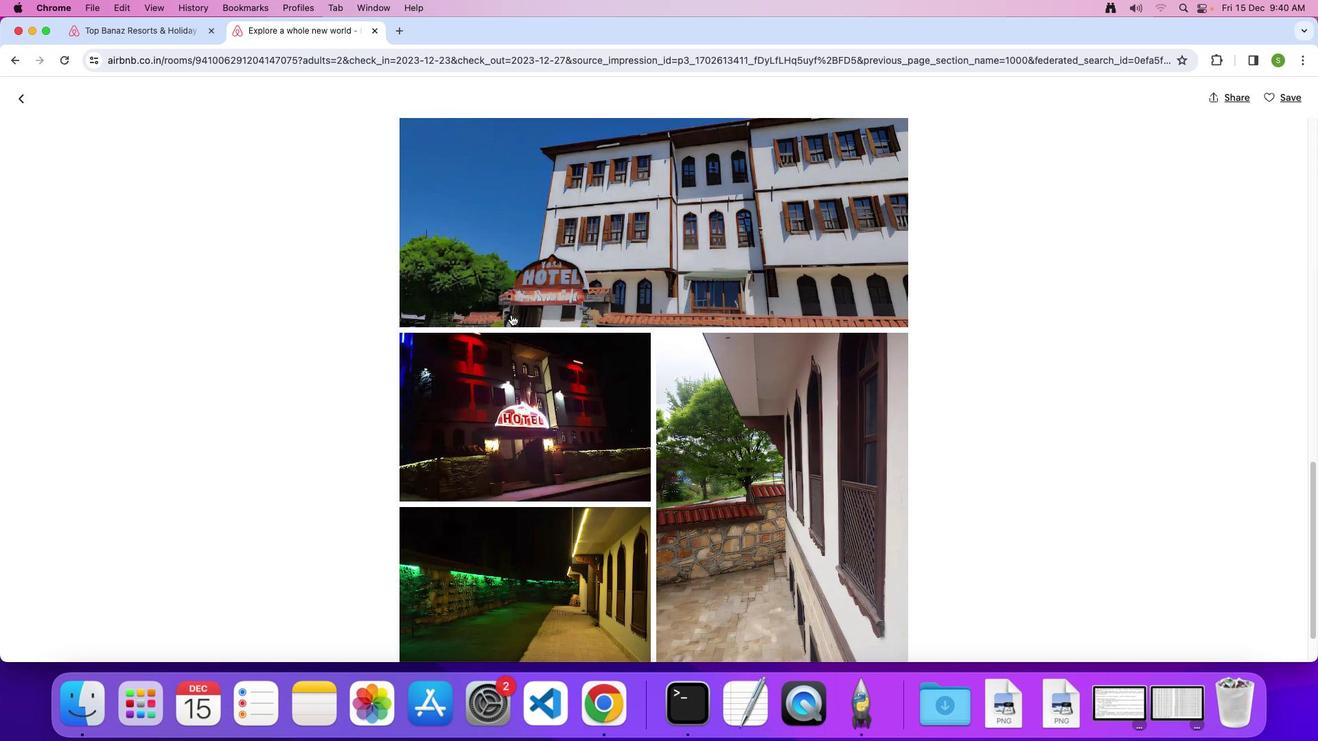 
Action: Mouse scrolled (511, 315) with delta (0, -1)
Screenshot: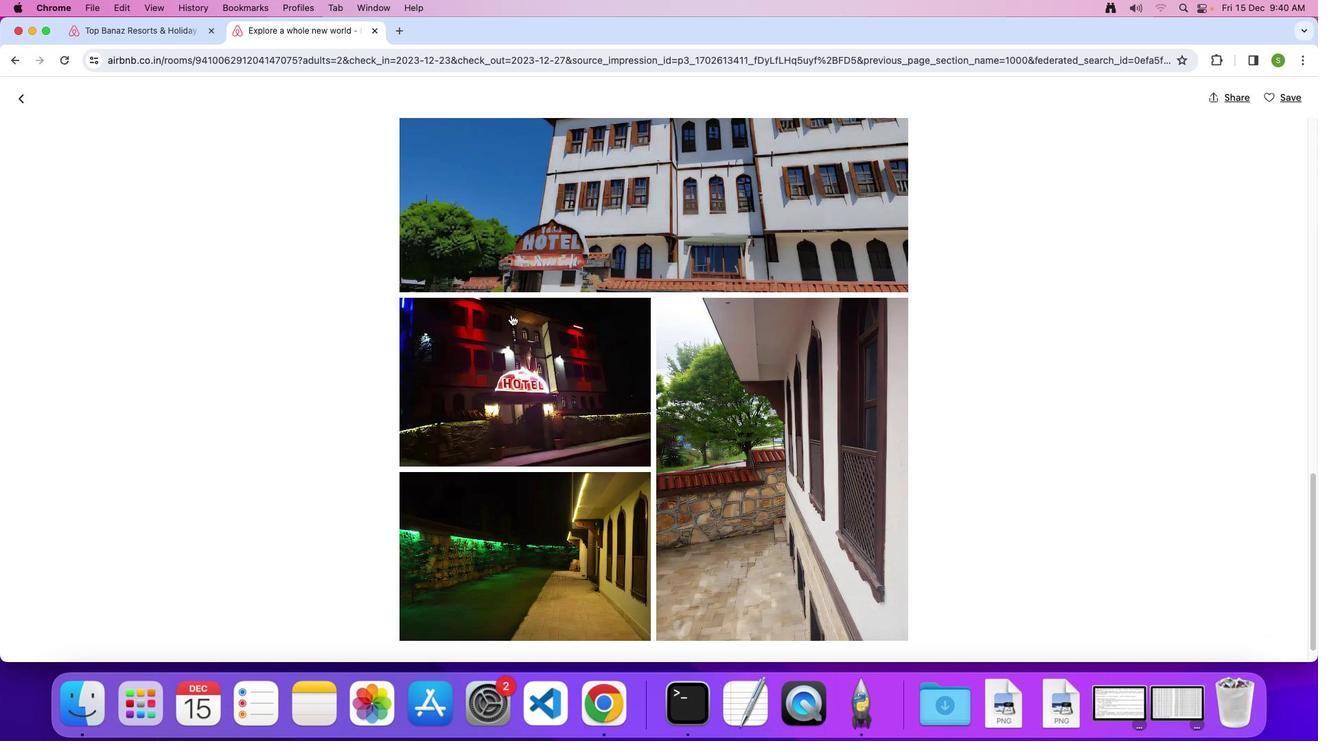 
Action: Mouse scrolled (511, 315) with delta (0, 0)
Screenshot: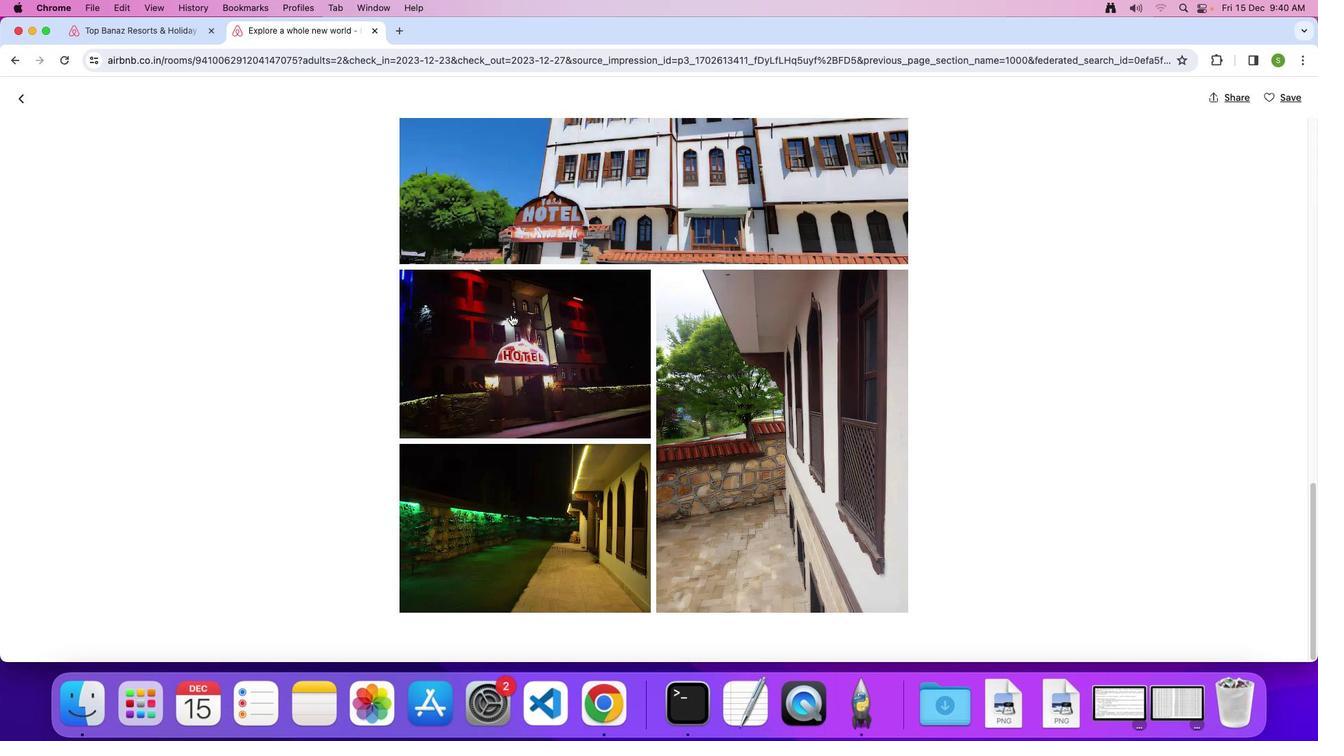 
Action: Mouse scrolled (511, 315) with delta (0, 0)
Screenshot: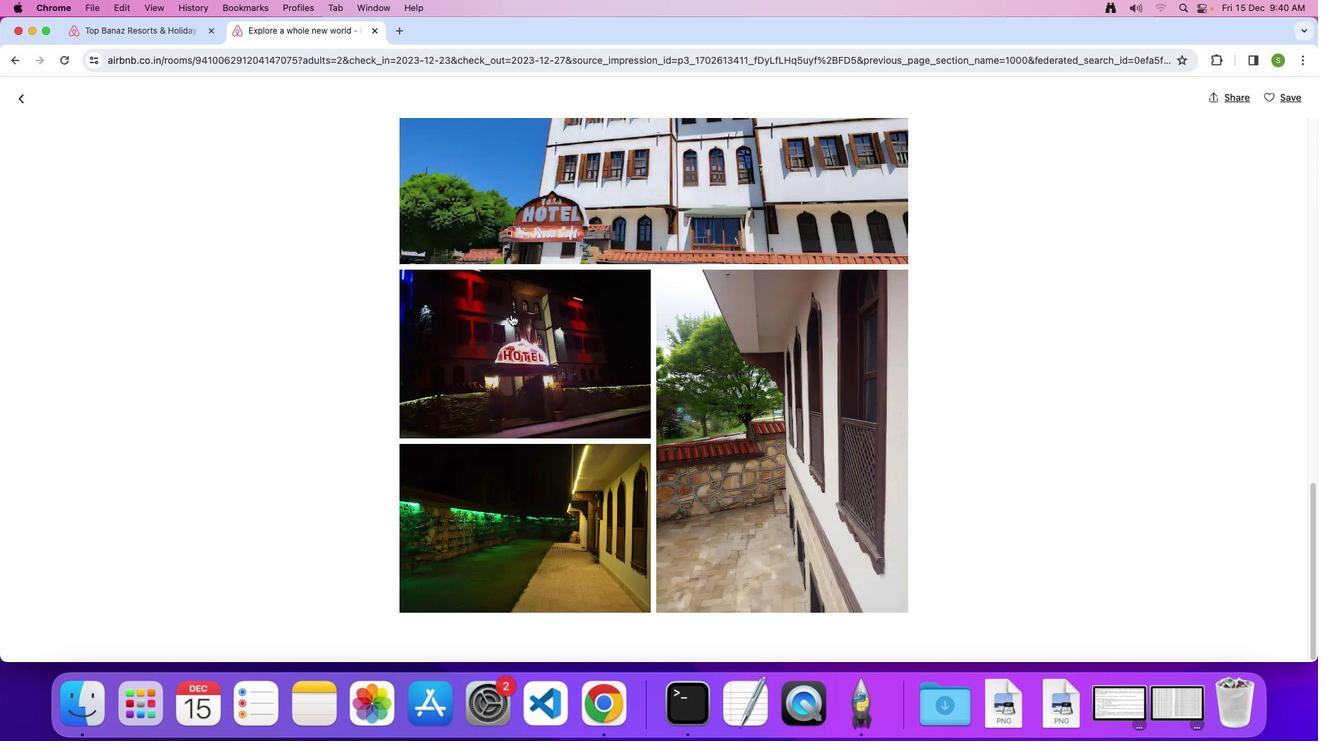 
Action: Mouse scrolled (511, 315) with delta (0, 0)
Screenshot: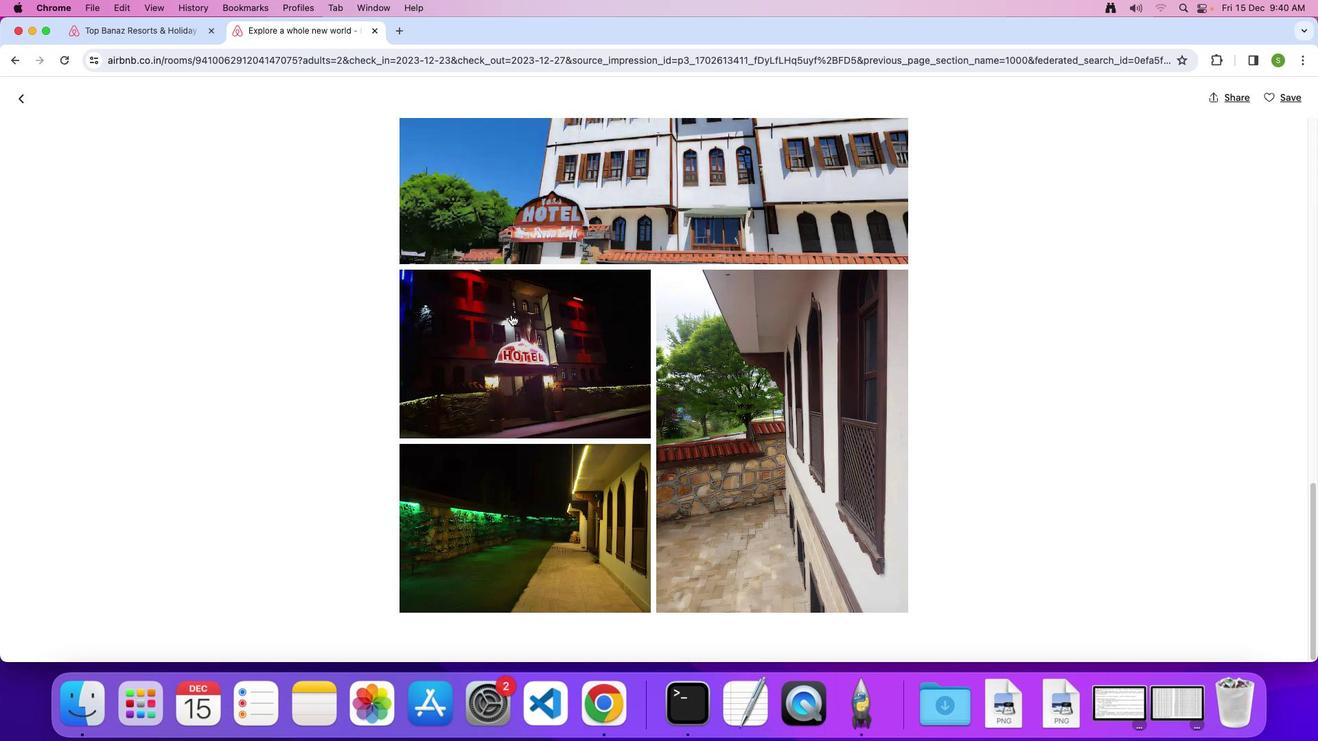 
Action: Mouse moved to (21, 100)
Screenshot: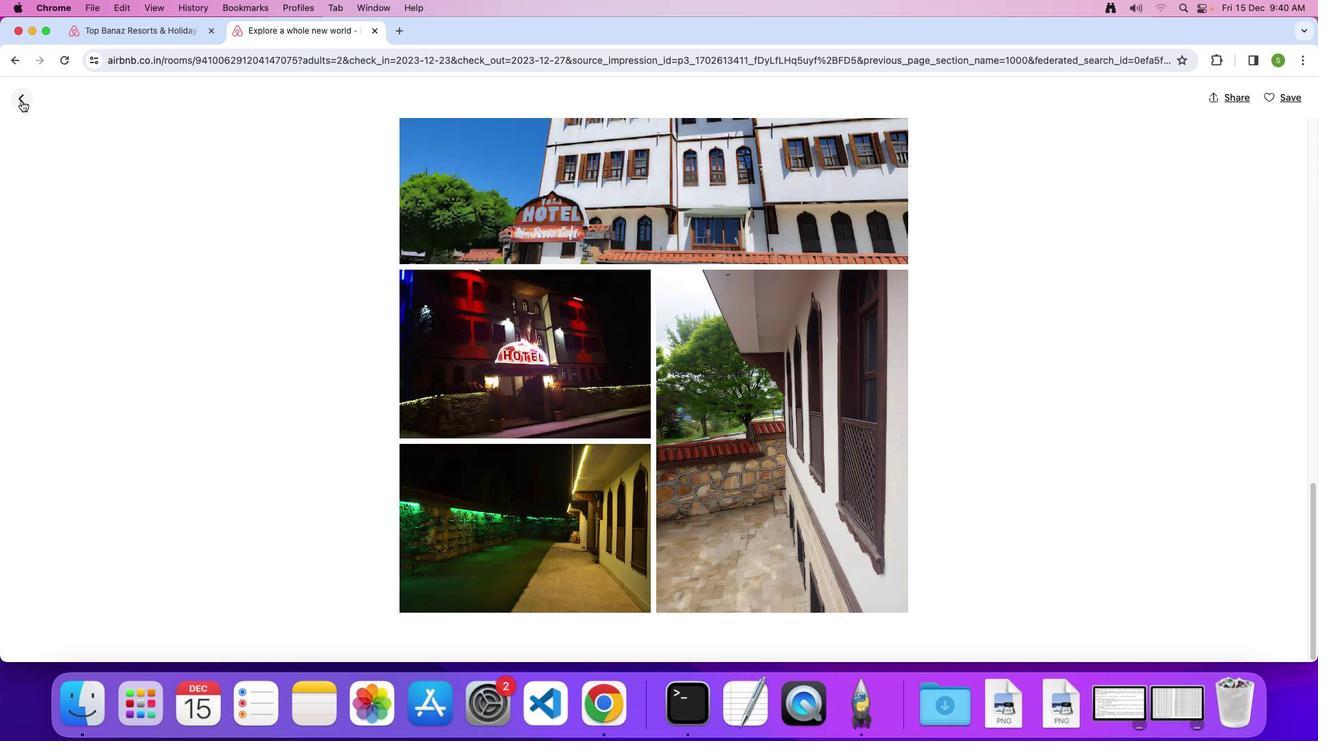 
Action: Mouse pressed left at (21, 100)
Screenshot: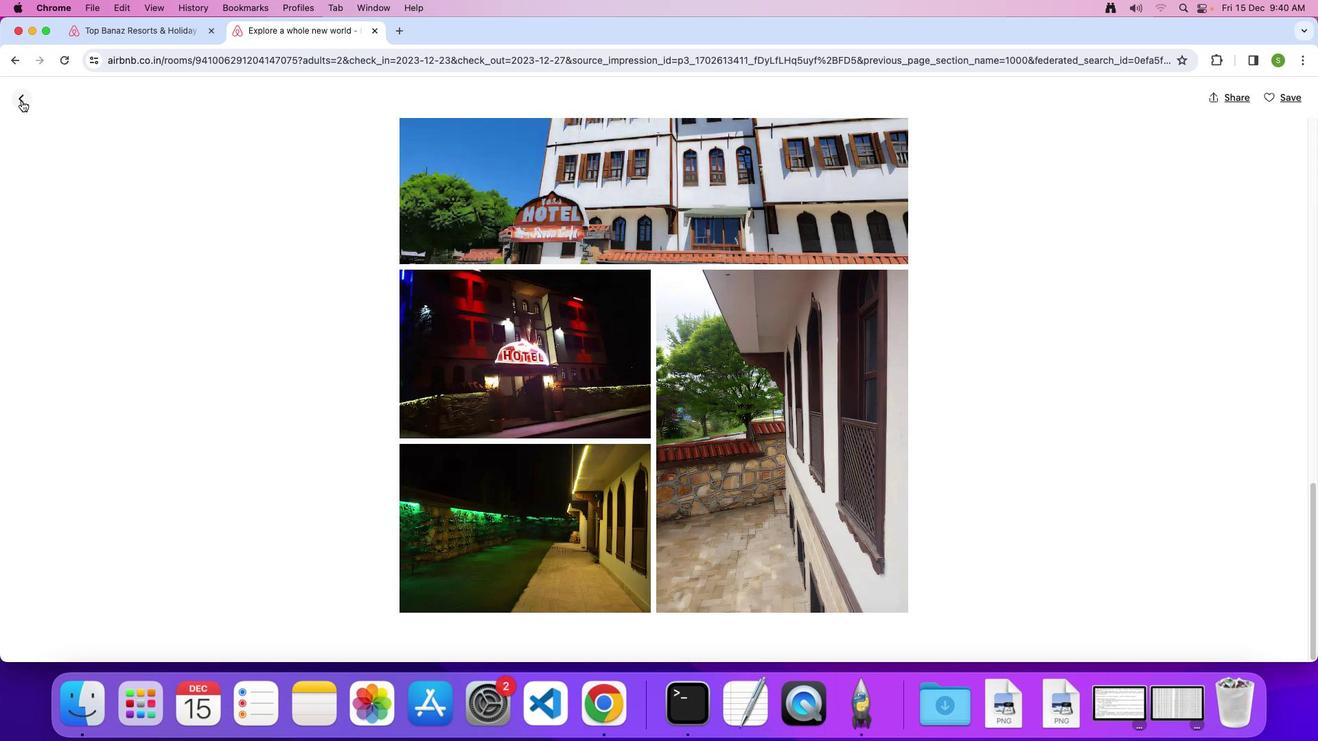 
Action: Mouse moved to (459, 368)
Screenshot: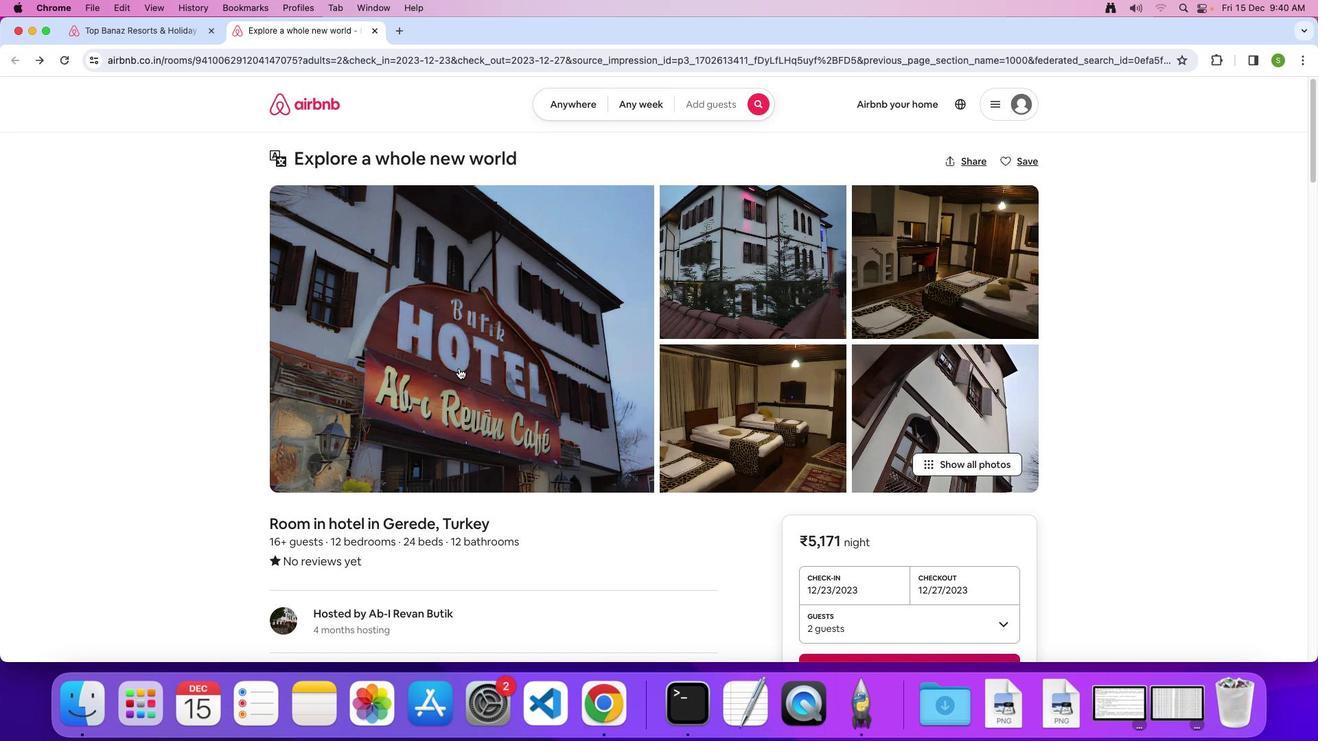 
Action: Mouse scrolled (459, 368) with delta (0, 0)
Screenshot: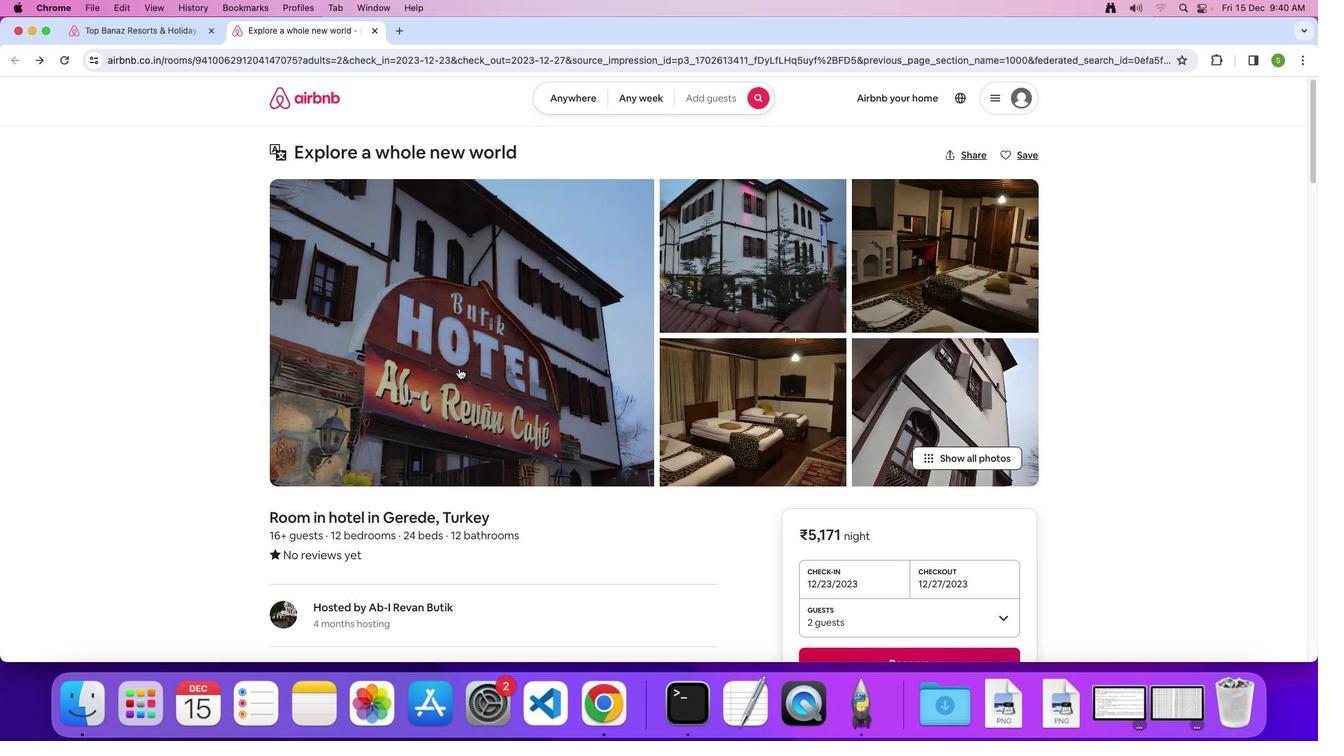 
Action: Mouse scrolled (459, 368) with delta (0, 0)
Screenshot: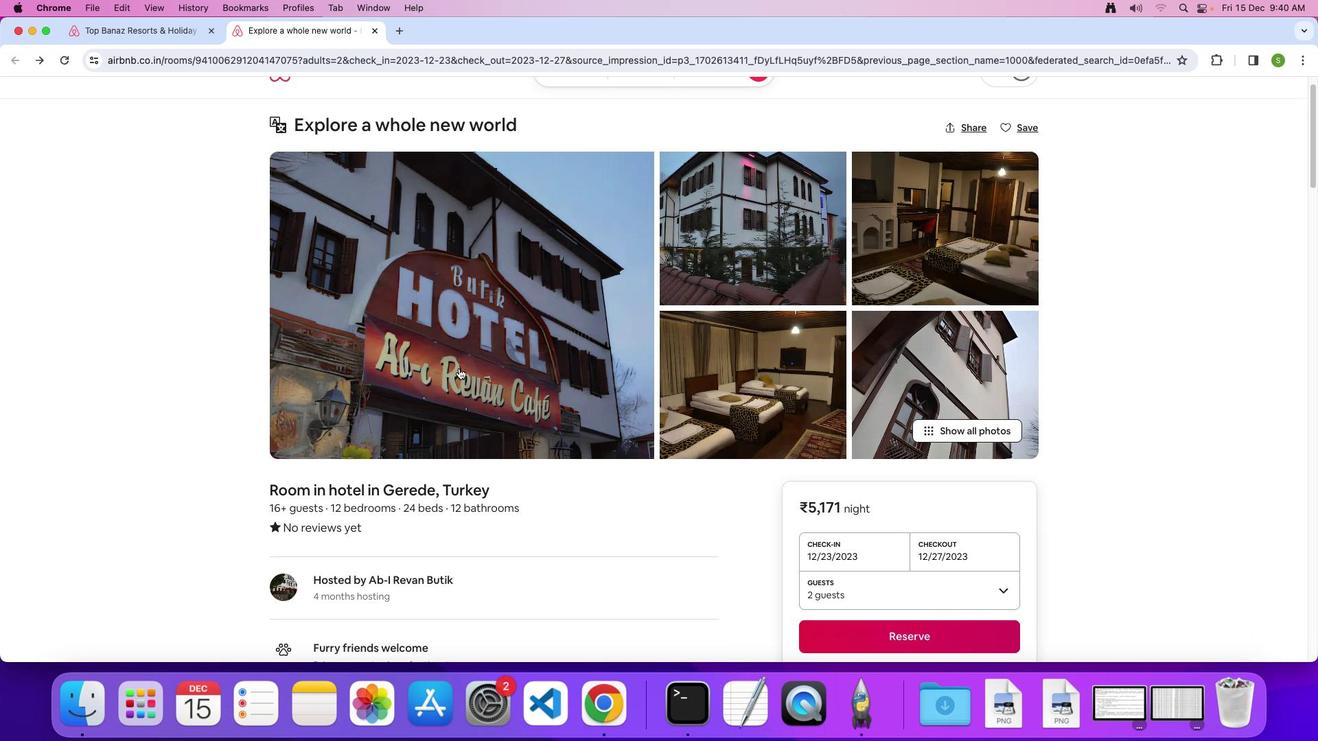 
Action: Mouse scrolled (459, 368) with delta (0, -1)
Screenshot: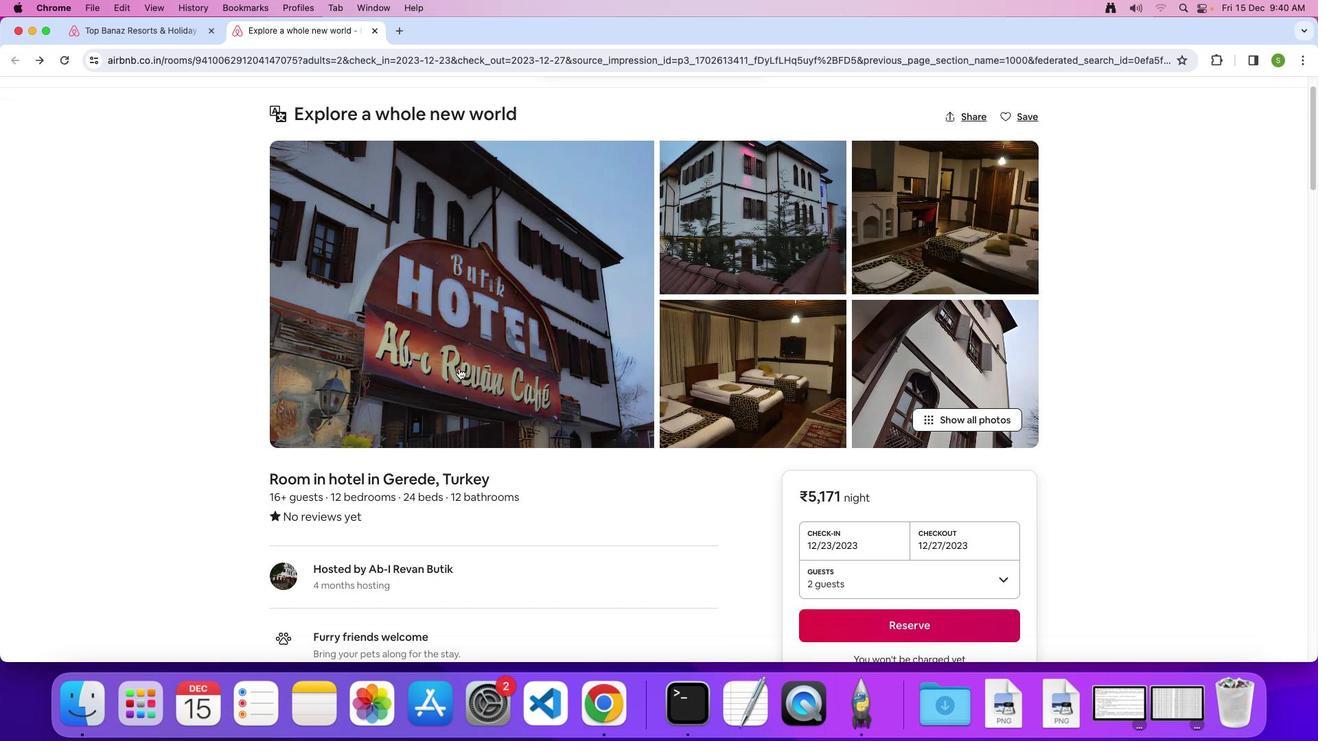 
Action: Mouse scrolled (459, 368) with delta (0, 0)
Screenshot: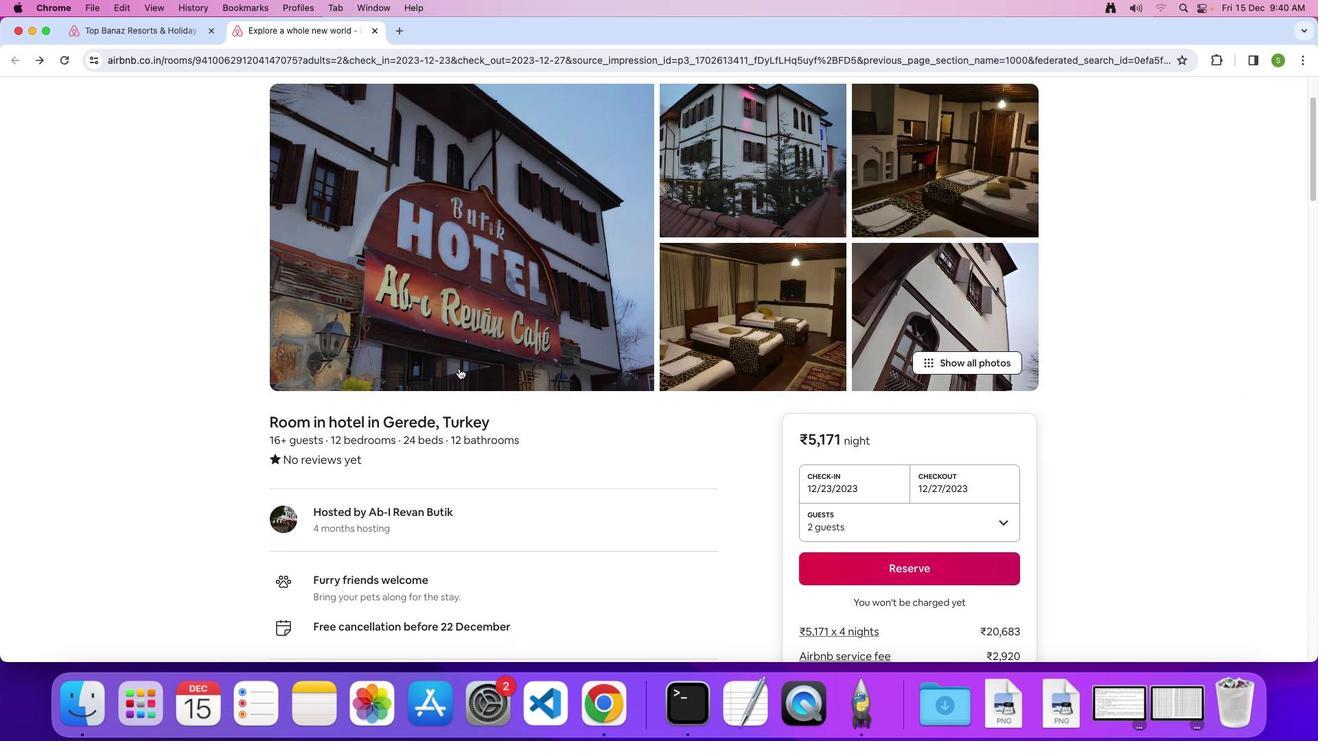 
Action: Mouse scrolled (459, 368) with delta (0, 0)
Screenshot: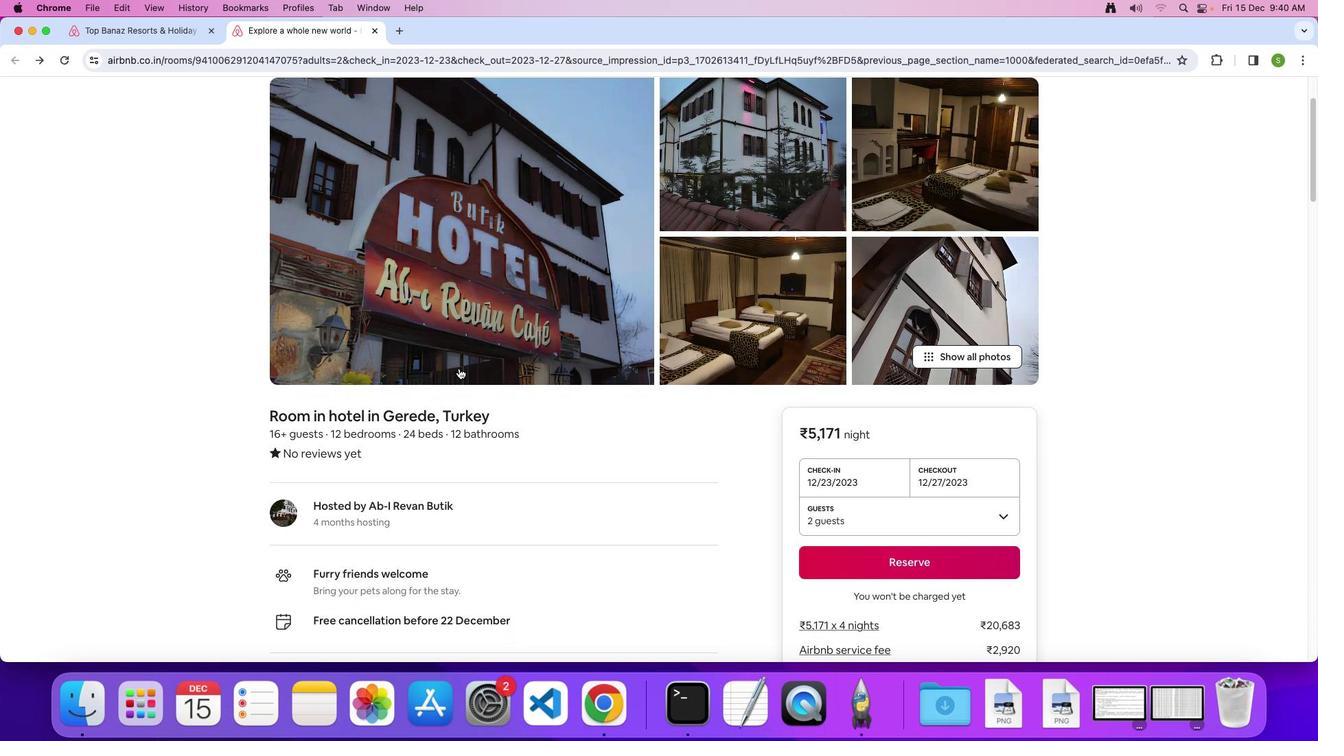
Action: Mouse scrolled (459, 368) with delta (0, 0)
Screenshot: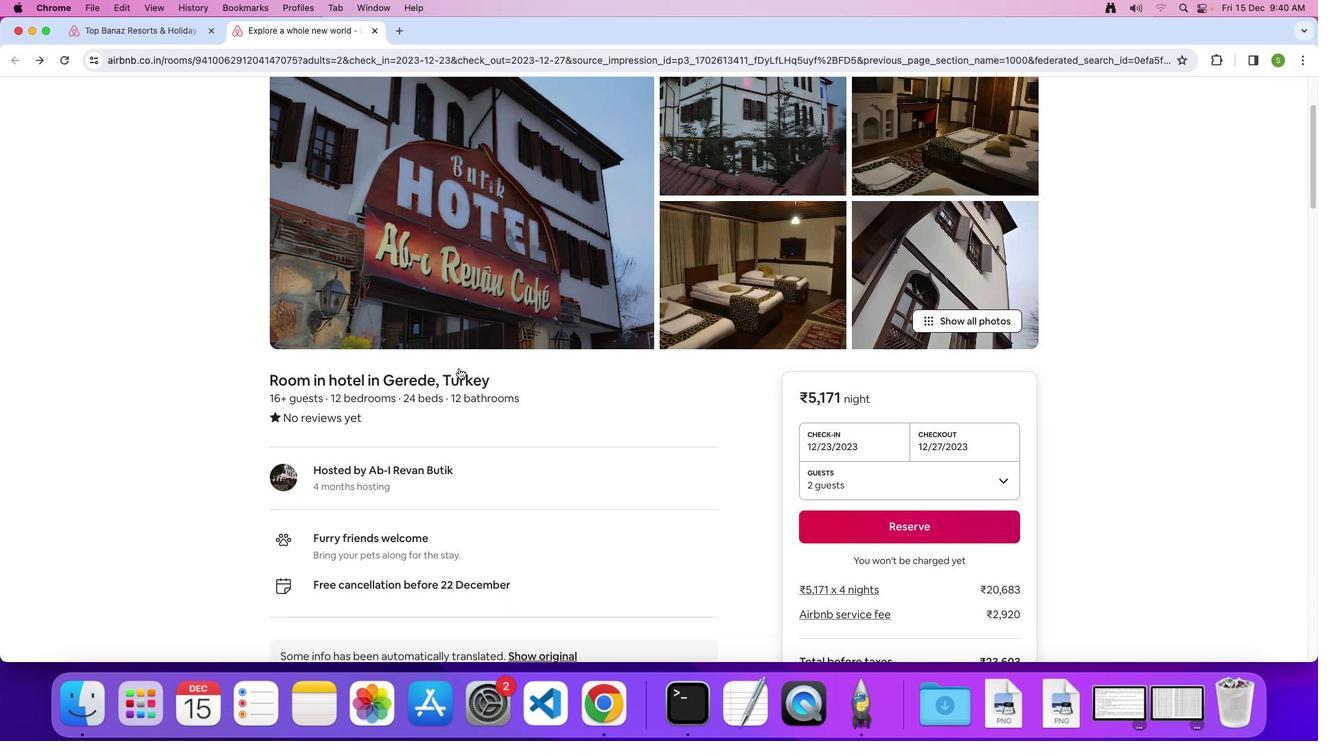 
Action: Mouse scrolled (459, 368) with delta (0, 0)
Screenshot: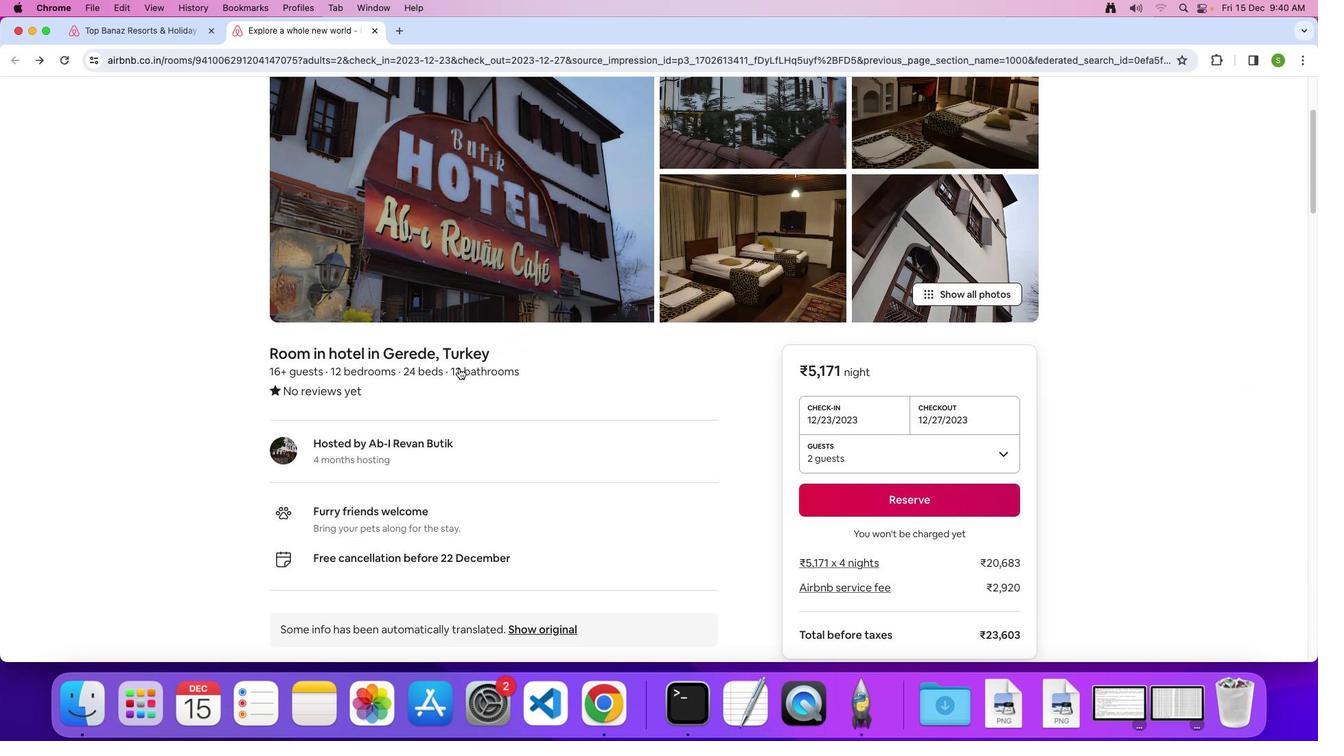 
Action: Mouse scrolled (459, 368) with delta (0, 0)
Screenshot: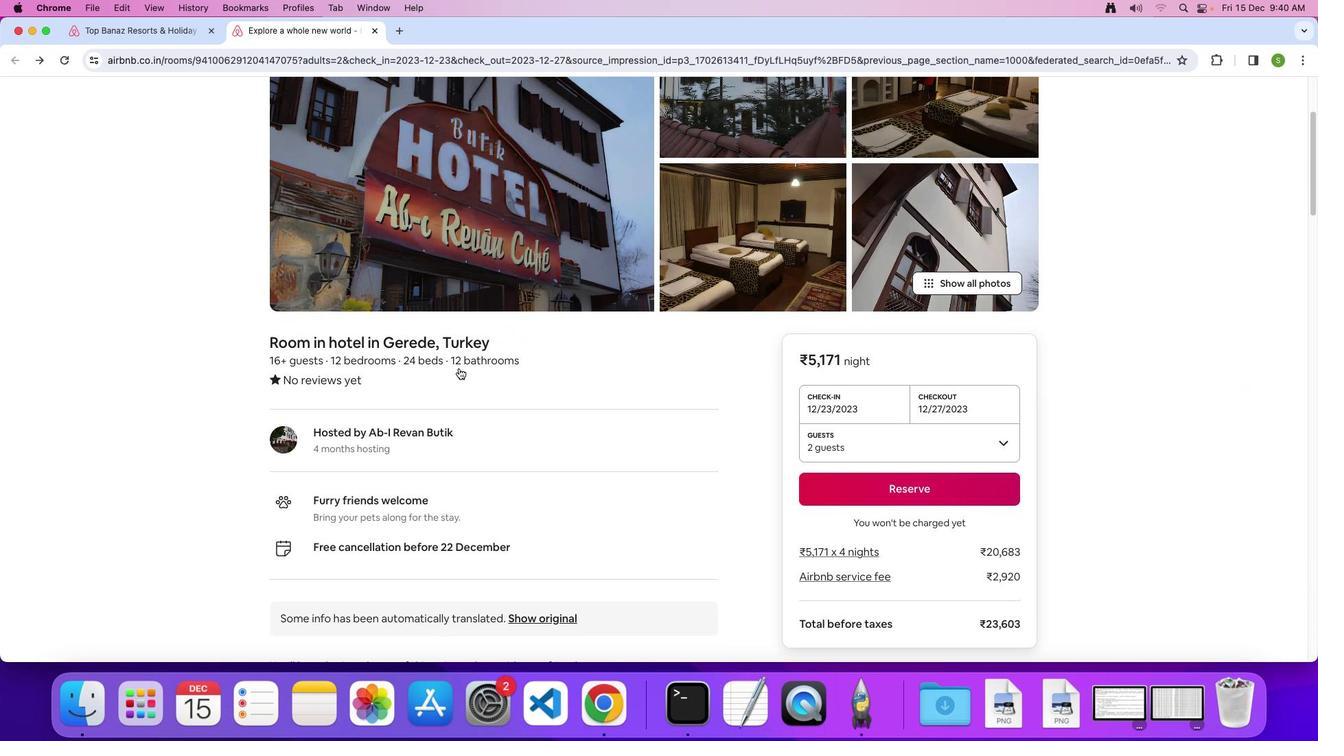 
Action: Mouse scrolled (459, 368) with delta (0, -1)
Screenshot: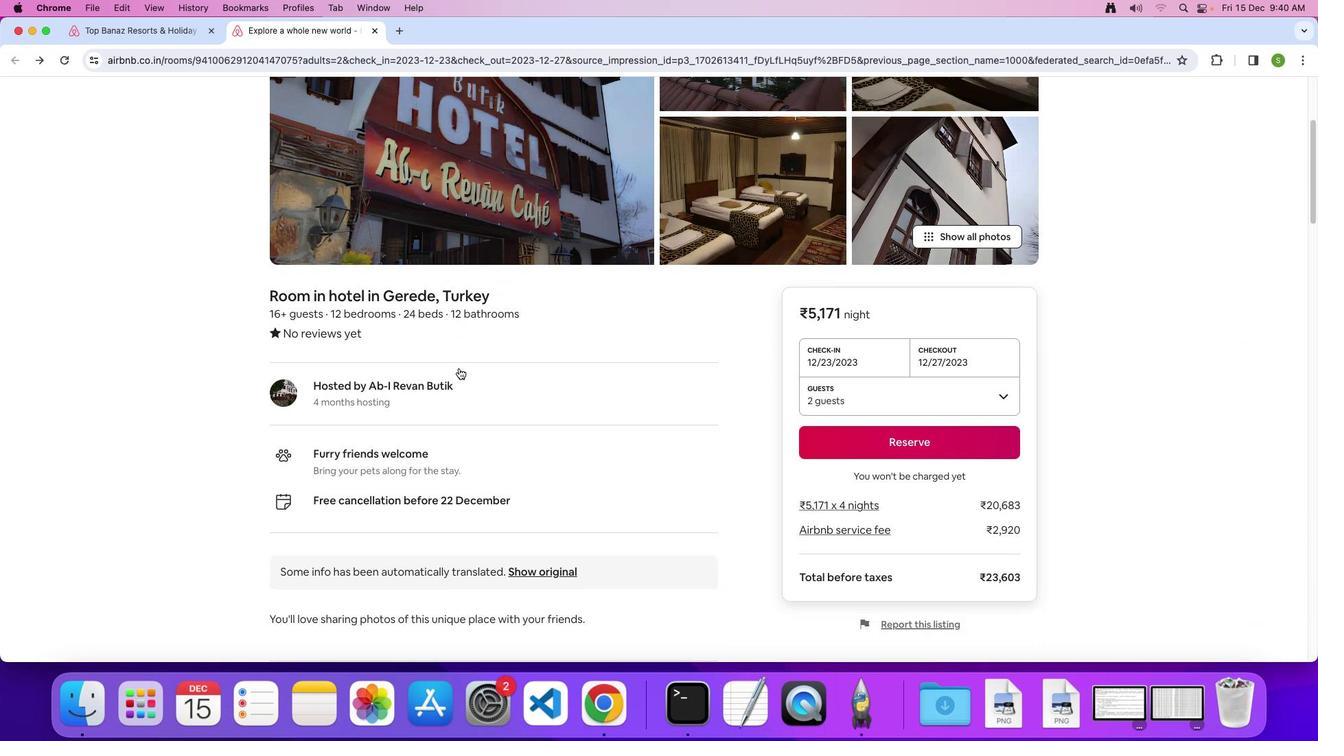 
Action: Mouse scrolled (459, 368) with delta (0, 0)
Screenshot: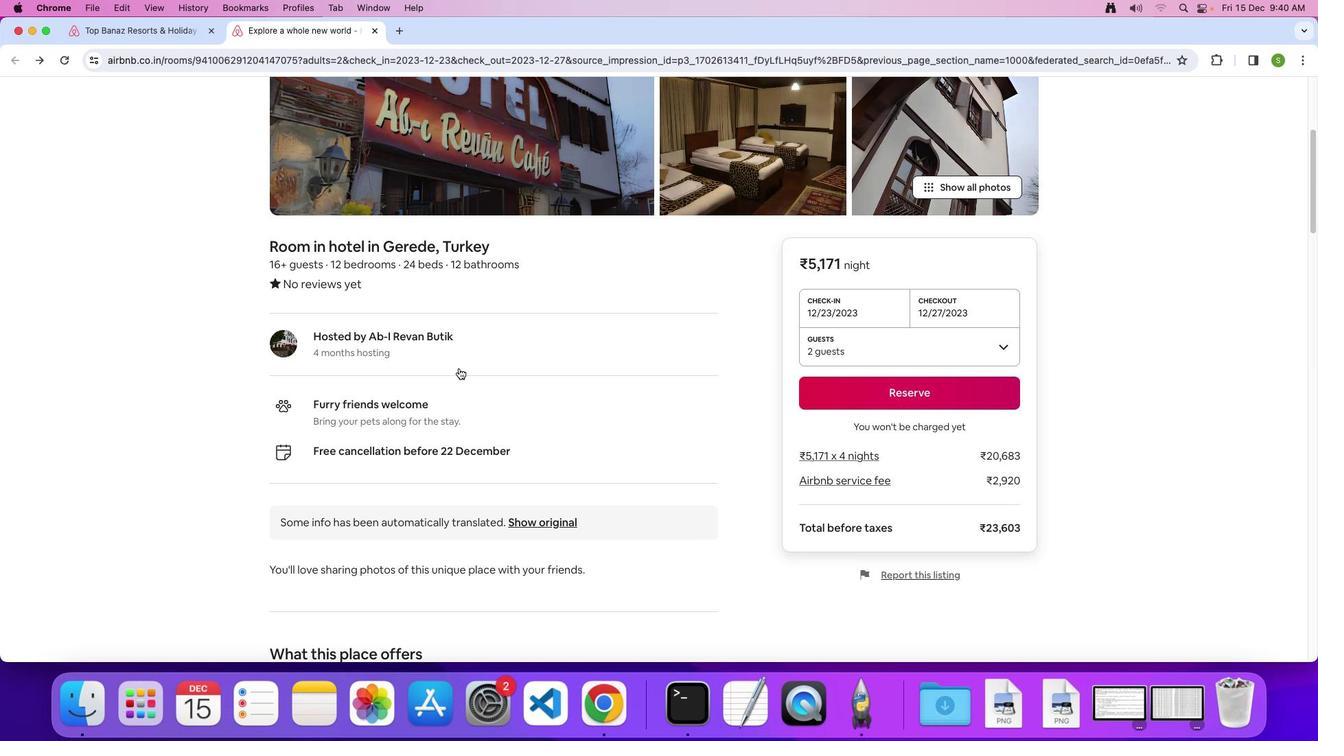 
Action: Mouse scrolled (459, 368) with delta (0, 0)
Screenshot: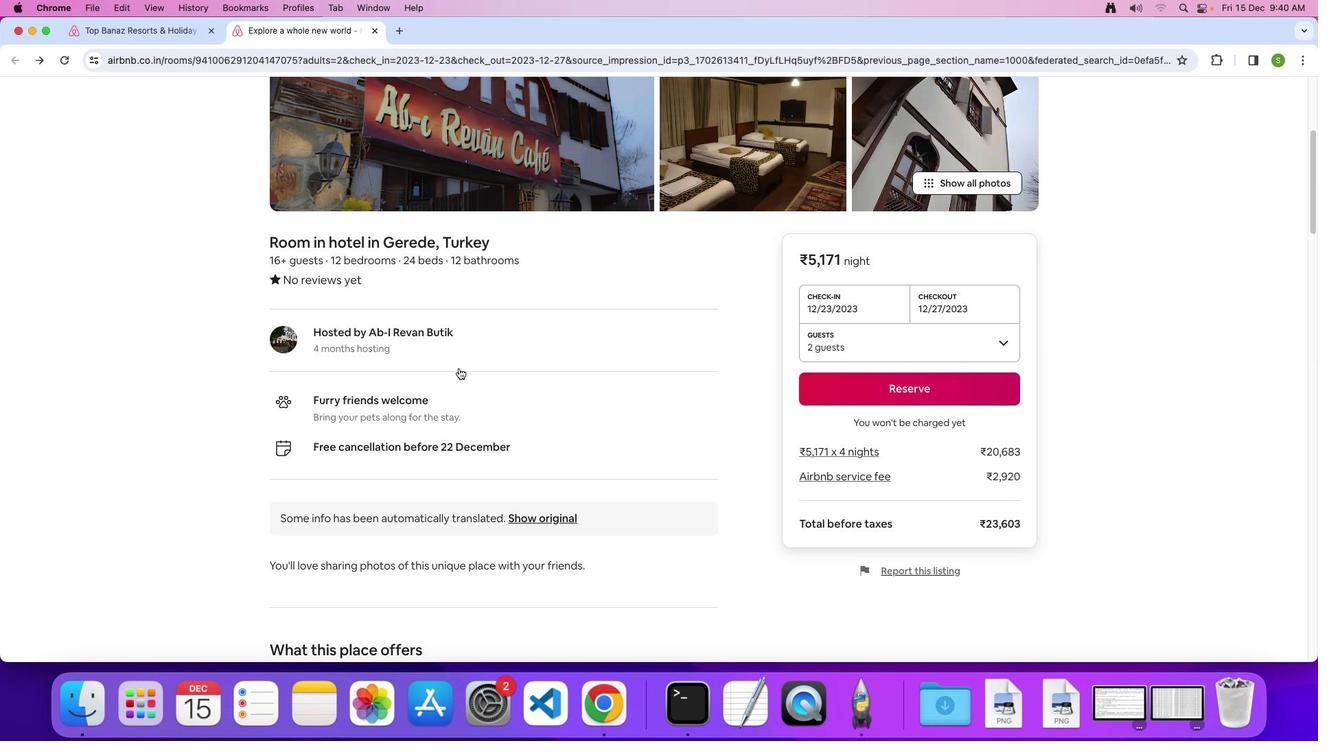 
Action: Mouse scrolled (459, 368) with delta (0, -1)
Screenshot: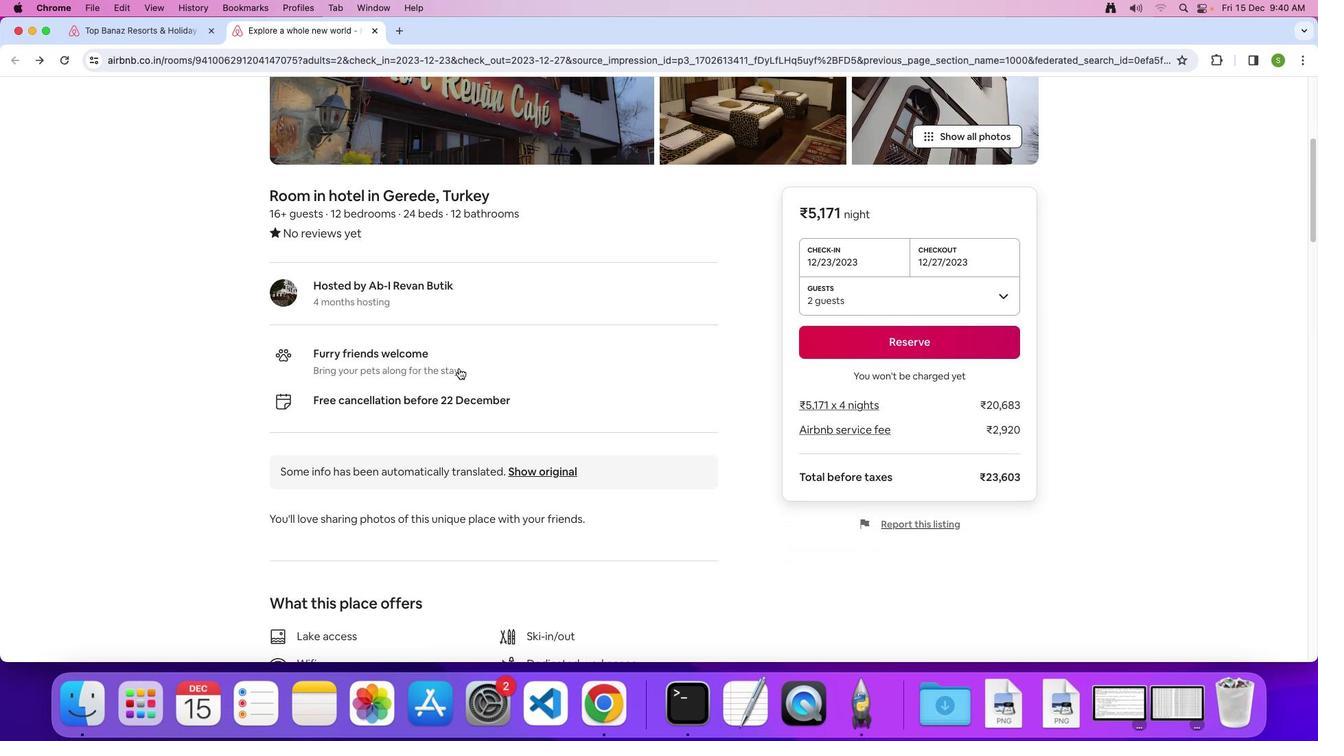 
Action: Mouse scrolled (459, 368) with delta (0, 0)
Screenshot: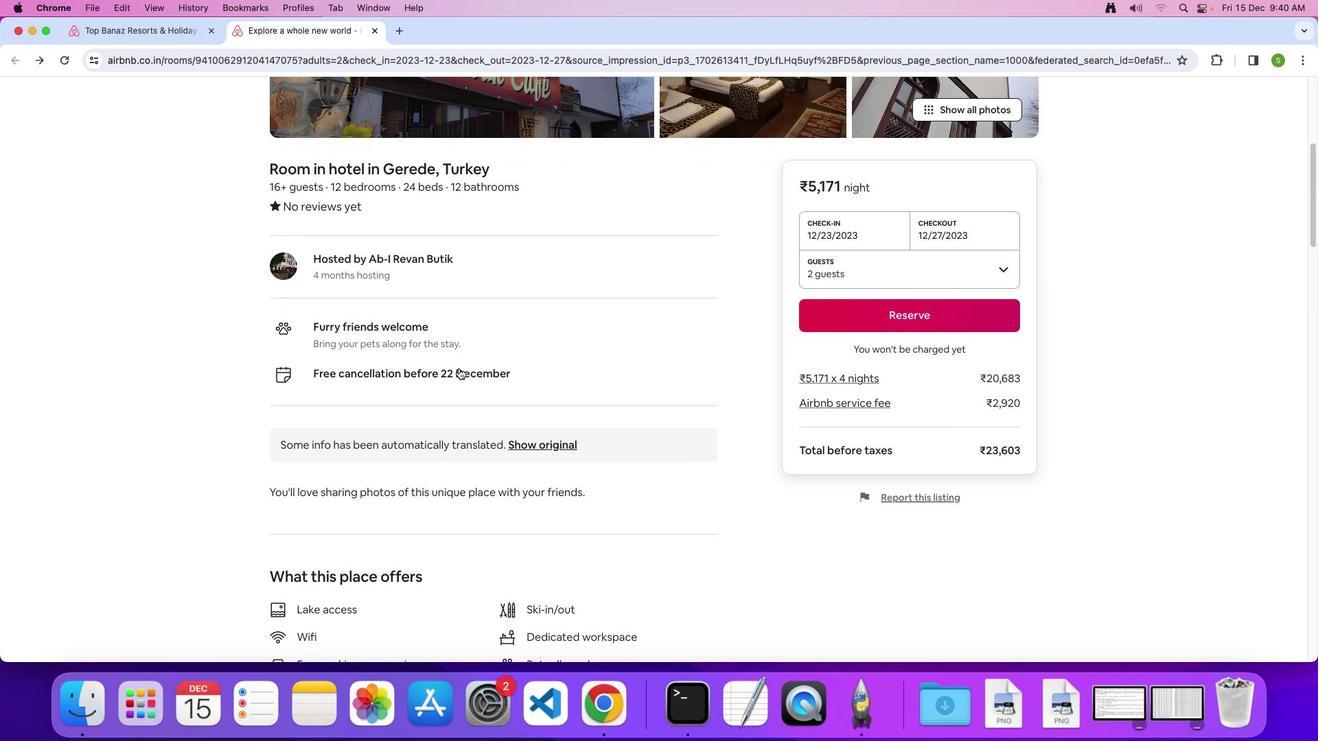 
Action: Mouse scrolled (459, 368) with delta (0, 0)
Screenshot: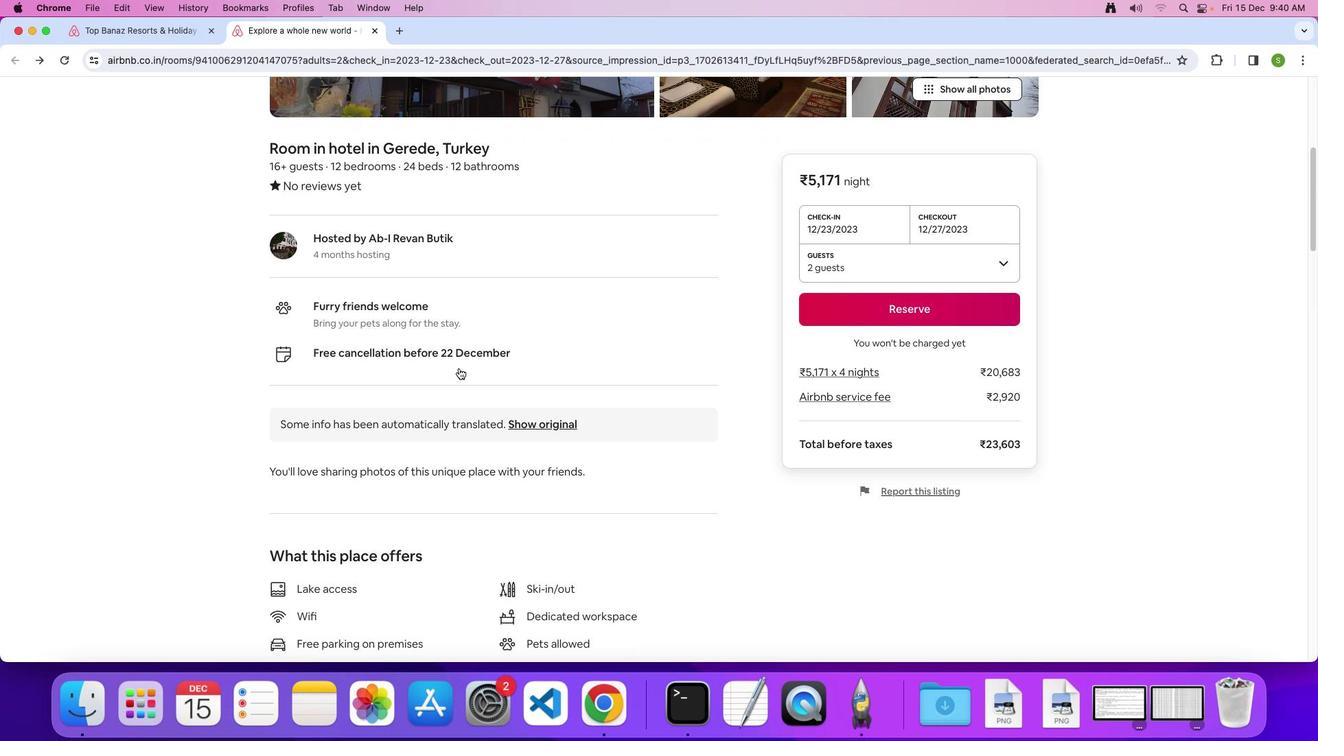 
Action: Mouse scrolled (459, 368) with delta (0, -1)
Screenshot: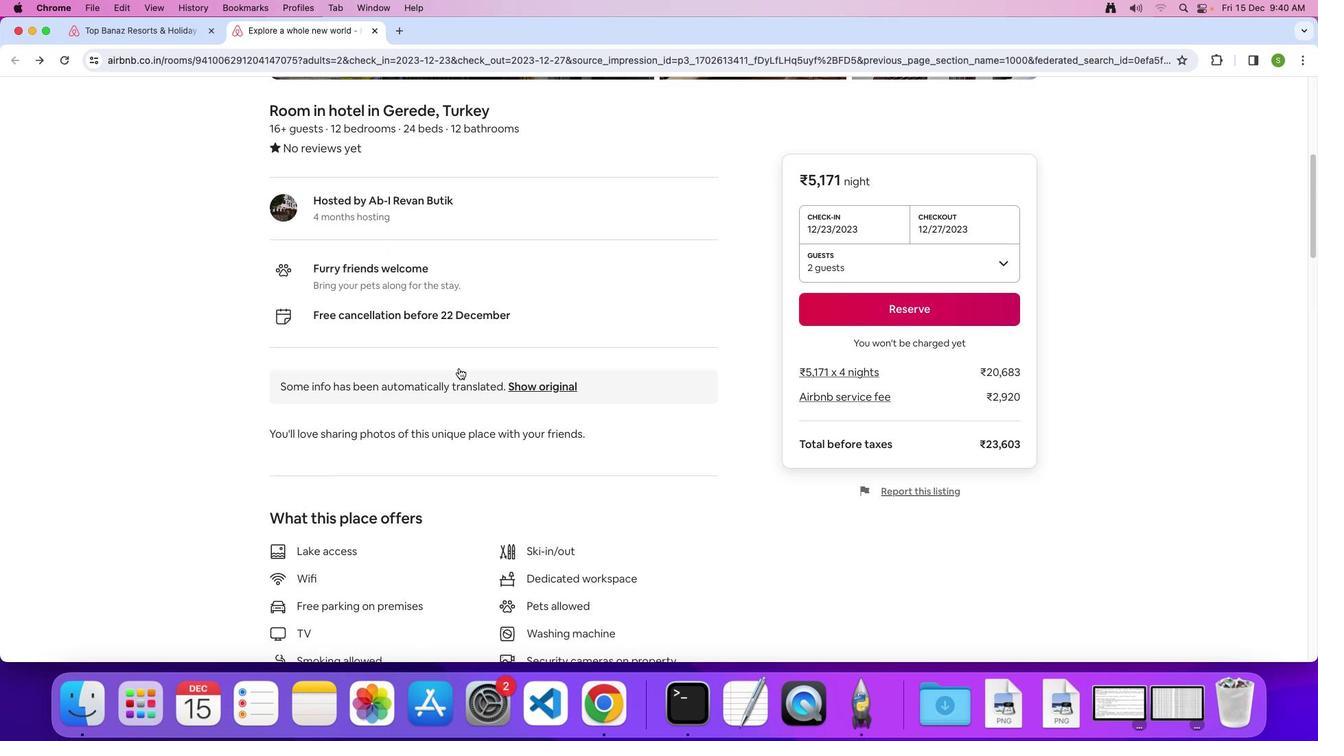 
Action: Mouse scrolled (459, 368) with delta (0, 0)
Screenshot: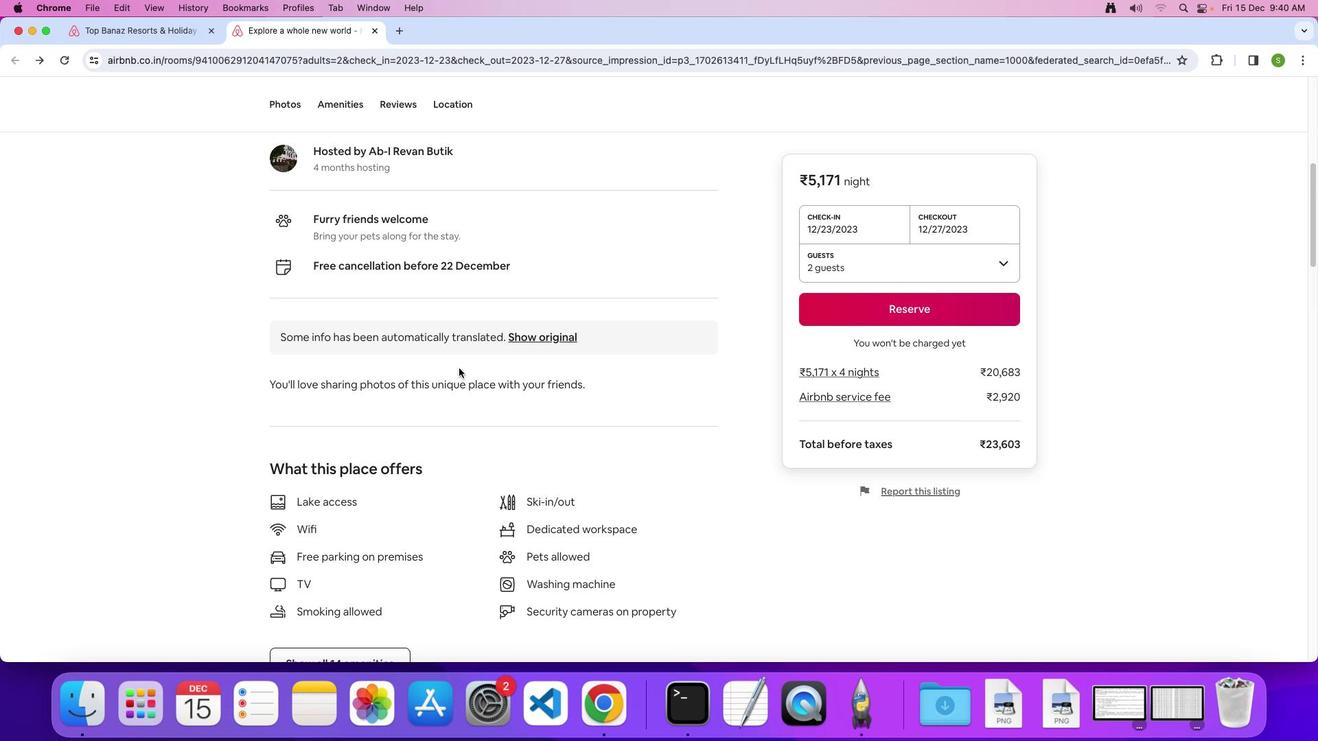 
Action: Mouse scrolled (459, 368) with delta (0, 0)
Screenshot: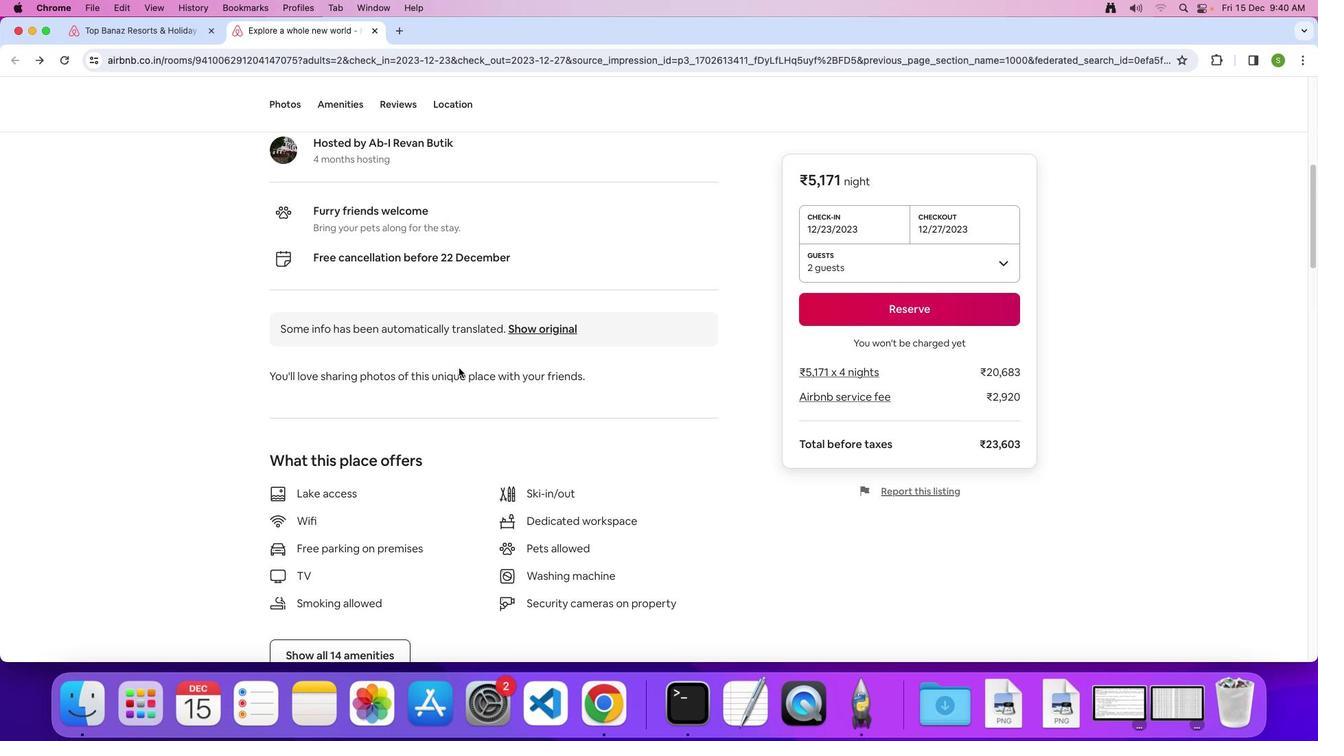 
Action: Mouse scrolled (459, 368) with delta (0, 0)
Screenshot: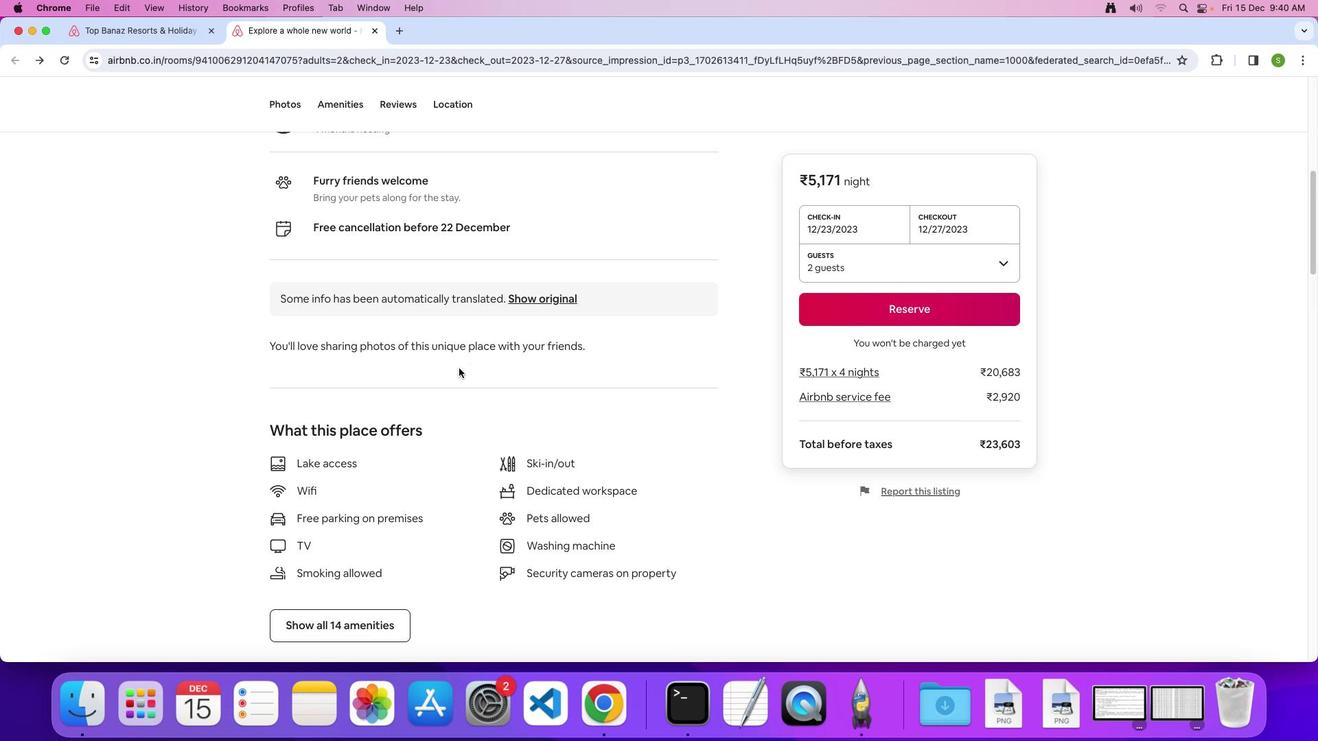 
Action: Mouse scrolled (459, 368) with delta (0, 0)
Screenshot: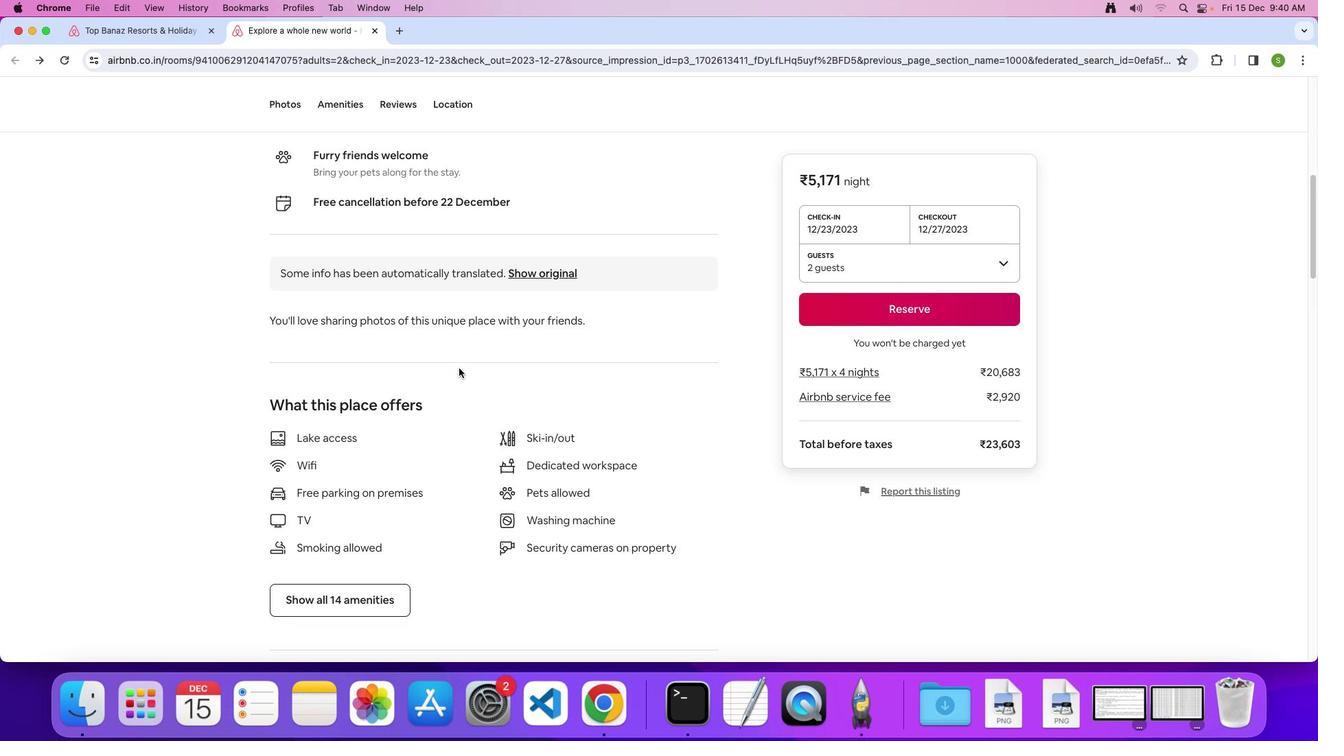 
Action: Mouse scrolled (459, 368) with delta (0, 0)
Screenshot: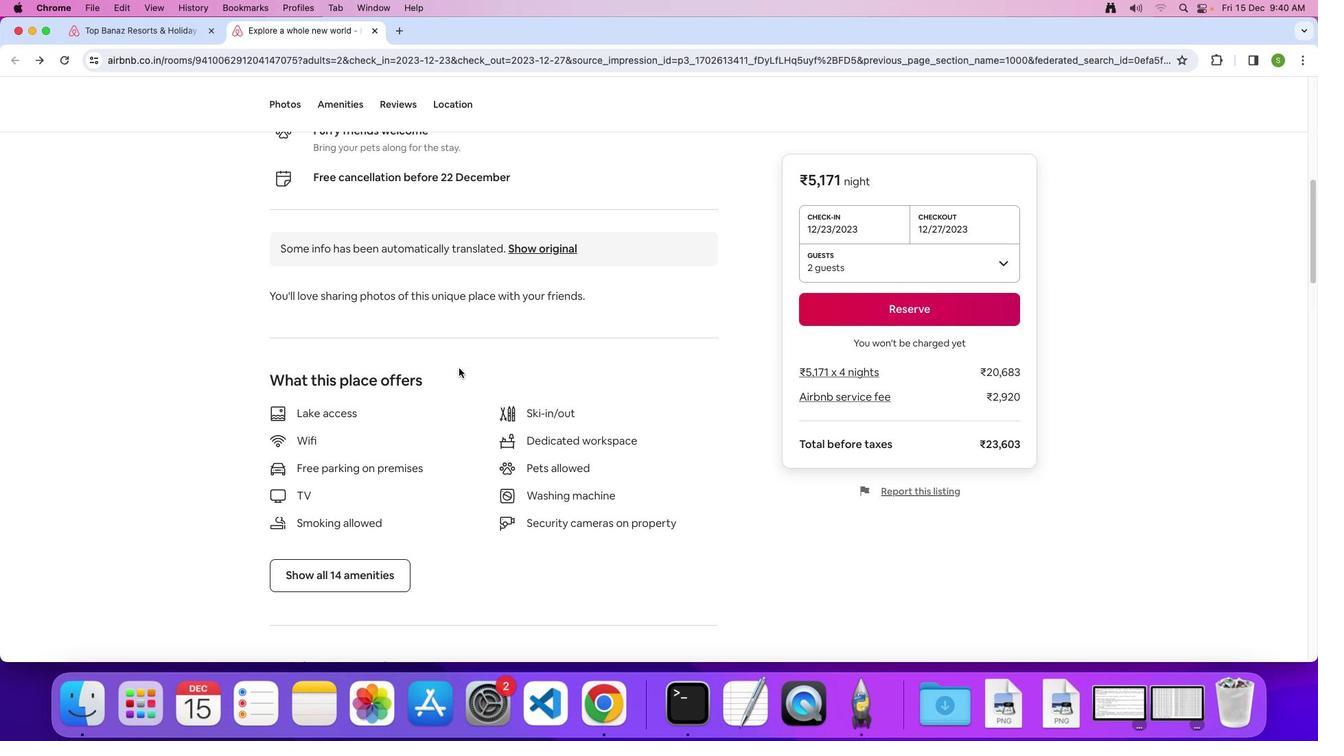 
Action: Mouse scrolled (459, 368) with delta (0, -1)
Screenshot: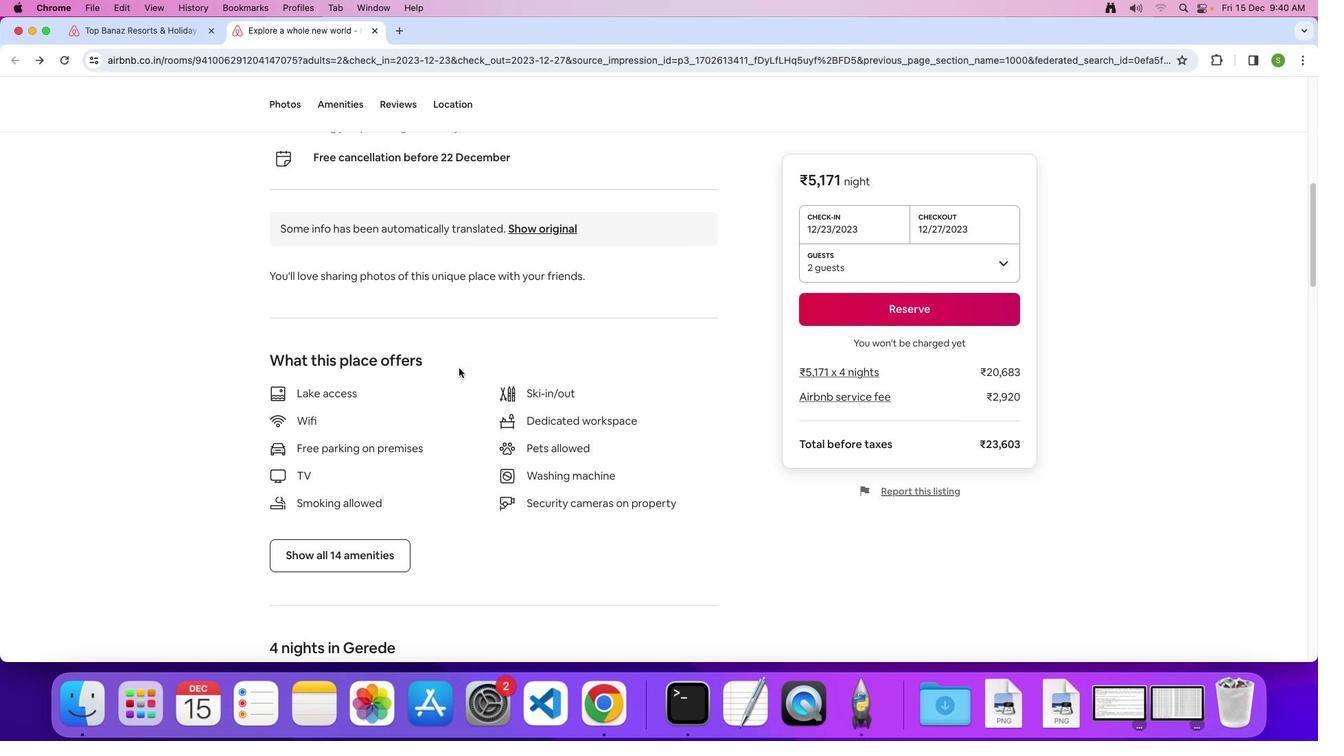 
Action: Mouse scrolled (459, 368) with delta (0, 0)
Screenshot: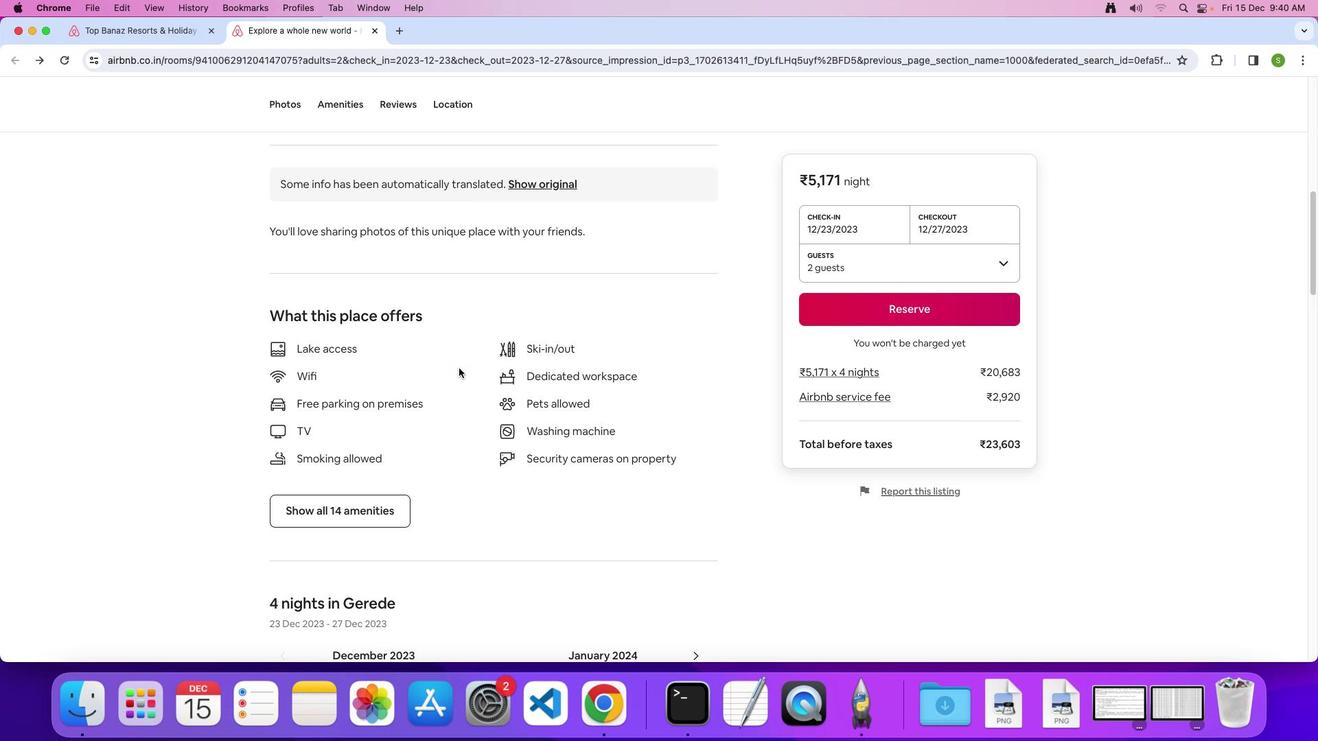 
Action: Mouse scrolled (459, 368) with delta (0, 0)
Screenshot: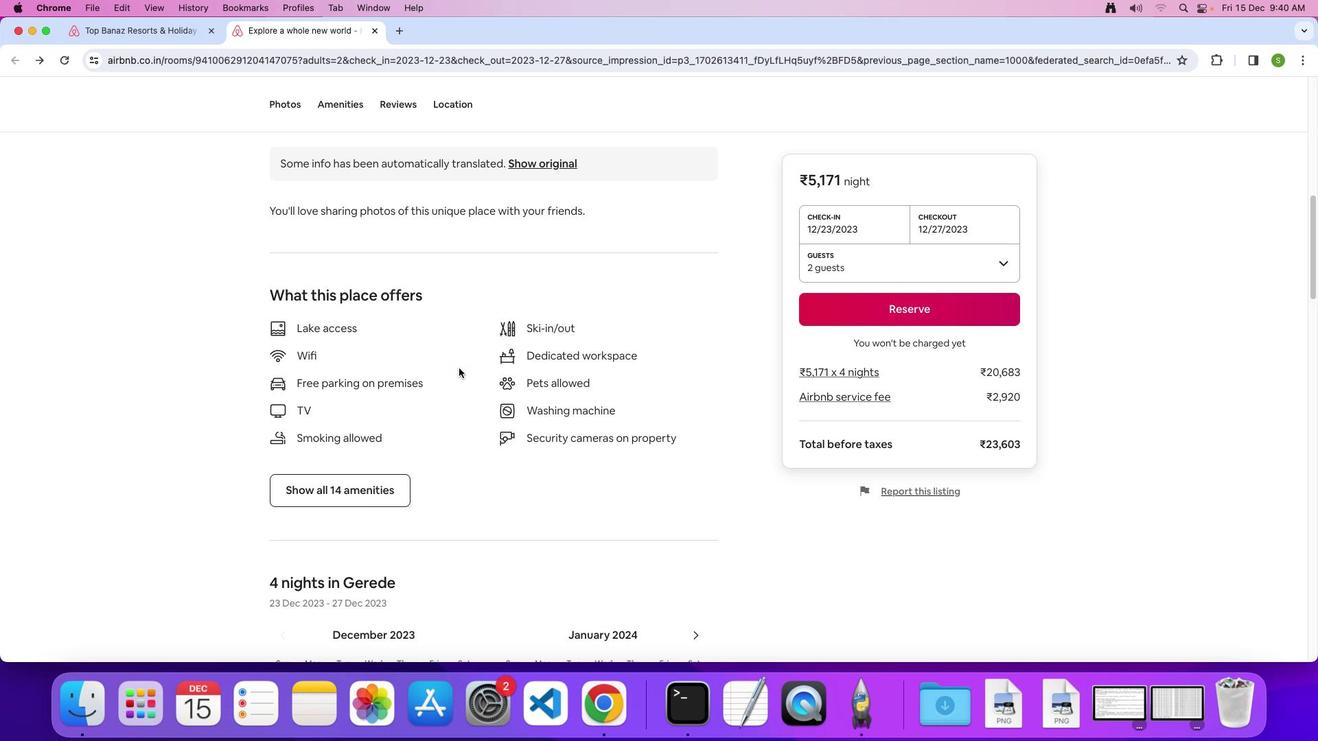 
Action: Mouse scrolled (459, 368) with delta (0, -1)
Screenshot: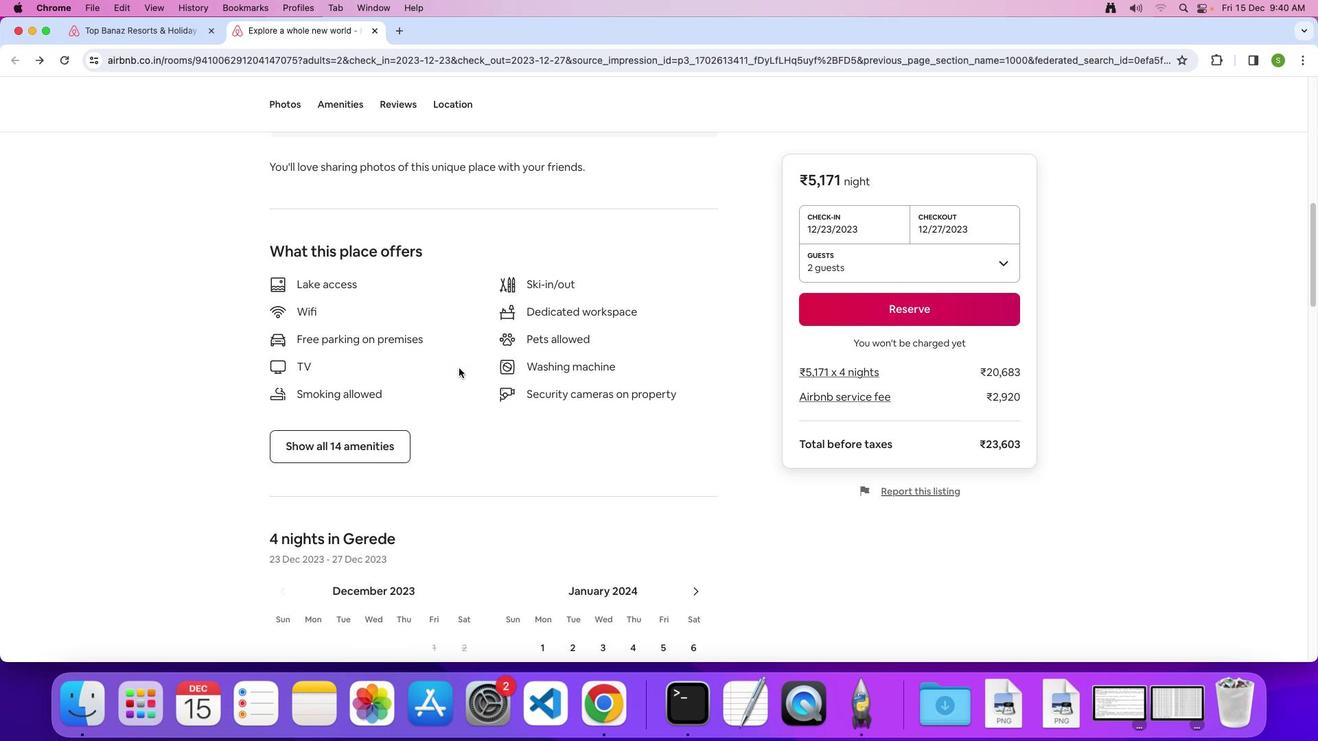 
Action: Mouse scrolled (459, 368) with delta (0, 0)
Screenshot: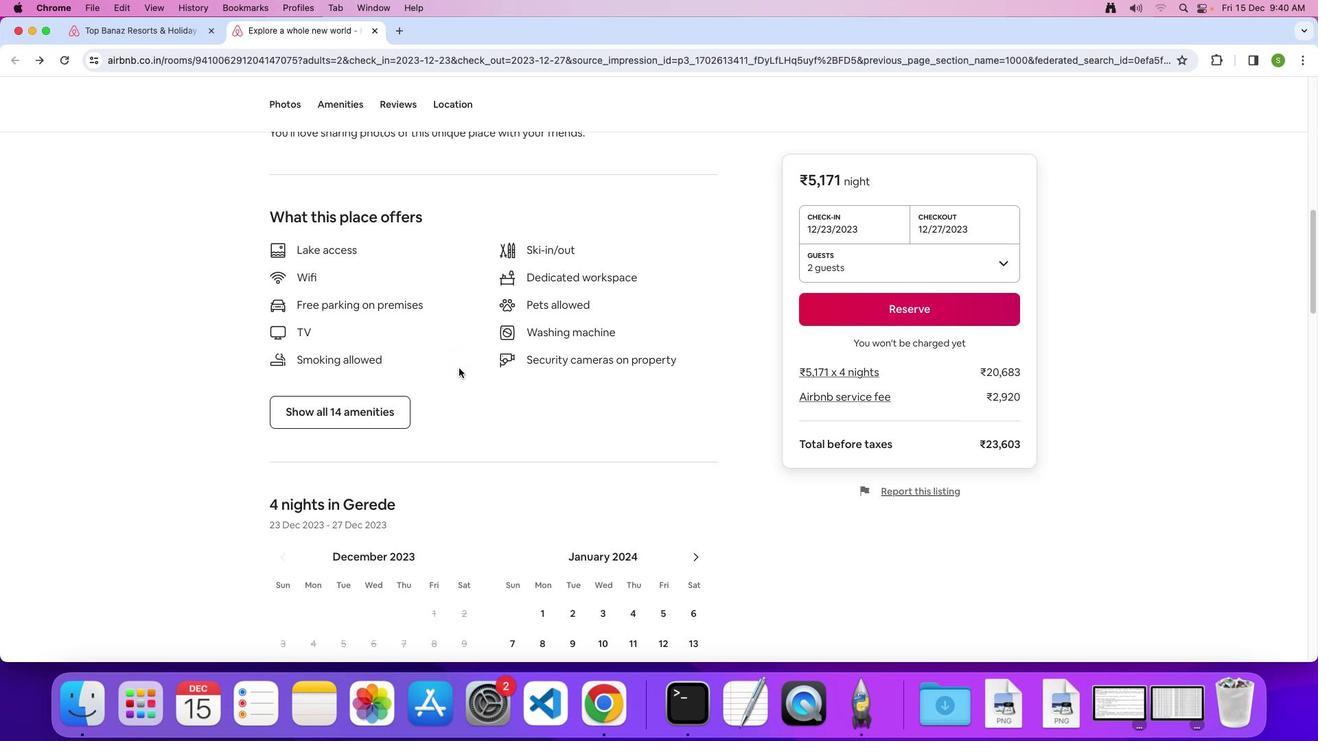 
Action: Mouse scrolled (459, 368) with delta (0, 0)
Screenshot: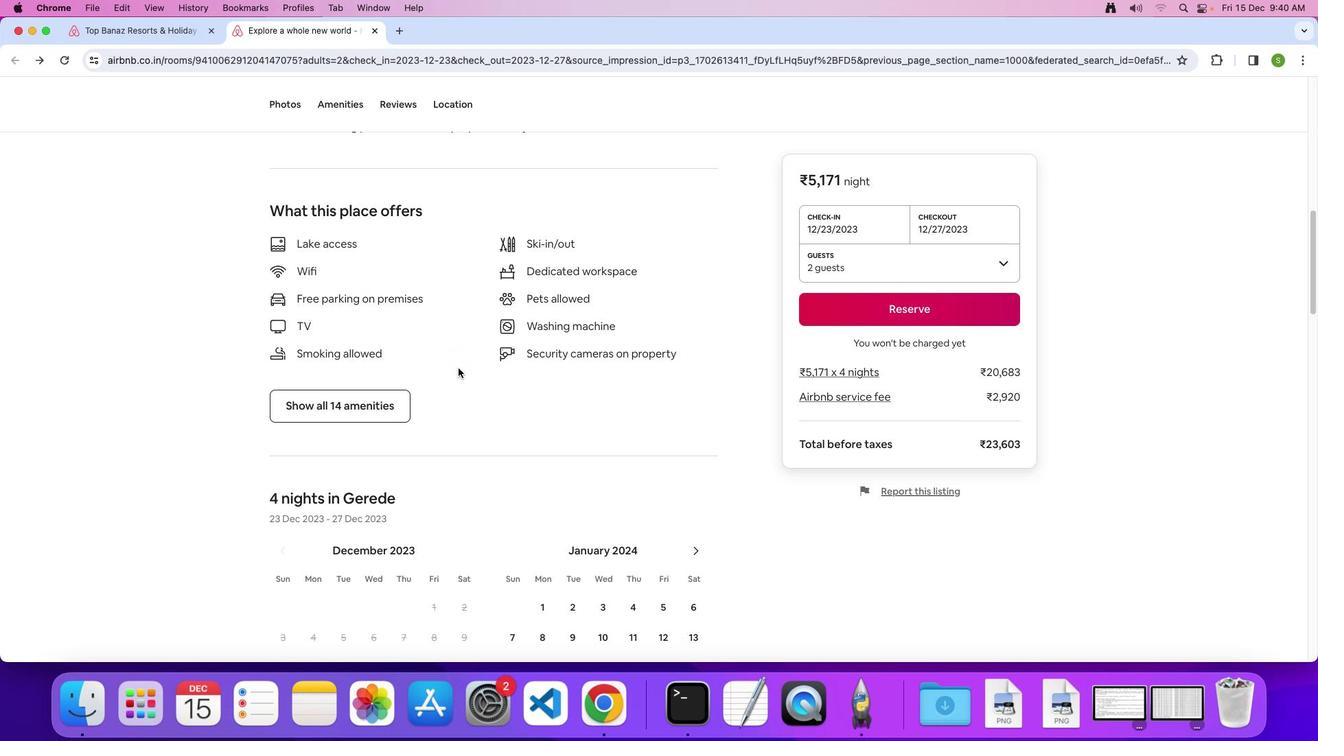 
Action: Mouse moved to (349, 390)
Screenshot: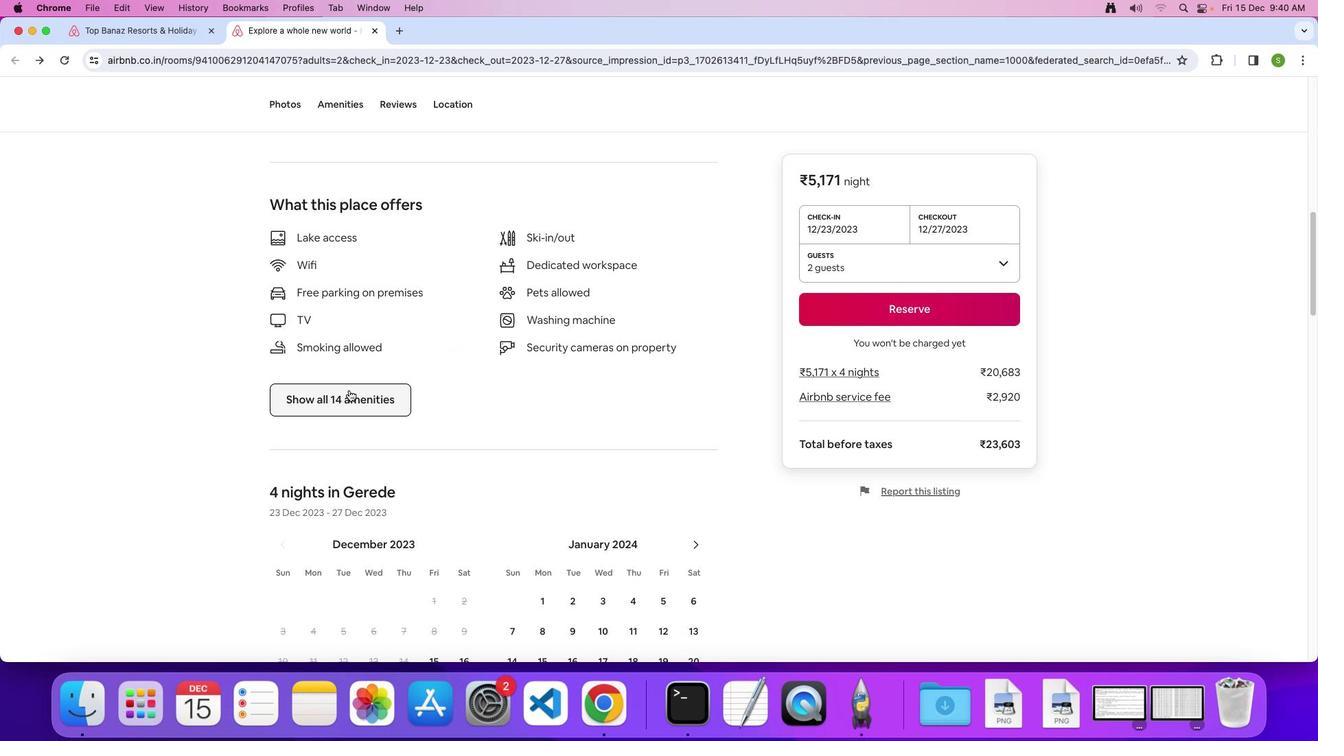 
Action: Mouse pressed left at (349, 390)
Screenshot: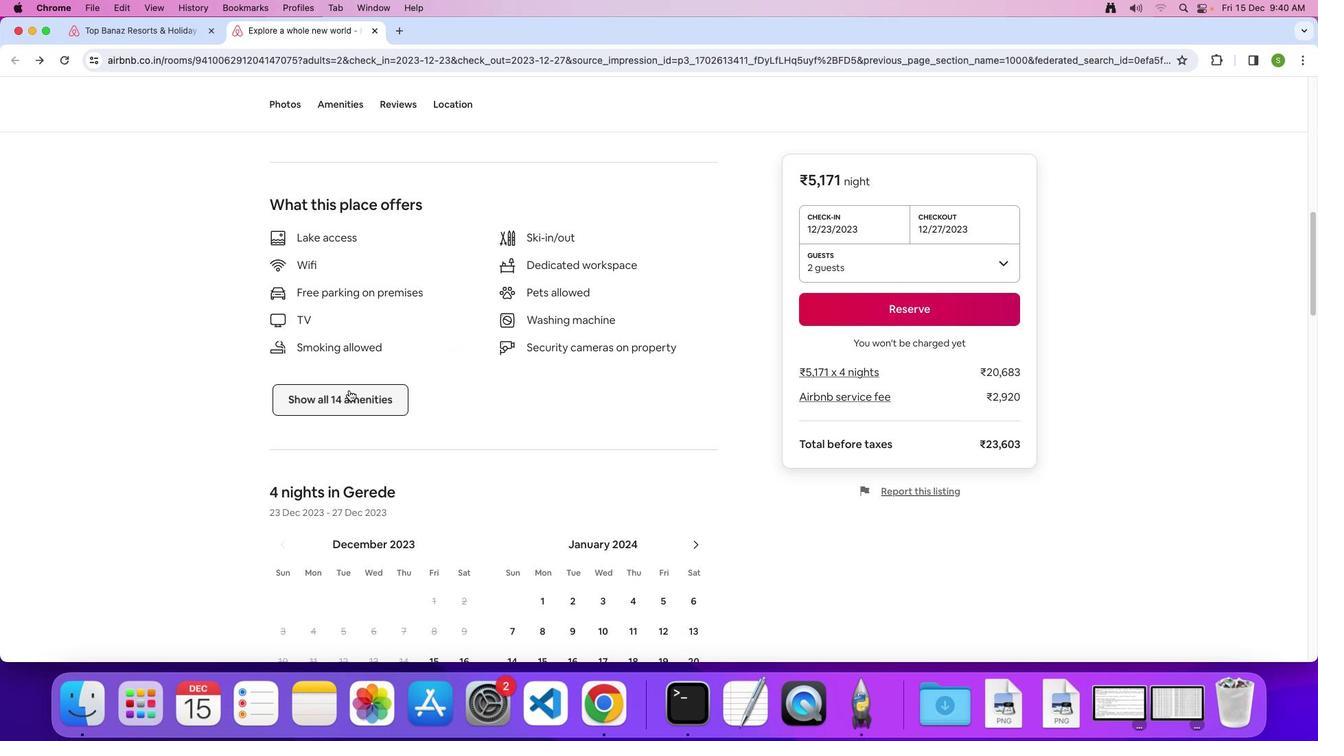 
Action: Mouse moved to (638, 333)
Screenshot: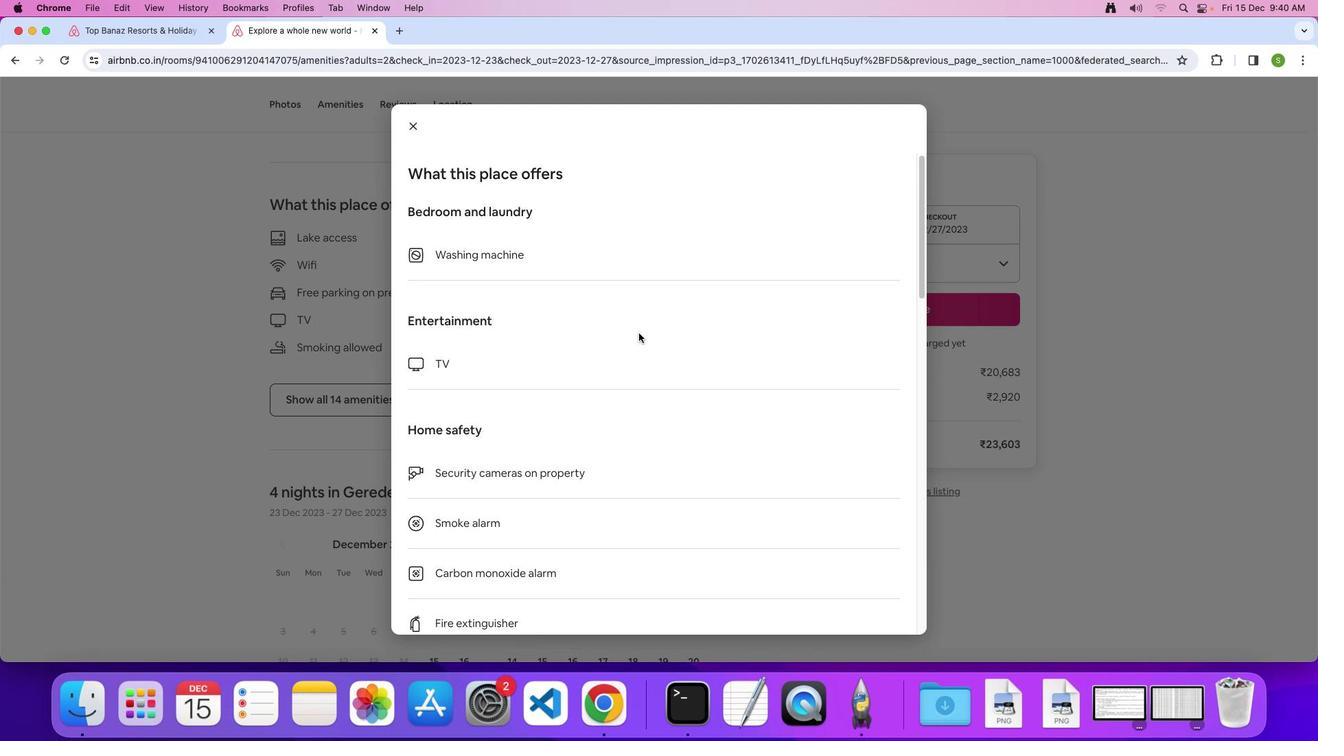 
Action: Mouse scrolled (638, 333) with delta (0, 0)
Screenshot: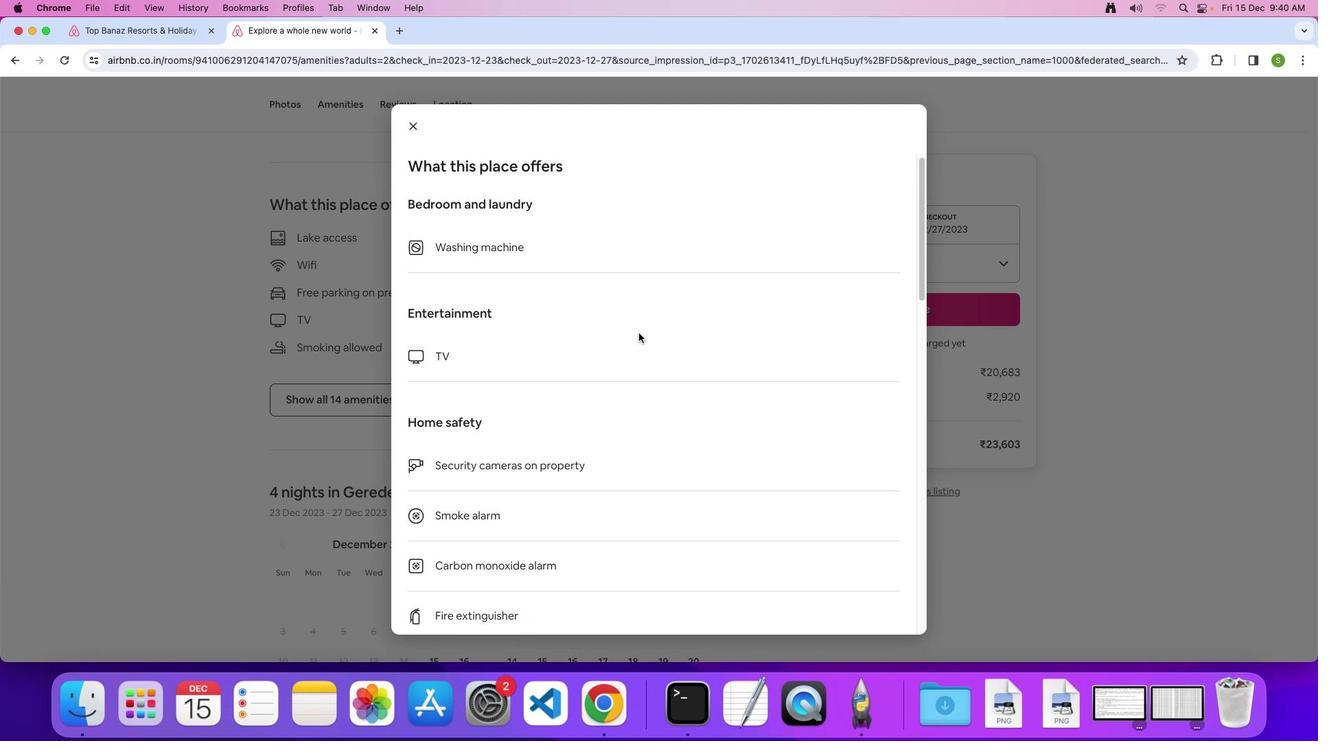 
Action: Mouse scrolled (638, 333) with delta (0, 0)
Screenshot: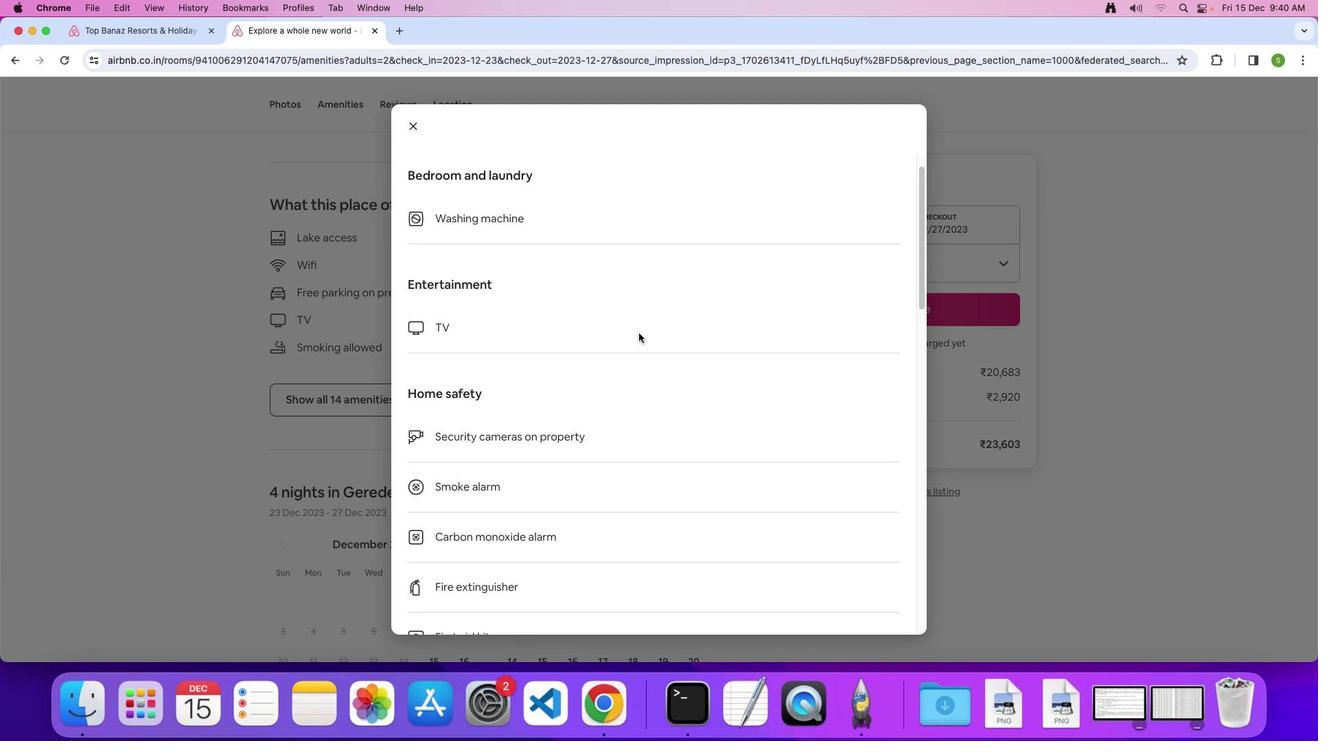 
Action: Mouse scrolled (638, 333) with delta (0, -1)
Screenshot: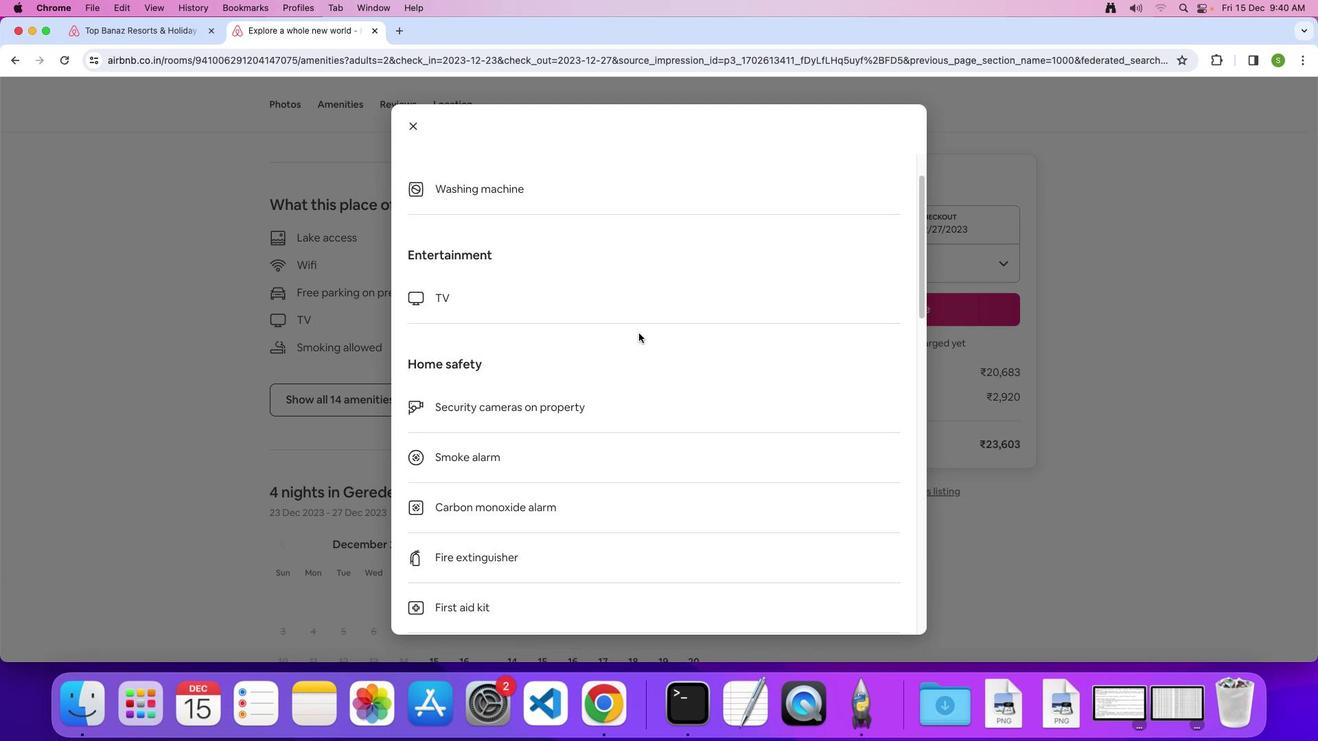 
Action: Mouse scrolled (638, 333) with delta (0, 0)
Screenshot: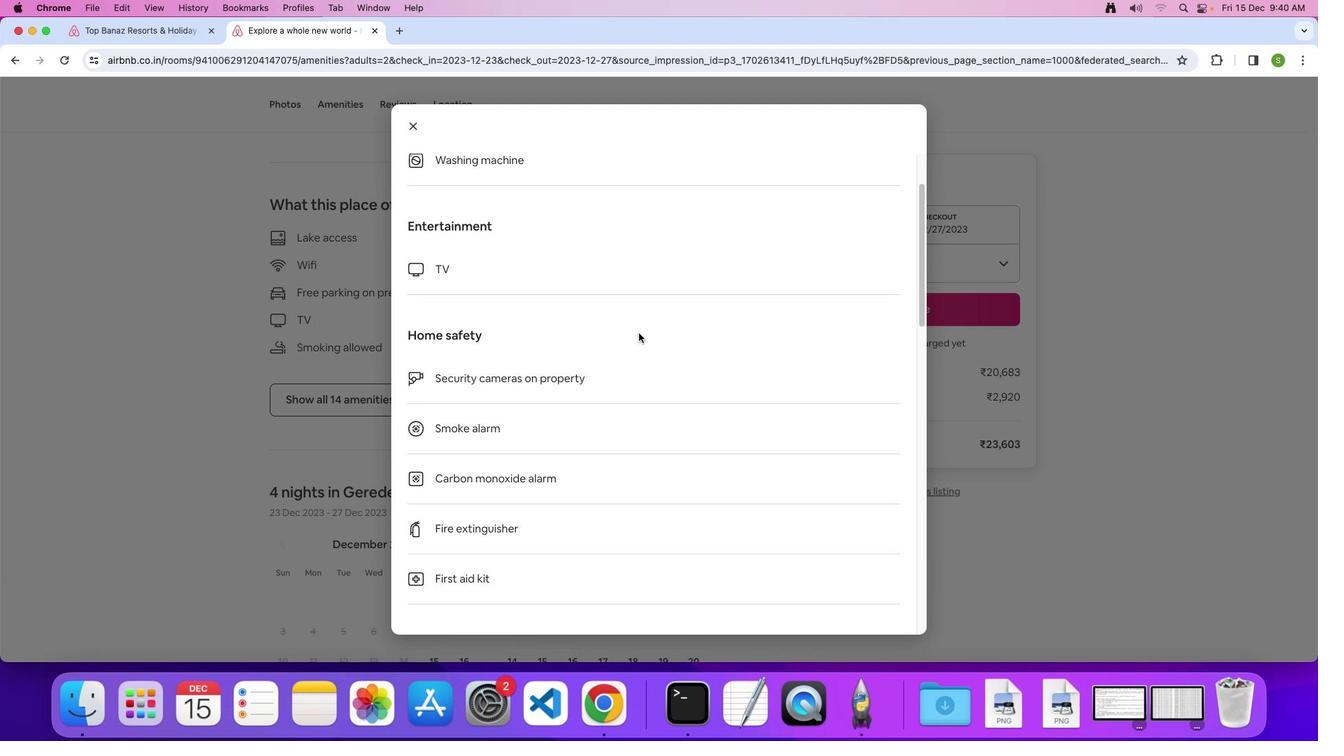 
Action: Mouse scrolled (638, 333) with delta (0, 0)
Screenshot: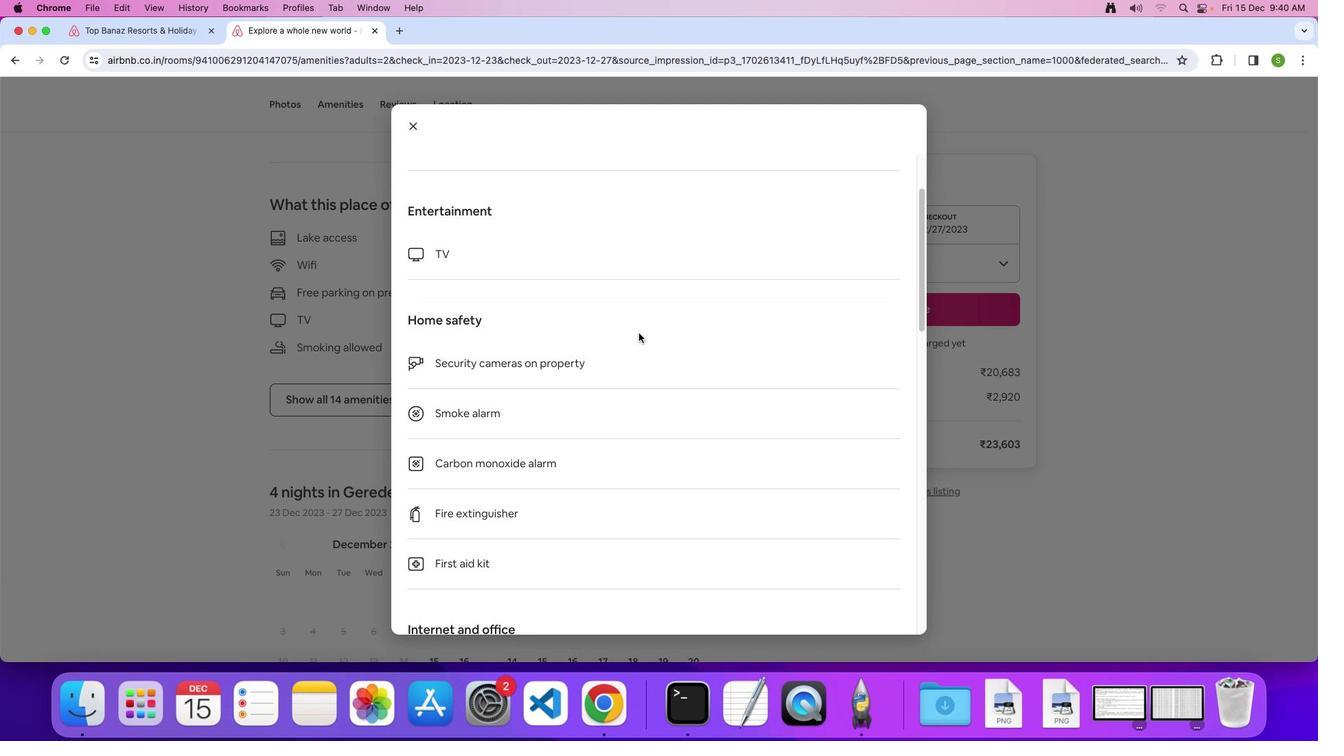 
Action: Mouse scrolled (638, 333) with delta (0, -1)
Screenshot: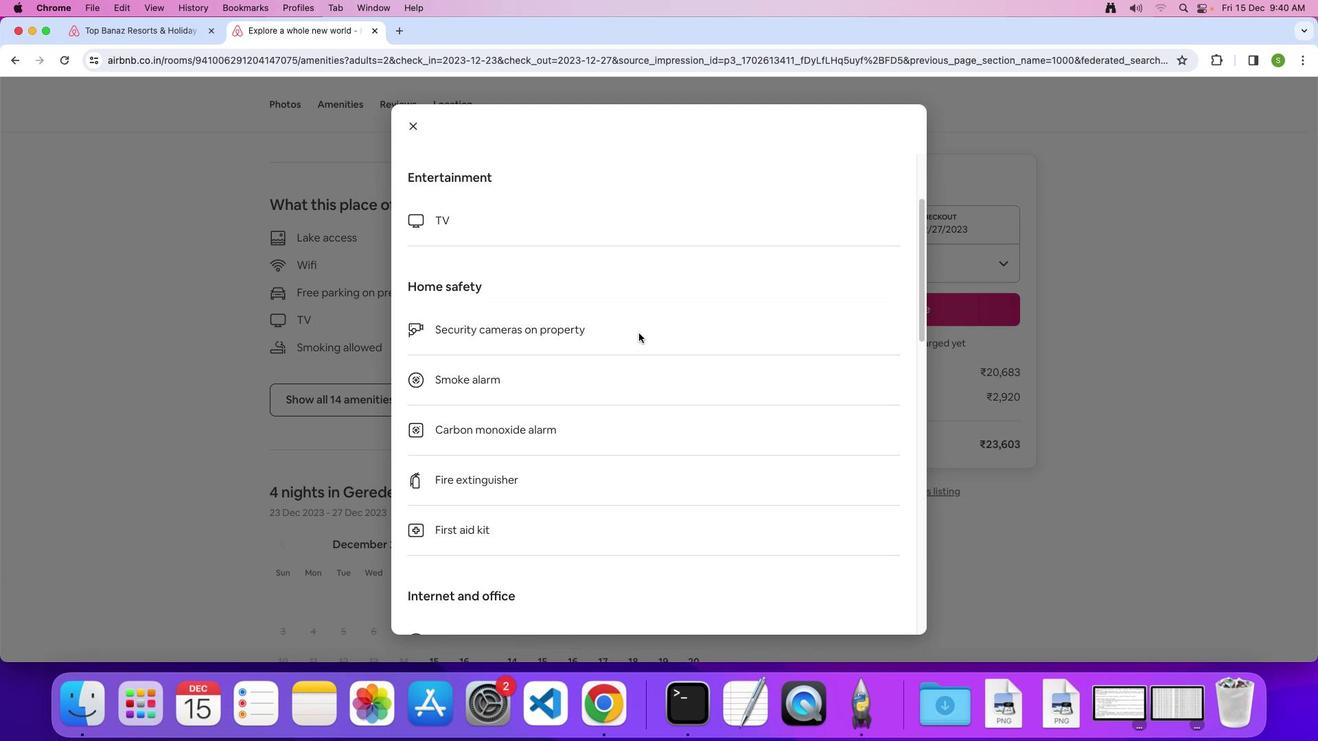 
Action: Mouse scrolled (638, 333) with delta (0, 0)
Screenshot: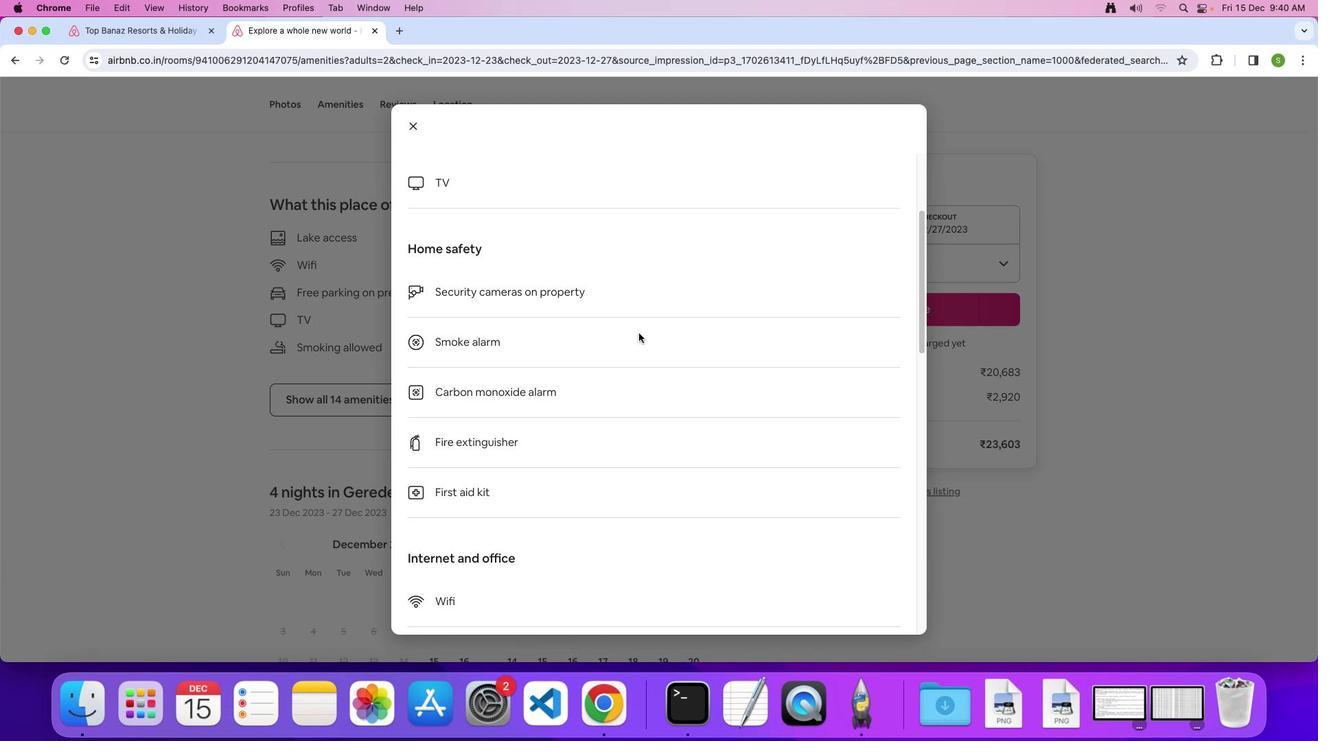 
Action: Mouse scrolled (638, 333) with delta (0, 0)
Screenshot: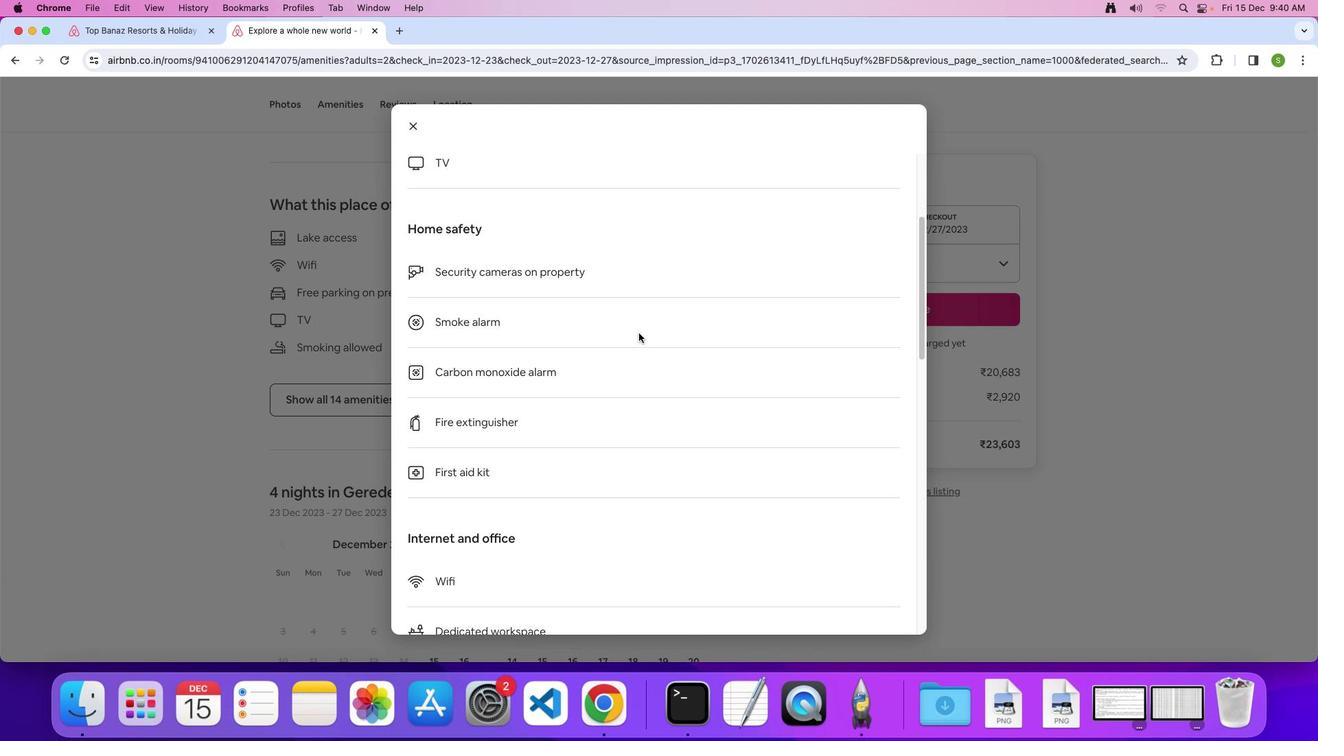 
Action: Mouse scrolled (638, 333) with delta (0, 0)
Screenshot: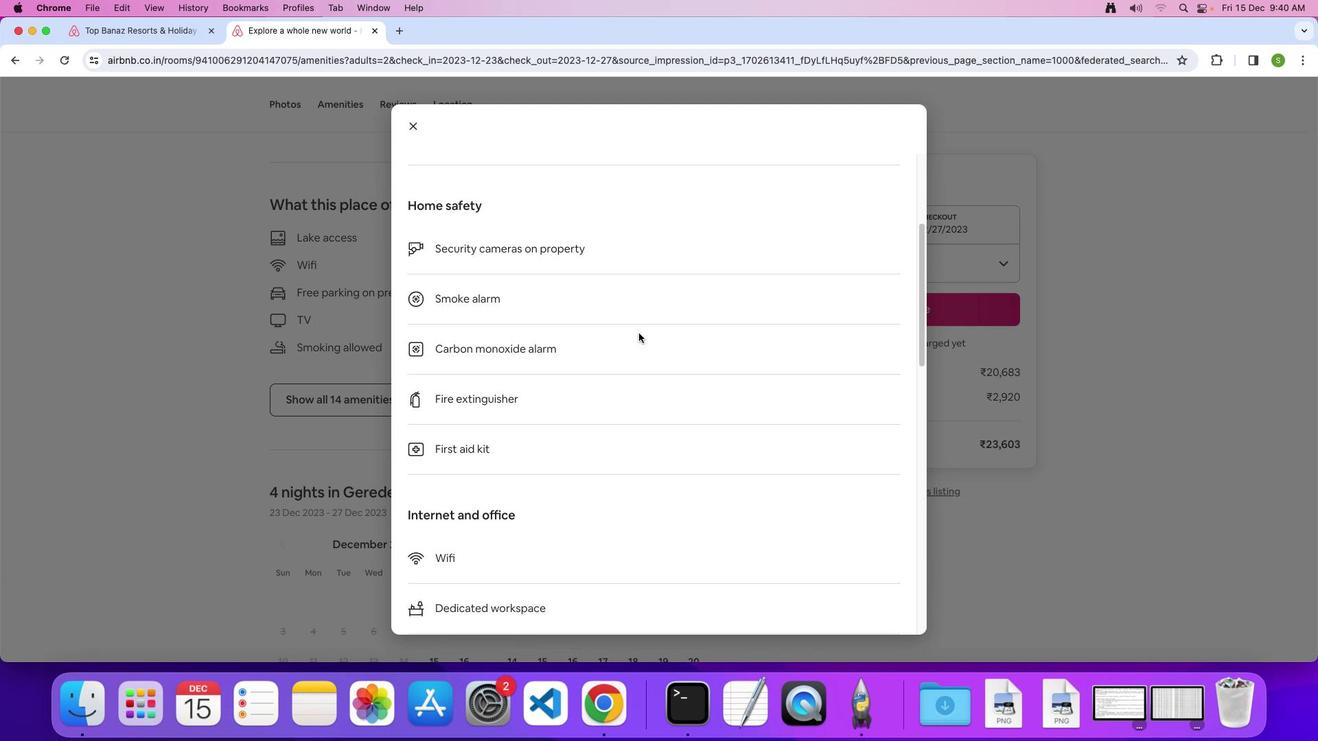 
Action: Mouse scrolled (638, 333) with delta (0, 0)
Screenshot: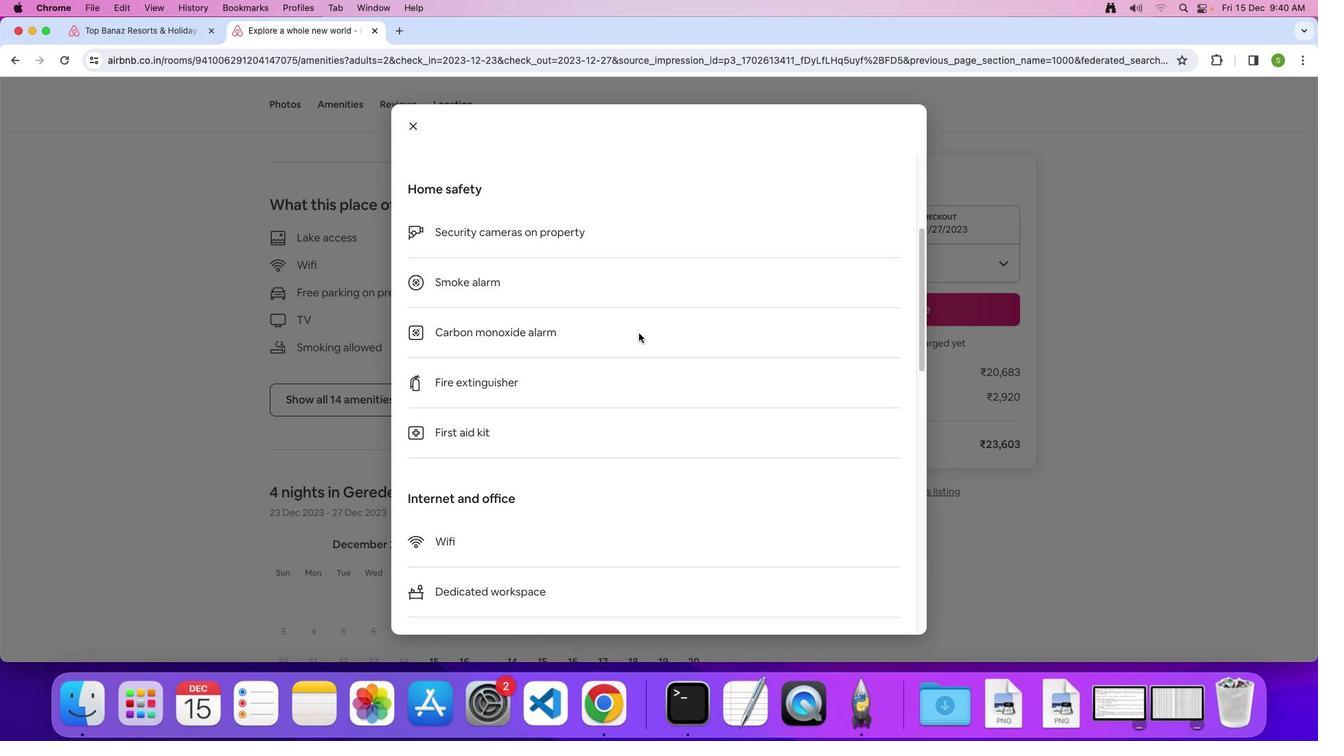 
Action: Mouse scrolled (638, 333) with delta (0, 0)
Screenshot: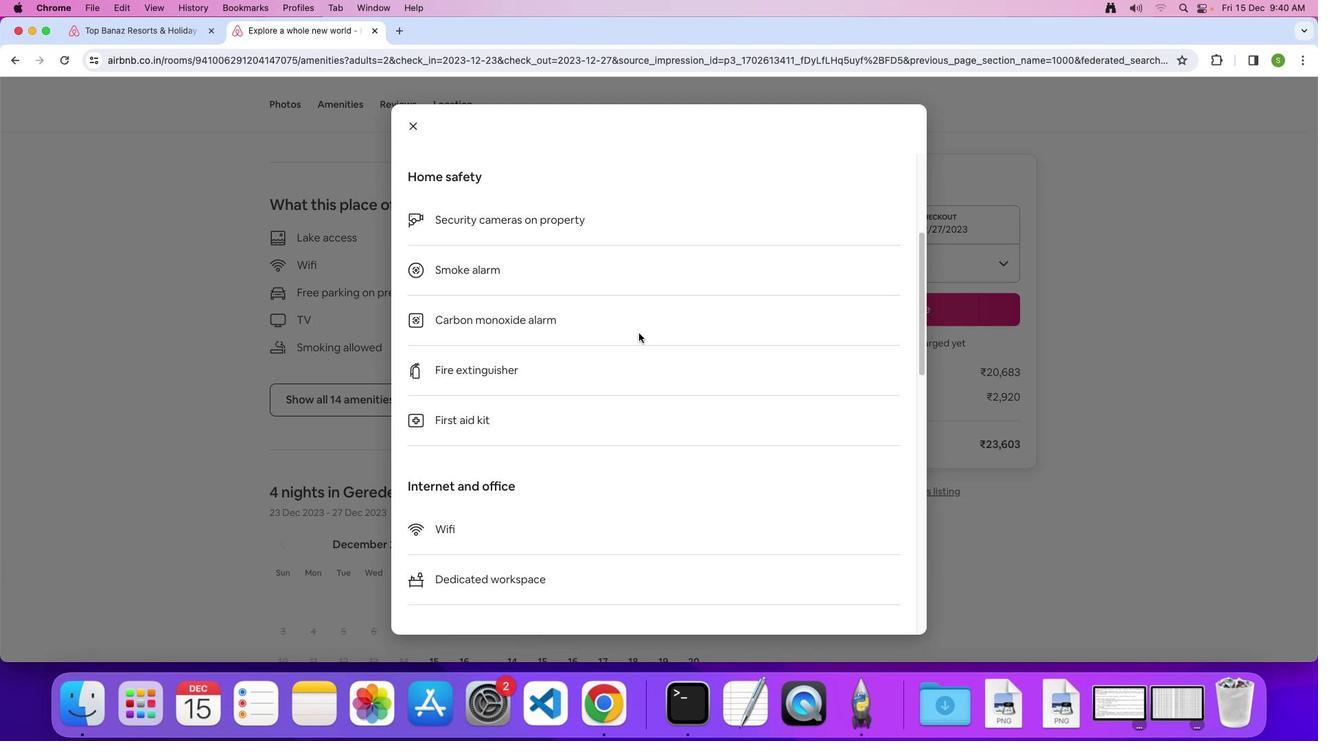 
Action: Mouse scrolled (638, 333) with delta (0, 0)
Screenshot: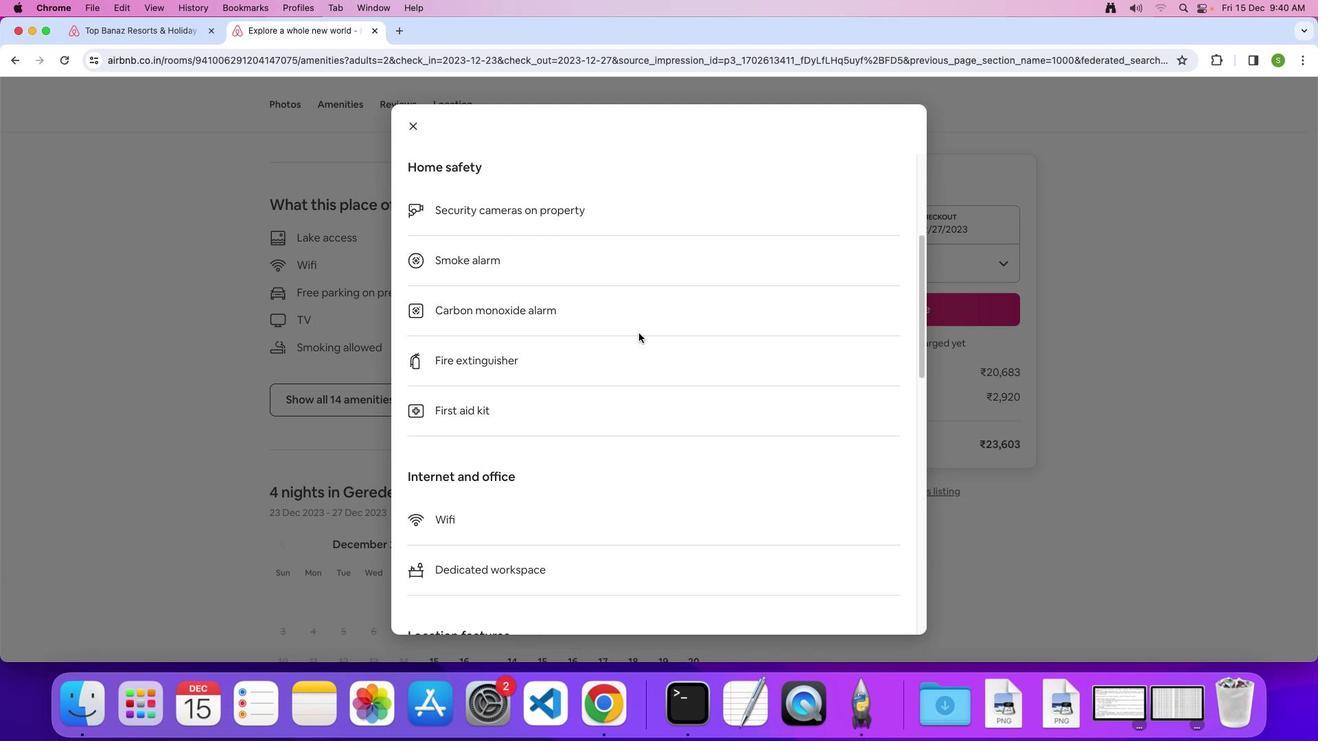 
Action: Mouse scrolled (638, 333) with delta (0, 0)
Screenshot: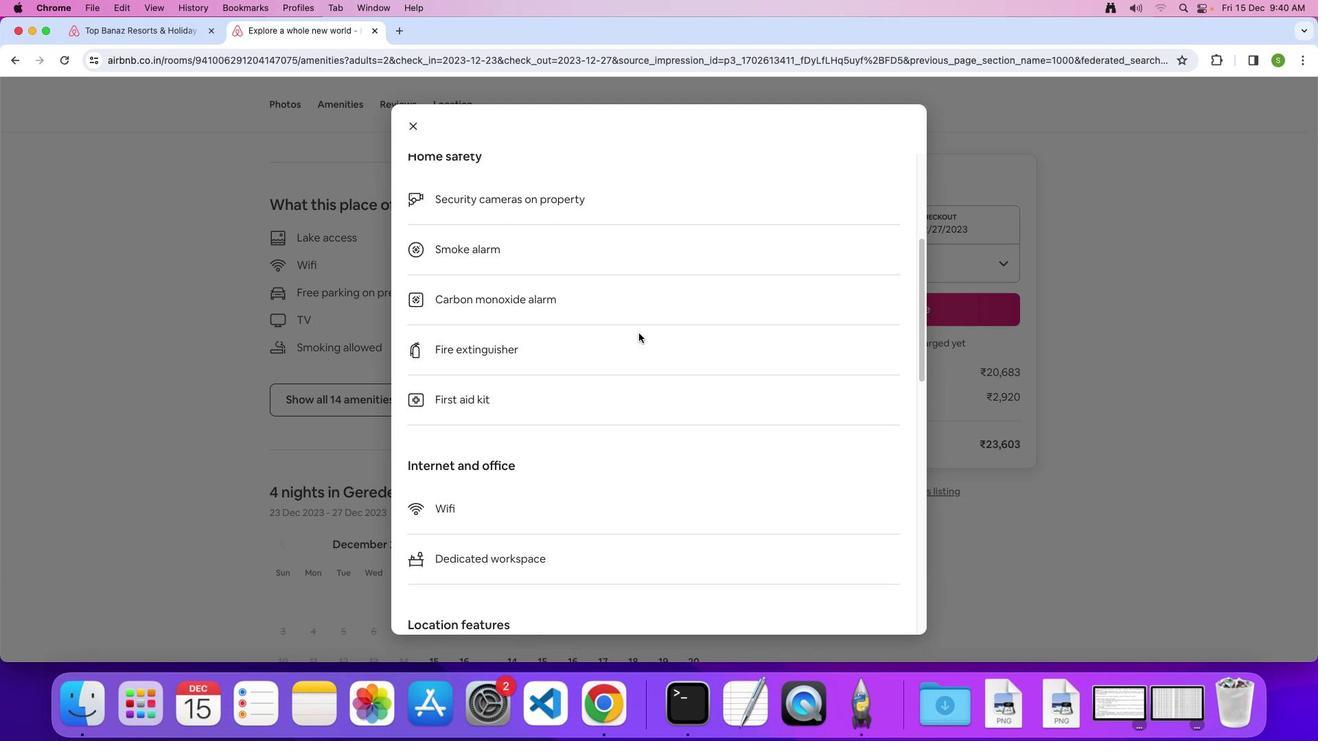 
Action: Mouse scrolled (638, 333) with delta (0, 0)
Screenshot: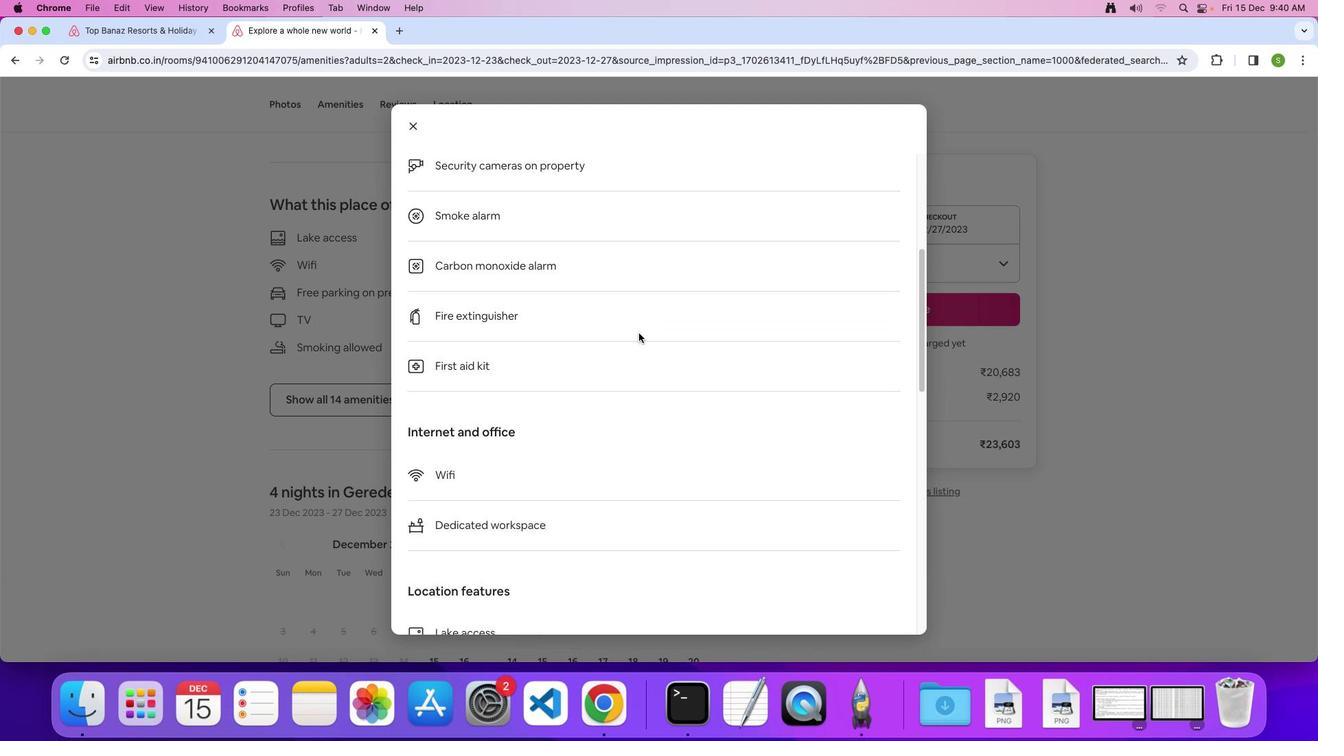 
Action: Mouse scrolled (638, 333) with delta (0, 0)
Screenshot: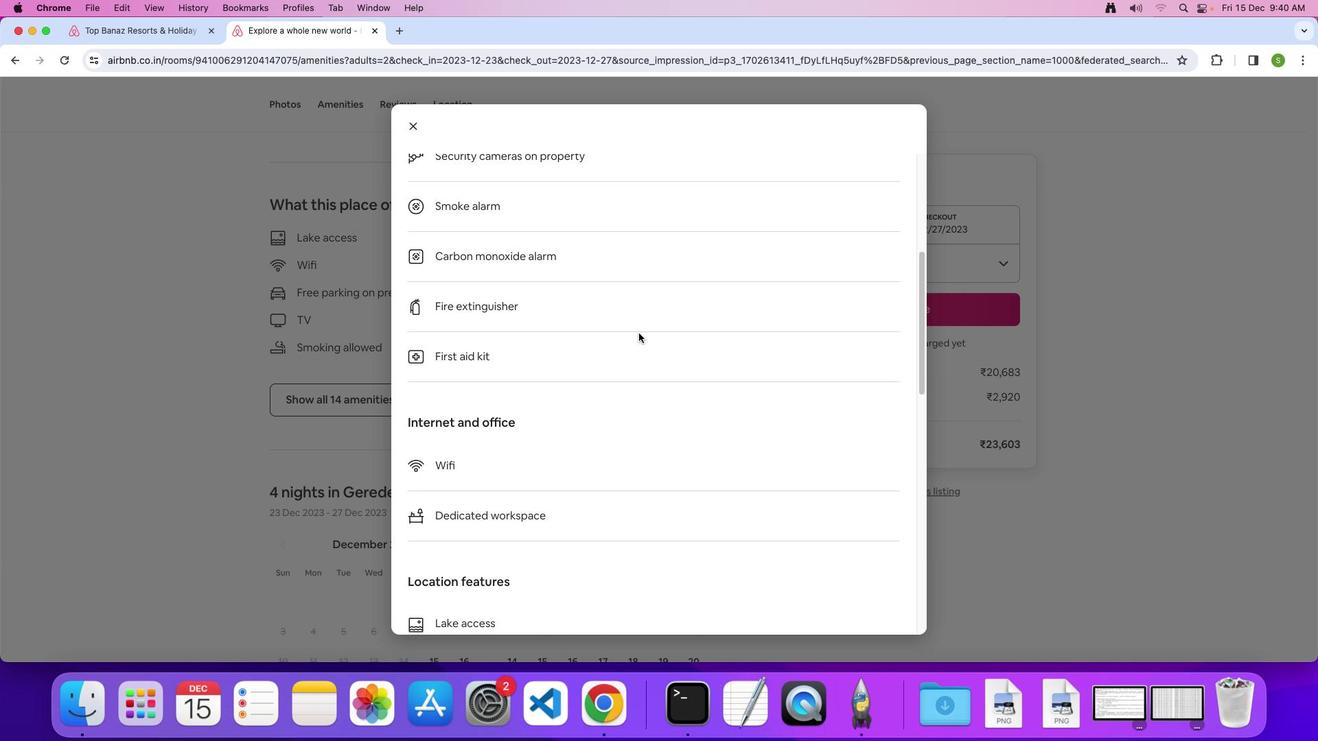 
Action: Mouse scrolled (638, 333) with delta (0, 0)
Screenshot: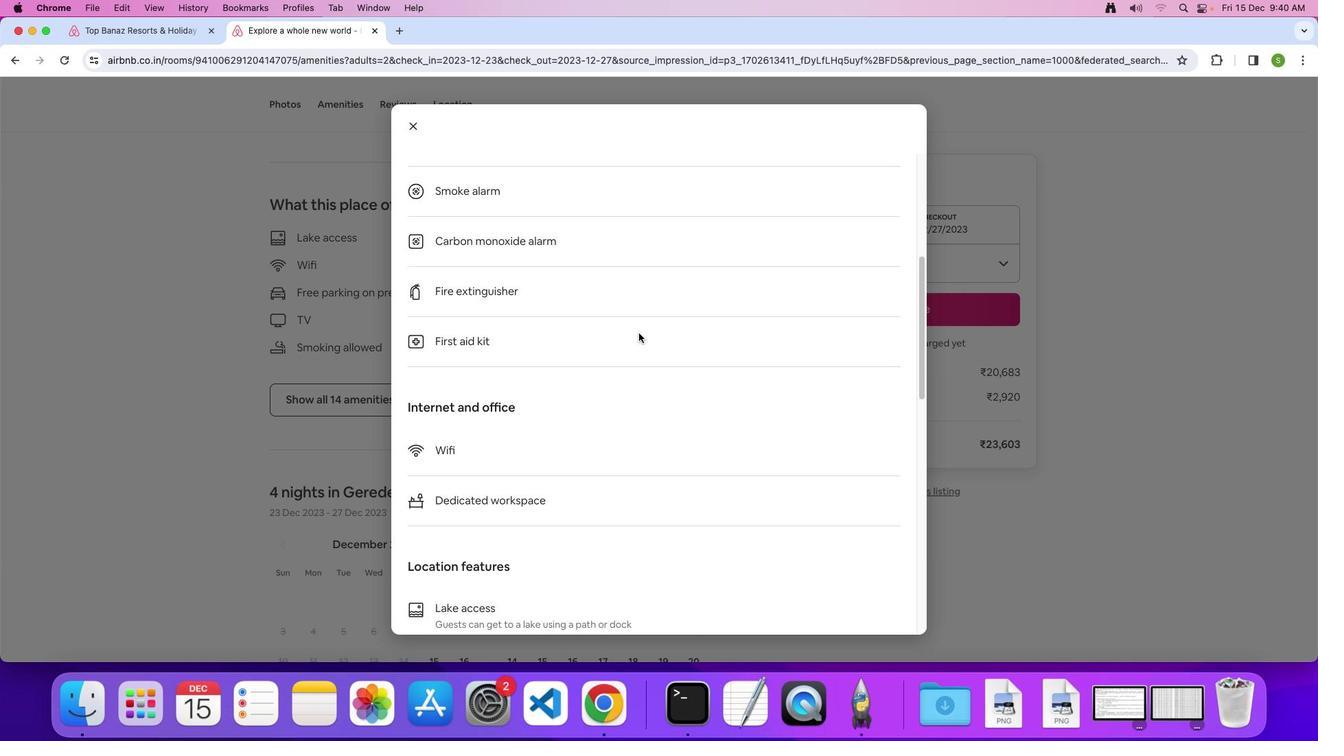 
Action: Mouse scrolled (638, 333) with delta (0, 0)
Screenshot: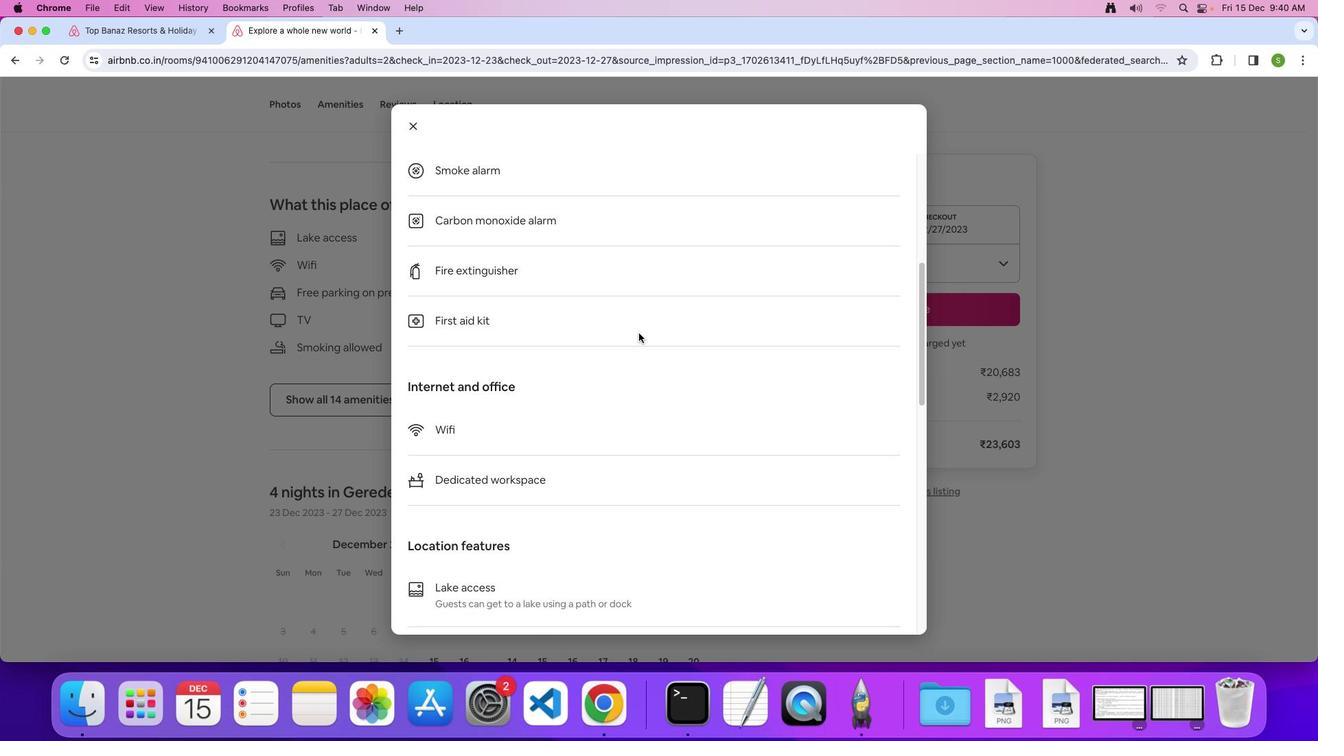 
Action: Mouse scrolled (638, 333) with delta (0, 0)
Screenshot: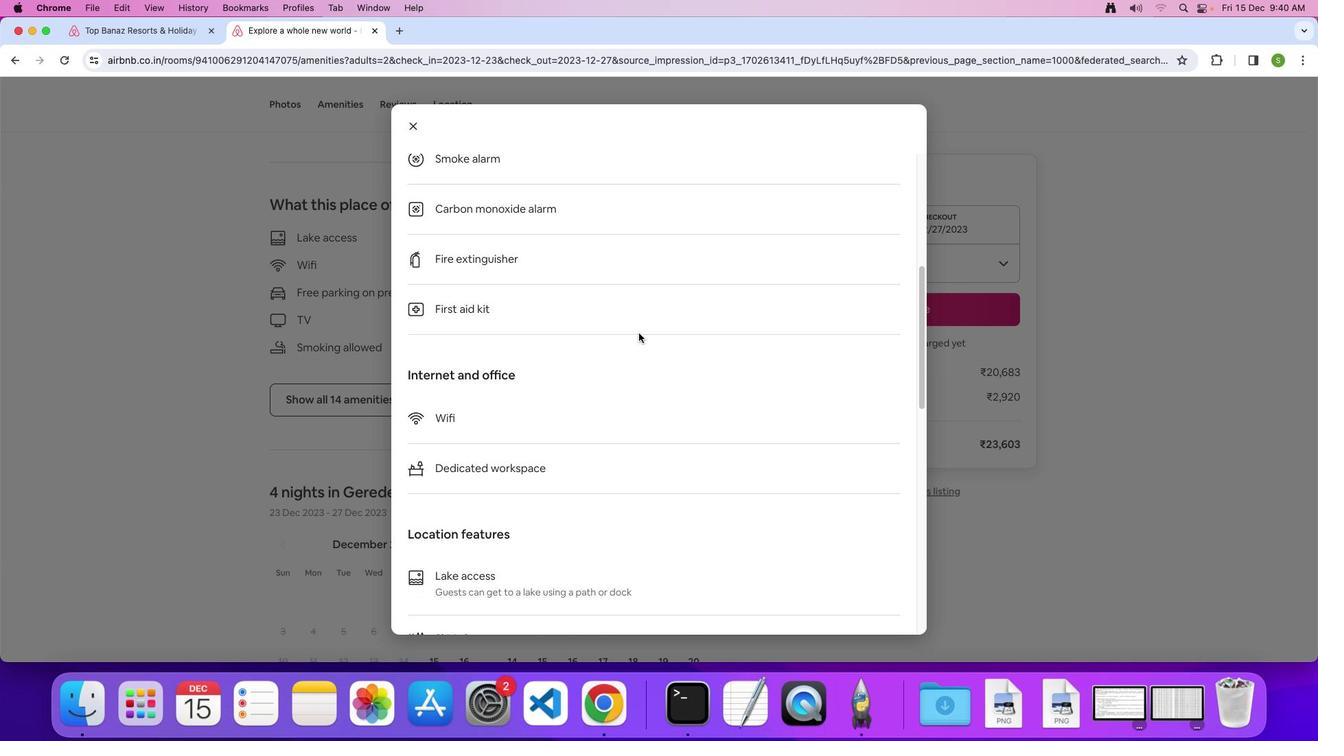 
Action: Mouse scrolled (638, 333) with delta (0, 0)
Screenshot: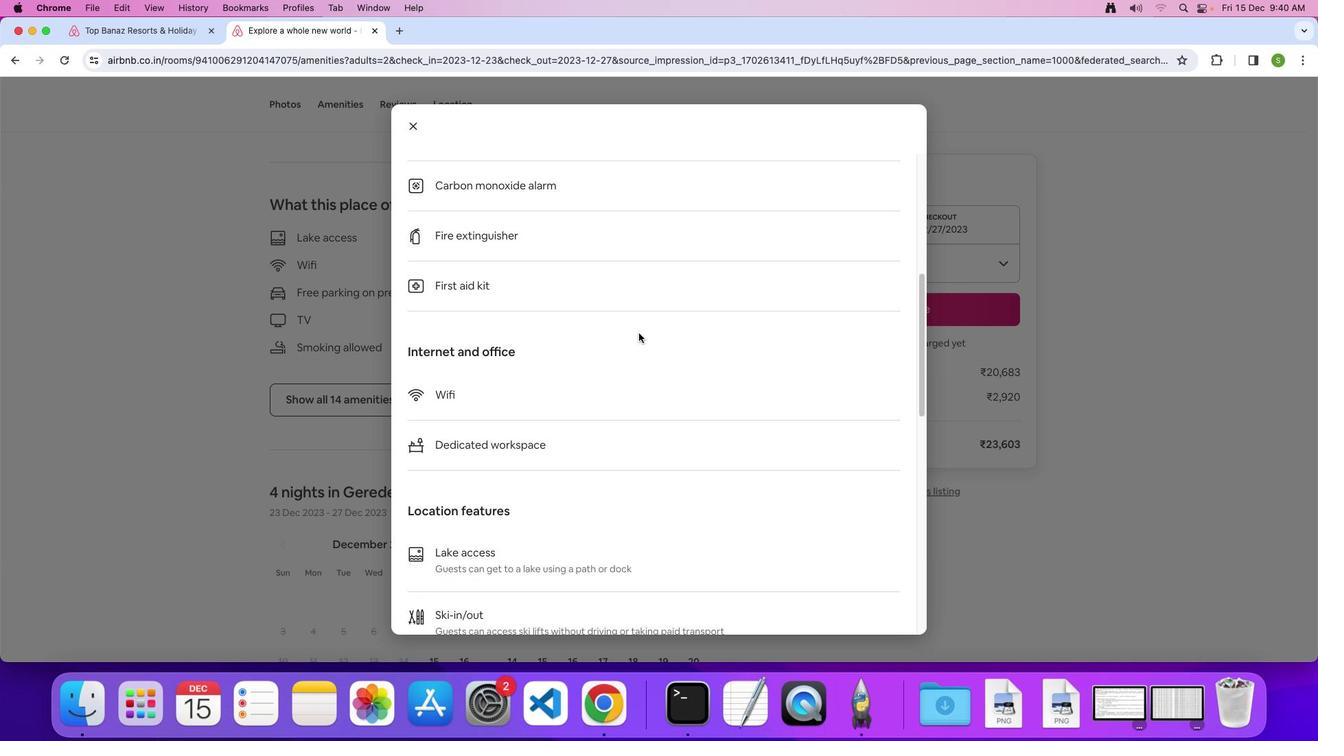 
Action: Mouse scrolled (638, 333) with delta (0, -1)
Screenshot: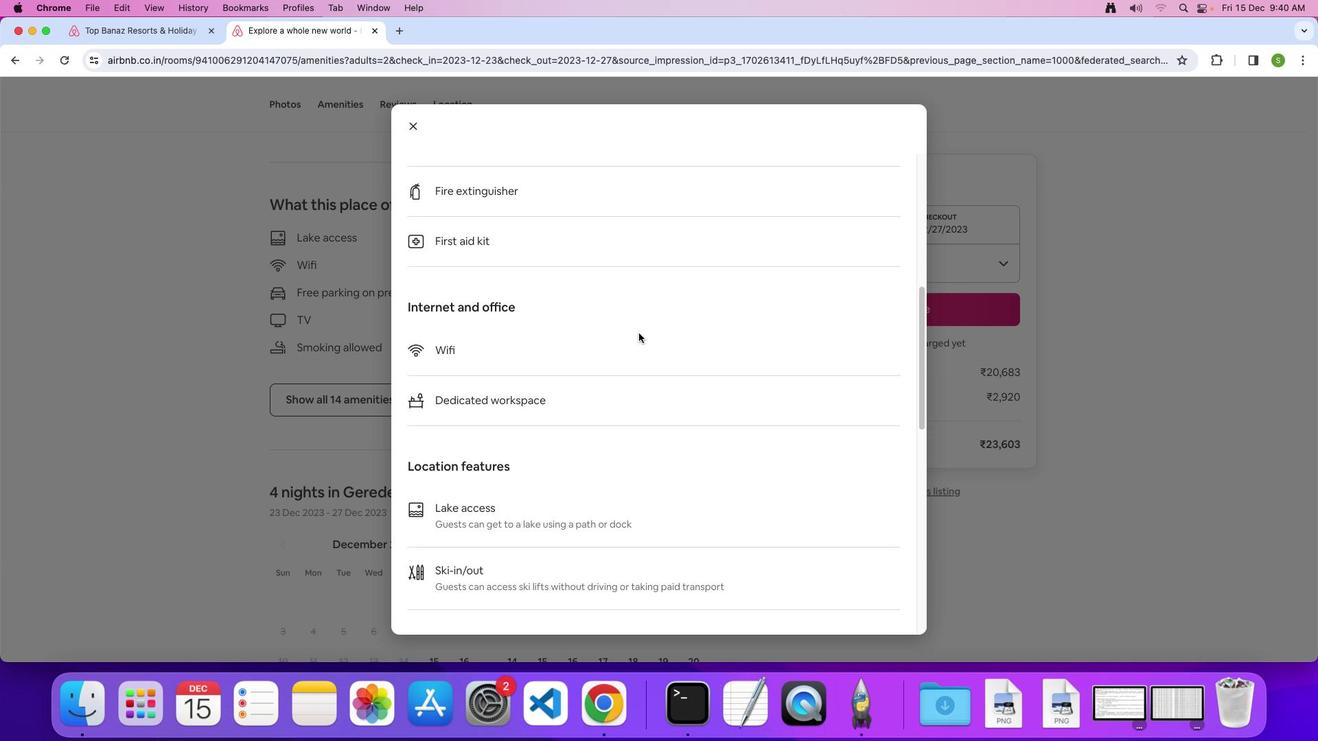 
Action: Mouse scrolled (638, 333) with delta (0, 0)
Screenshot: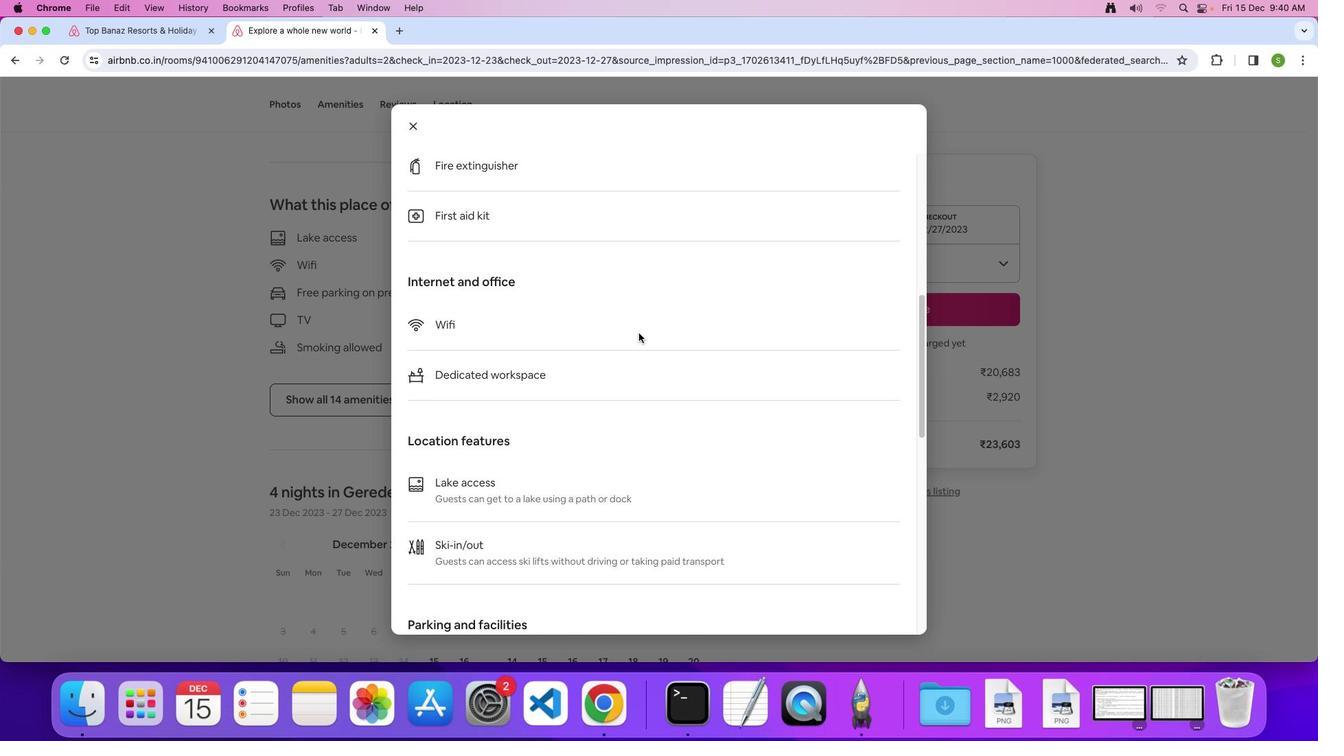 
Action: Mouse scrolled (638, 333) with delta (0, 0)
Screenshot: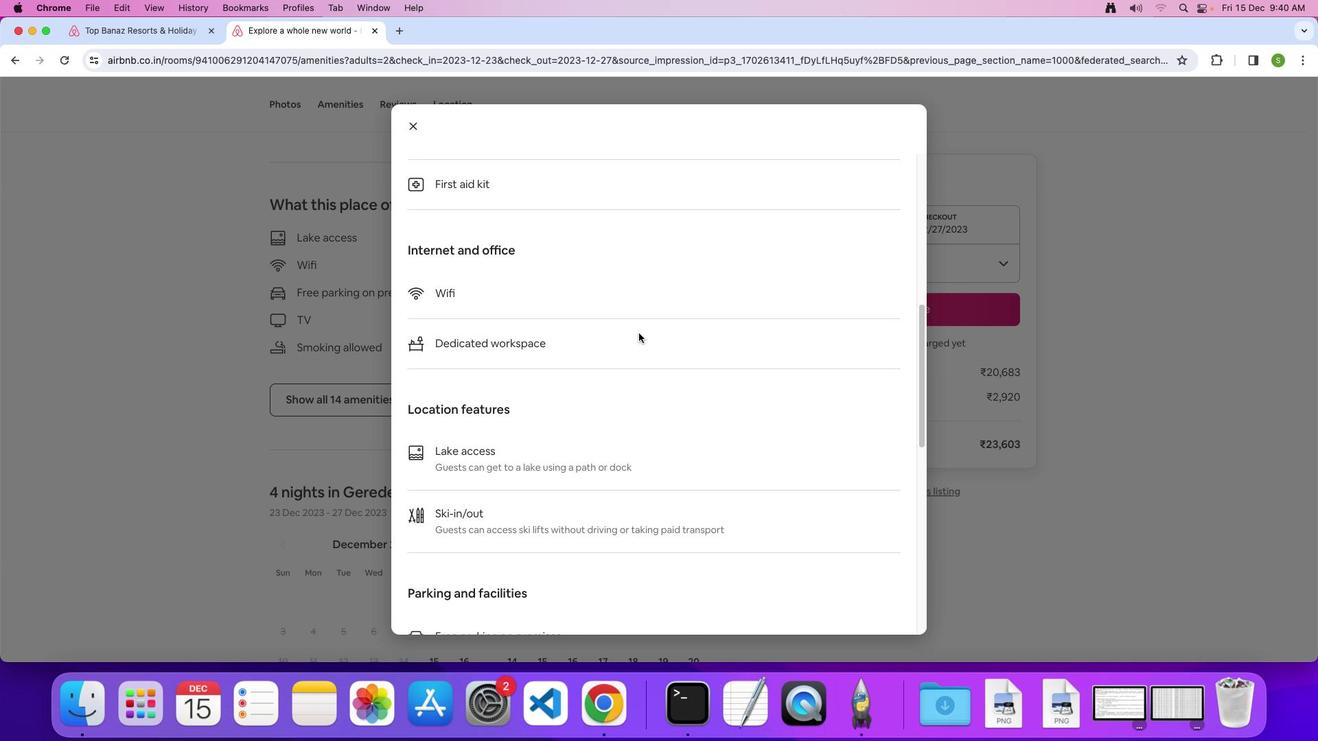 
Action: Mouse scrolled (638, 333) with delta (0, -1)
Screenshot: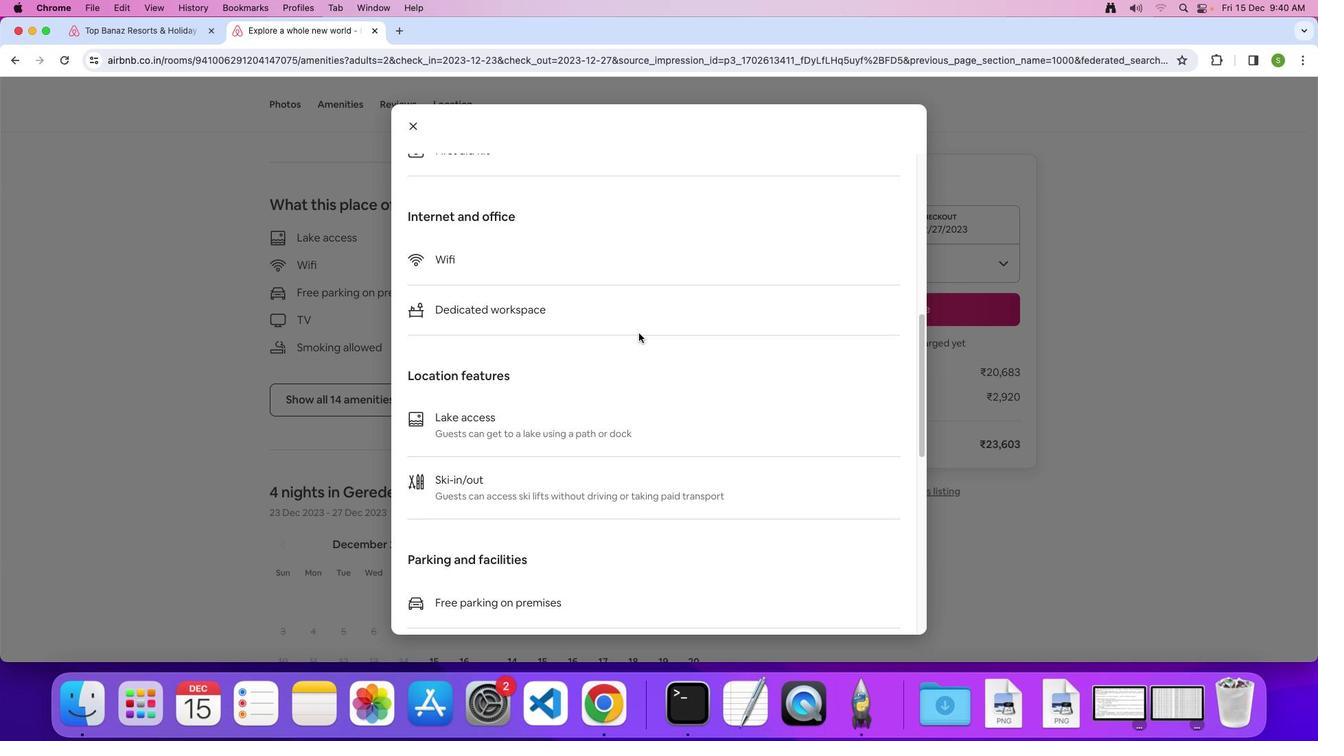
Action: Mouse scrolled (638, 333) with delta (0, 0)
Screenshot: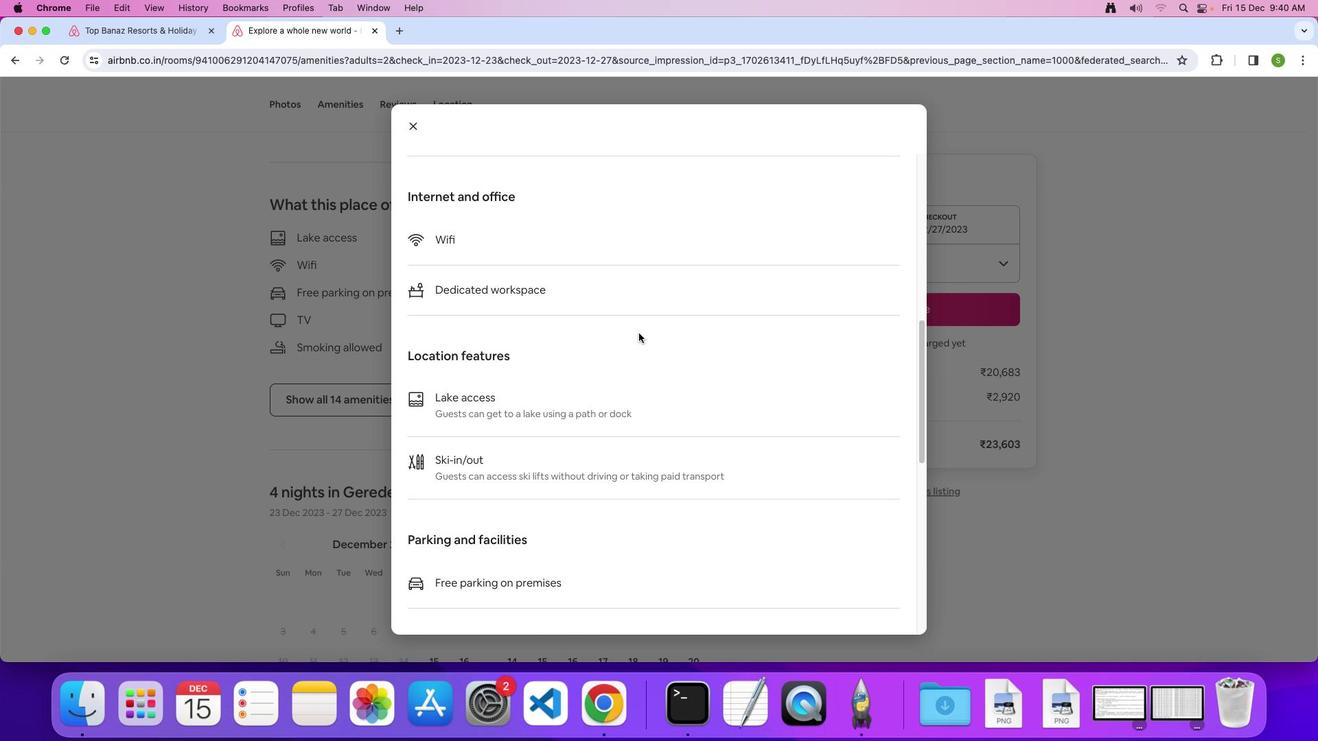 
Action: Mouse scrolled (638, 333) with delta (0, 0)
Screenshot: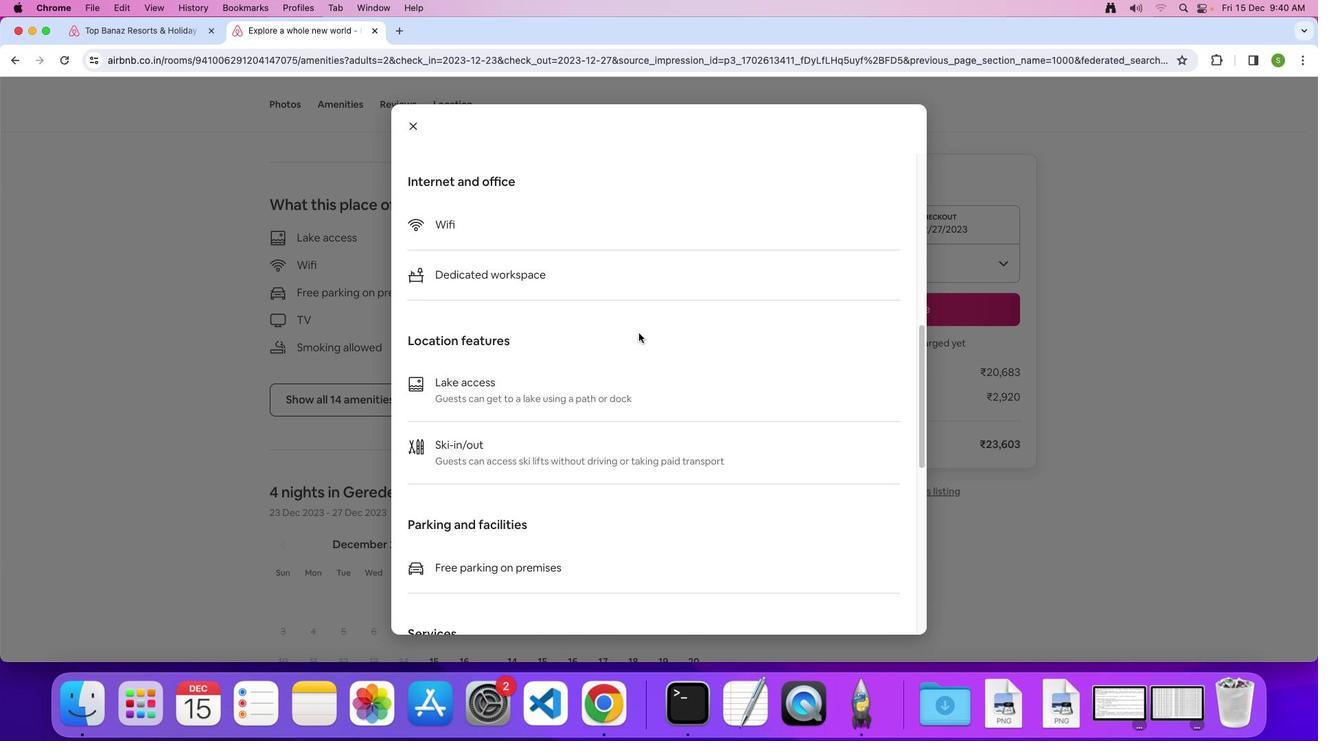
Action: Mouse scrolled (638, 333) with delta (0, 0)
Screenshot: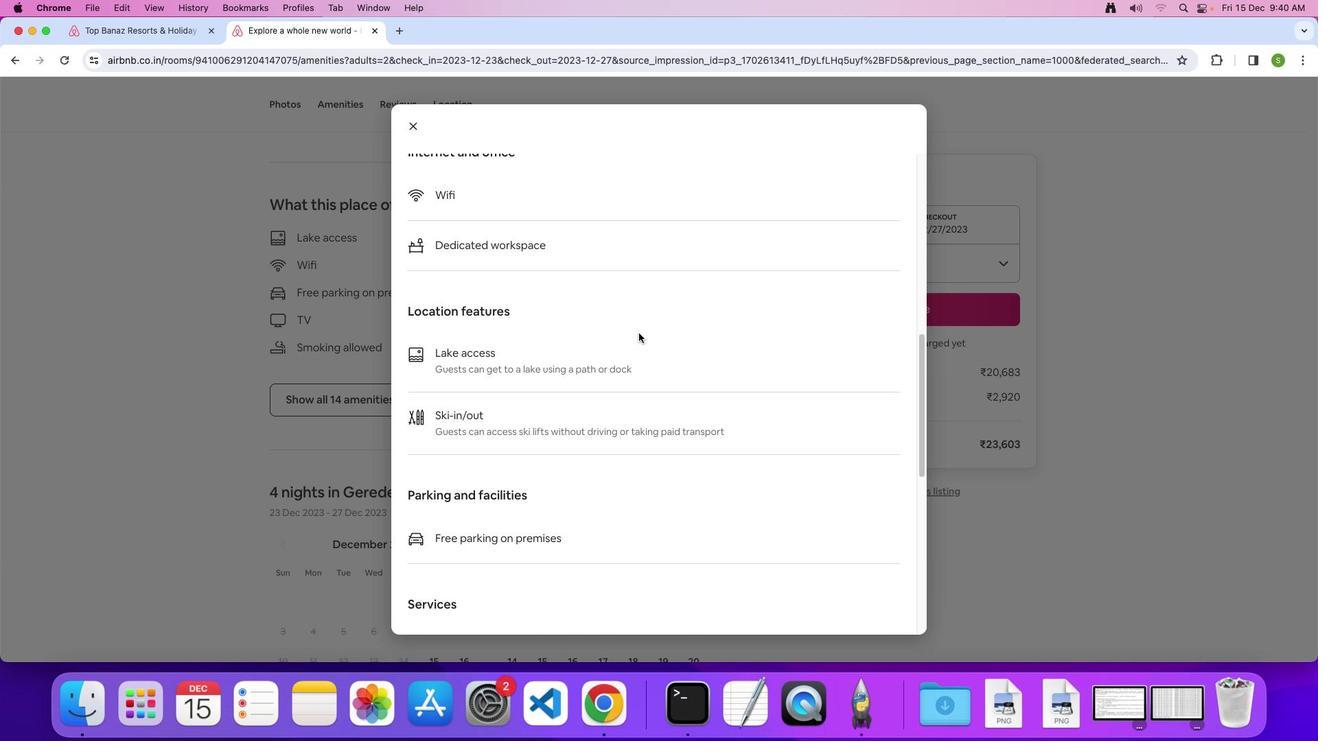 
Action: Mouse scrolled (638, 333) with delta (0, 0)
Screenshot: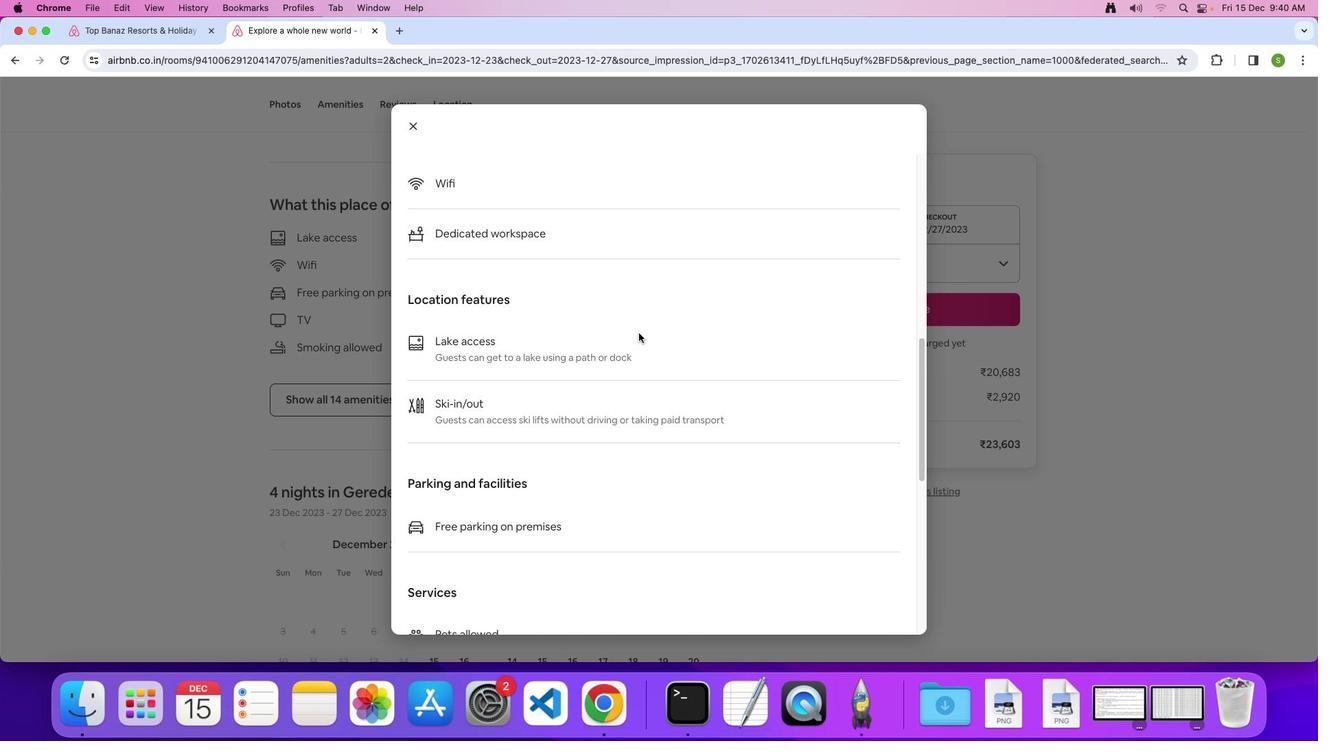 
Action: Mouse scrolled (638, 333) with delta (0, 0)
Screenshot: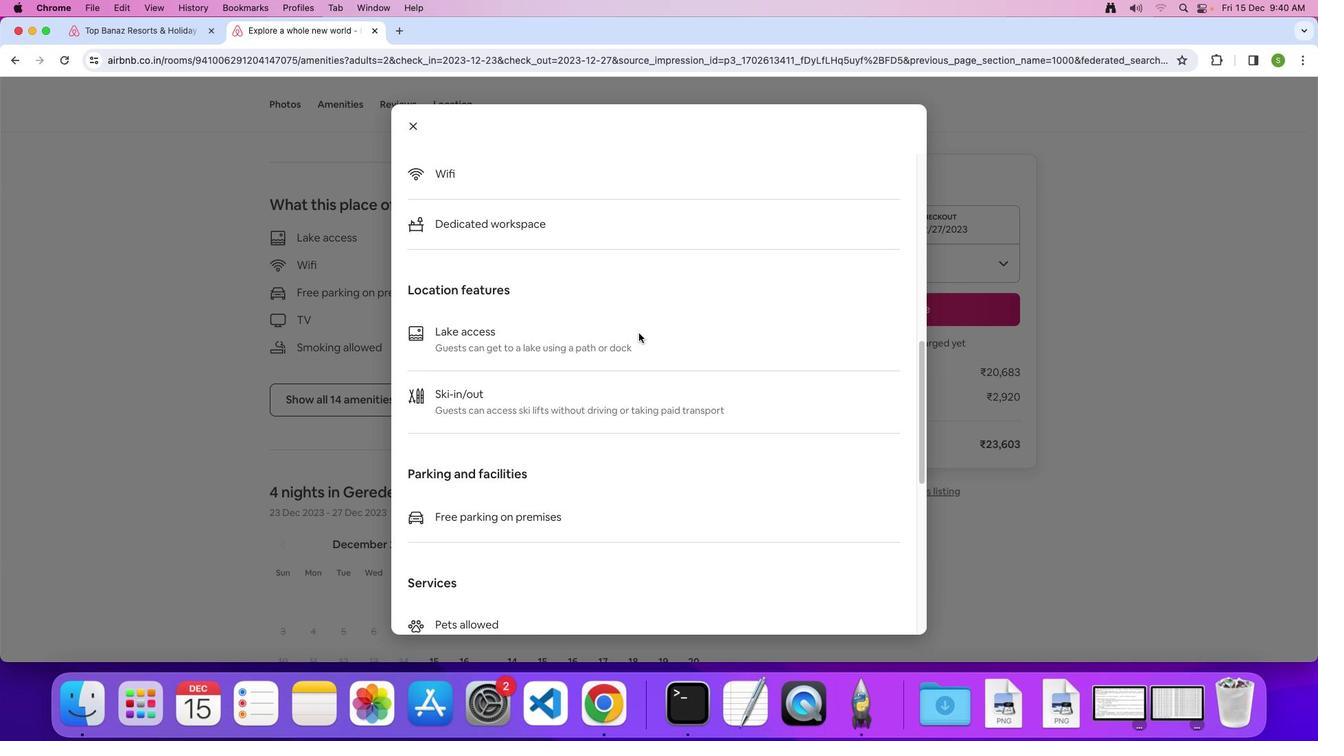 
Action: Mouse scrolled (638, 333) with delta (0, 0)
Screenshot: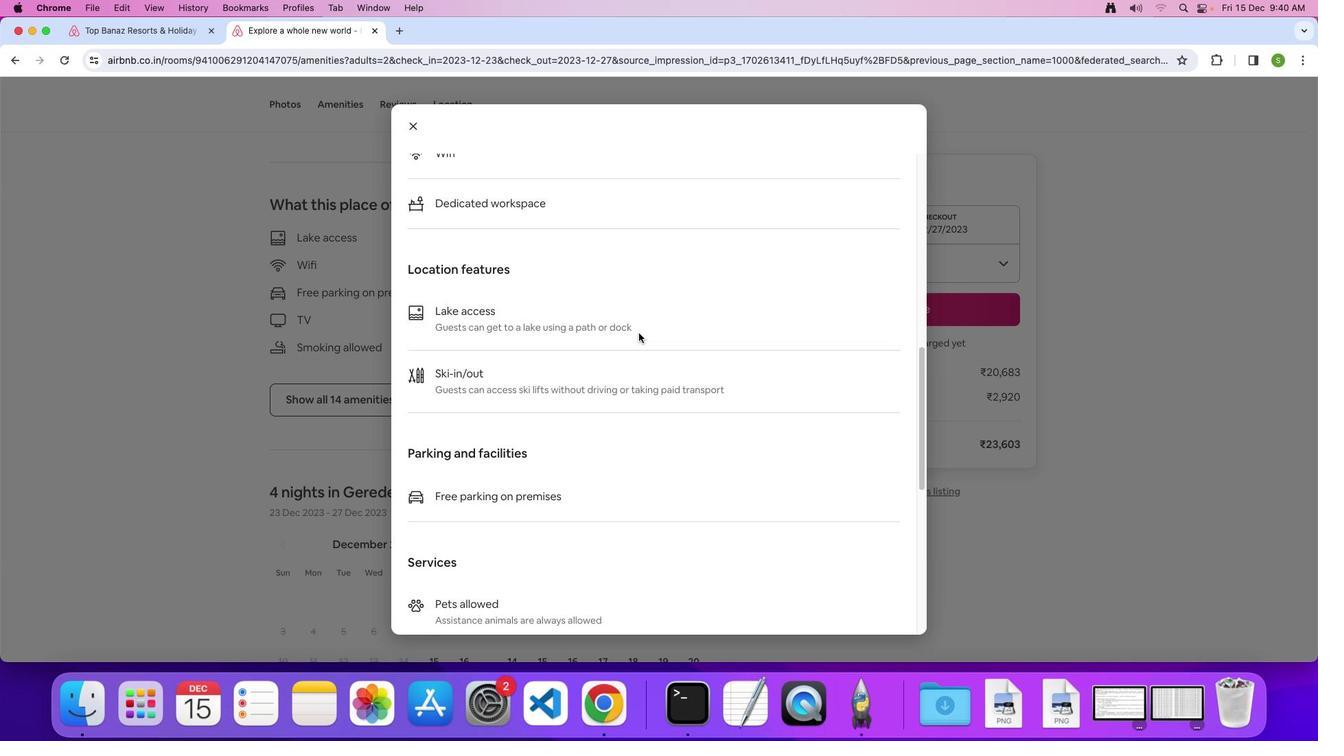 
Action: Mouse scrolled (638, 333) with delta (0, 0)
Screenshot: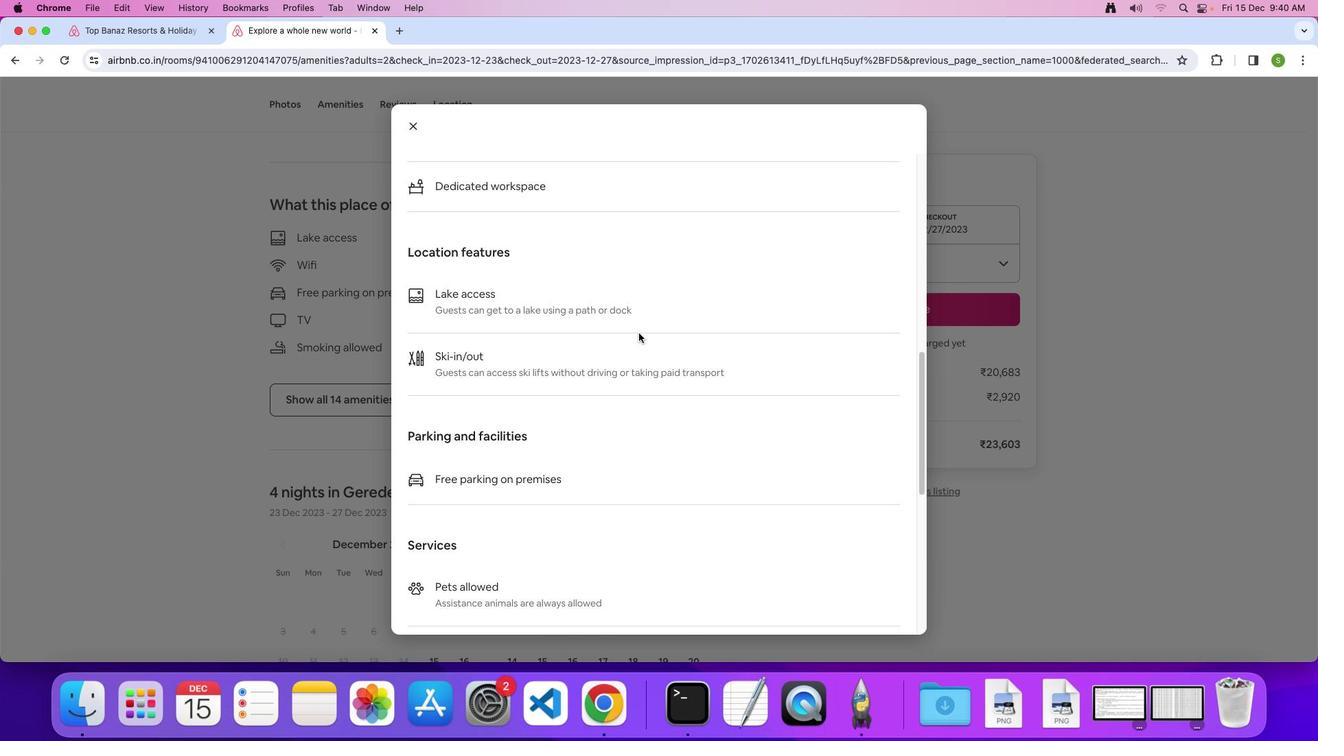 
Action: Mouse scrolled (638, 333) with delta (0, 0)
Screenshot: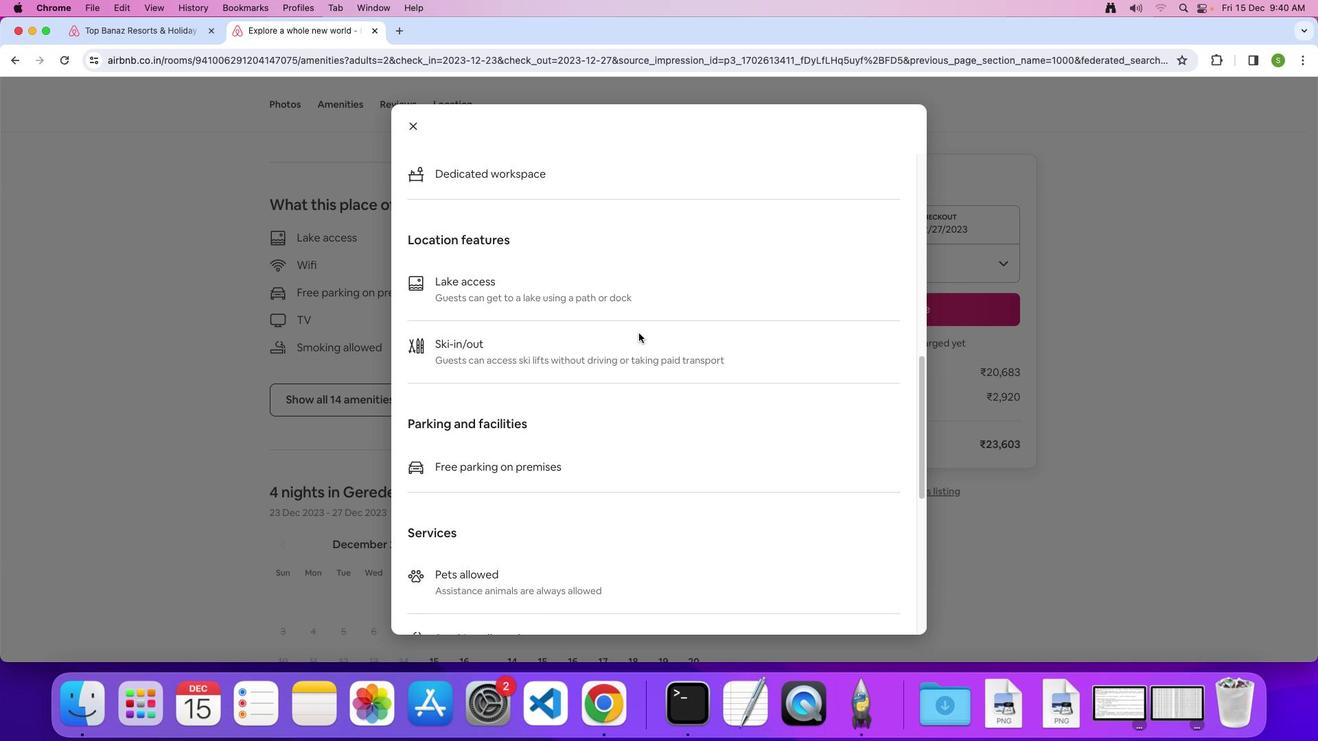 
Action: Mouse scrolled (638, 333) with delta (0, 0)
Screenshot: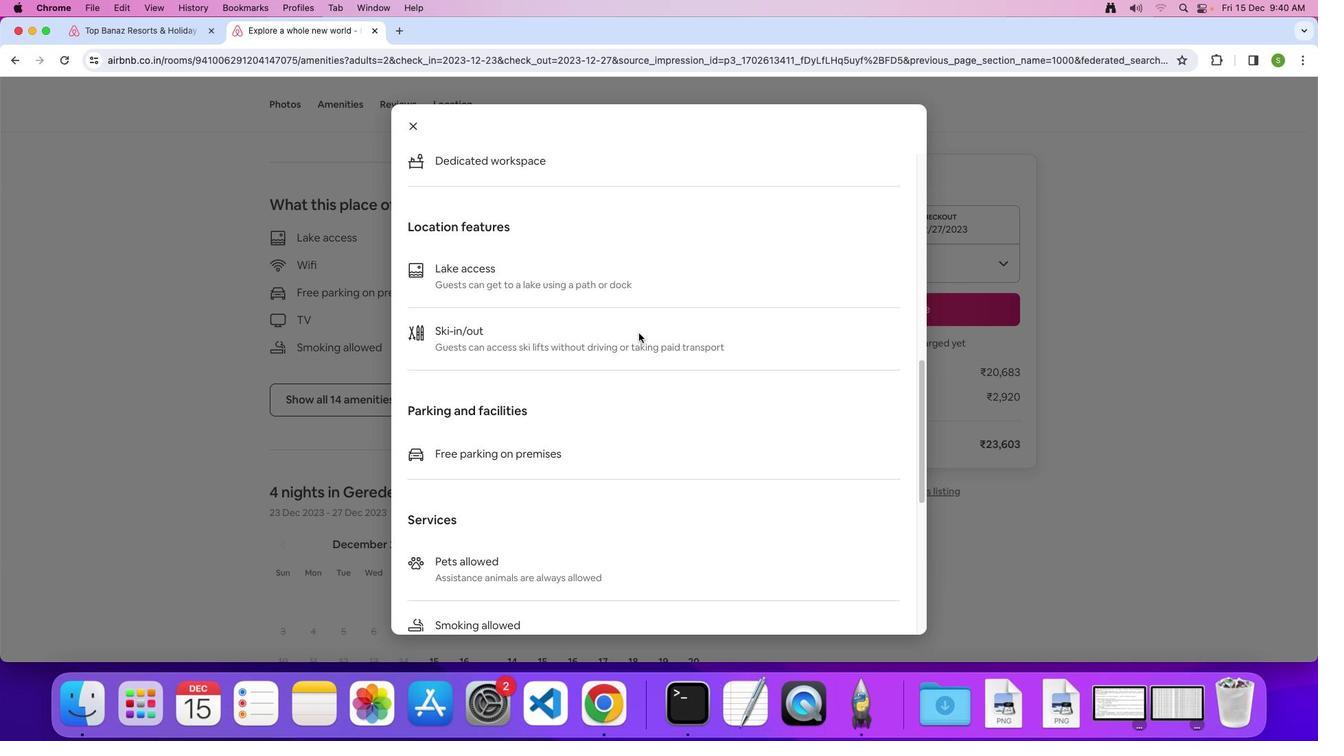 
Action: Mouse scrolled (638, 333) with delta (0, 0)
Screenshot: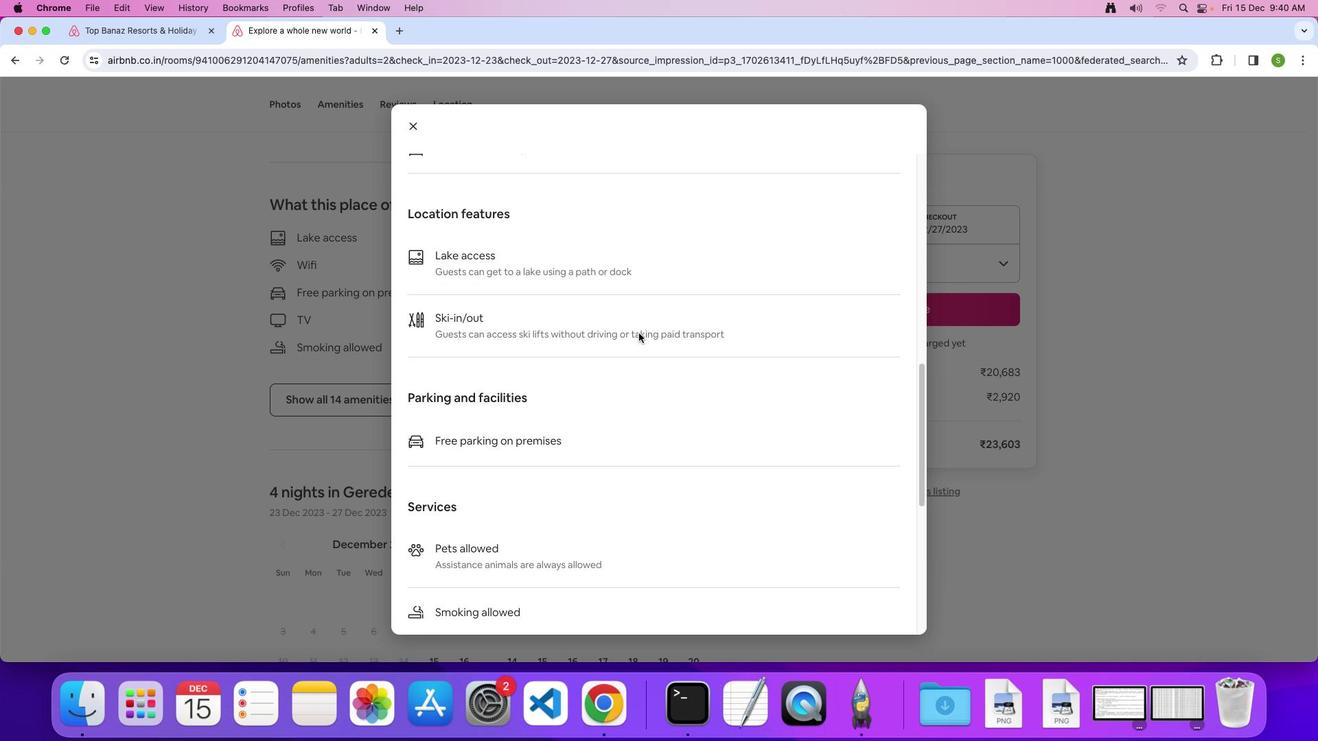 
Action: Mouse scrolled (638, 333) with delta (0, -1)
Screenshot: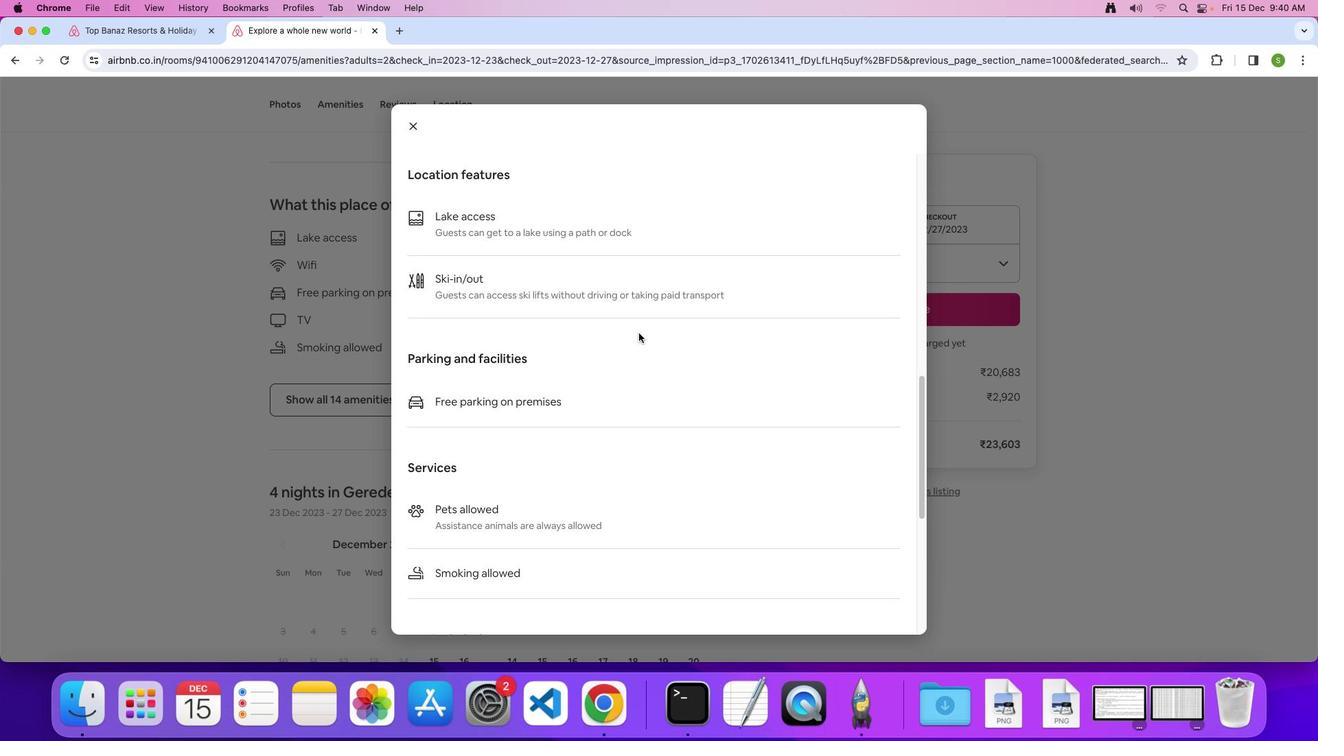 
Action: Mouse scrolled (638, 333) with delta (0, 0)
Screenshot: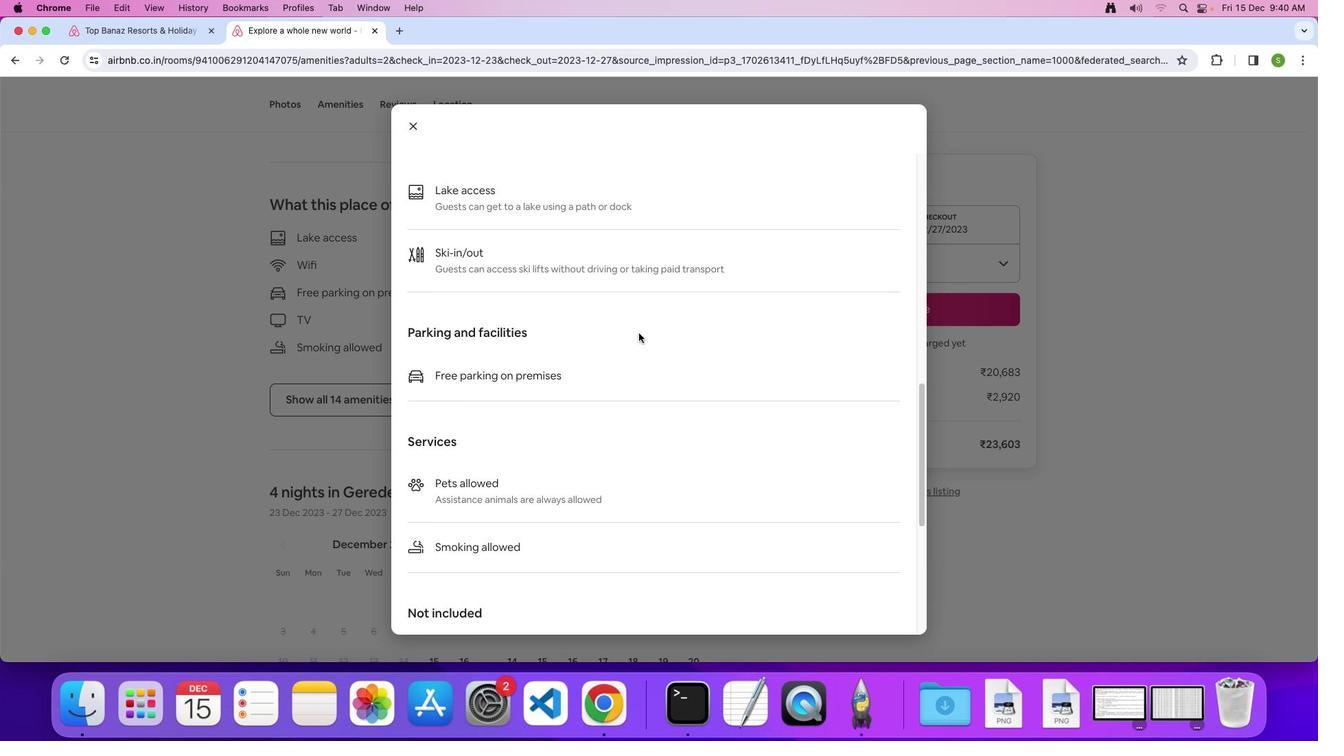 
Action: Mouse scrolled (638, 333) with delta (0, 0)
Screenshot: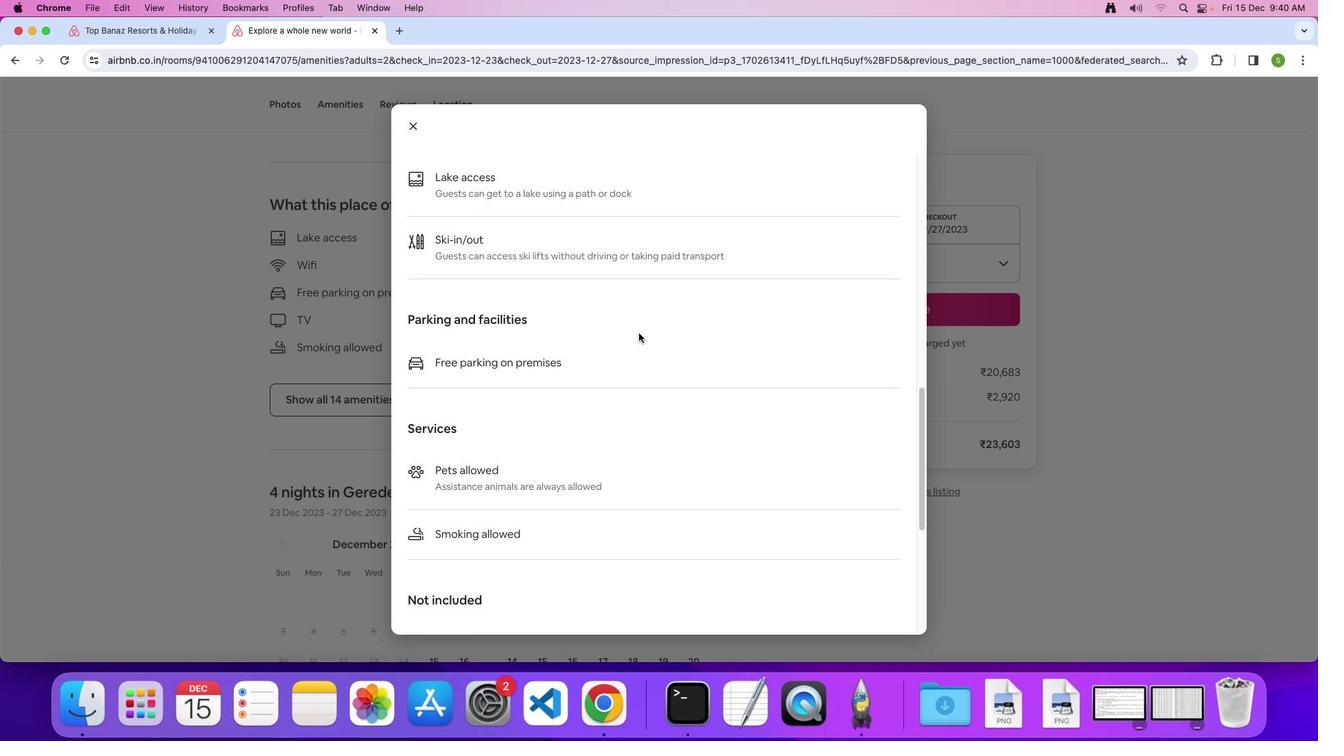 
Action: Mouse scrolled (638, 333) with delta (0, 0)
Screenshot: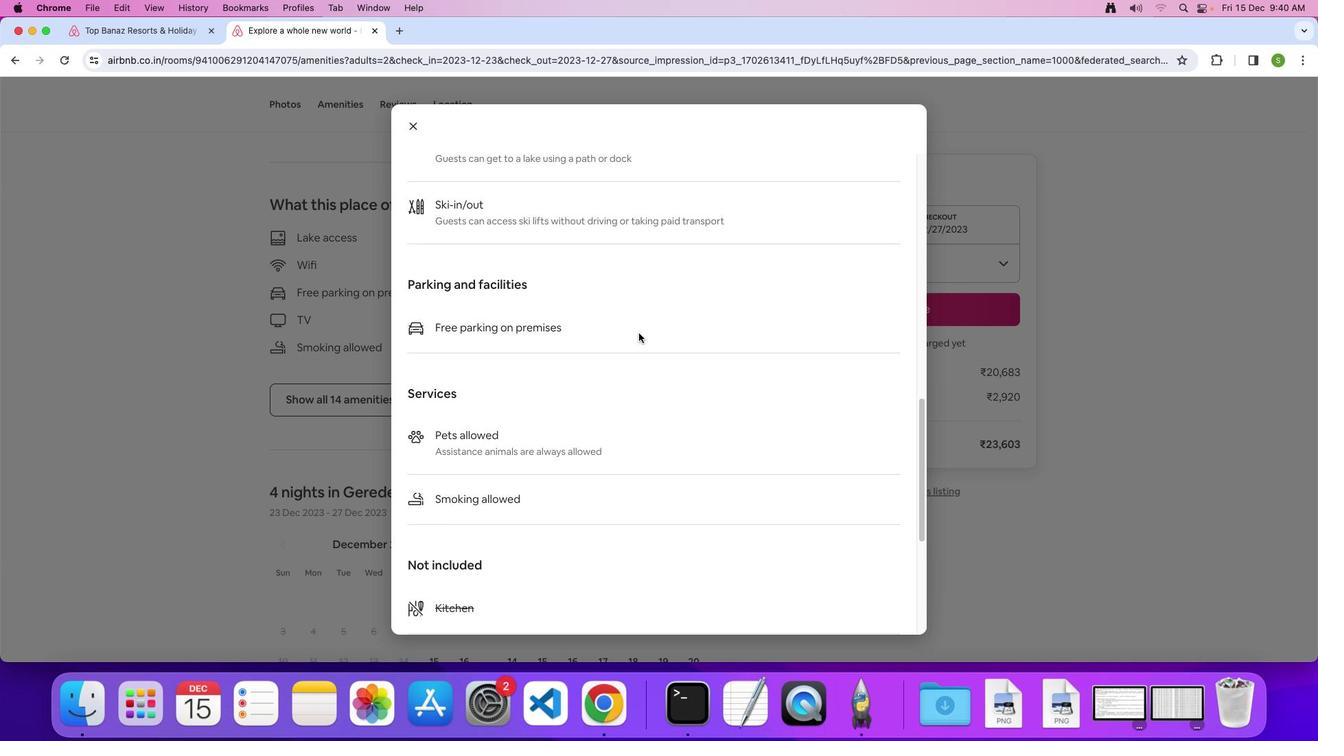 
Action: Mouse scrolled (638, 333) with delta (0, 0)
Screenshot: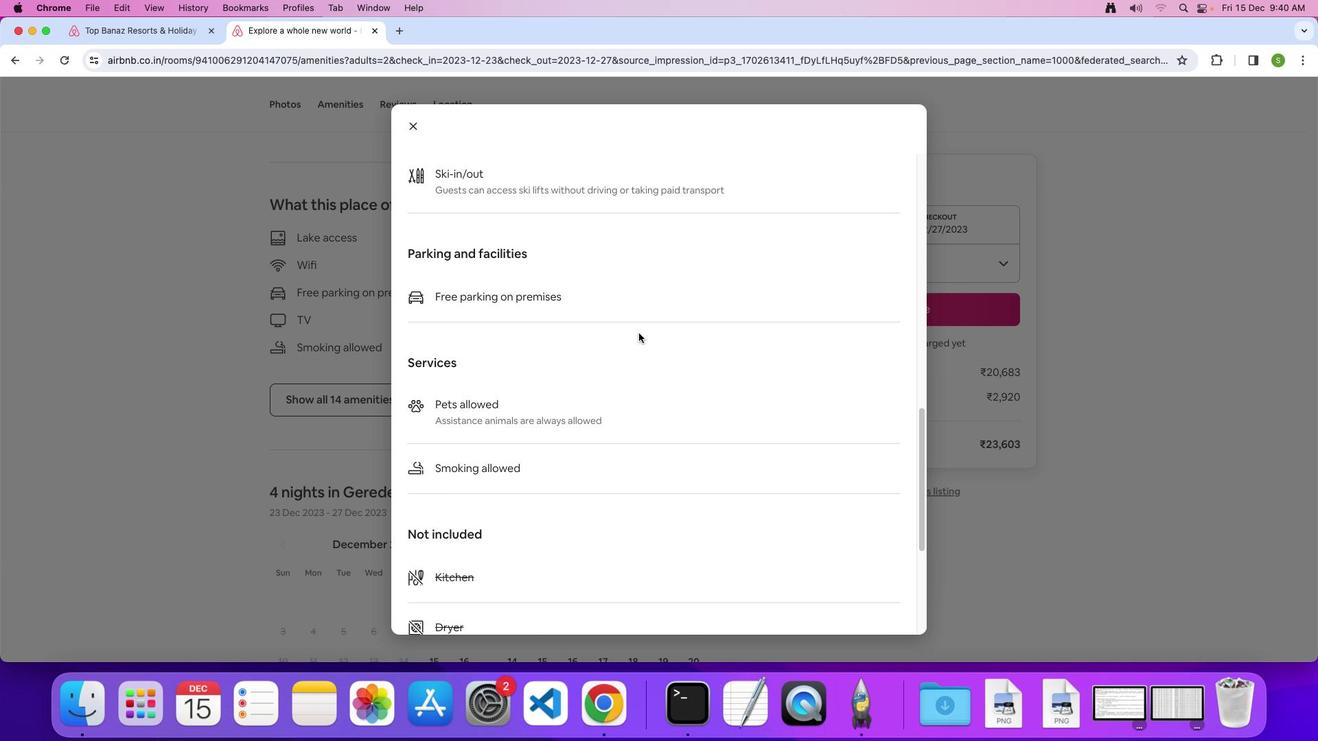 
Action: Mouse scrolled (638, 333) with delta (0, 0)
Screenshot: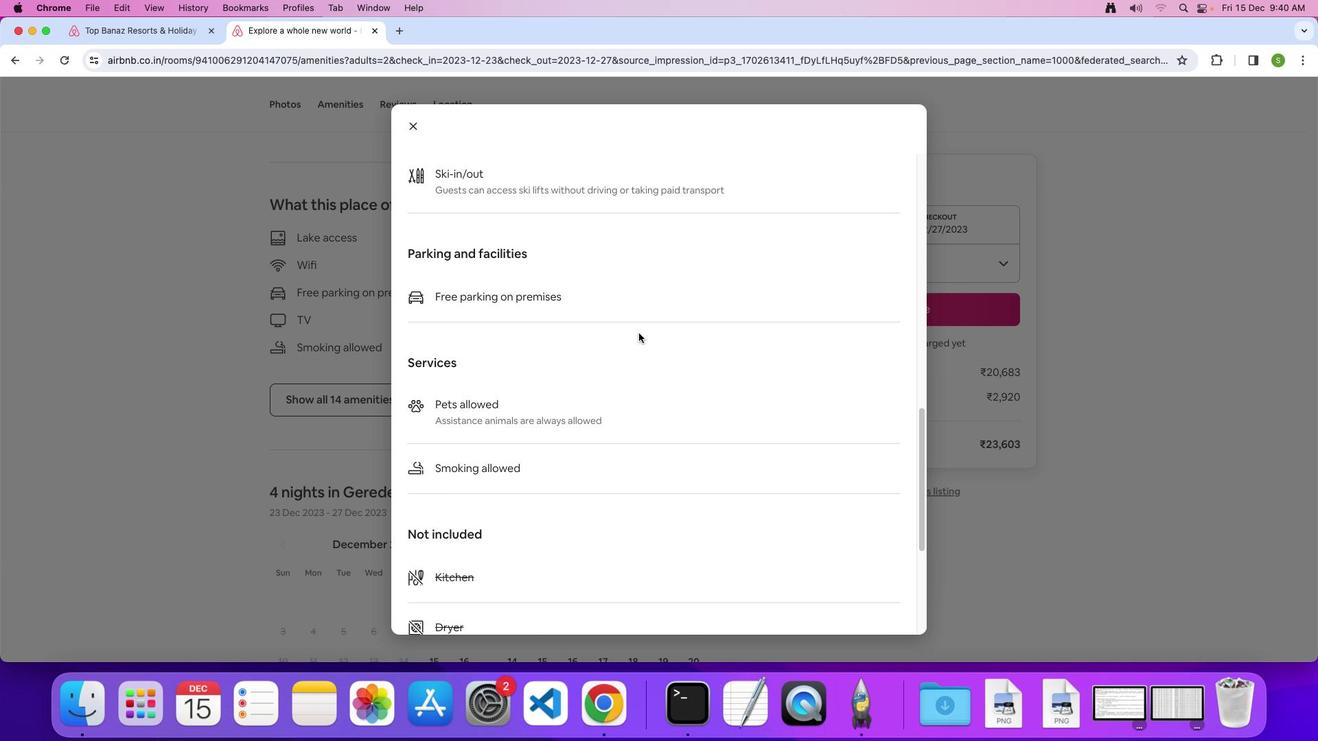 
Action: Mouse scrolled (638, 333) with delta (0, 0)
Screenshot: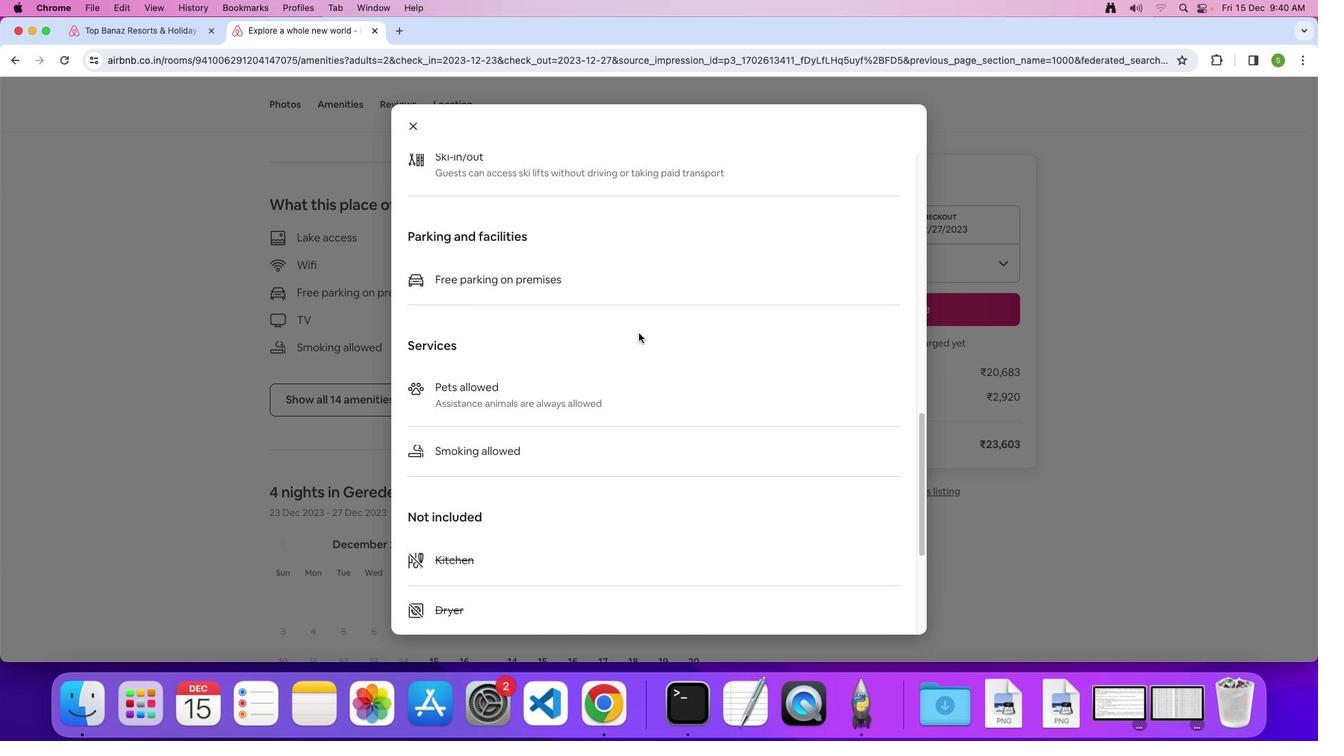 
Action: Mouse scrolled (638, 333) with delta (0, 0)
Screenshot: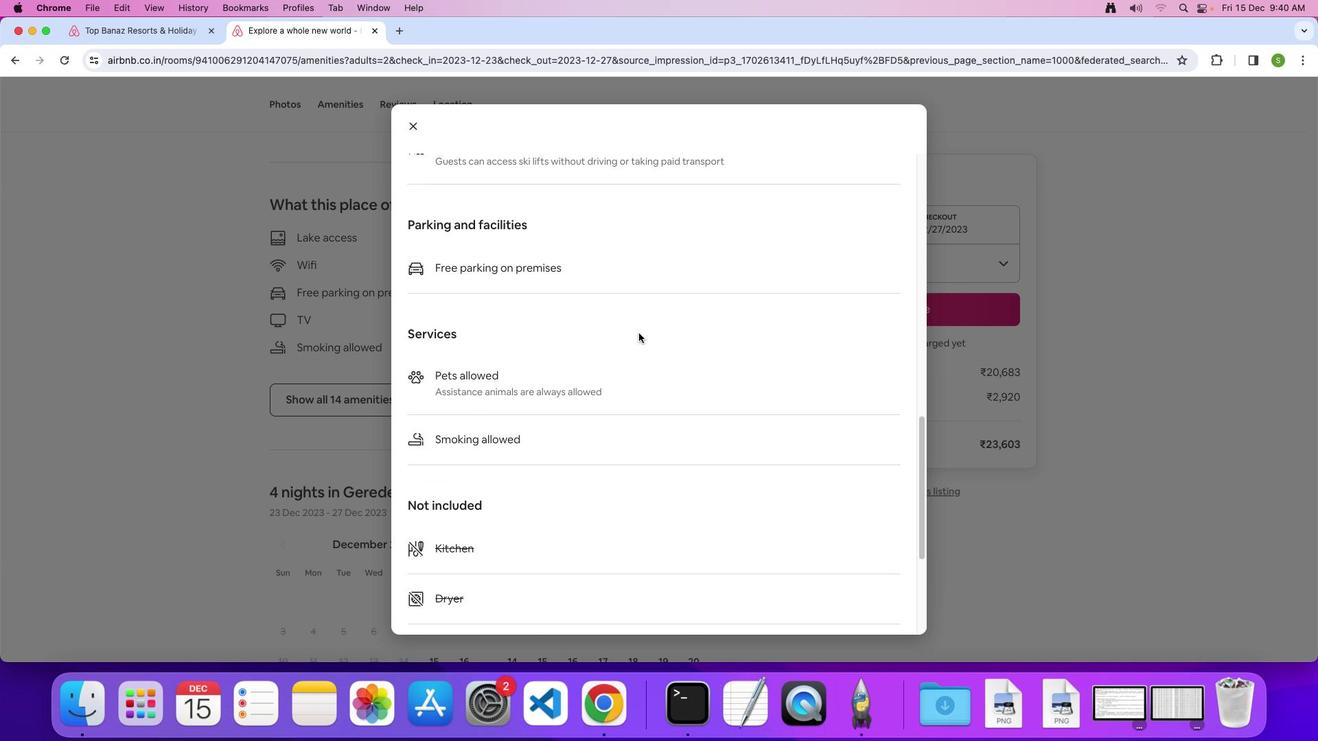 
Action: Mouse scrolled (638, 333) with delta (0, -1)
Screenshot: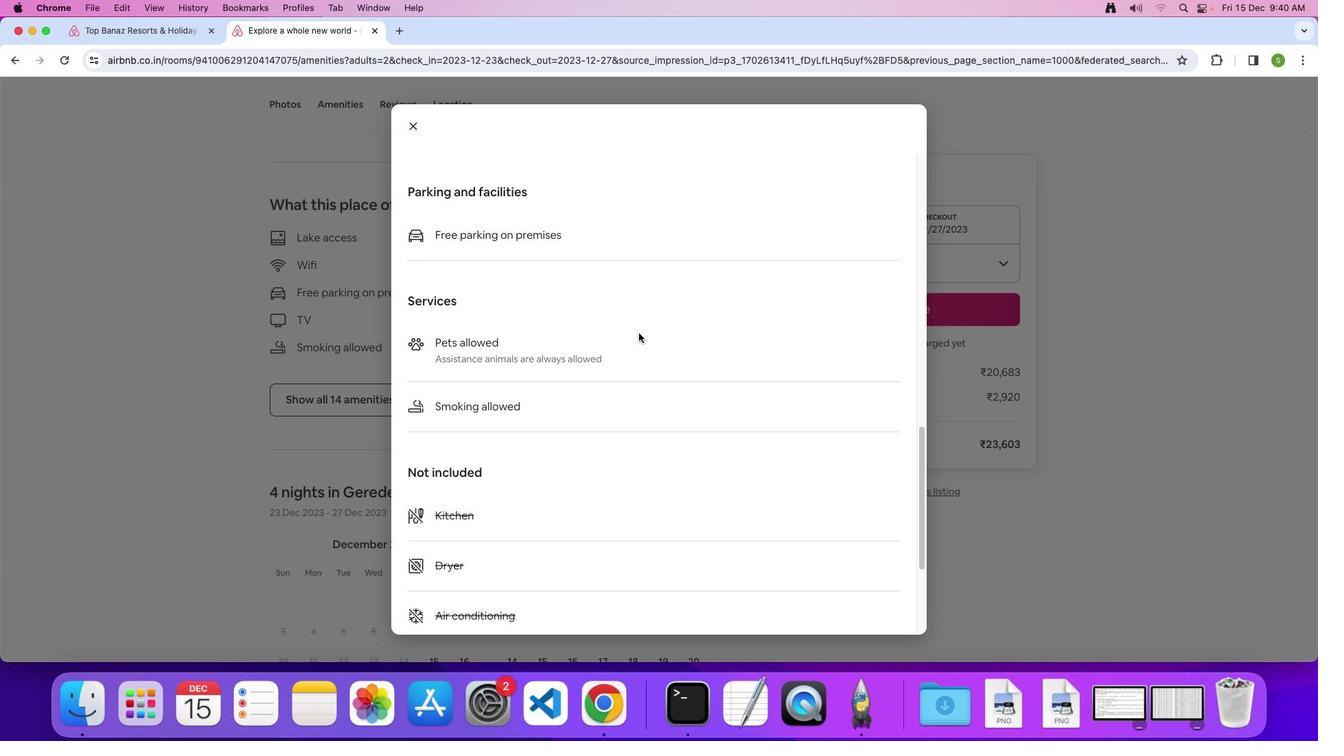 
Action: Mouse scrolled (638, 333) with delta (0, 0)
Screenshot: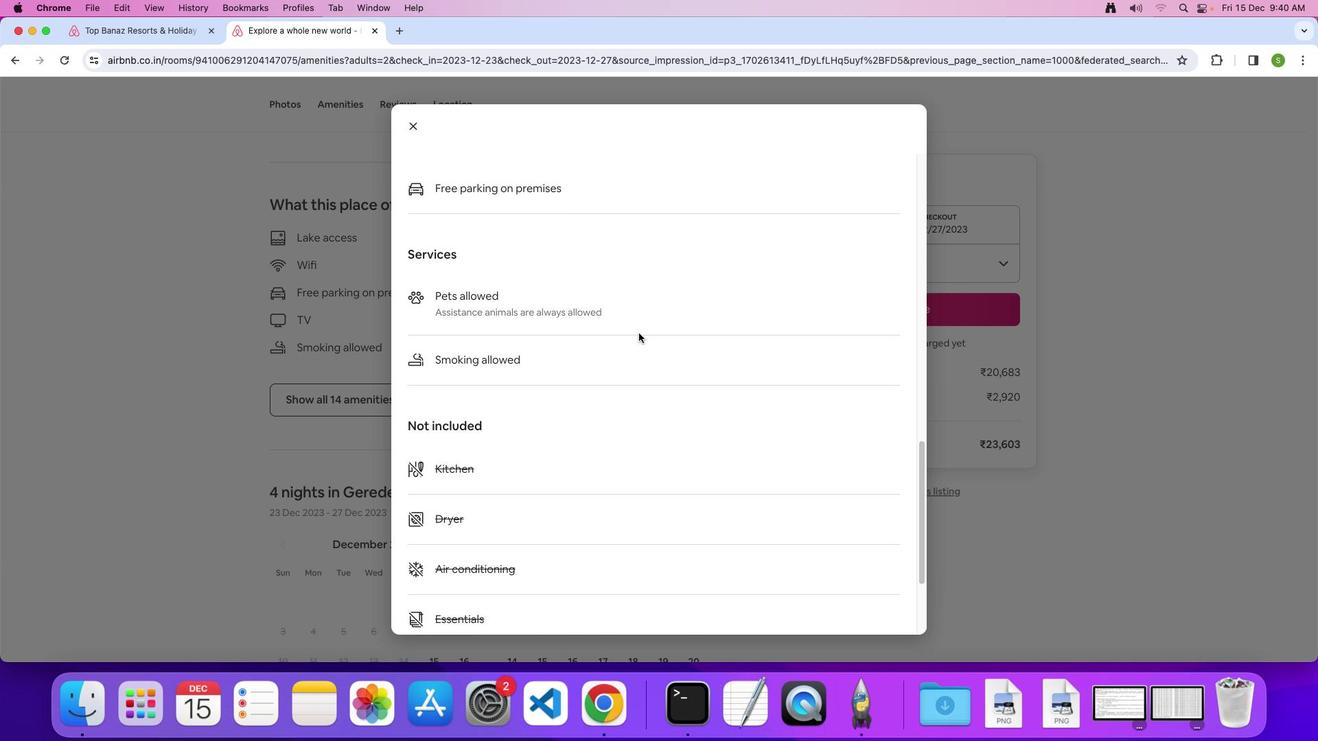 
Action: Mouse scrolled (638, 333) with delta (0, 0)
Screenshot: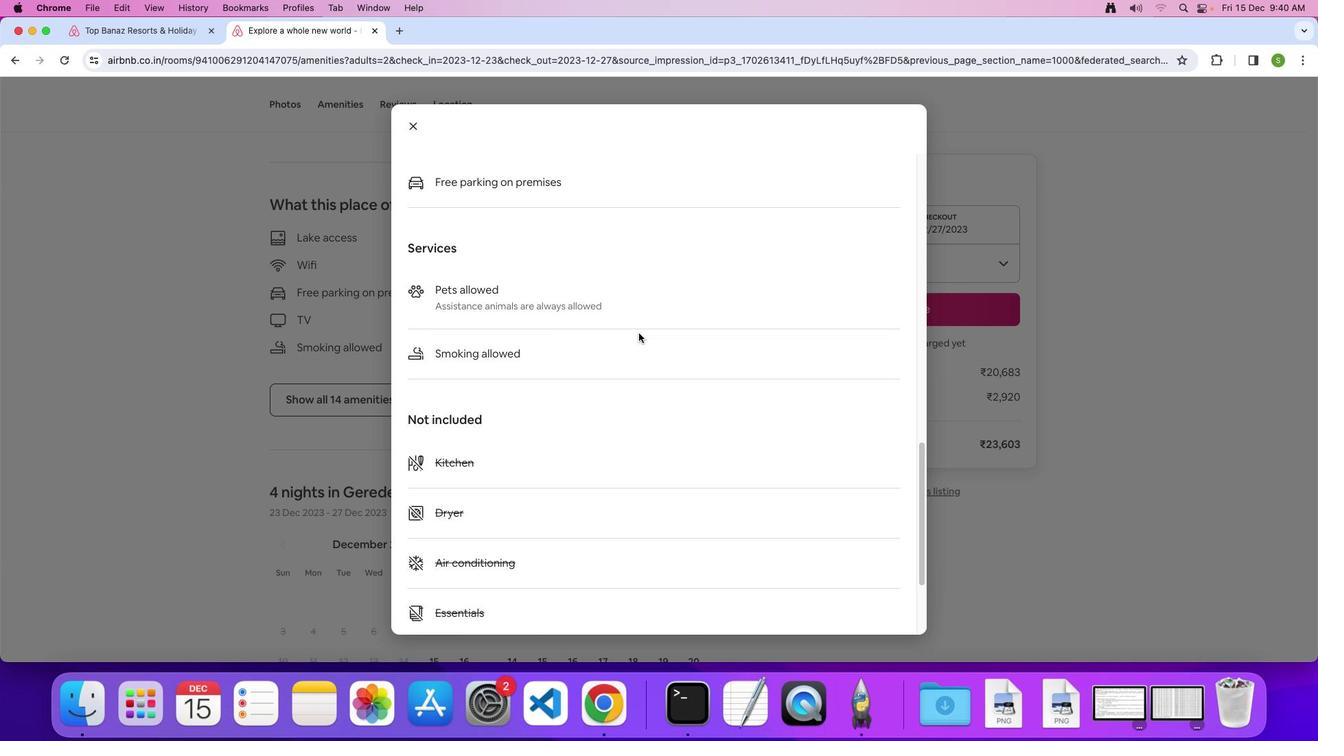 
Action: Mouse scrolled (638, 333) with delta (0, 0)
Screenshot: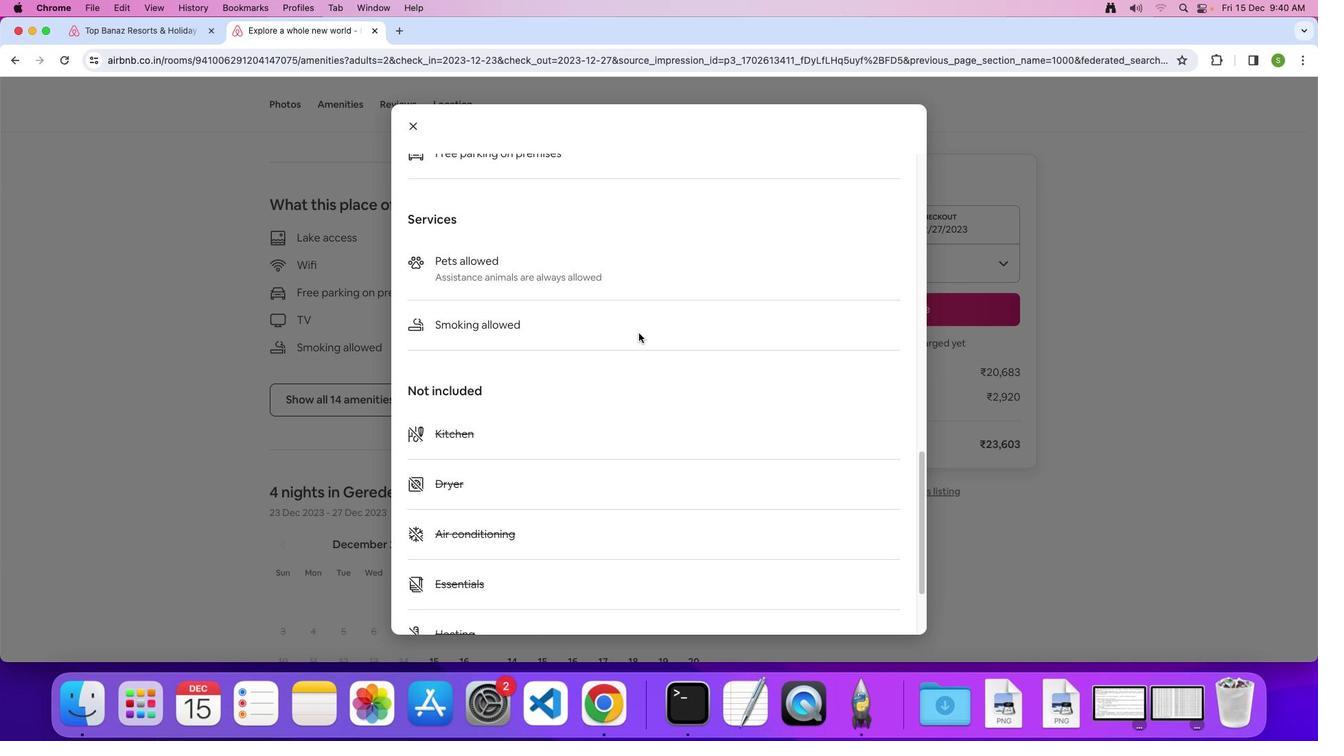 
Action: Mouse scrolled (638, 333) with delta (0, 0)
Screenshot: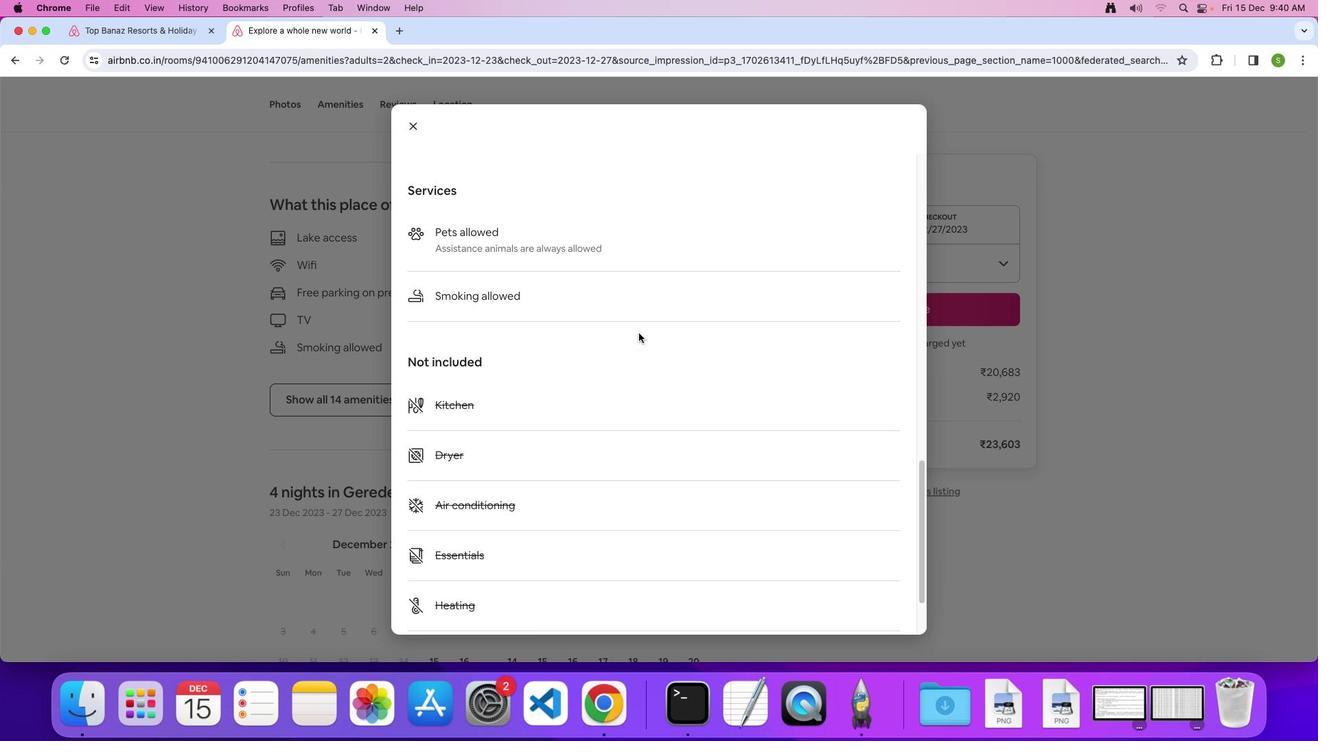 
Action: Mouse scrolled (638, 333) with delta (0, 0)
Screenshot: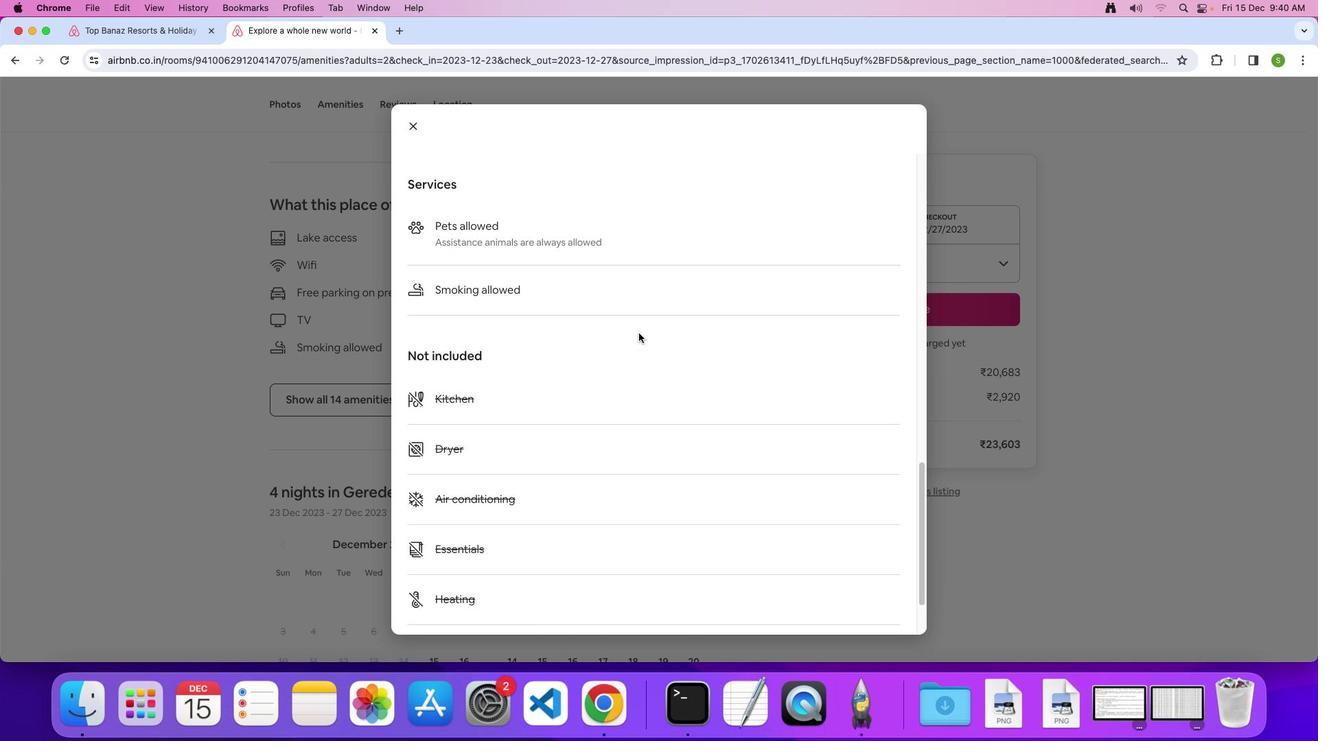 
Action: Mouse scrolled (638, 333) with delta (0, 0)
Screenshot: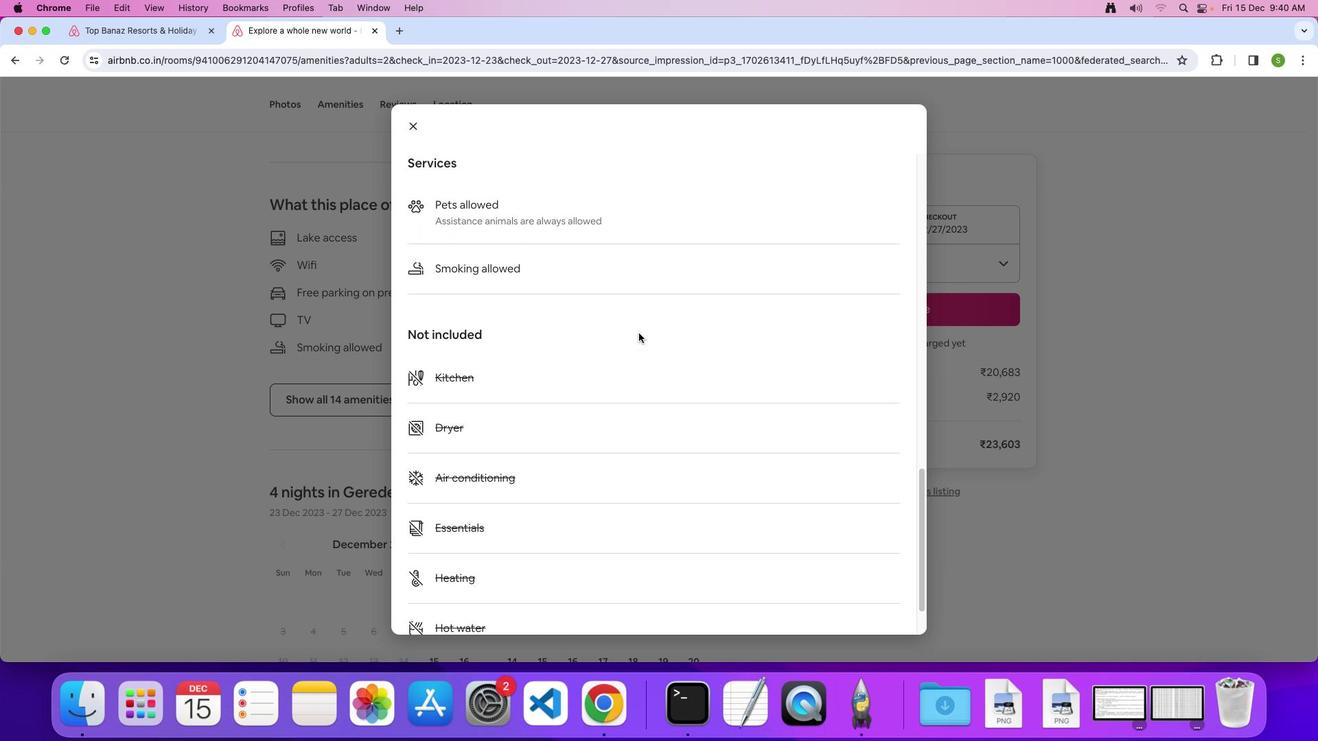
Action: Mouse scrolled (638, 333) with delta (0, 0)
Screenshot: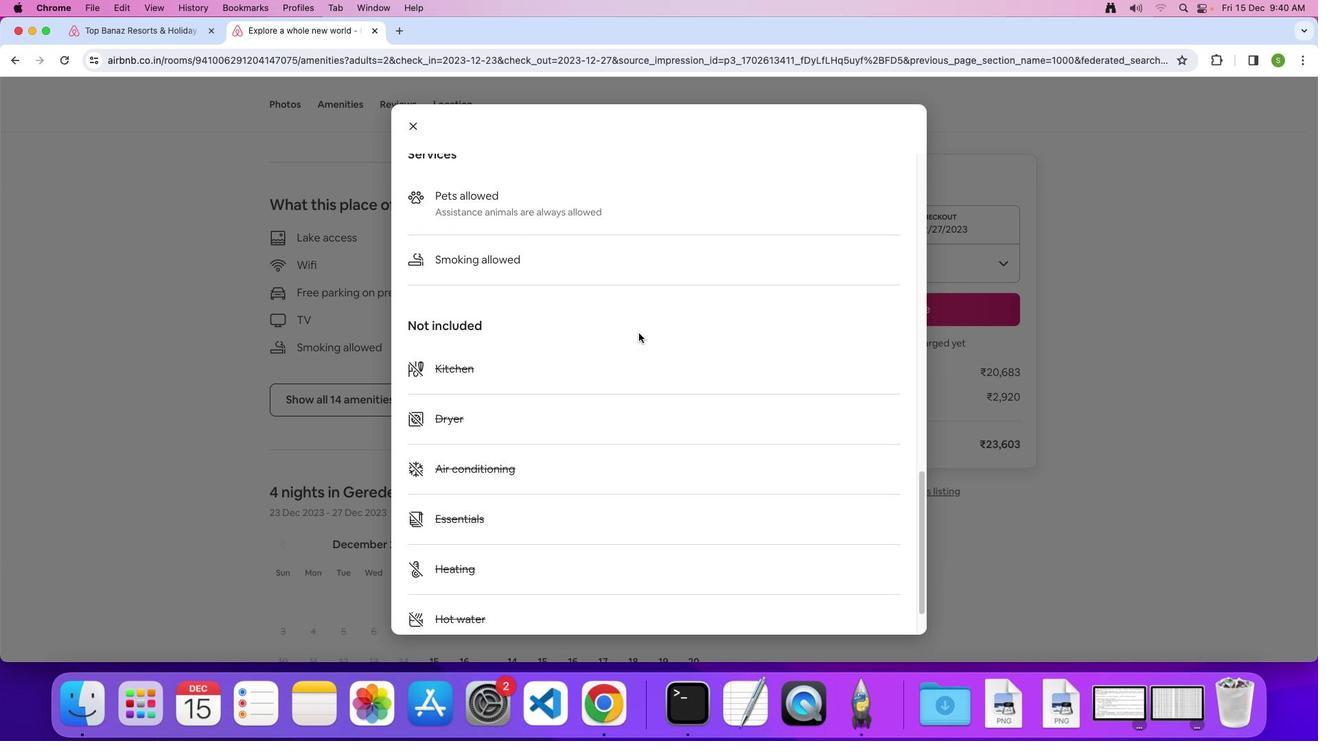 
Action: Mouse scrolled (638, 333) with delta (0, -1)
Screenshot: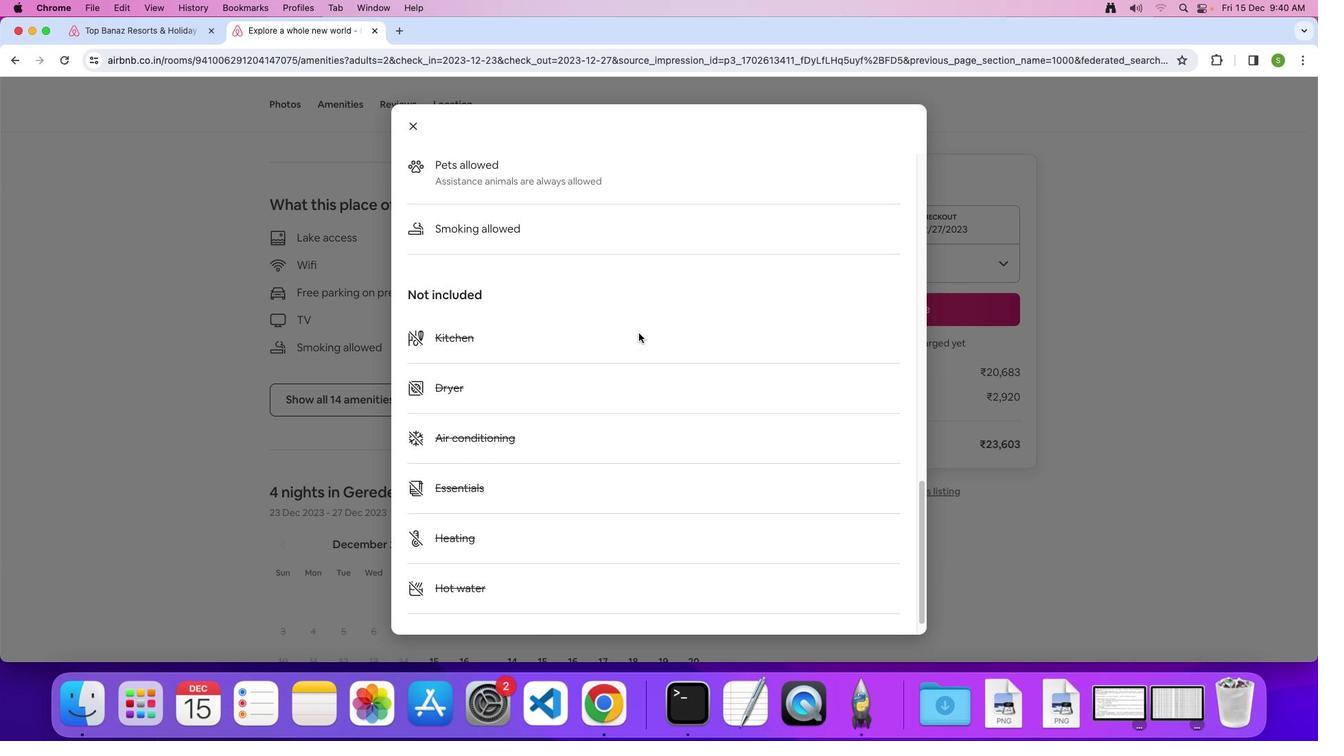 
Action: Mouse scrolled (638, 333) with delta (0, 0)
Screenshot: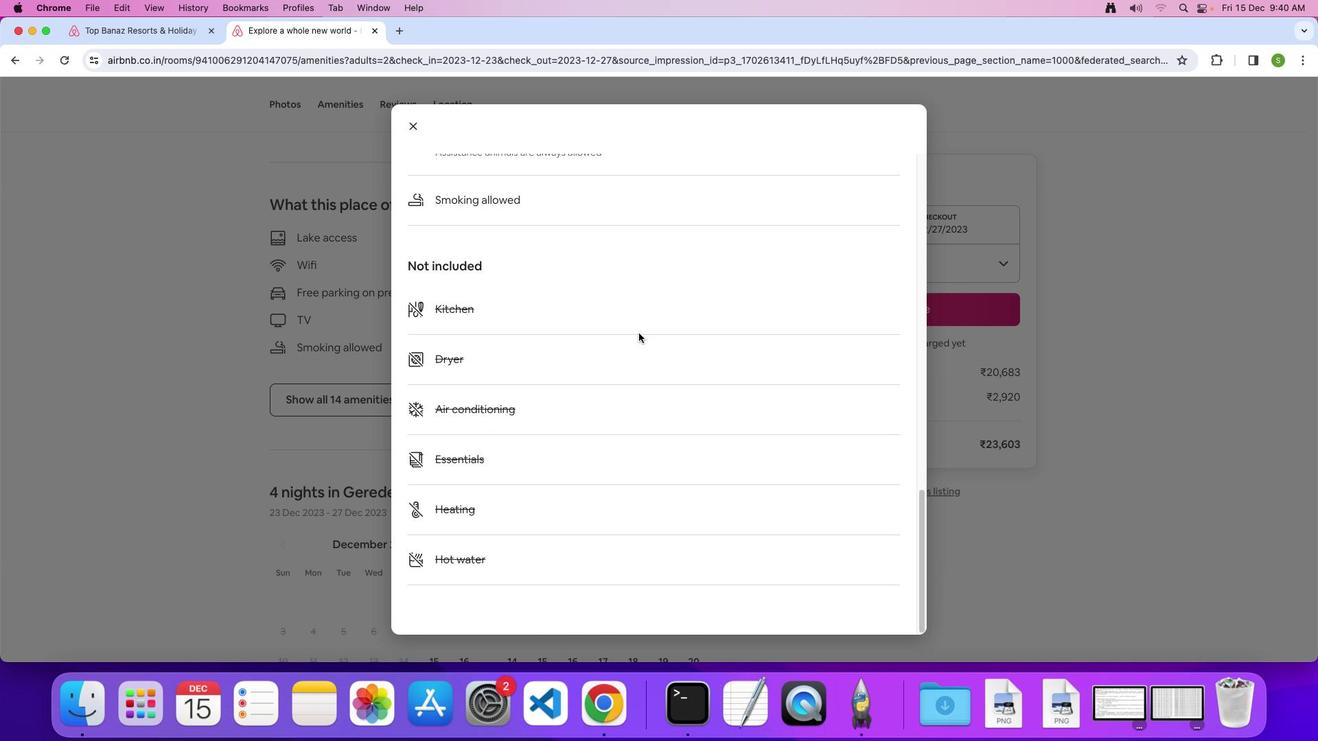
Action: Mouse scrolled (638, 333) with delta (0, 0)
Screenshot: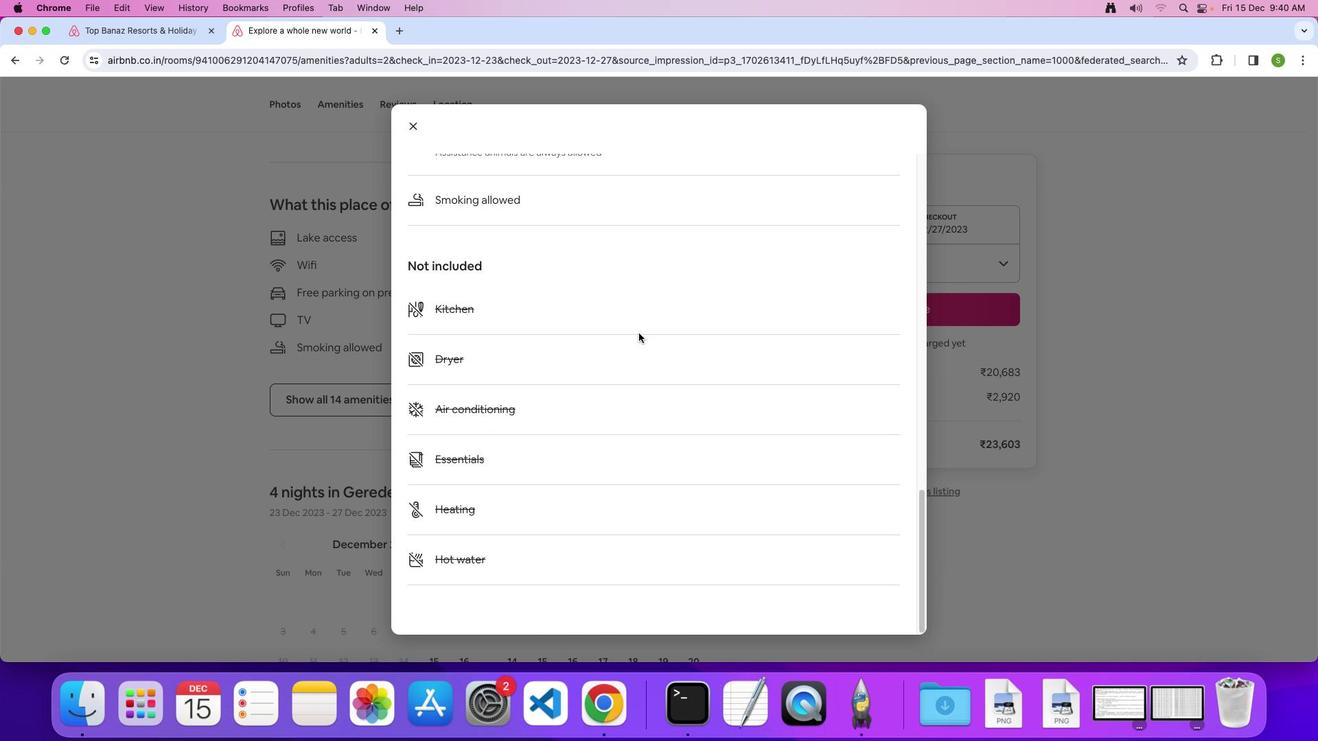 
Action: Mouse moved to (410, 126)
Screenshot: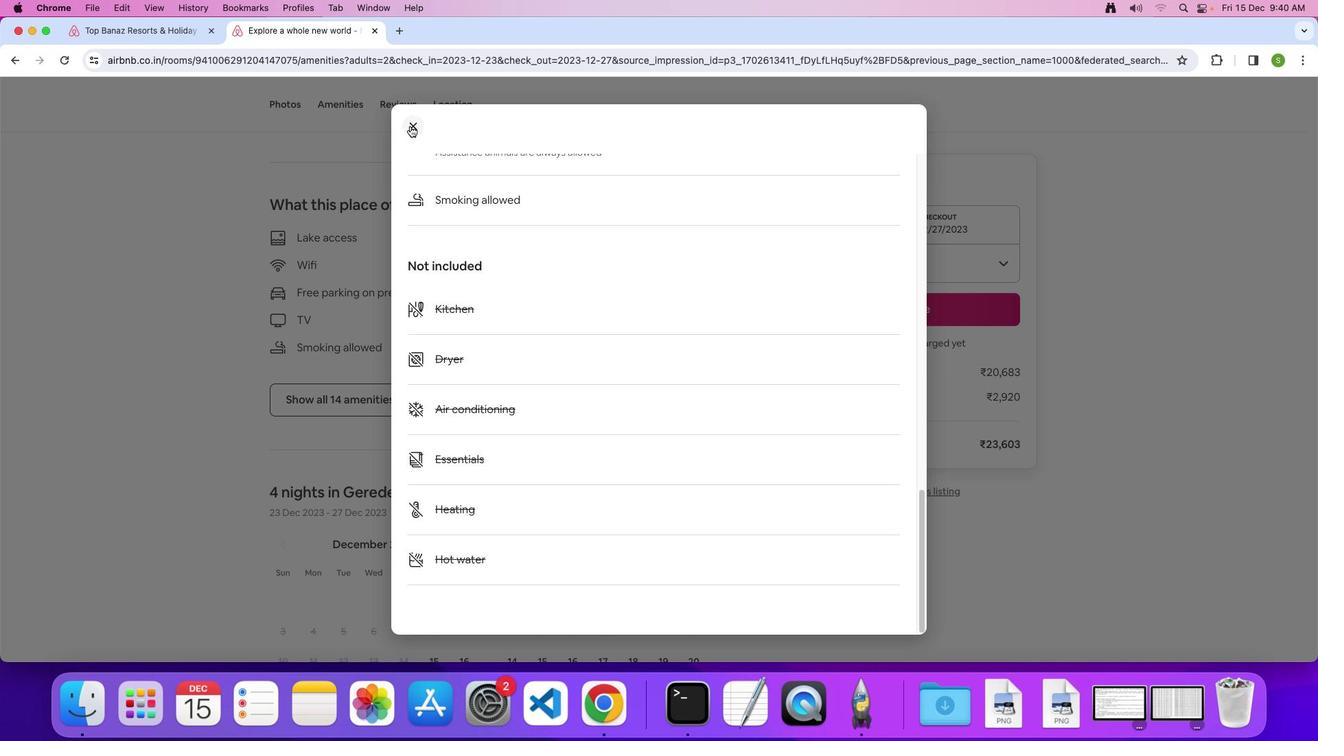 
Action: Mouse pressed left at (410, 126)
Screenshot: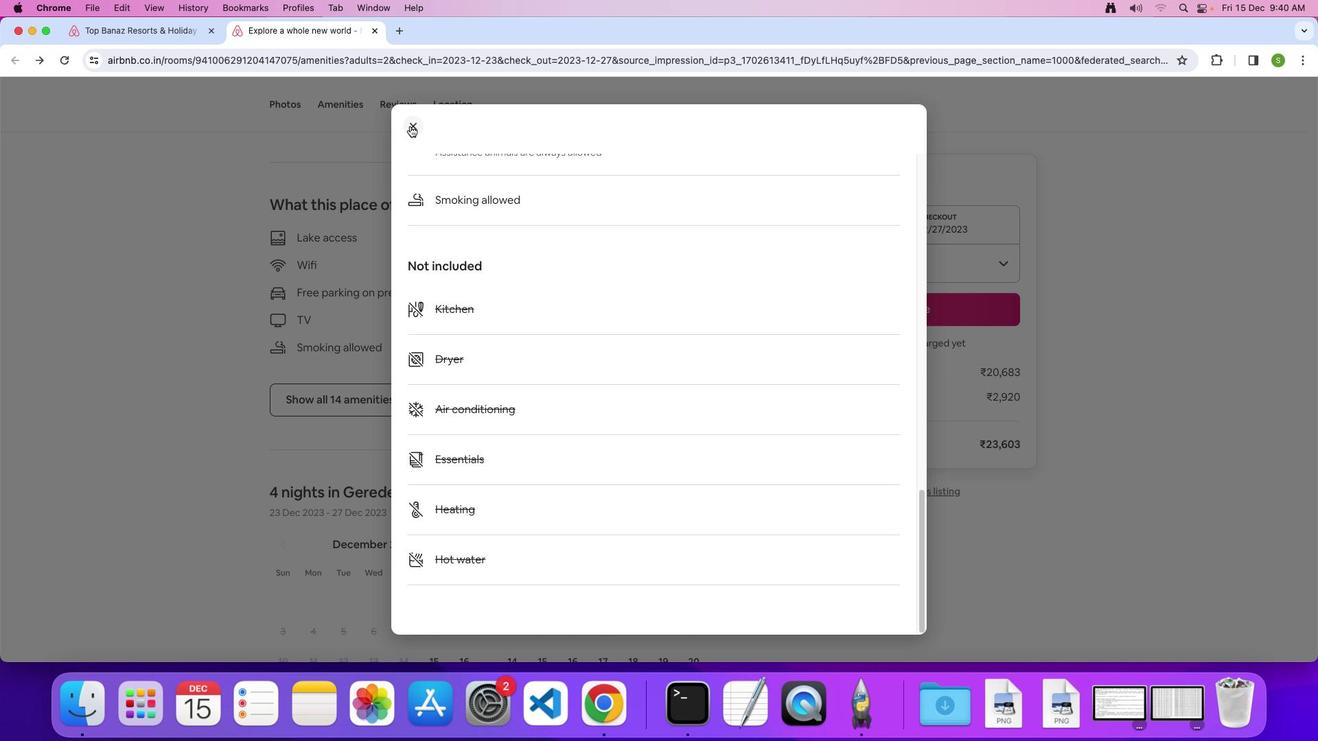 
Action: Mouse moved to (484, 353)
Screenshot: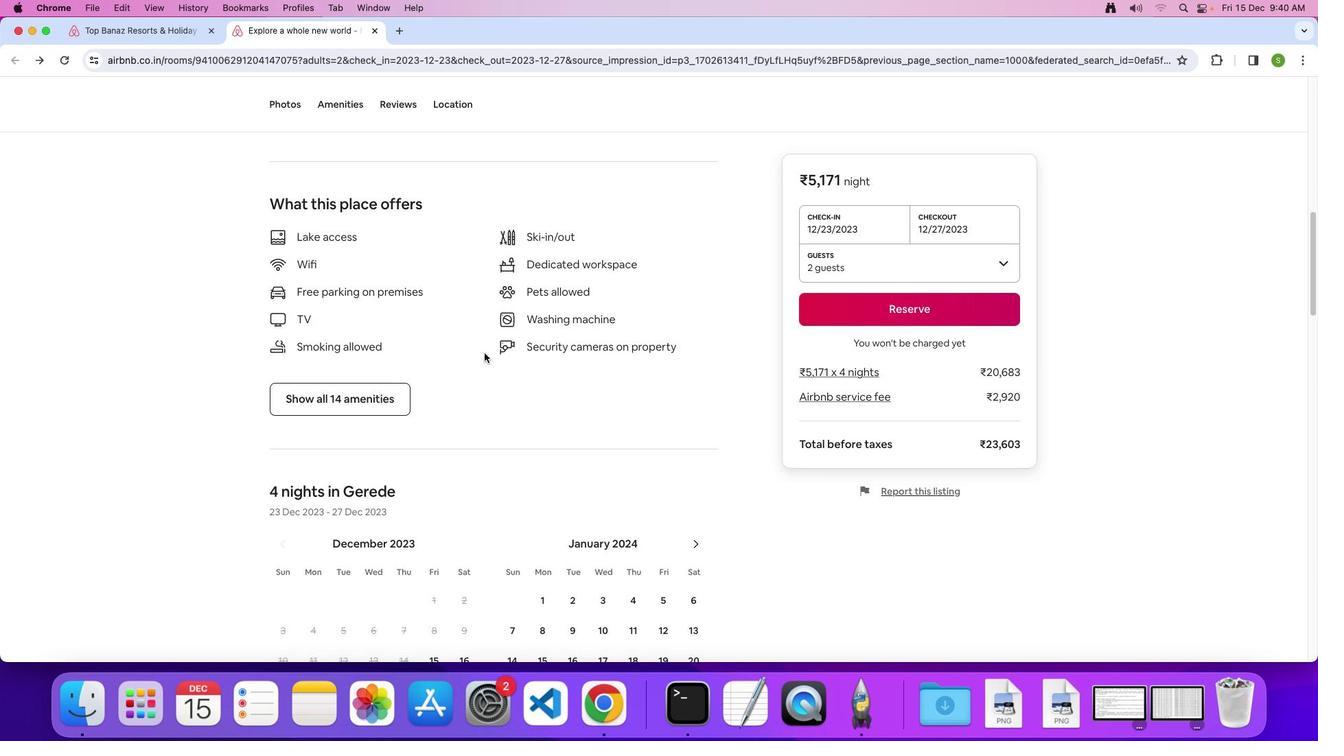 
Action: Mouse scrolled (484, 353) with delta (0, 0)
Screenshot: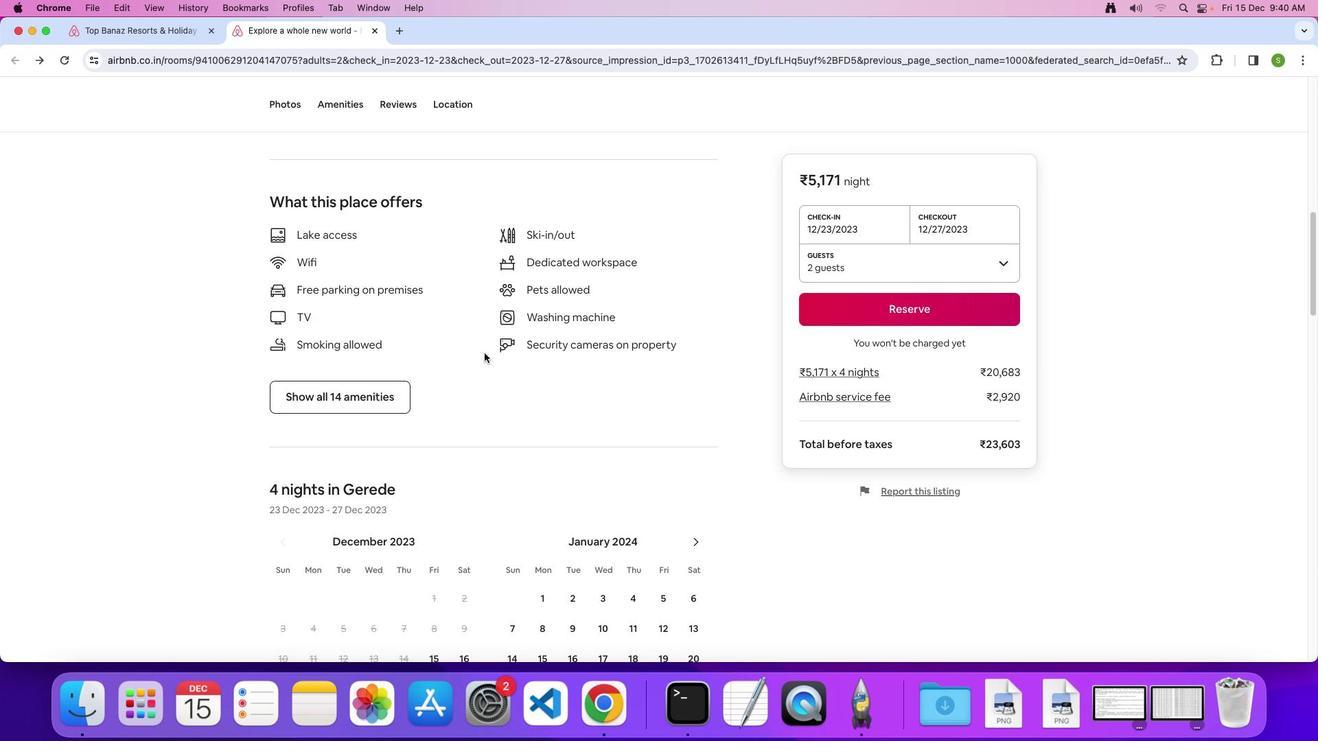 
Action: Mouse scrolled (484, 353) with delta (0, 0)
Screenshot: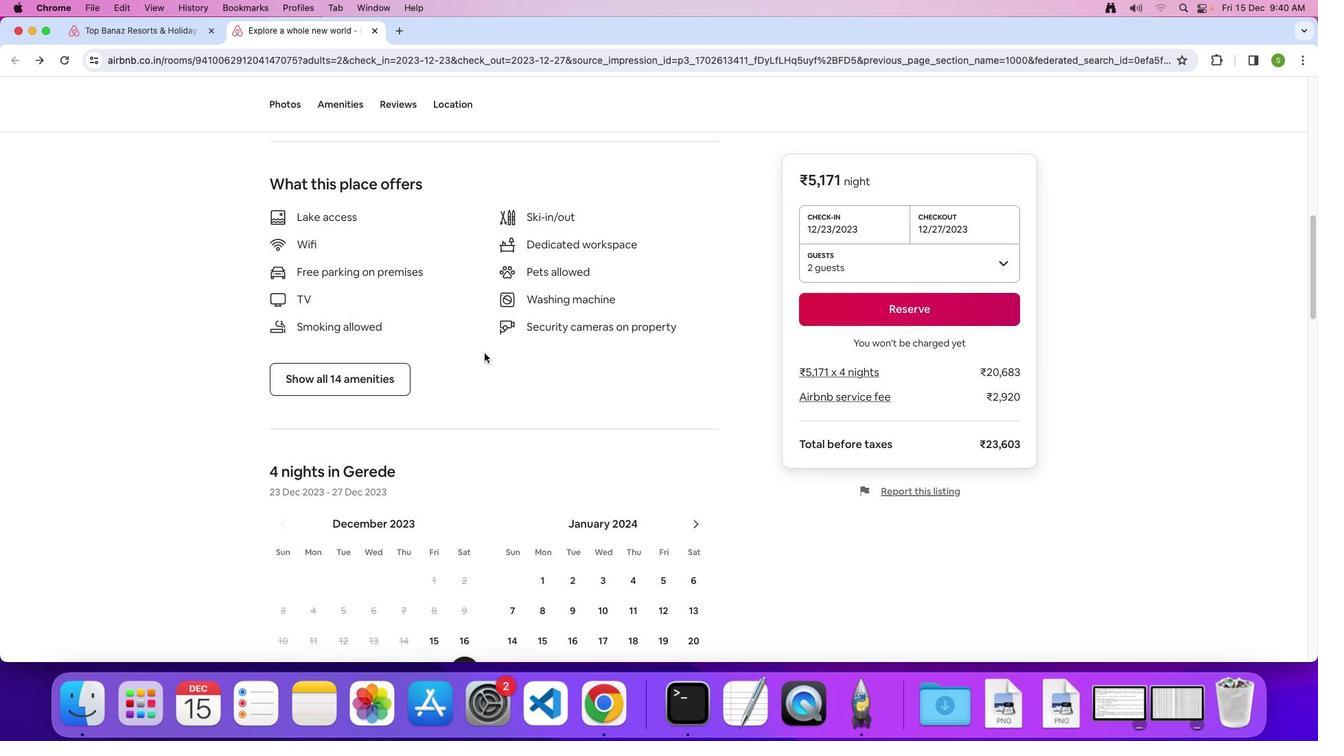 
Action: Mouse scrolled (484, 353) with delta (0, -1)
Screenshot: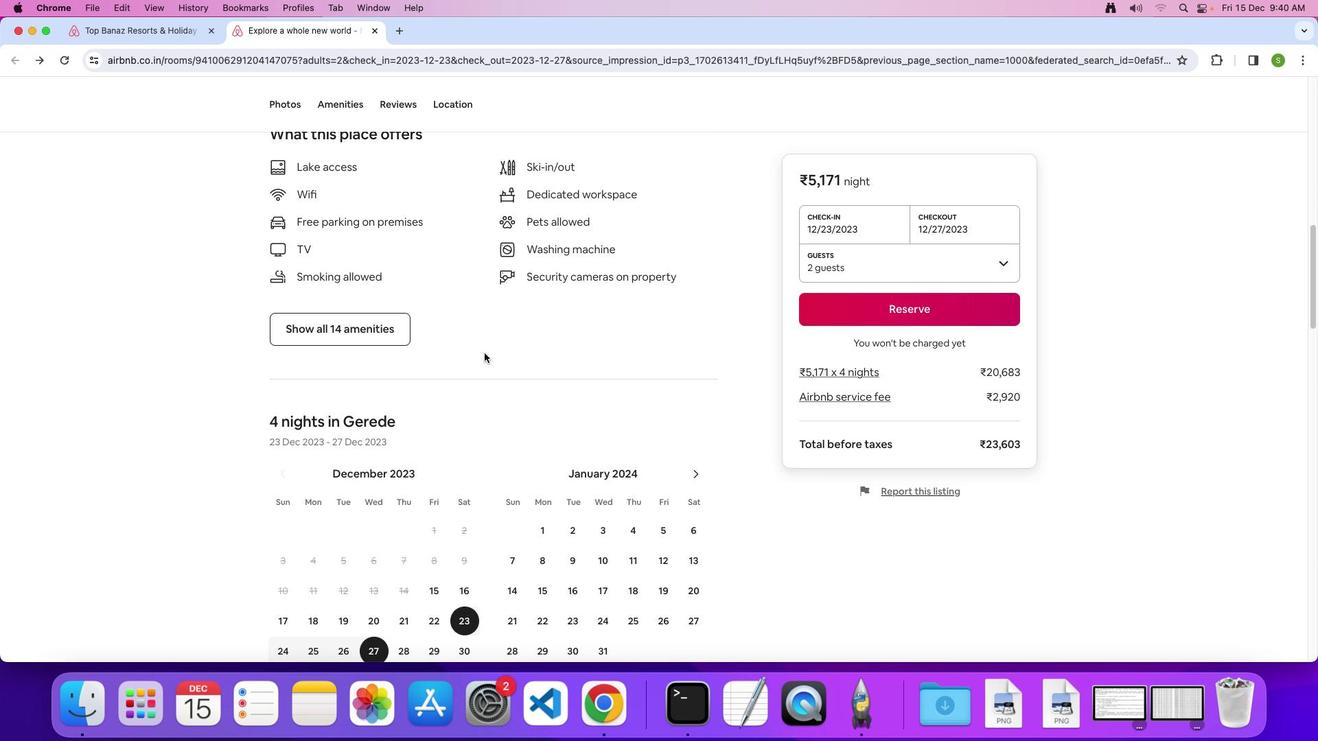 
Action: Mouse scrolled (484, 353) with delta (0, 0)
Screenshot: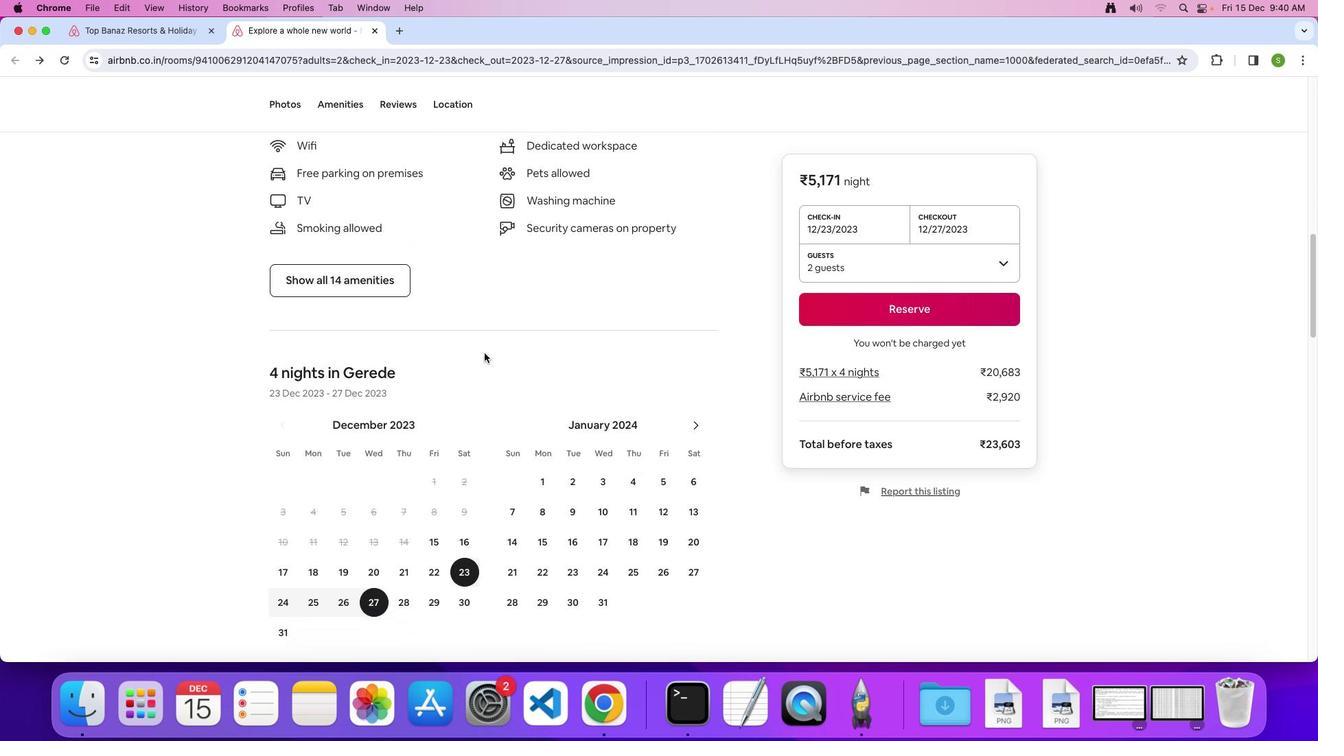 
Action: Mouse scrolled (484, 353) with delta (0, 0)
Screenshot: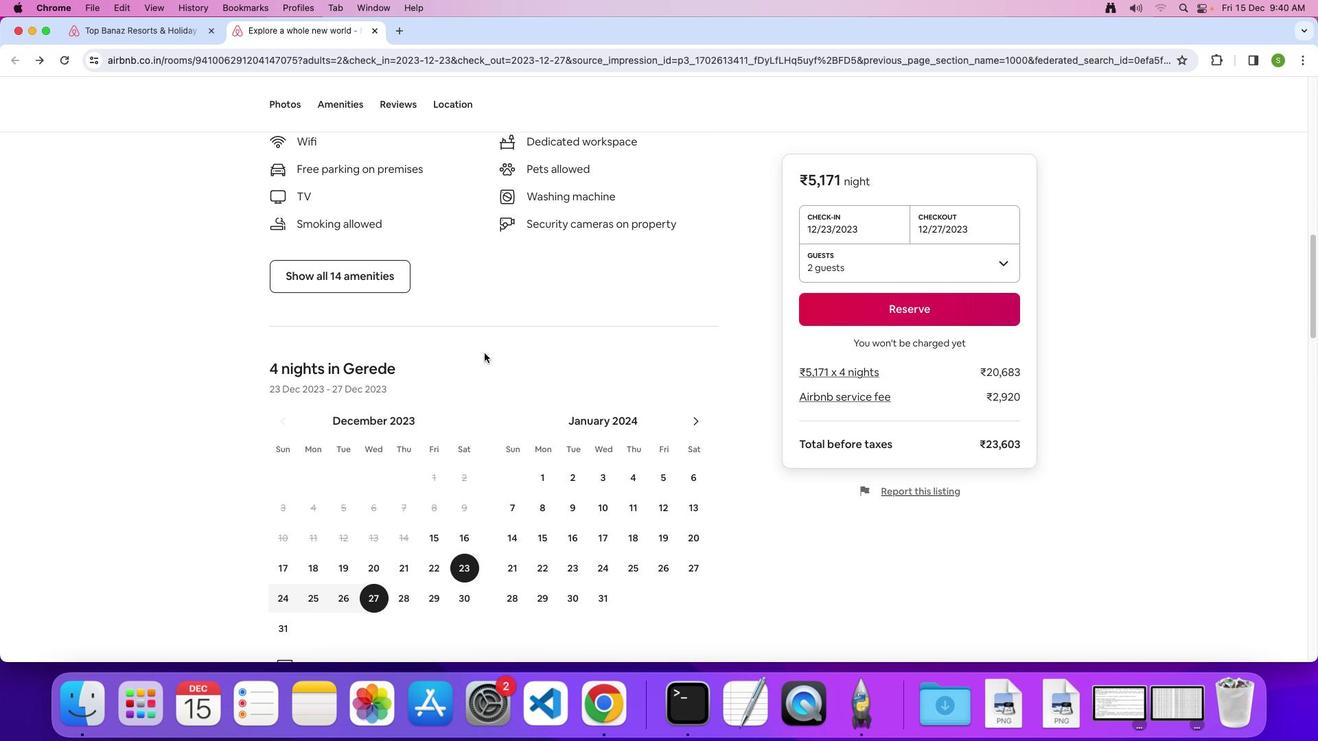 
Action: Mouse scrolled (484, 353) with delta (0, 0)
Screenshot: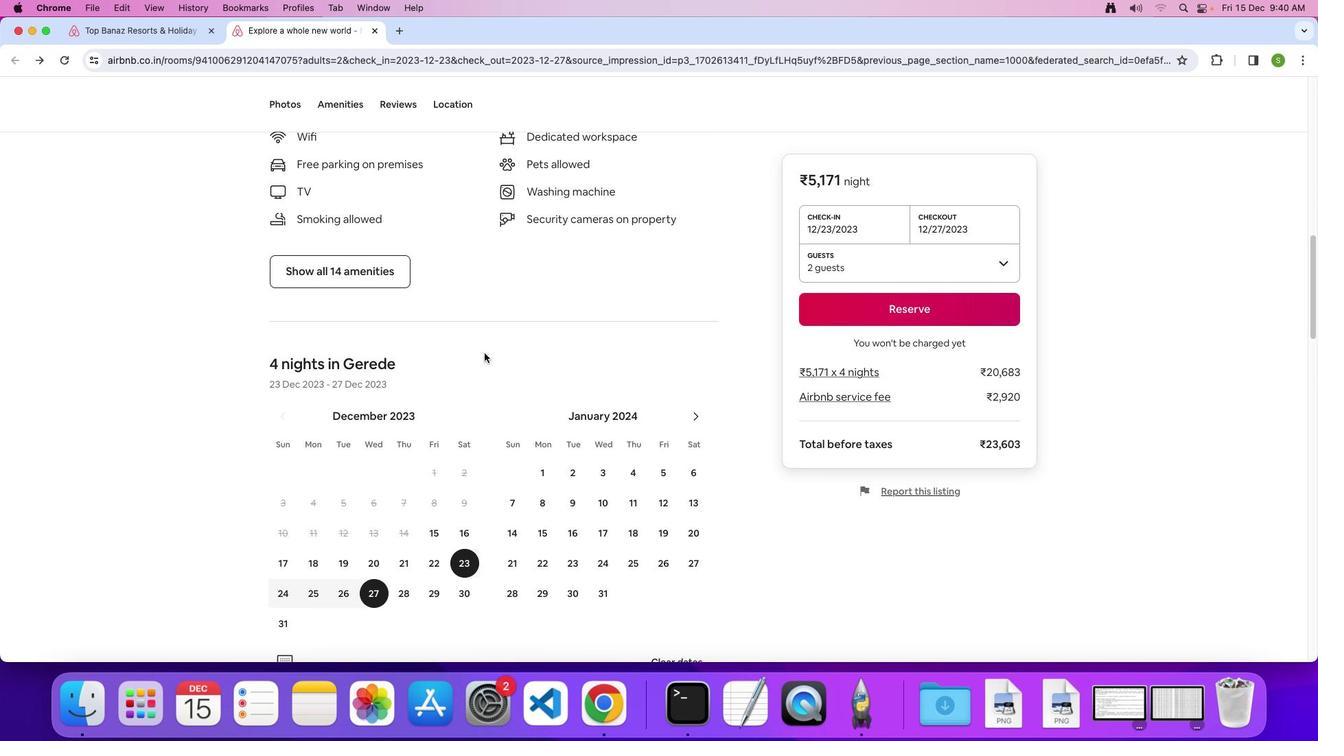 
Action: Mouse scrolled (484, 353) with delta (0, 0)
Screenshot: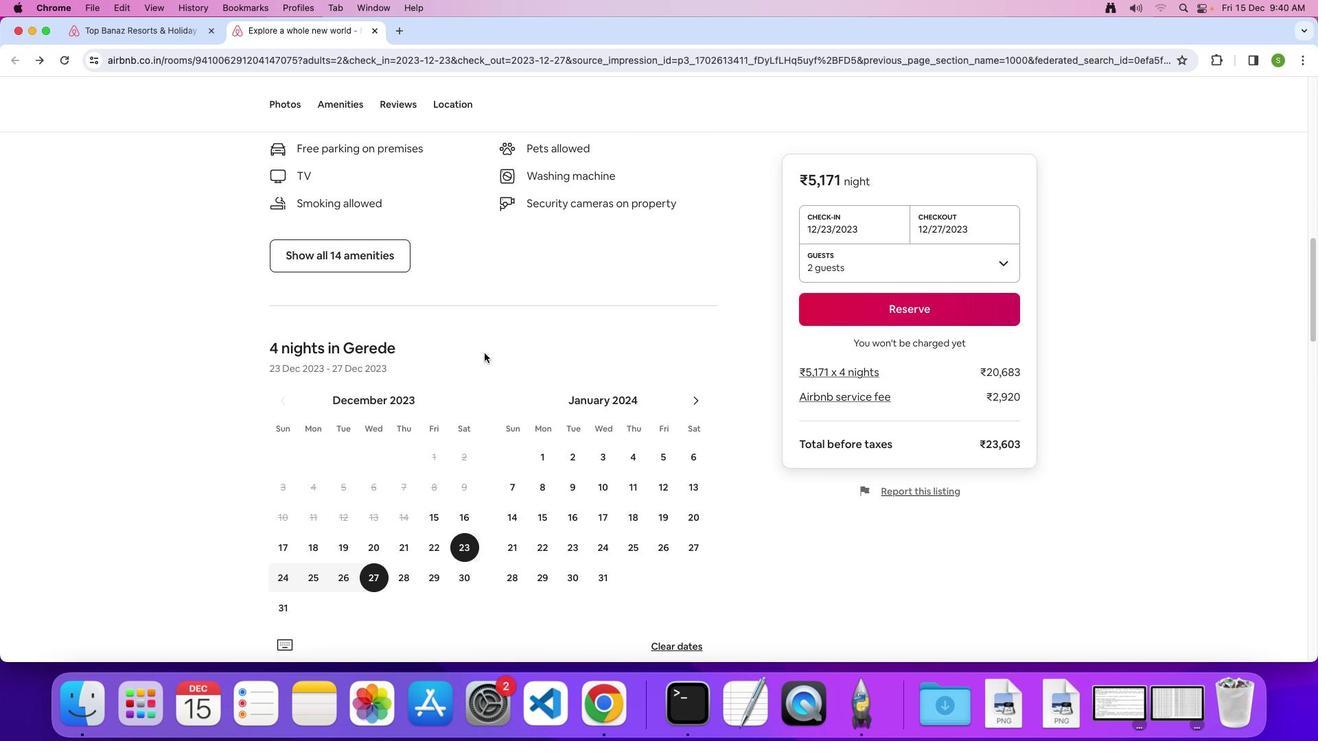 
Action: Mouse scrolled (484, 353) with delta (0, 0)
Screenshot: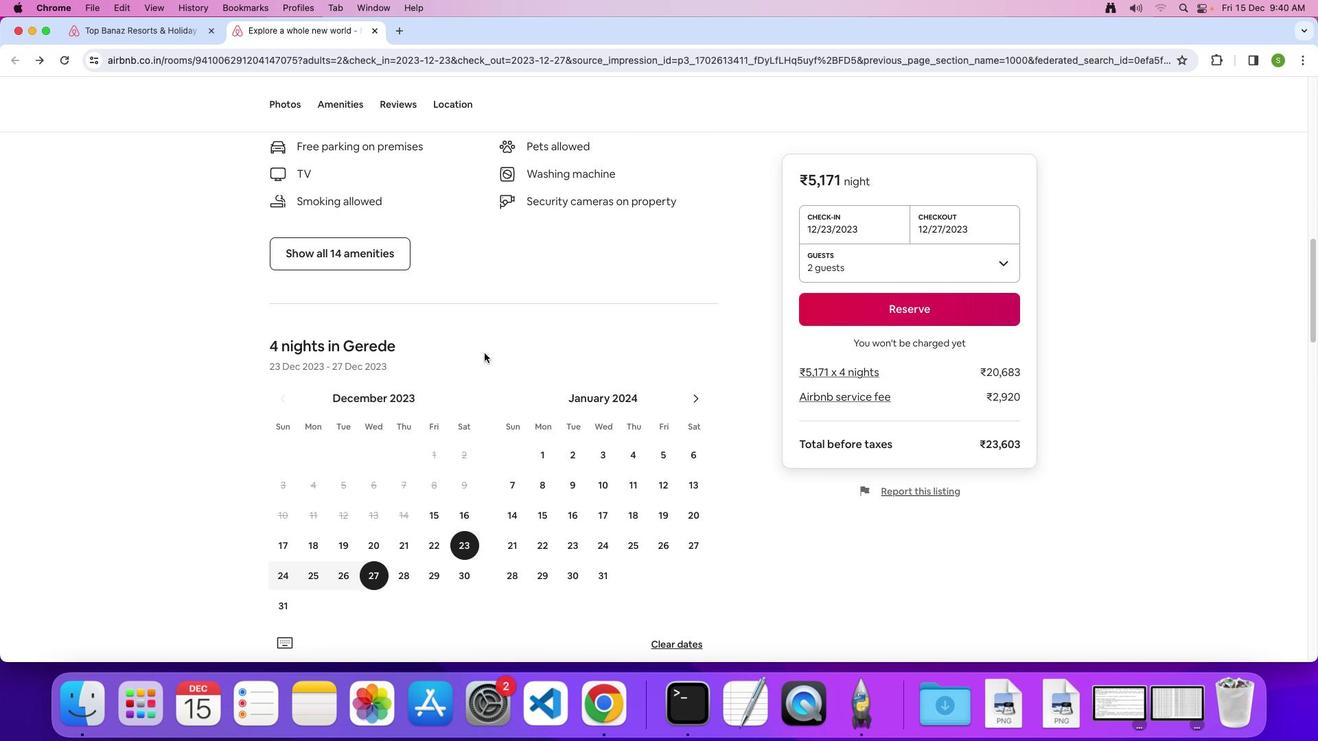 
Action: Mouse scrolled (484, 353) with delta (0, 0)
Screenshot: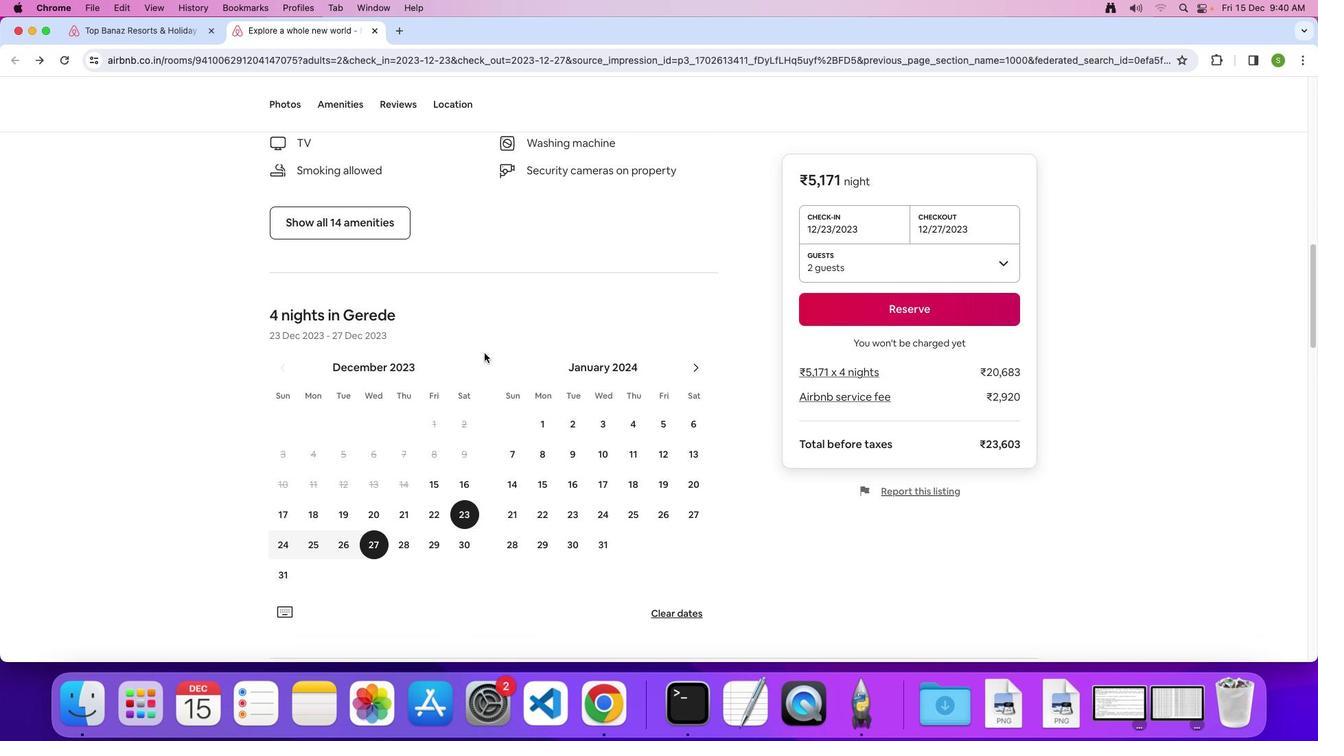 
Action: Mouse scrolled (484, 353) with delta (0, 0)
Screenshot: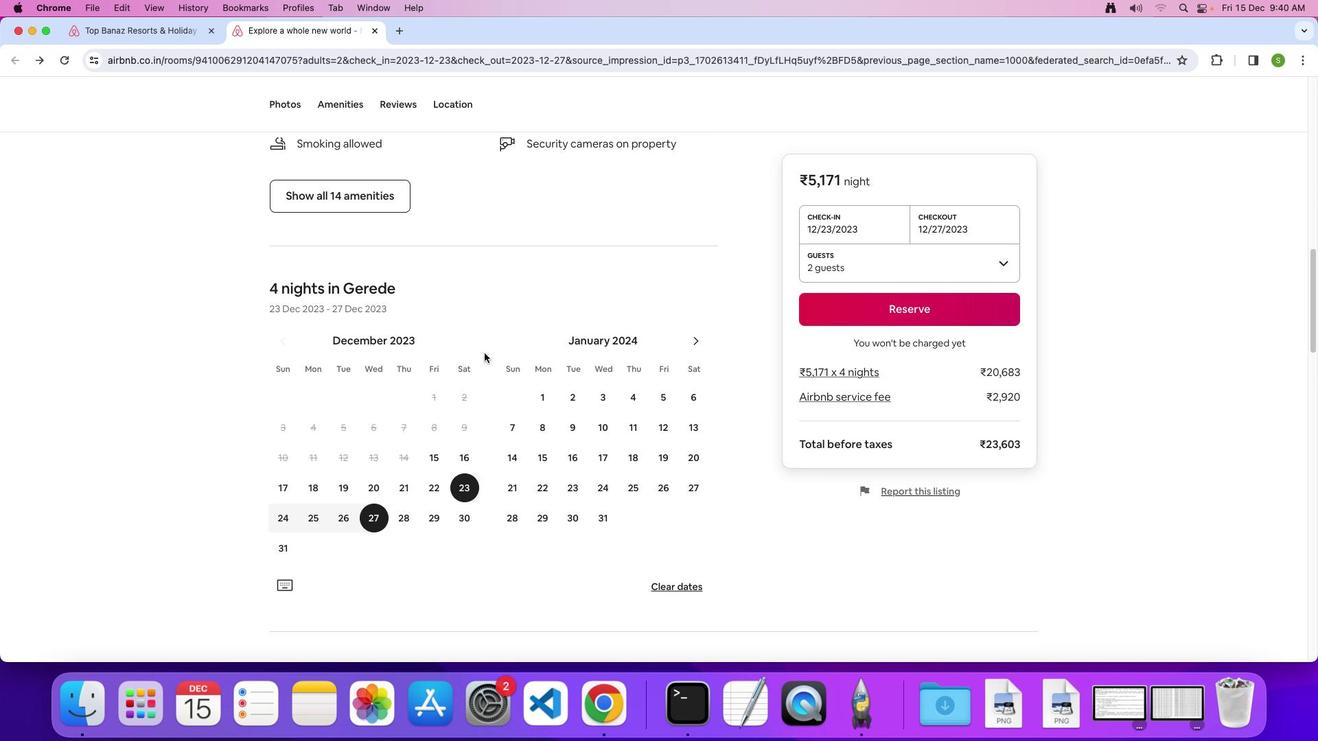 
Action: Mouse scrolled (484, 353) with delta (0, 0)
Screenshot: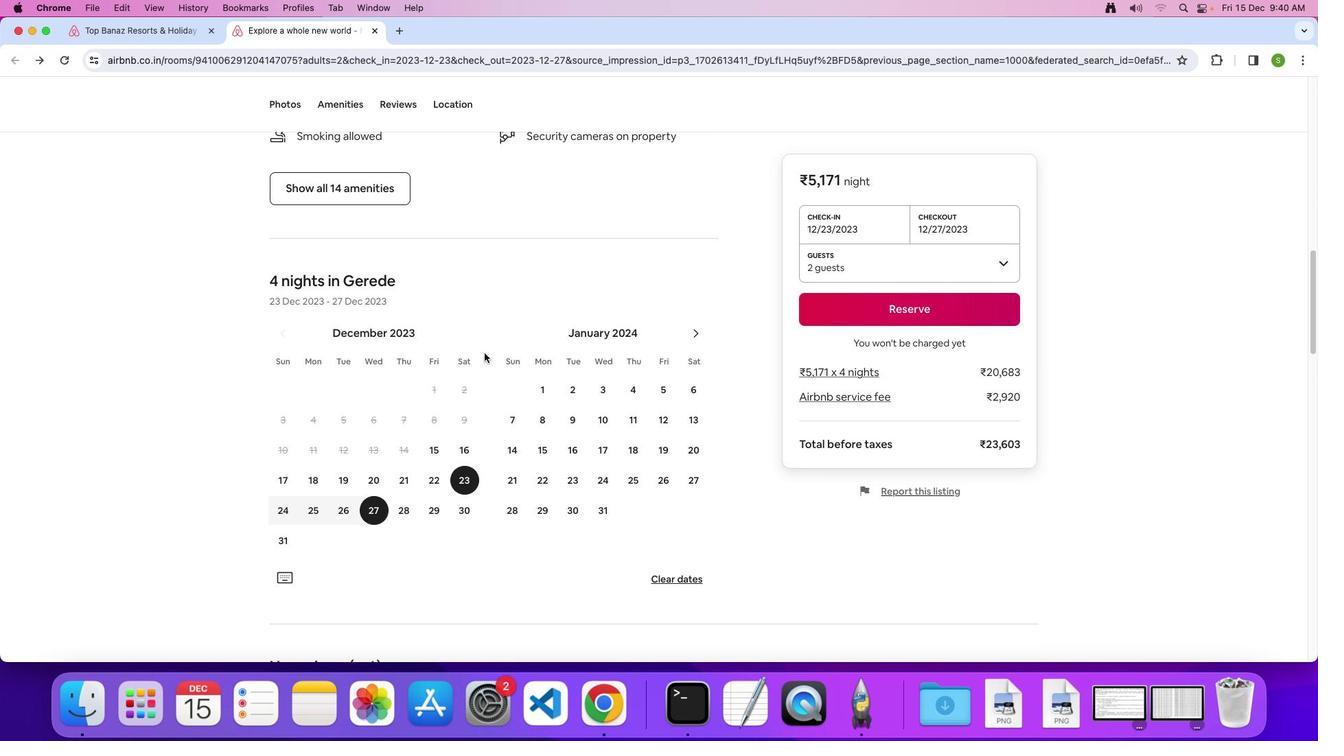 
Action: Mouse scrolled (484, 353) with delta (0, 0)
Screenshot: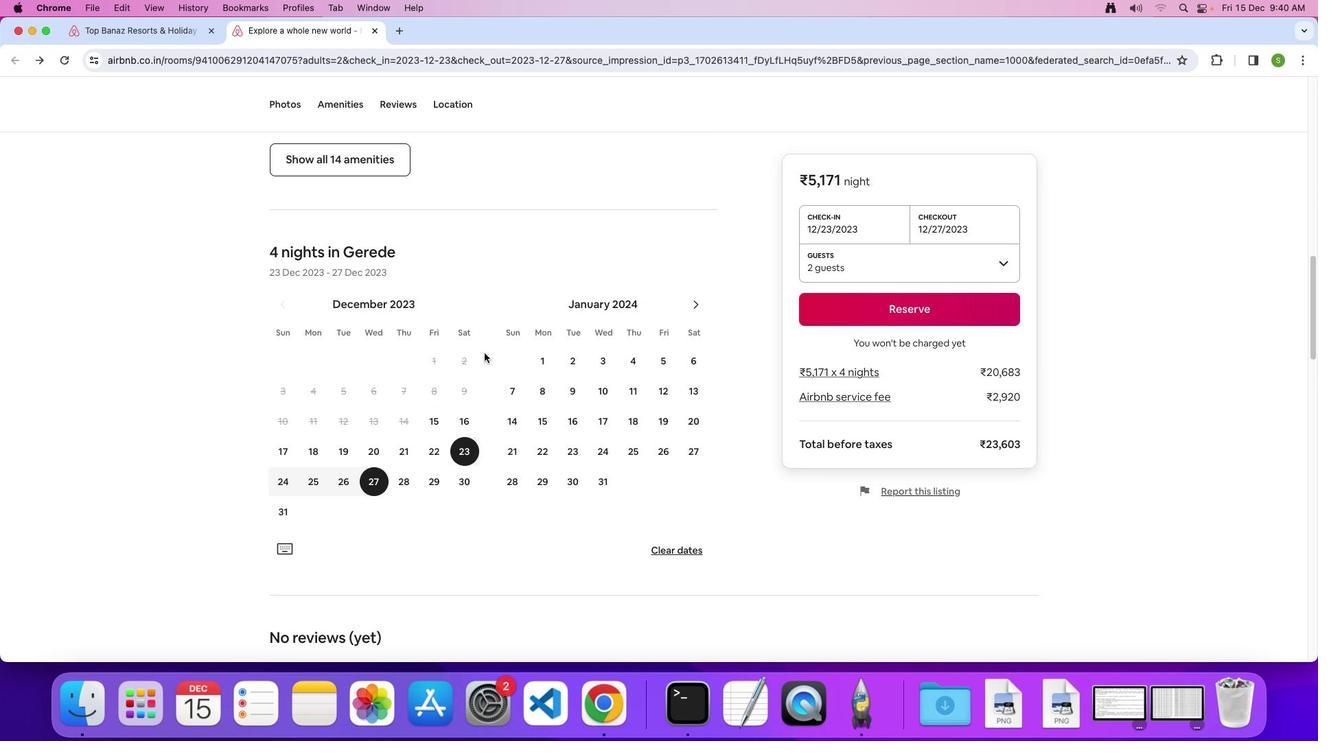 
Action: Mouse scrolled (484, 353) with delta (0, 0)
Screenshot: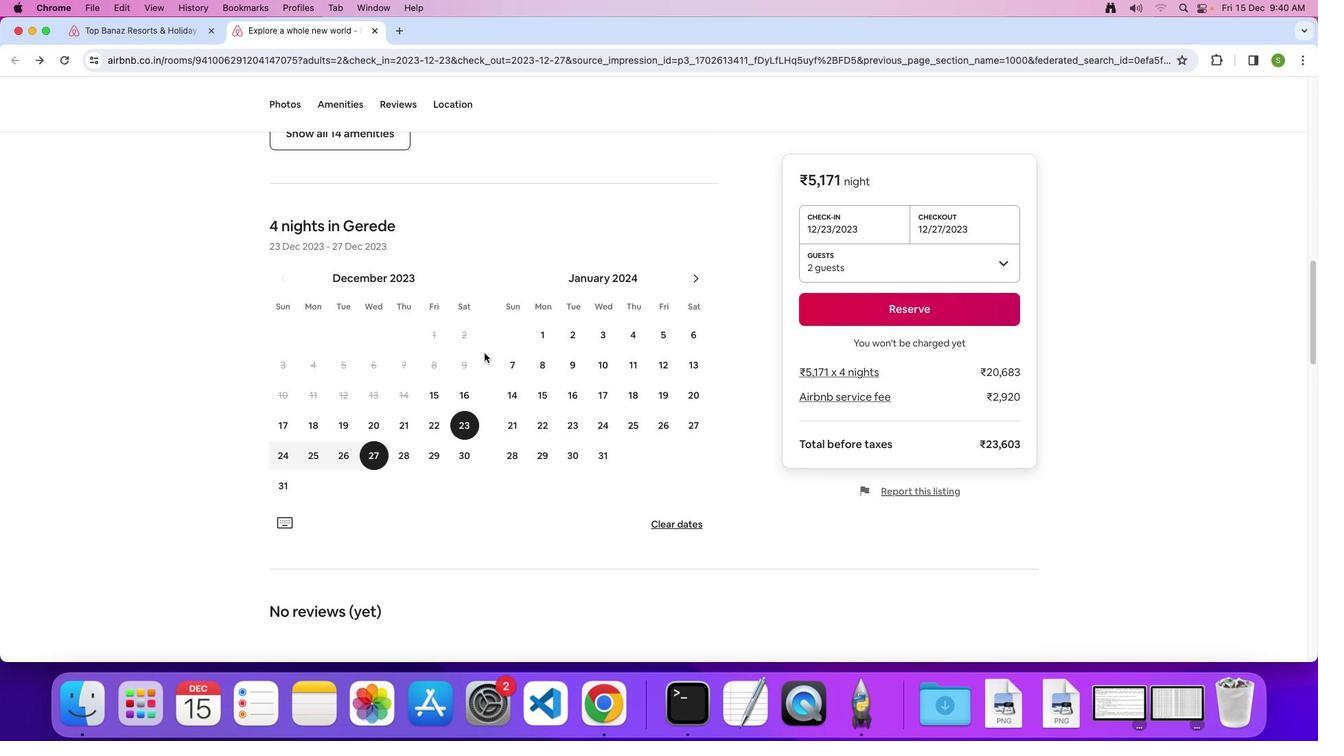 
Action: Mouse scrolled (484, 353) with delta (0, 0)
Screenshot: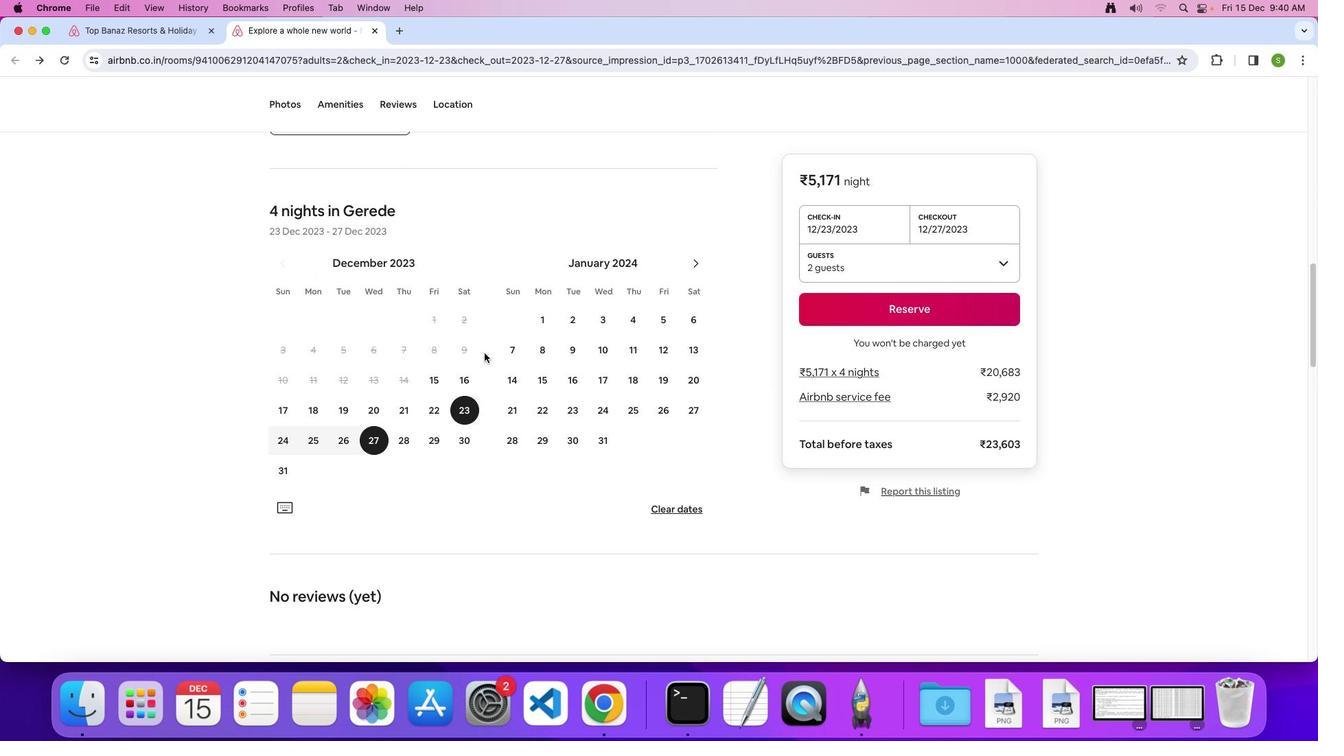 
Action: Mouse scrolled (484, 353) with delta (0, -1)
